 Task: Research Airbnb properties in La Laja  , Cameroon from 4nd December, 2023 to 8th December, 2023 for 1  adults. Place can be shared room with 1 bedroom having 1 bed and 1 bathroom. Amenities needed are: wifi, Look for 5 properties as per requirement.
Action: Mouse moved to (532, 114)
Screenshot: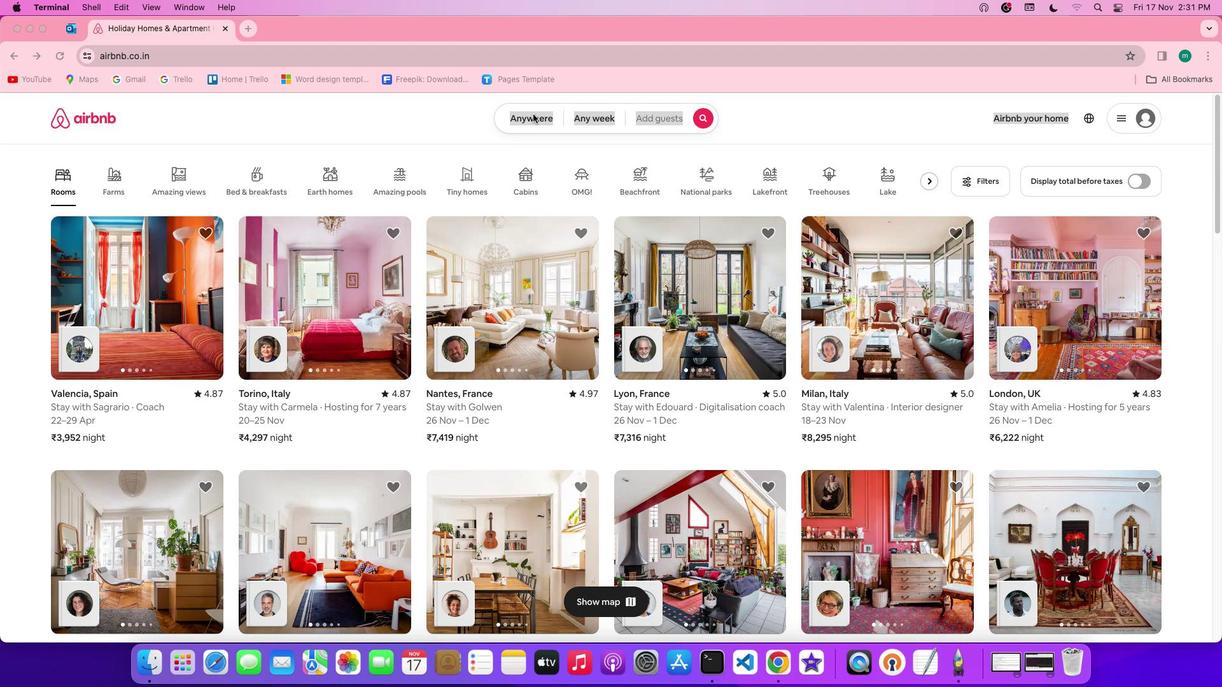 
Action: Mouse pressed left at (532, 114)
Screenshot: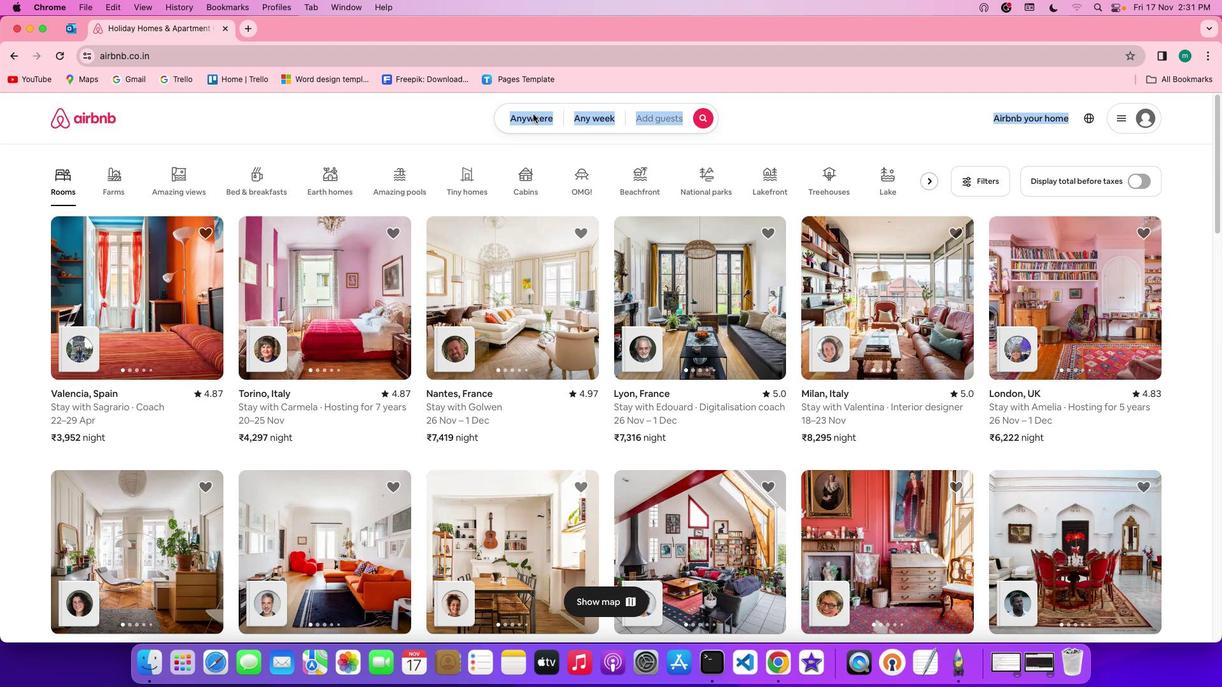 
Action: Mouse pressed left at (532, 114)
Screenshot: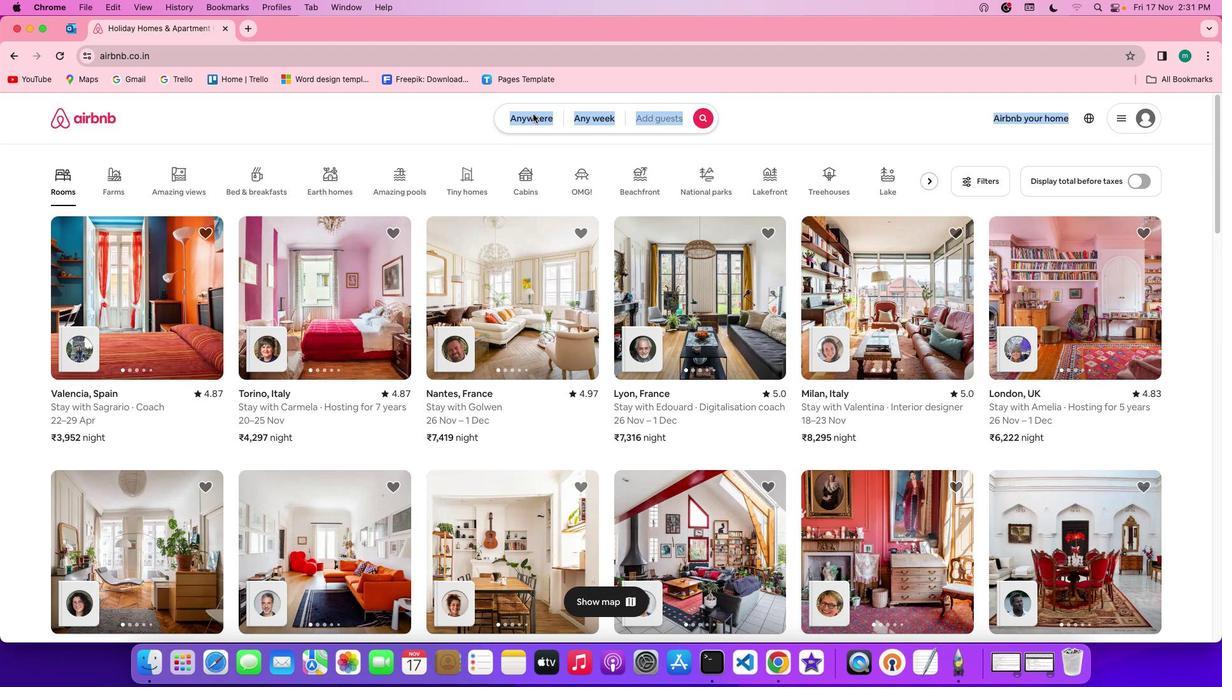 
Action: Mouse moved to (465, 171)
Screenshot: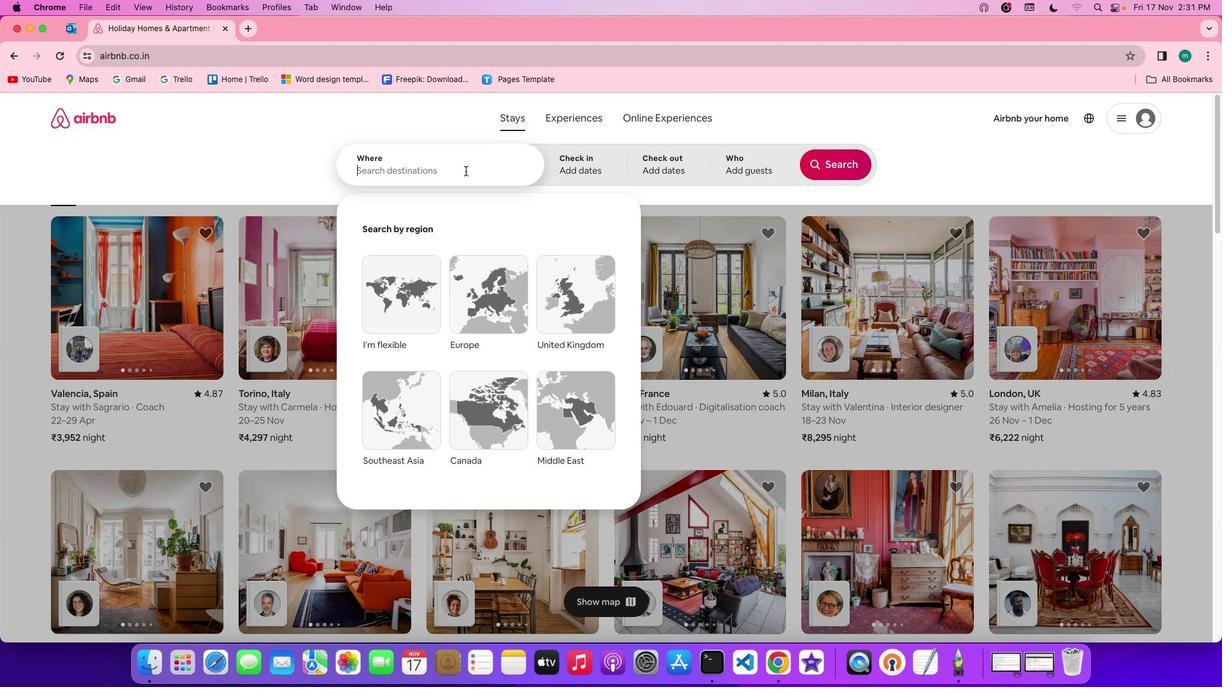 
Action: Mouse pressed left at (465, 171)
Screenshot: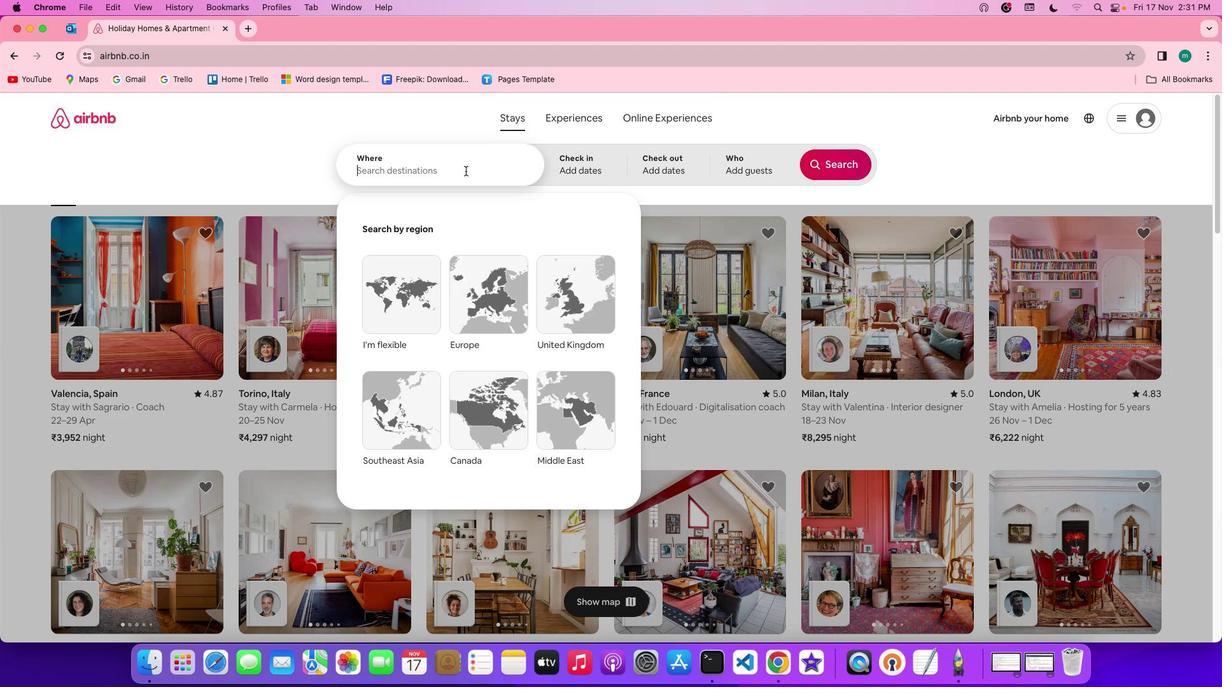 
Action: Key pressed Key.shift'L''A'Key.spaceKey.shift'L''A''J''A'','Key.spaceKey.shift'C''H''I''L''E'
Screenshot: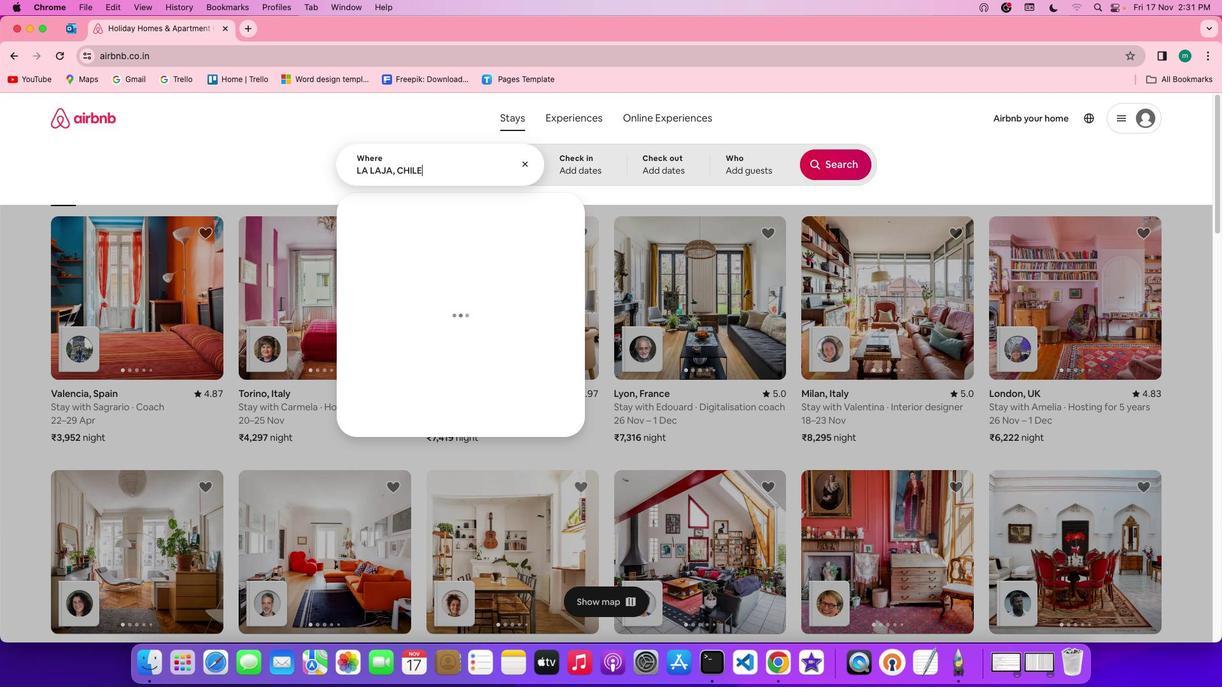 
Action: Mouse moved to (556, 169)
Screenshot: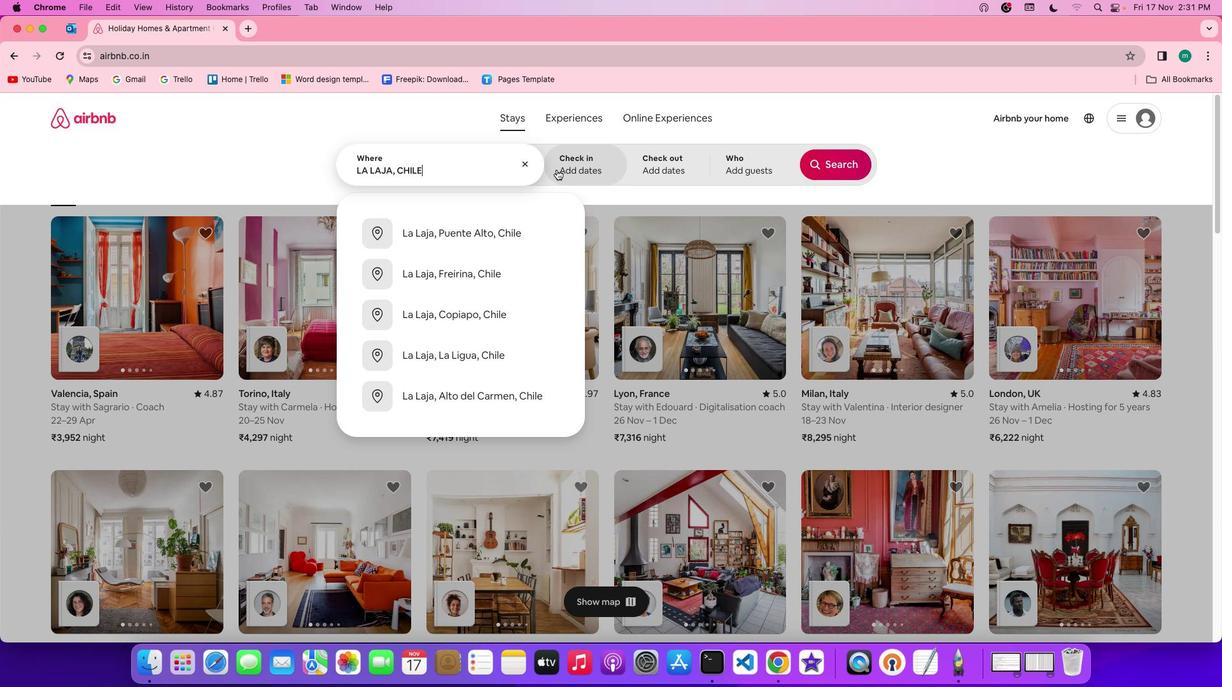 
Action: Mouse pressed left at (556, 169)
Screenshot: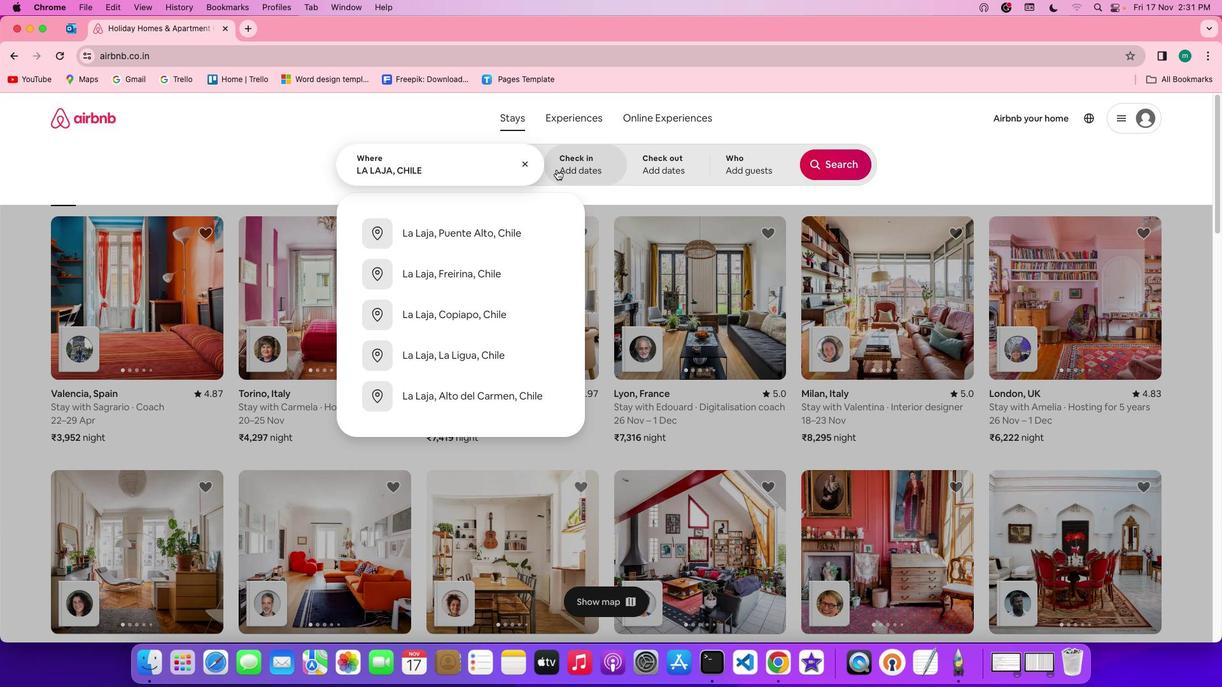 
Action: Mouse moved to (677, 352)
Screenshot: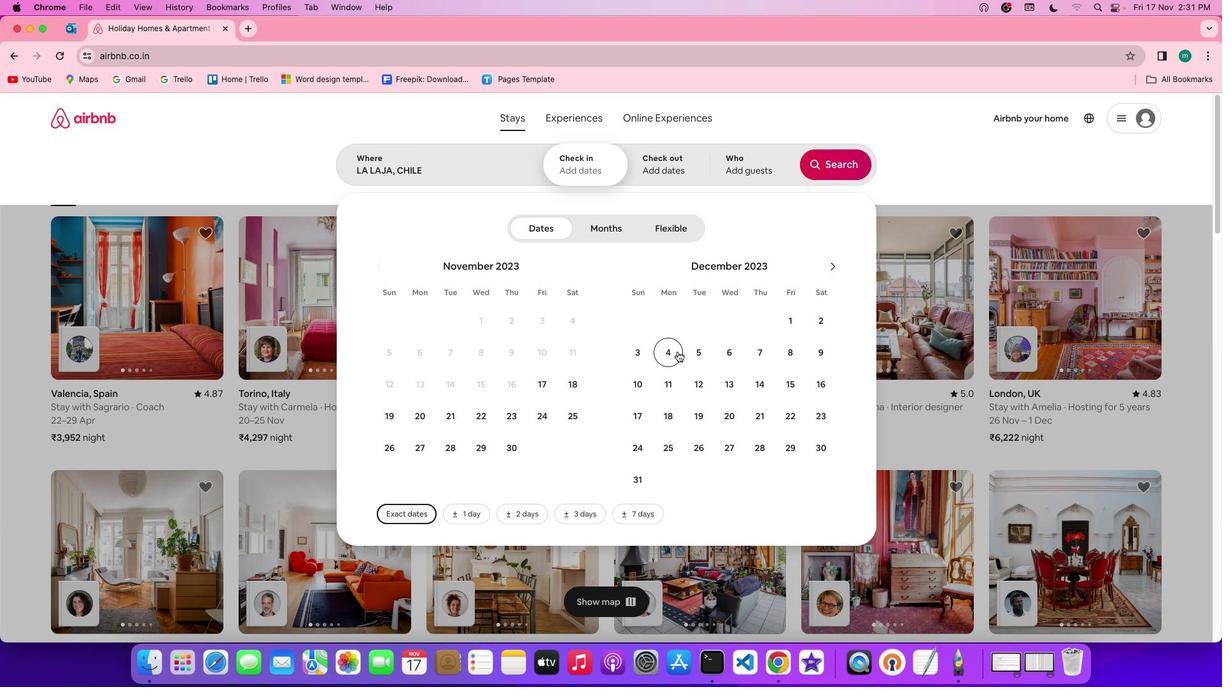 
Action: Mouse pressed left at (677, 352)
Screenshot: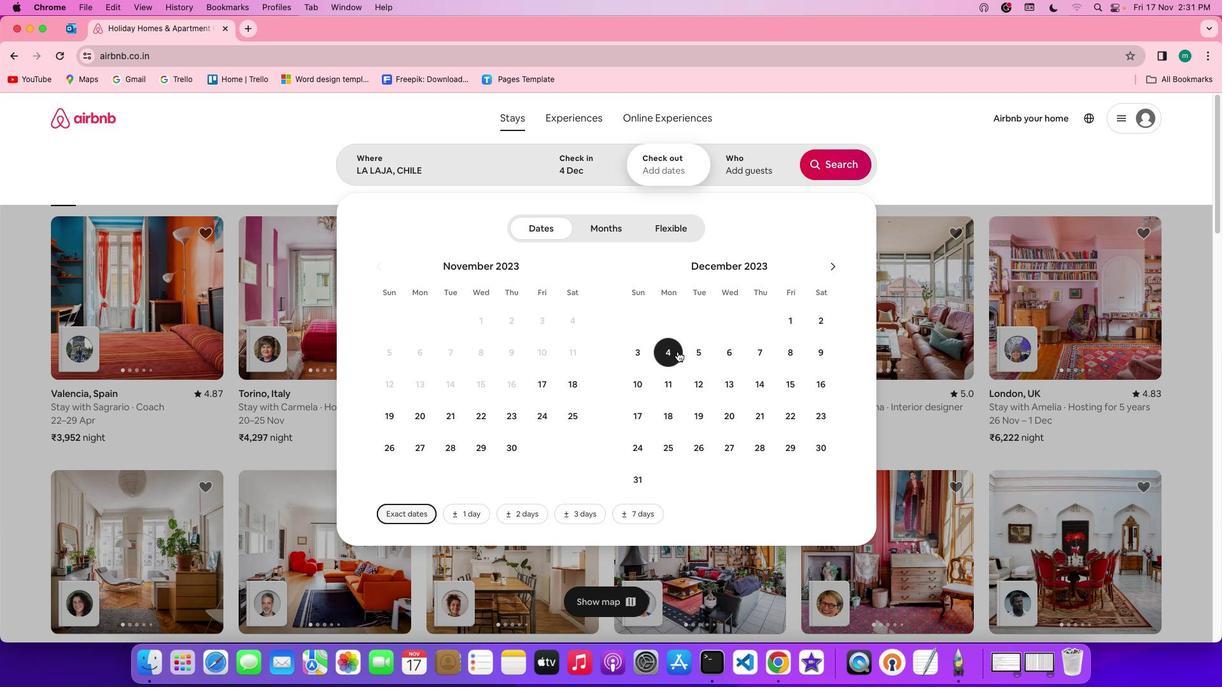 
Action: Mouse moved to (789, 347)
Screenshot: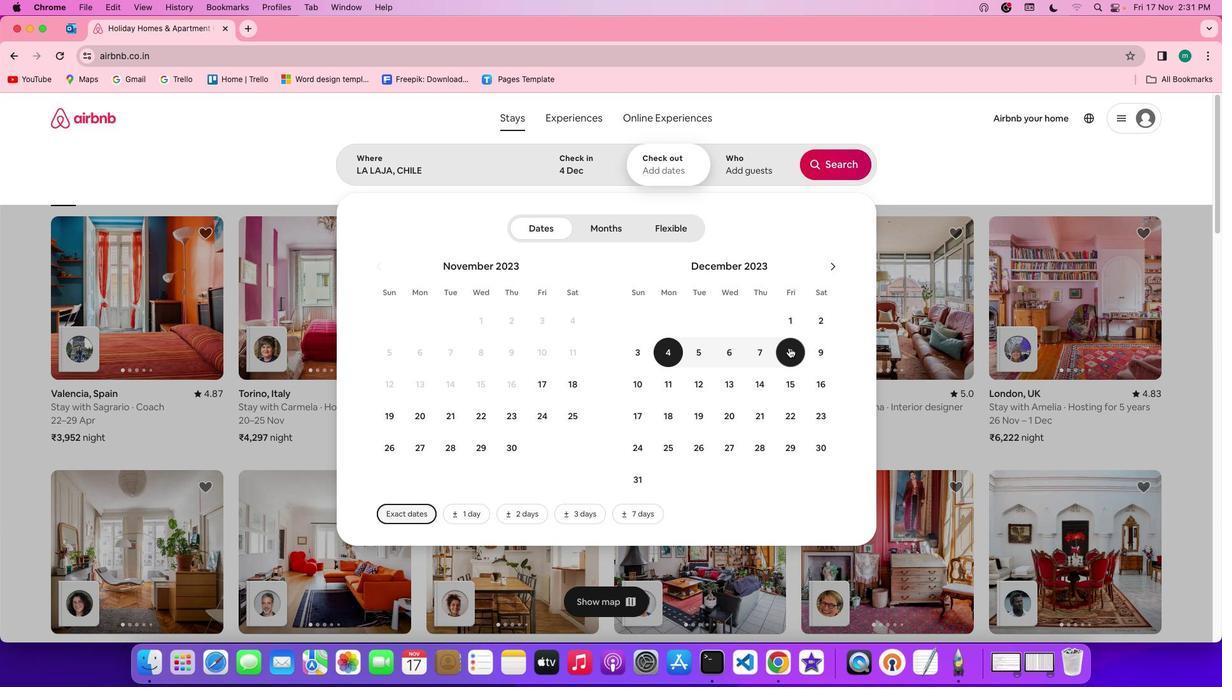 
Action: Mouse pressed left at (789, 347)
Screenshot: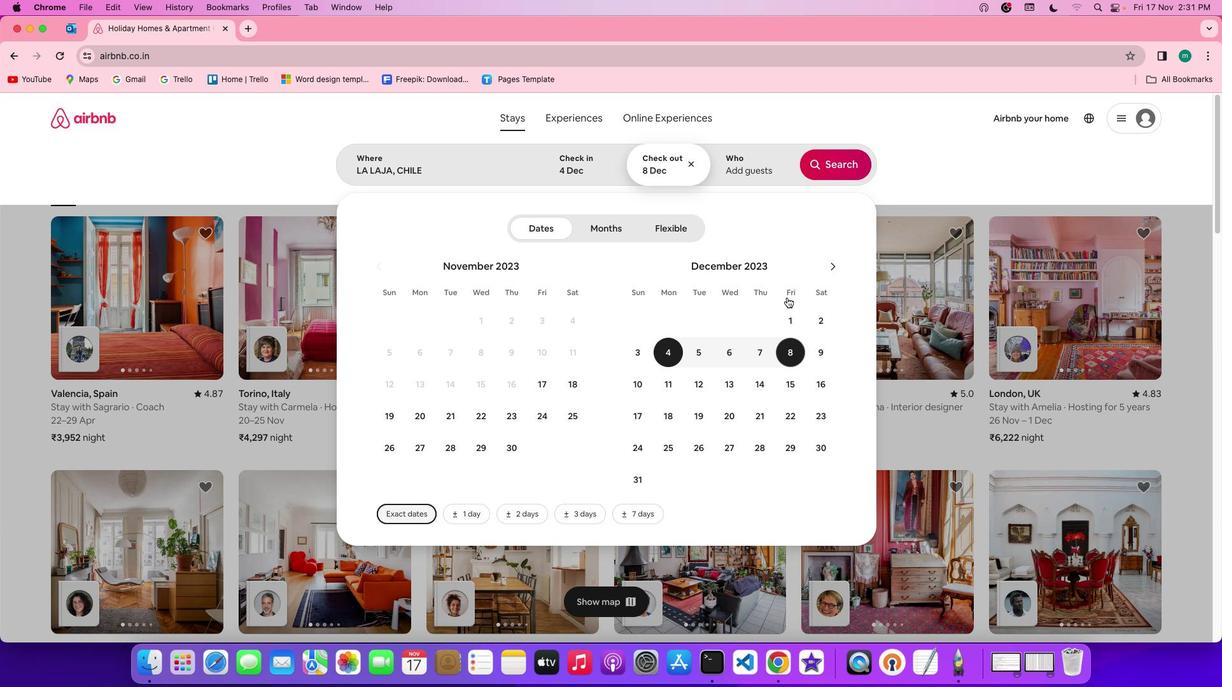 
Action: Mouse moved to (746, 155)
Screenshot: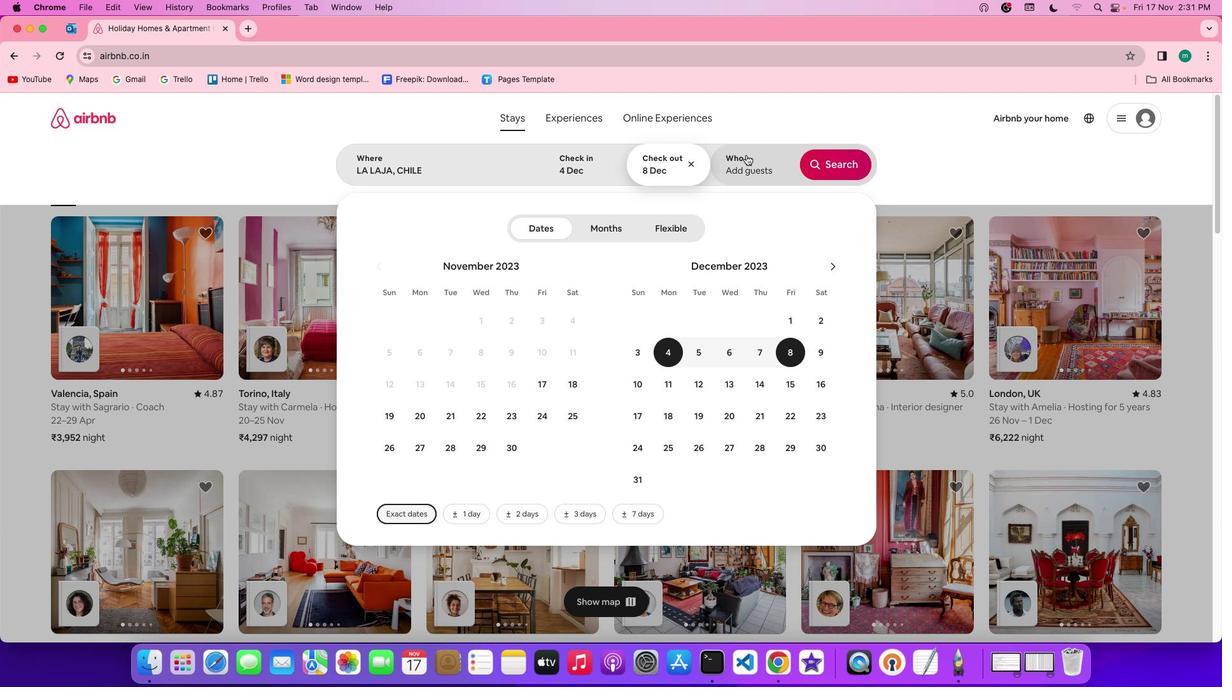 
Action: Mouse pressed left at (746, 155)
Screenshot: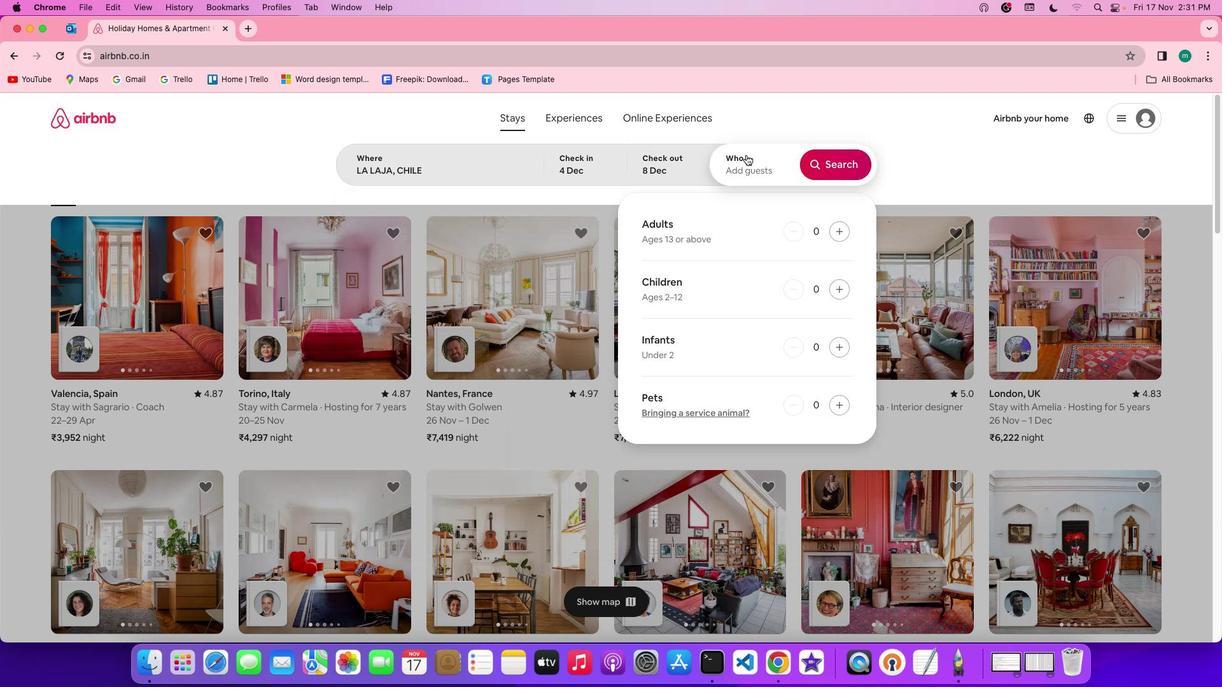 
Action: Mouse moved to (835, 227)
Screenshot: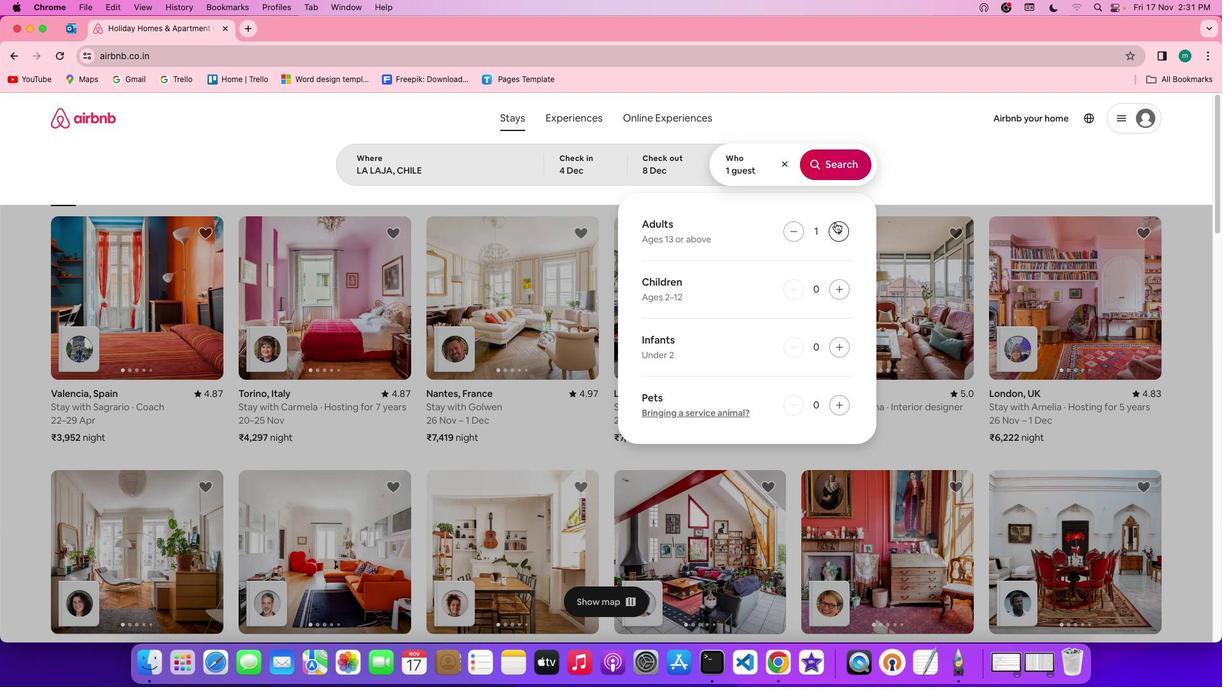 
Action: Mouse pressed left at (835, 227)
Screenshot: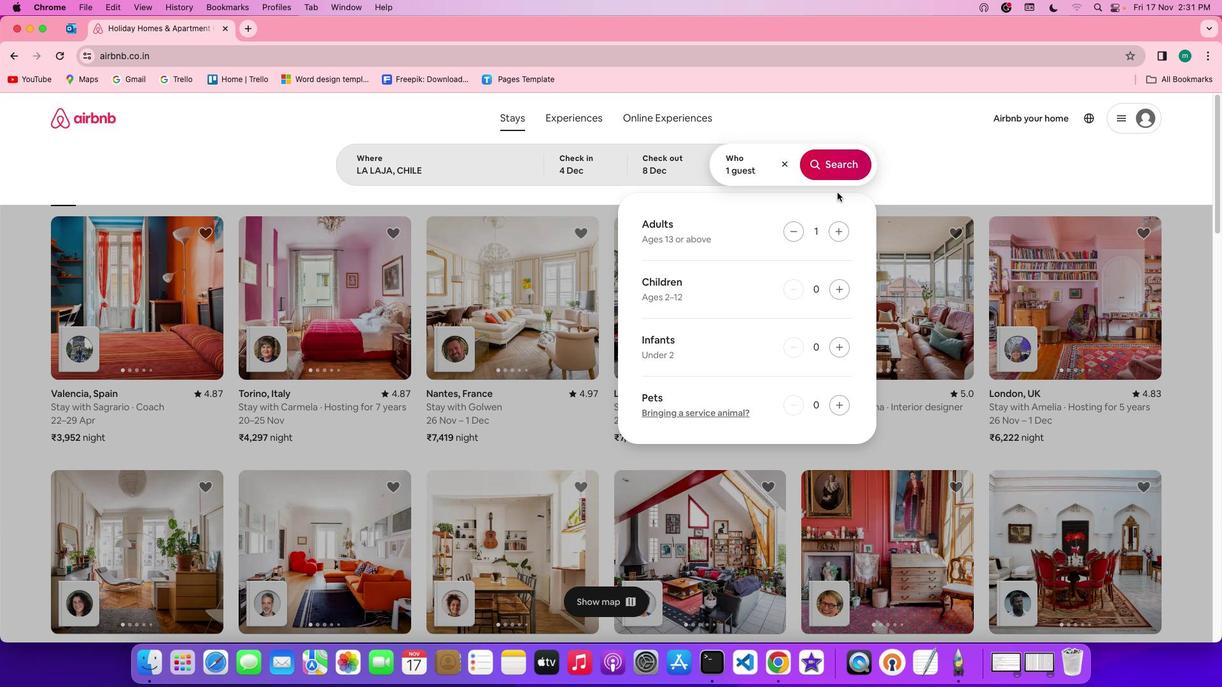 
Action: Mouse moved to (840, 160)
Screenshot: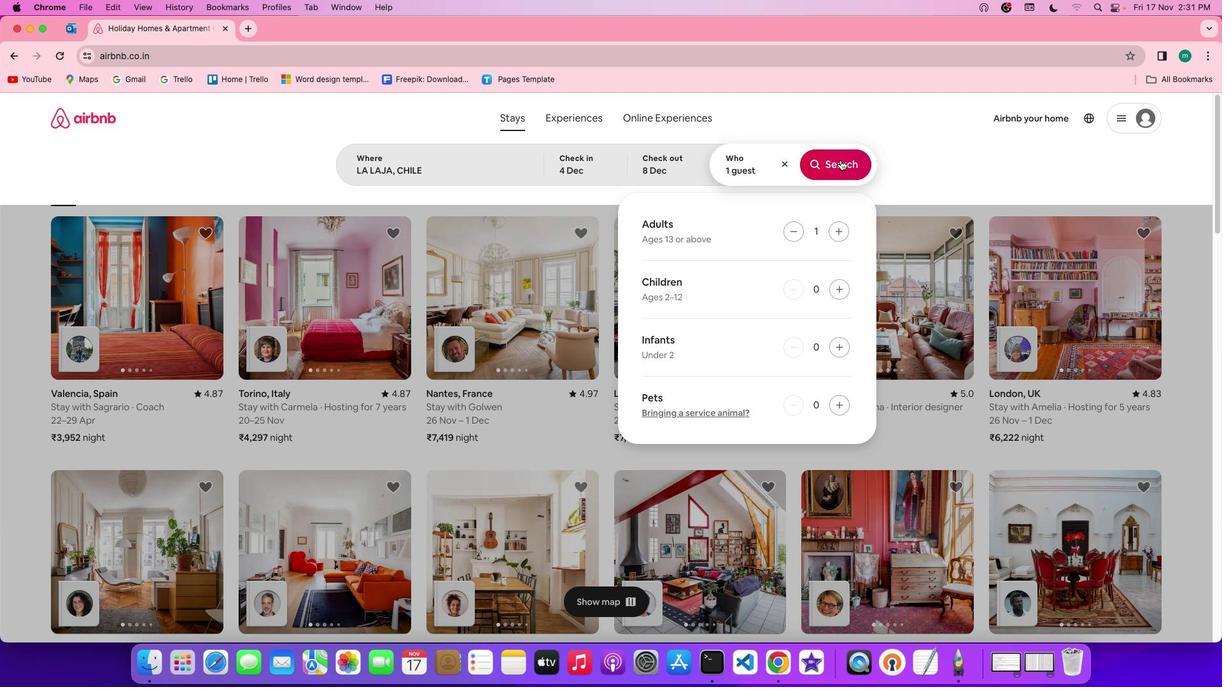 
Action: Mouse pressed left at (840, 160)
Screenshot: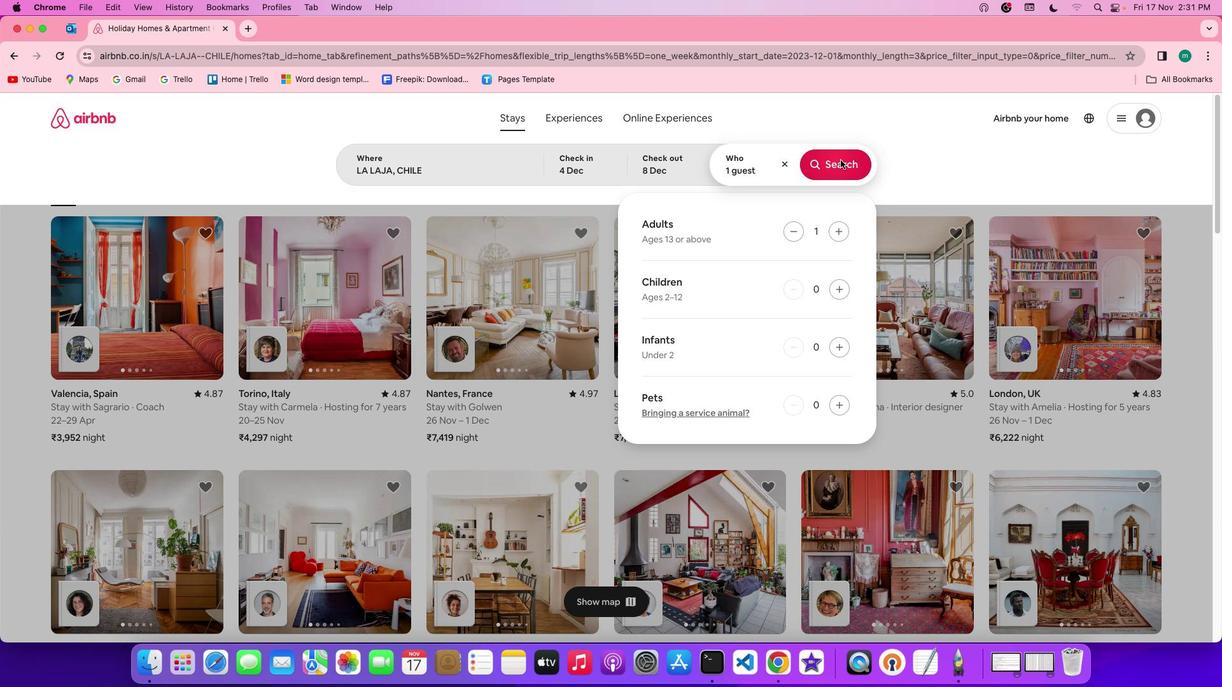 
Action: Mouse moved to (1030, 169)
Screenshot: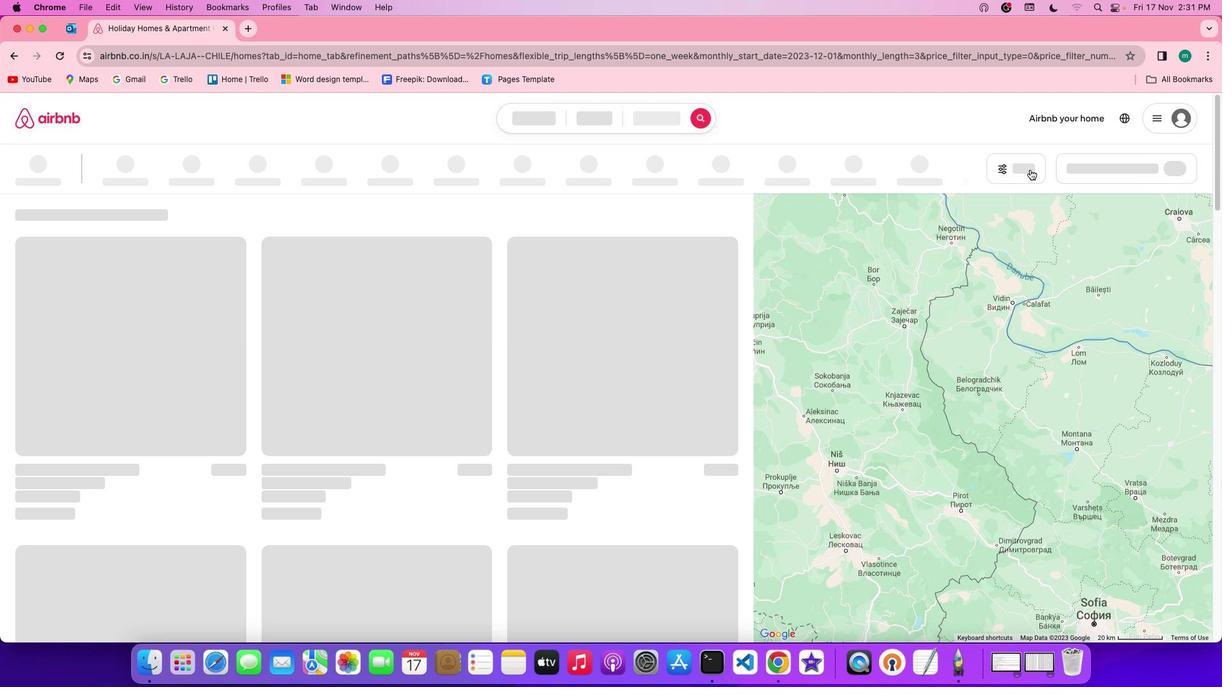 
Action: Mouse pressed left at (1030, 169)
Screenshot: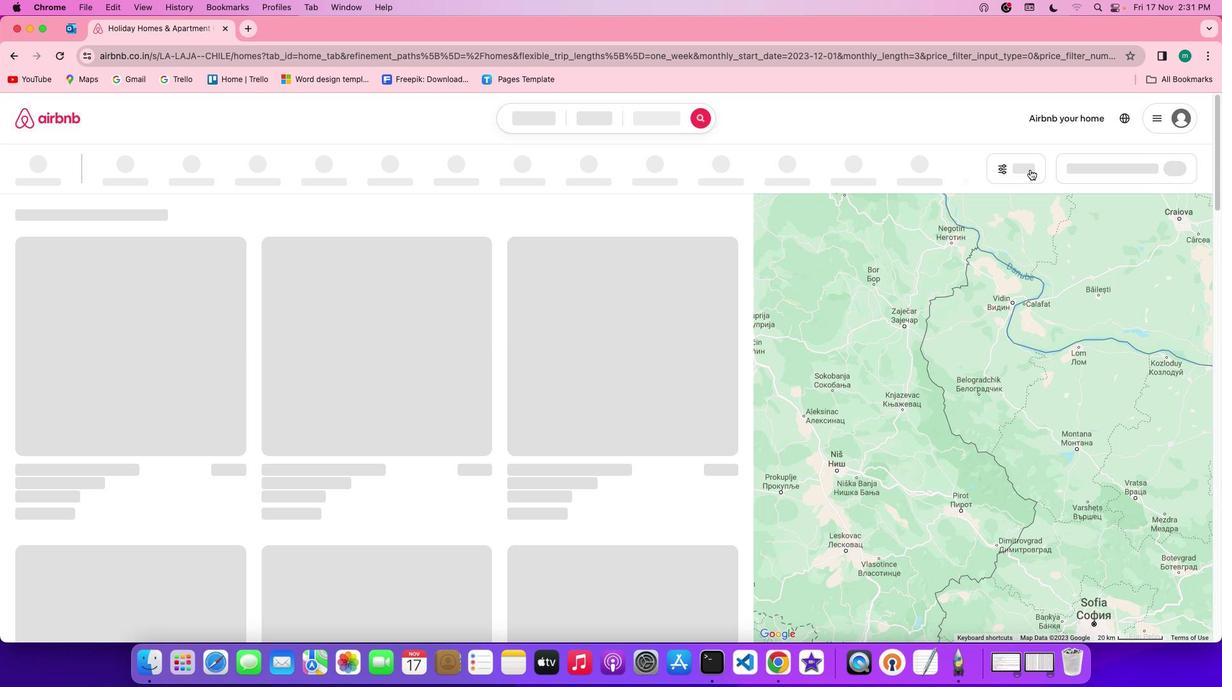 
Action: Mouse moved to (703, 378)
Screenshot: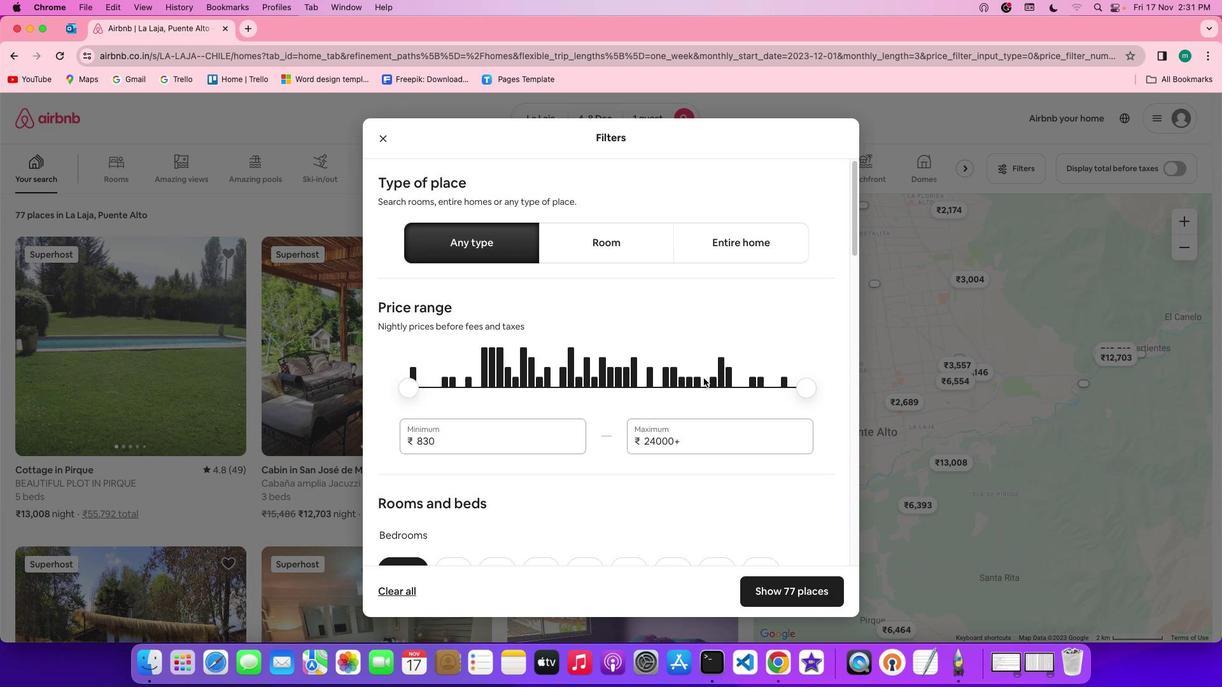 
Action: Mouse scrolled (703, 378) with delta (0, 0)
Screenshot: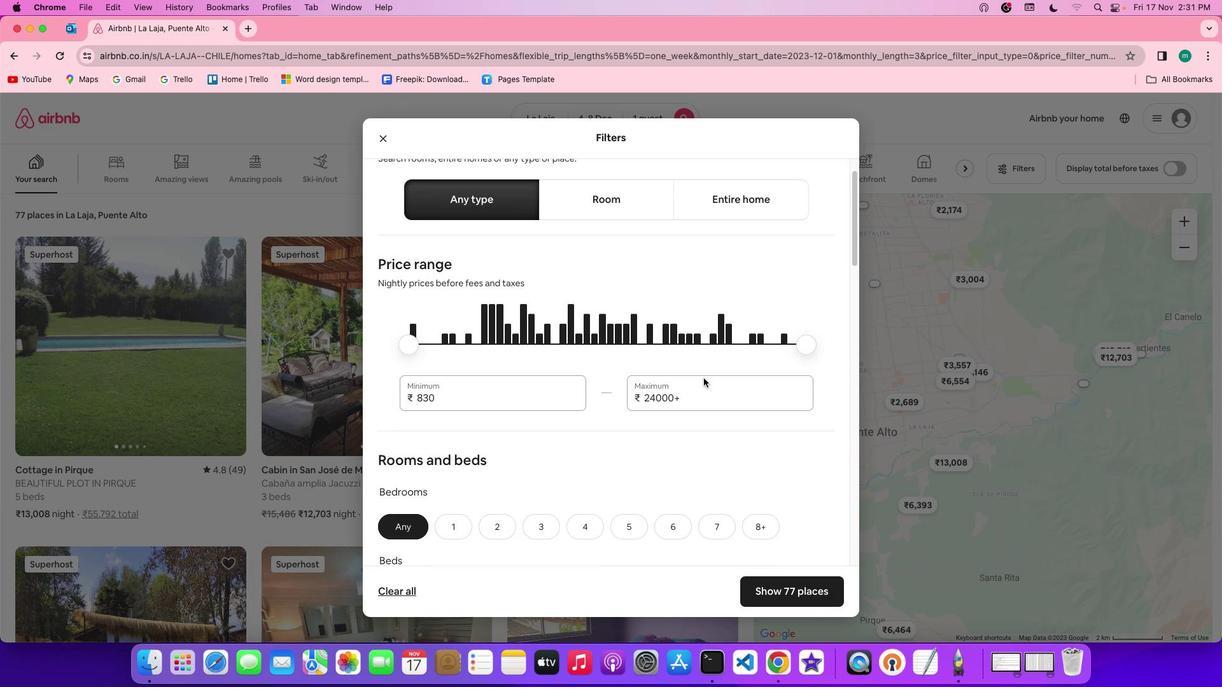 
Action: Mouse scrolled (703, 378) with delta (0, 0)
Screenshot: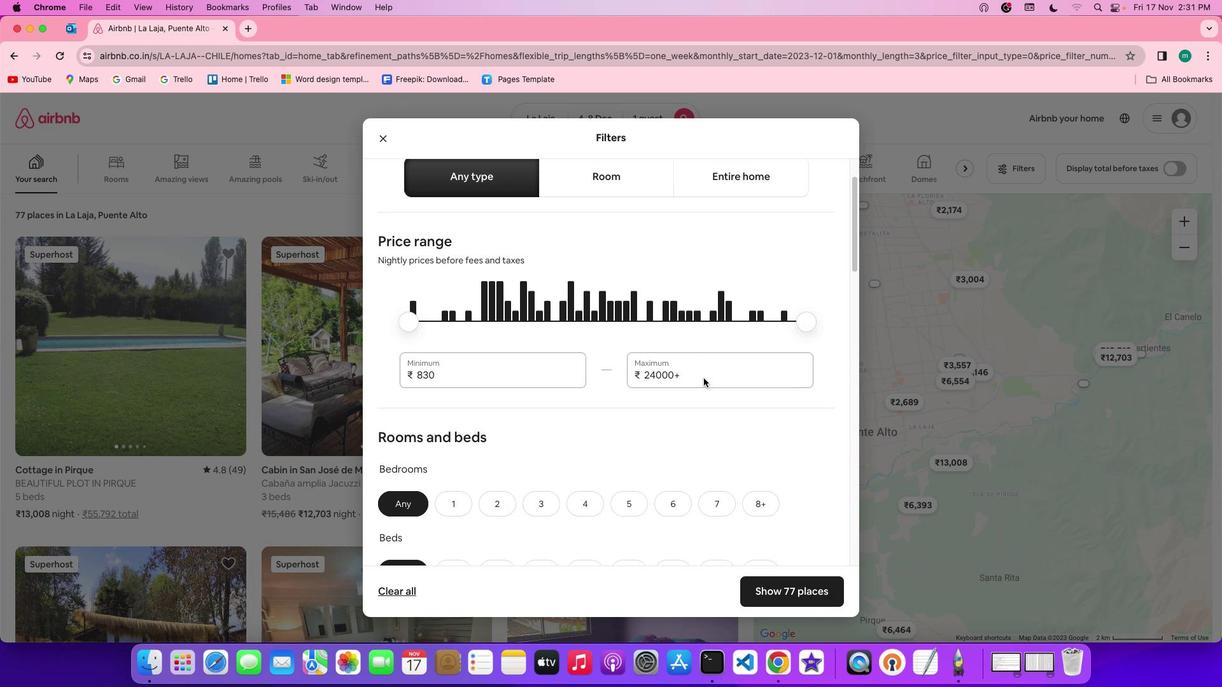 
Action: Mouse scrolled (703, 378) with delta (0, -1)
Screenshot: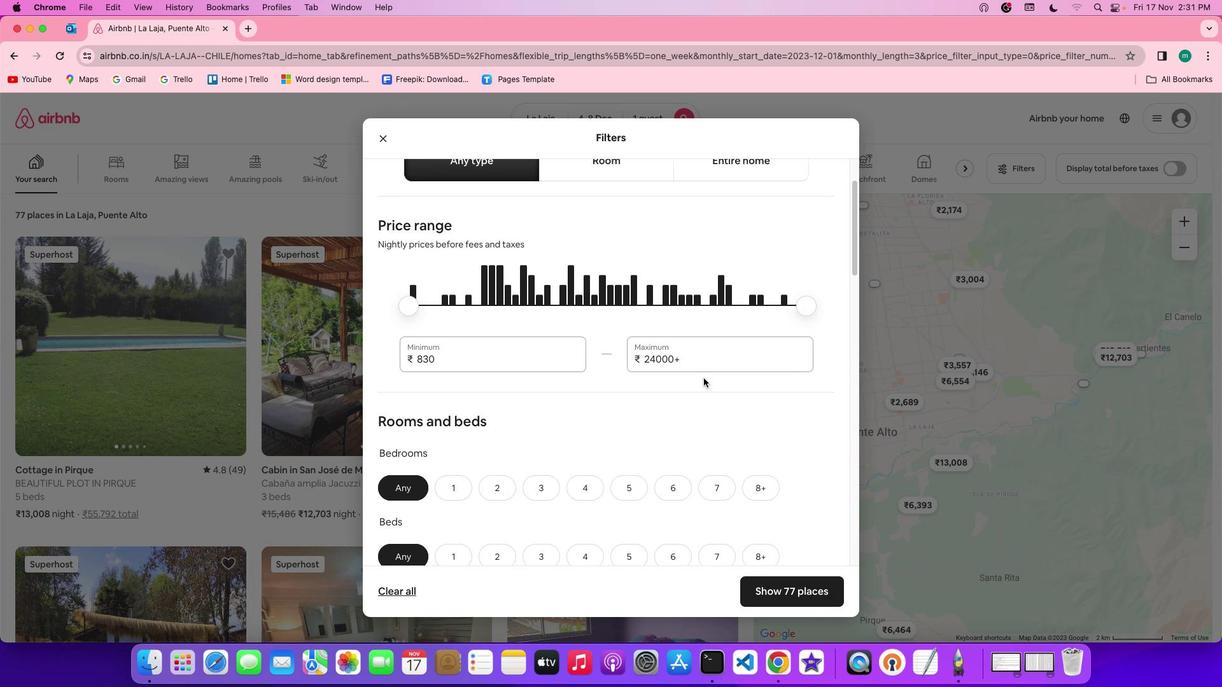 
Action: Mouse scrolled (703, 378) with delta (0, 0)
Screenshot: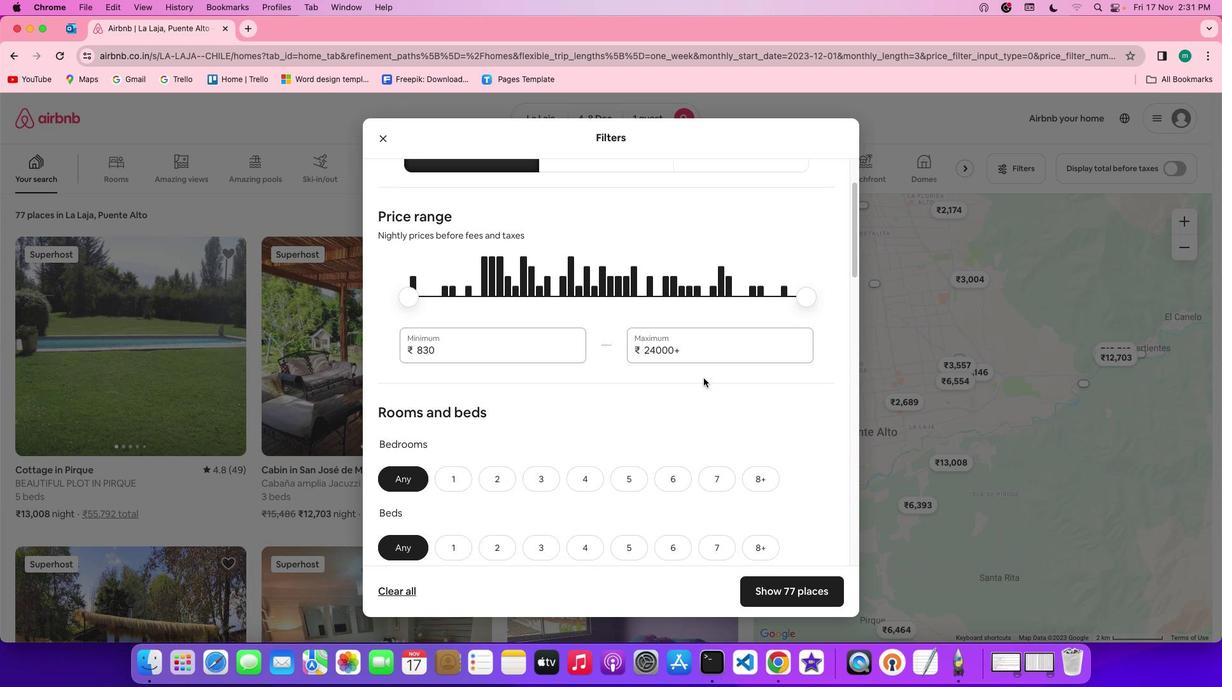 
Action: Mouse scrolled (703, 378) with delta (0, 0)
Screenshot: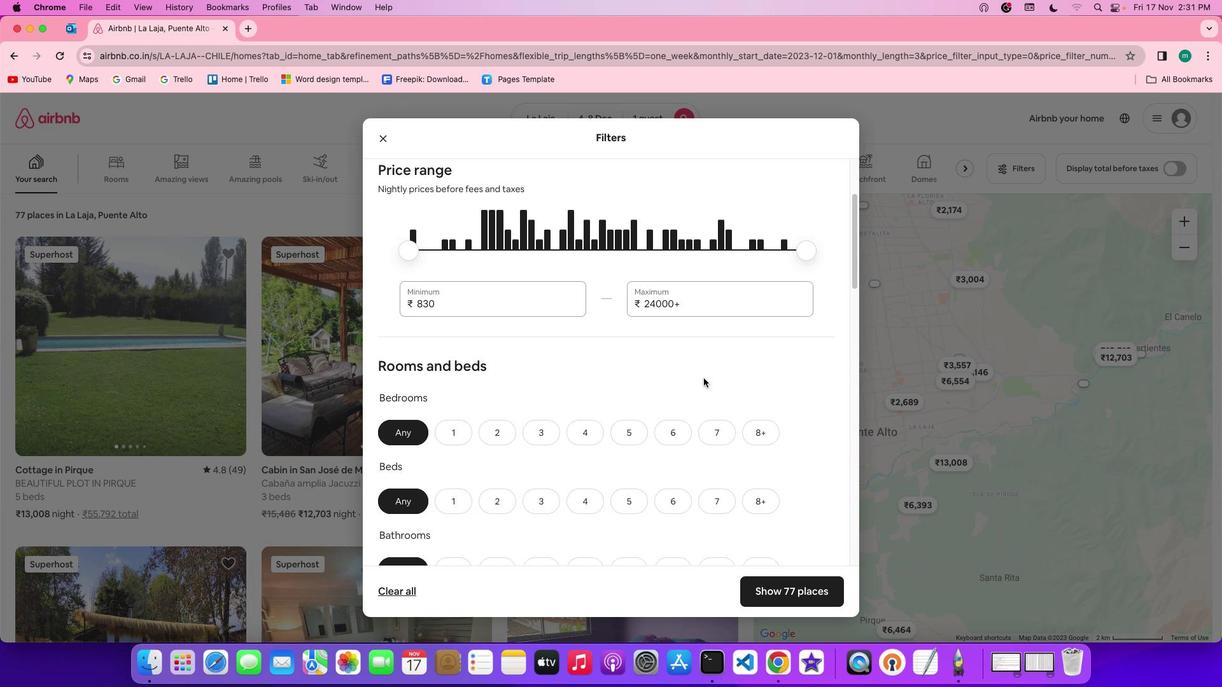 
Action: Mouse scrolled (703, 378) with delta (0, 0)
Screenshot: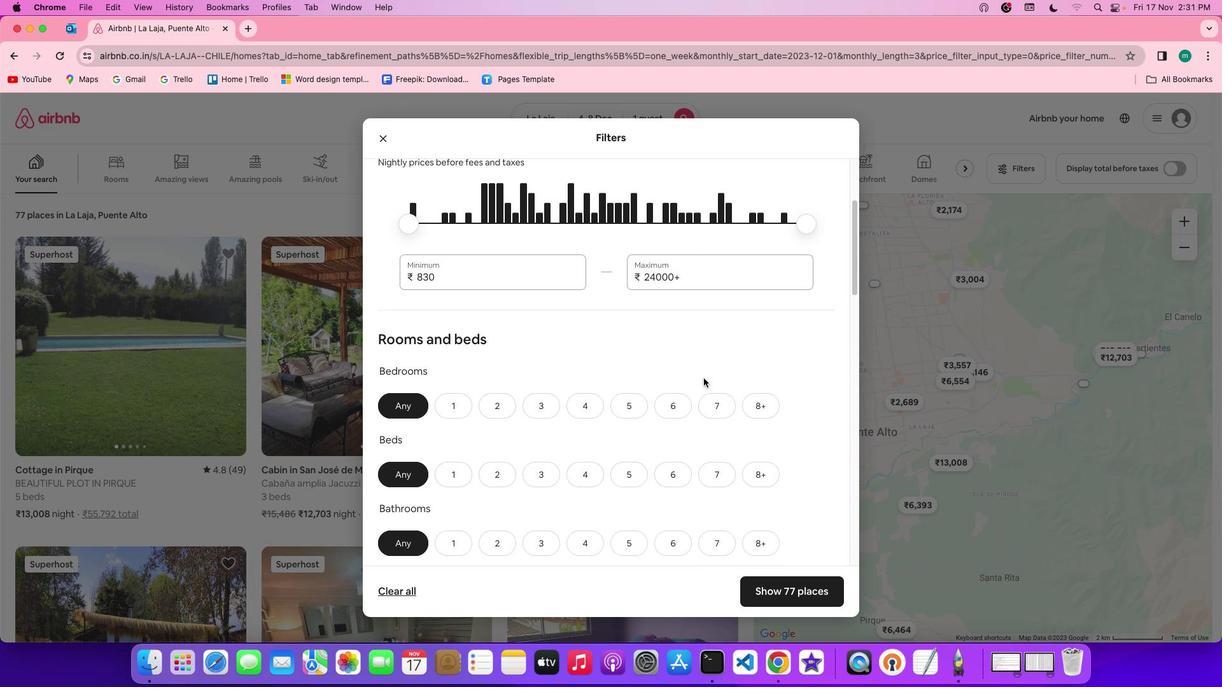 
Action: Mouse scrolled (703, 378) with delta (0, -1)
Screenshot: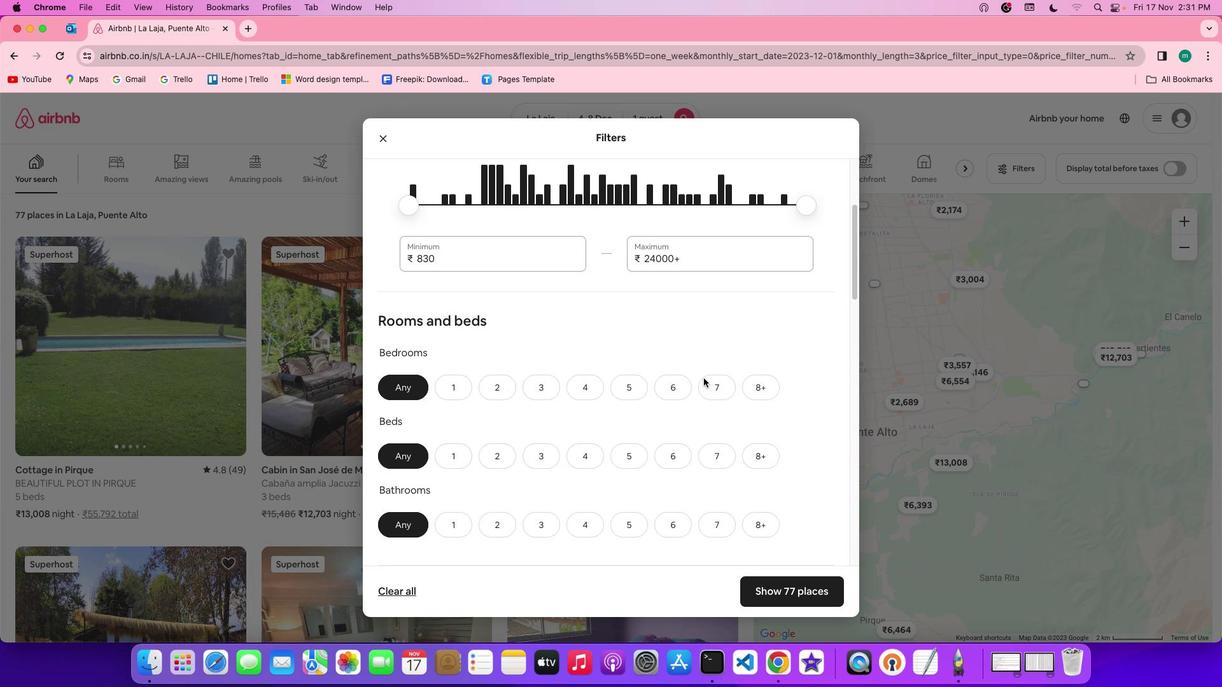 
Action: Mouse scrolled (703, 378) with delta (0, 0)
Screenshot: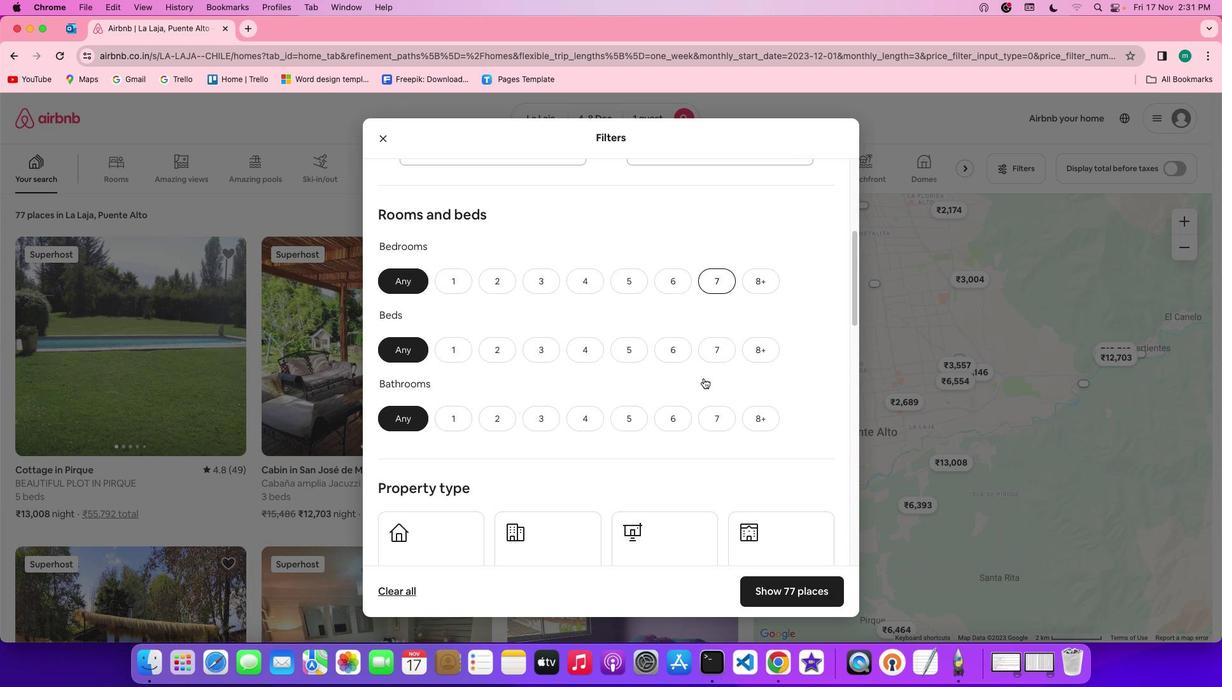 
Action: Mouse scrolled (703, 378) with delta (0, 0)
Screenshot: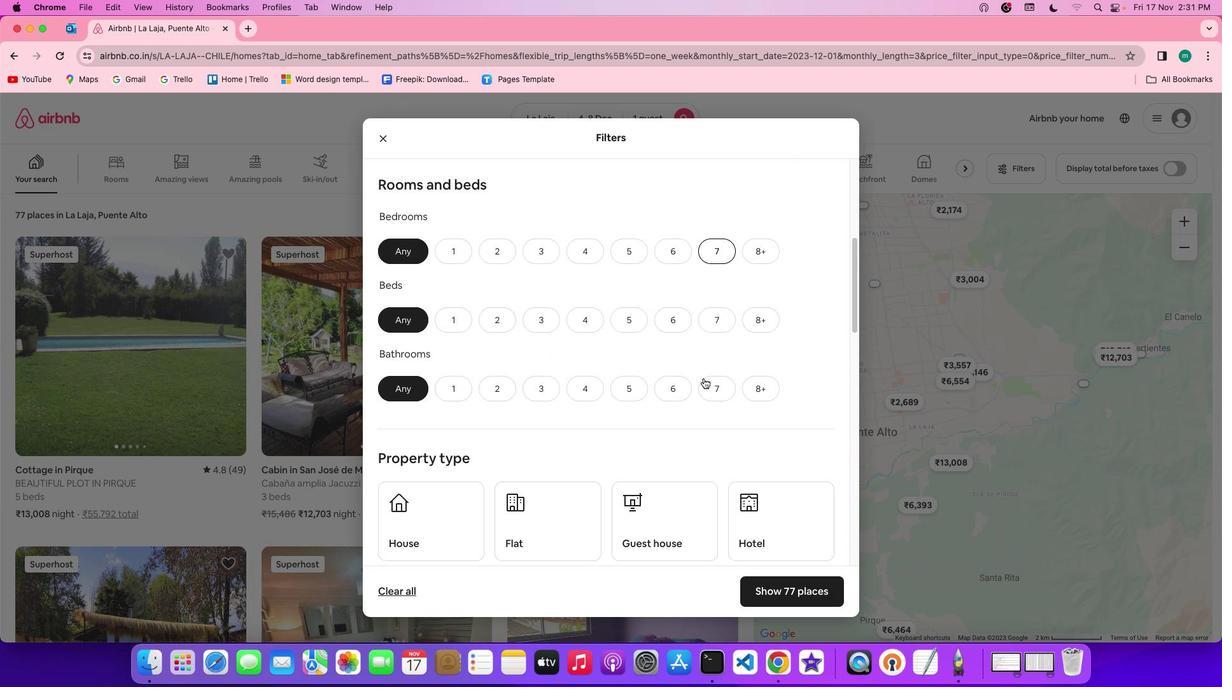 
Action: Mouse scrolled (703, 378) with delta (0, -1)
Screenshot: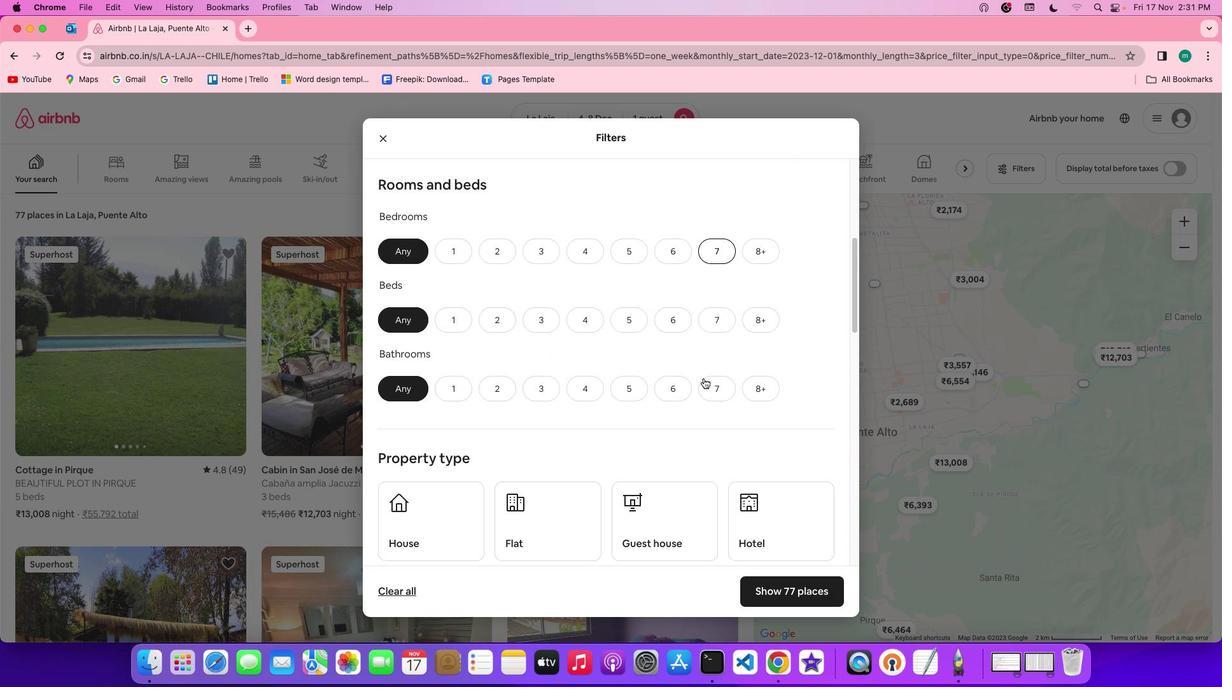 
Action: Mouse scrolled (703, 378) with delta (0, -2)
Screenshot: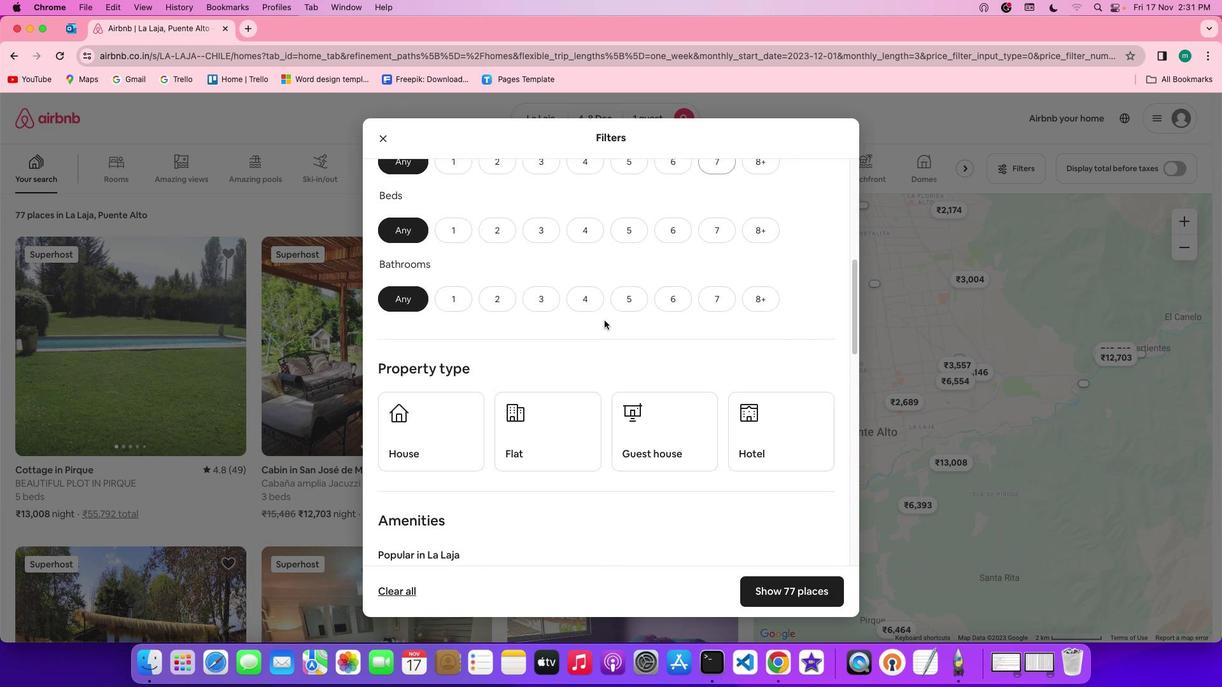 
Action: Mouse moved to (451, 161)
Screenshot: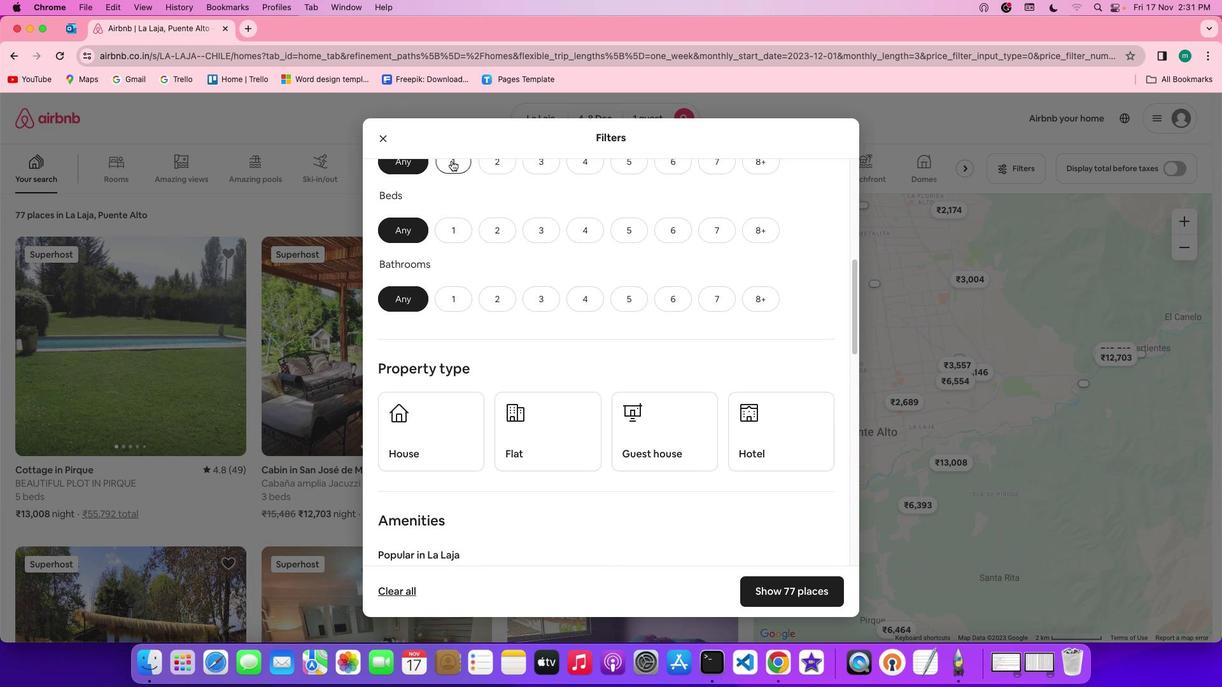 
Action: Mouse pressed left at (451, 161)
Screenshot: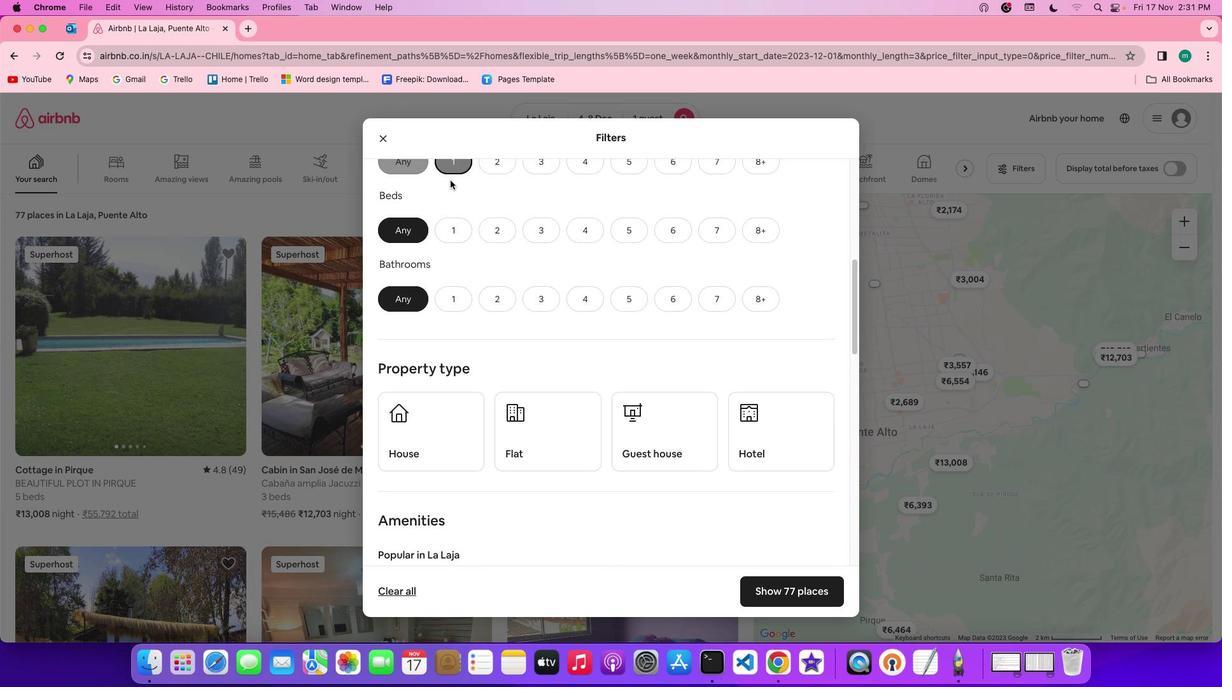 
Action: Mouse moved to (441, 224)
Screenshot: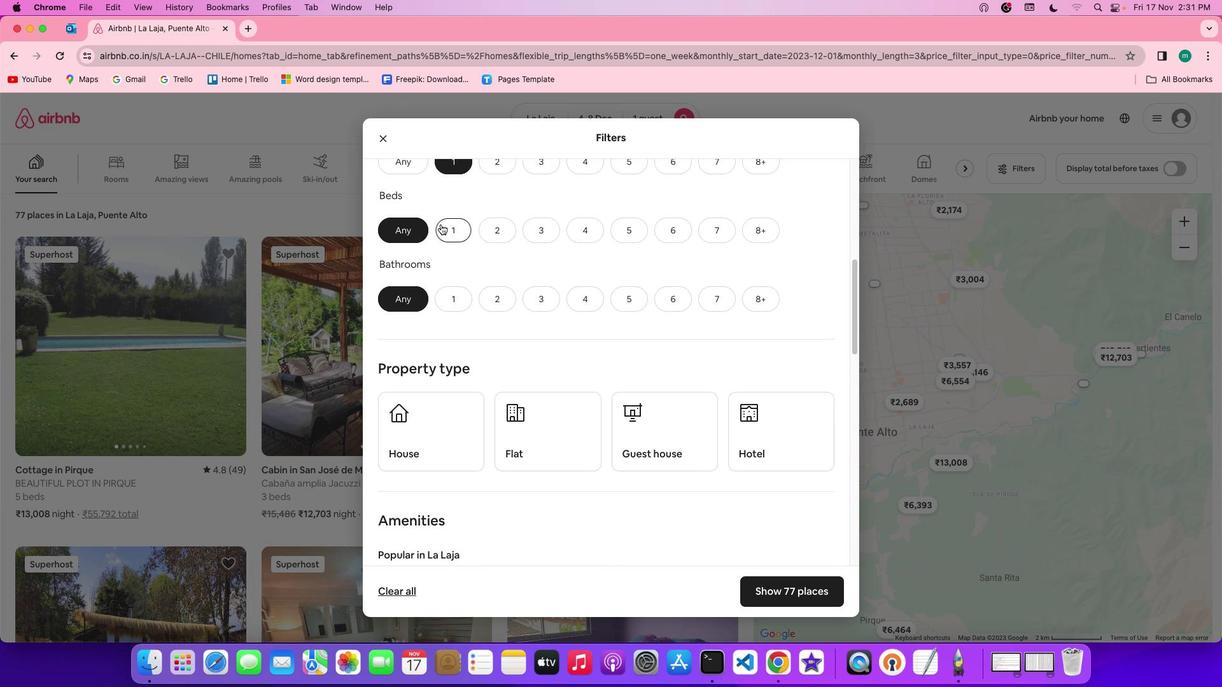 
Action: Mouse pressed left at (441, 224)
Screenshot: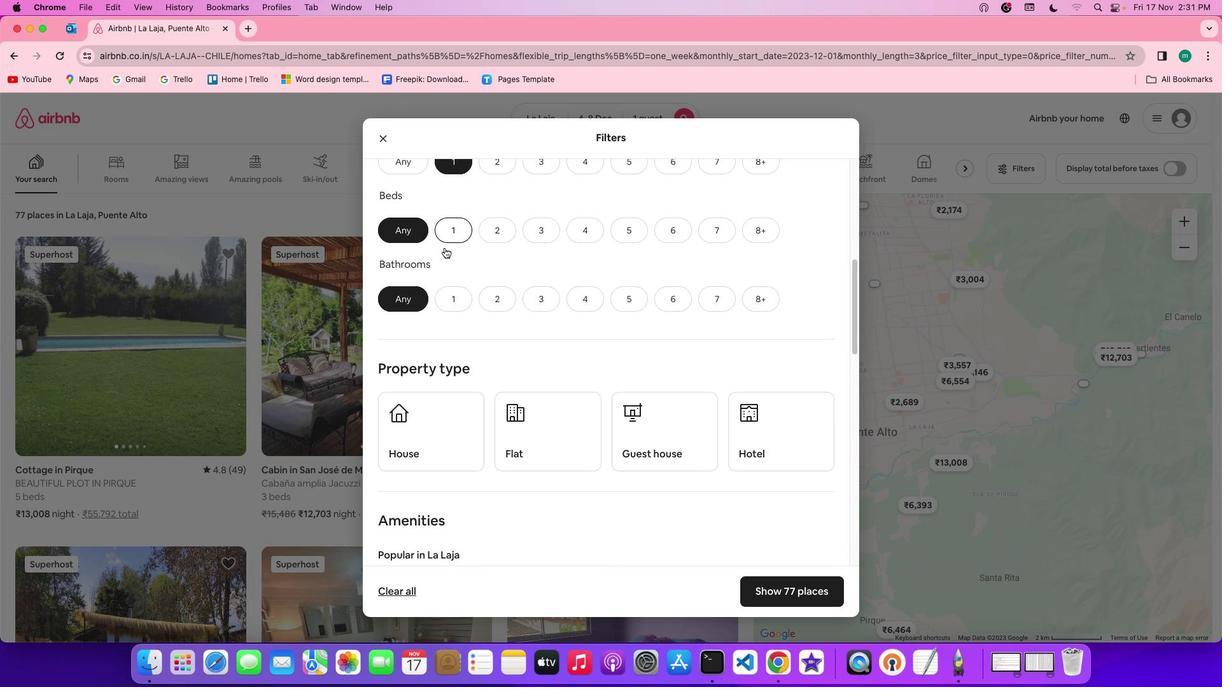 
Action: Mouse moved to (461, 293)
Screenshot: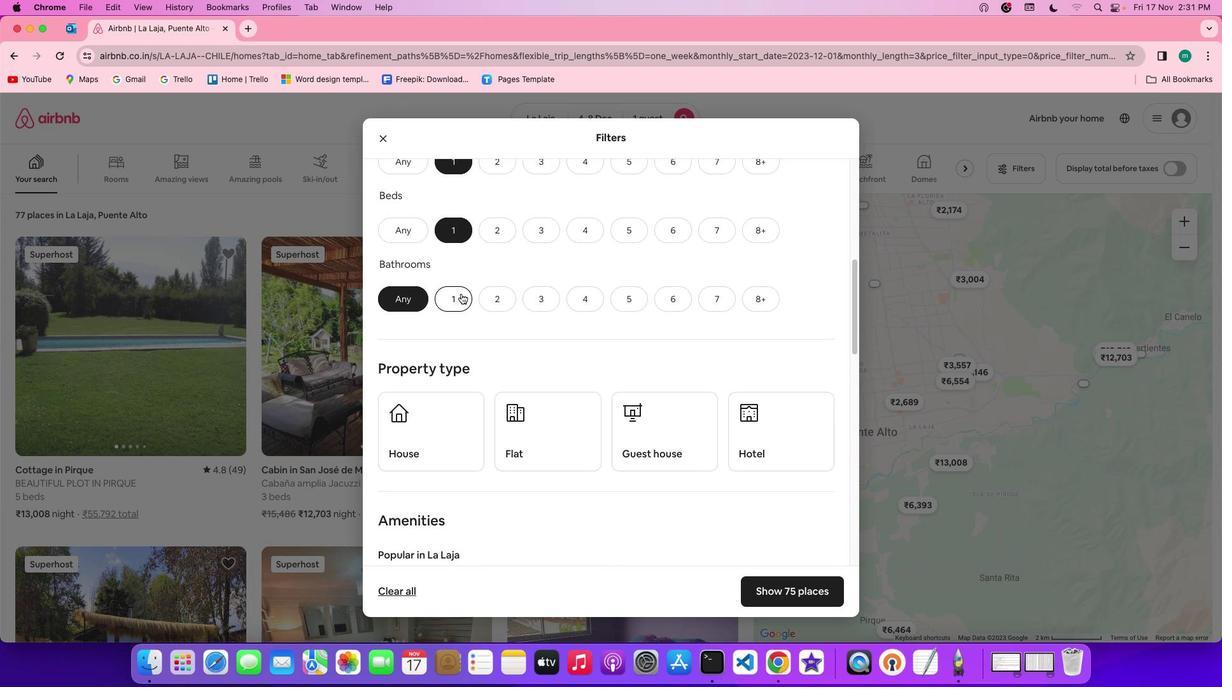 
Action: Mouse pressed left at (461, 293)
Screenshot: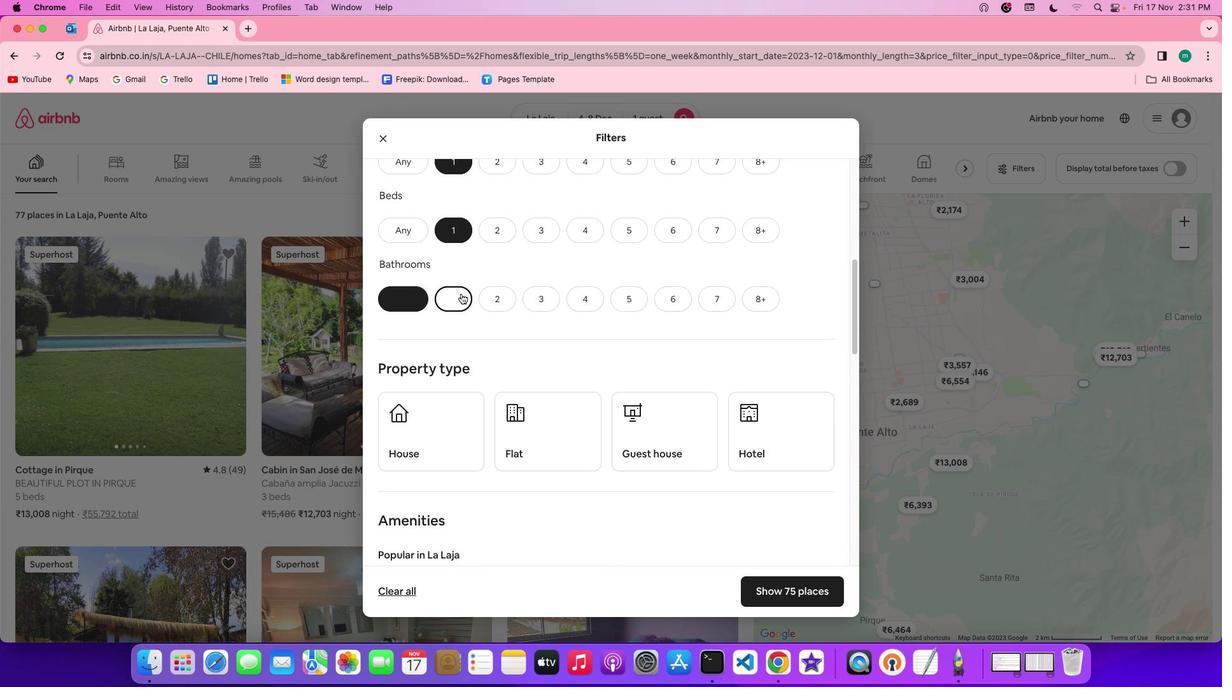 
Action: Mouse moved to (695, 322)
Screenshot: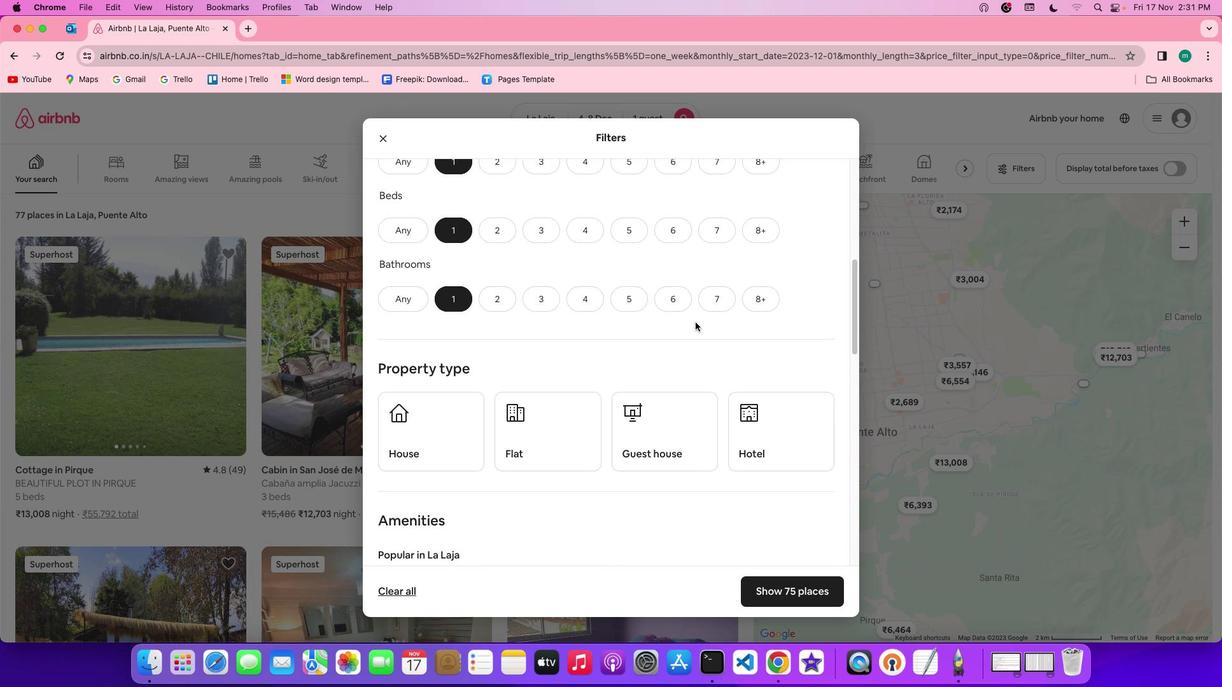 
Action: Mouse scrolled (695, 322) with delta (0, 0)
Screenshot: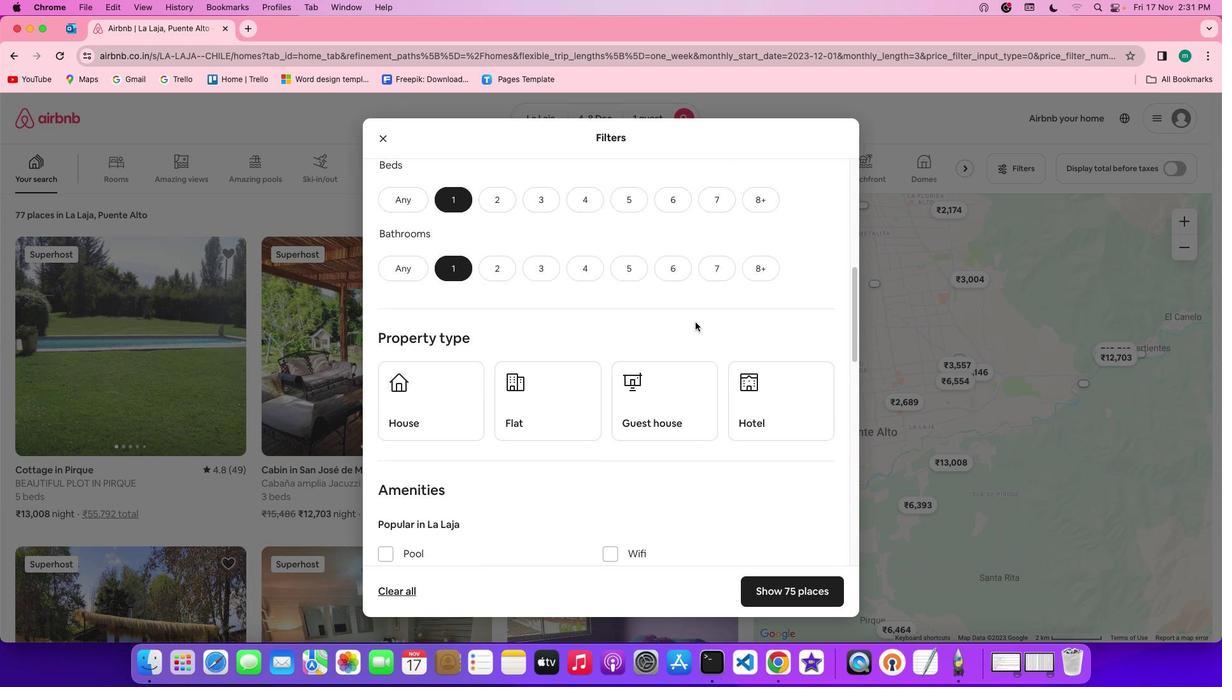 
Action: Mouse scrolled (695, 322) with delta (0, 0)
Screenshot: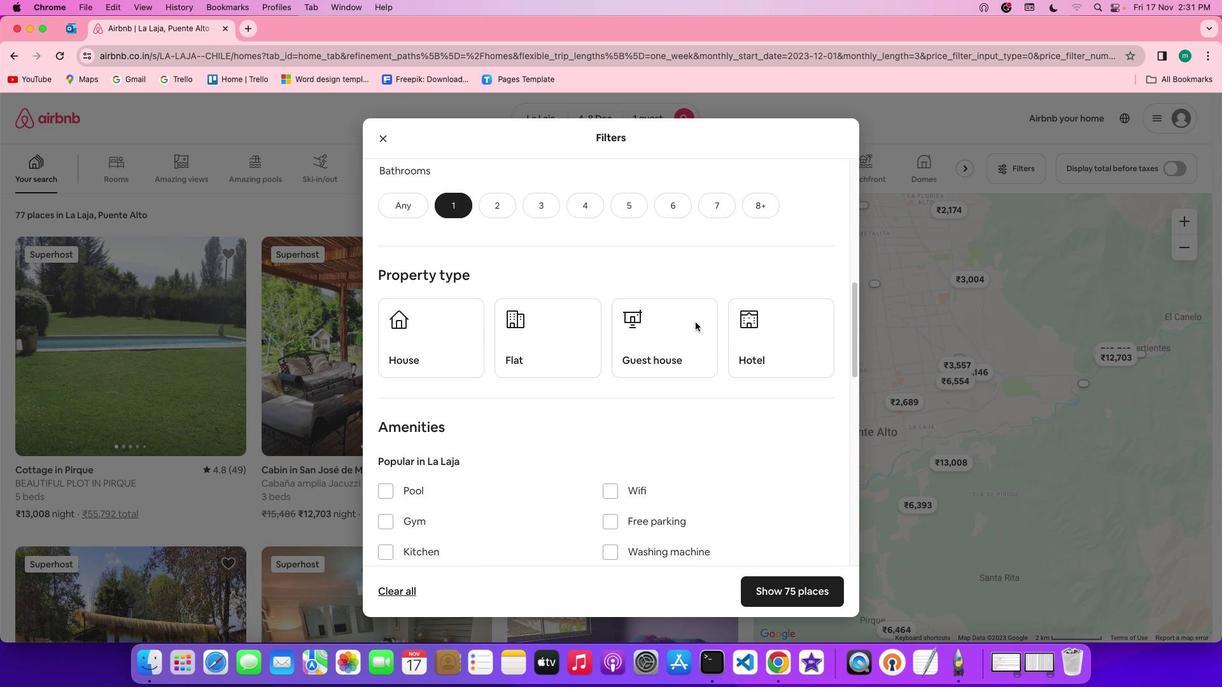 
Action: Mouse scrolled (695, 322) with delta (0, -1)
Screenshot: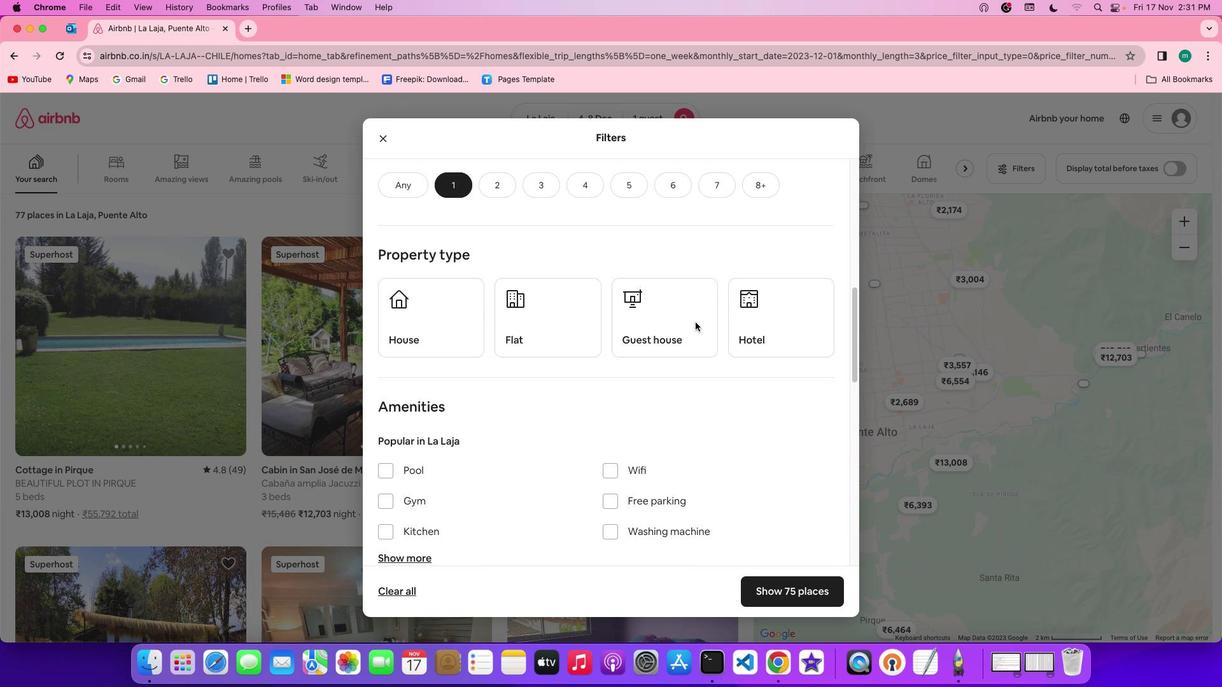 
Action: Mouse scrolled (695, 322) with delta (0, -1)
Screenshot: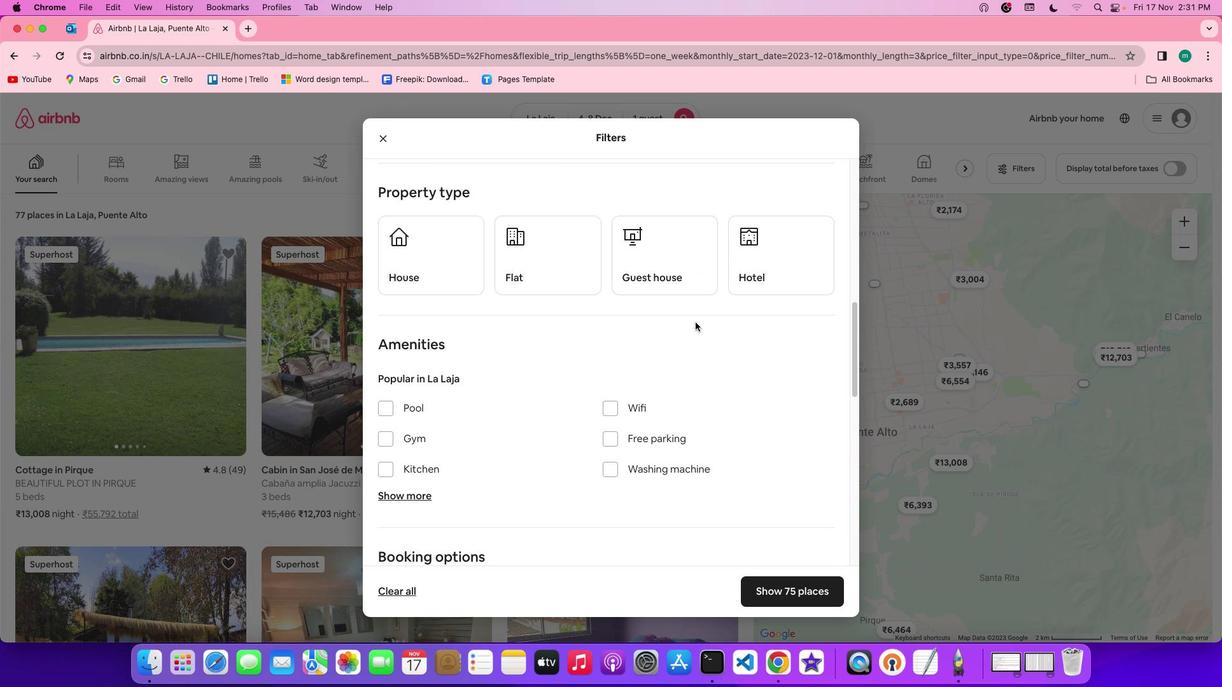
Action: Mouse moved to (696, 322)
Screenshot: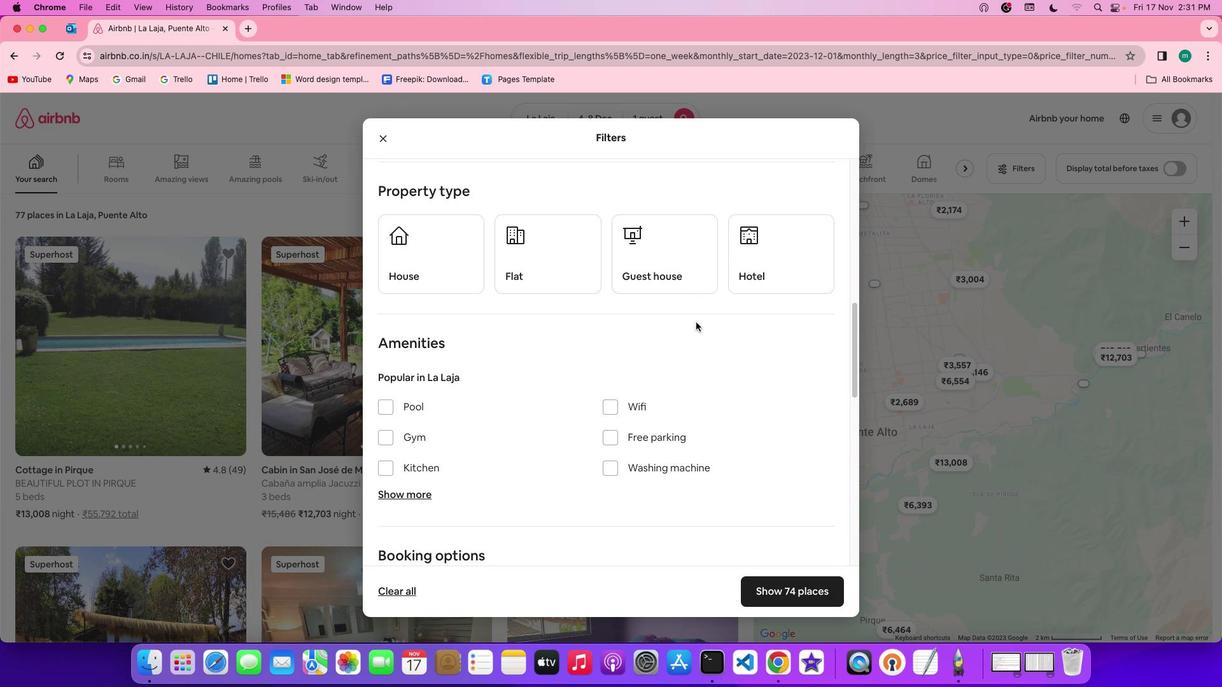 
Action: Mouse scrolled (696, 322) with delta (0, 0)
Screenshot: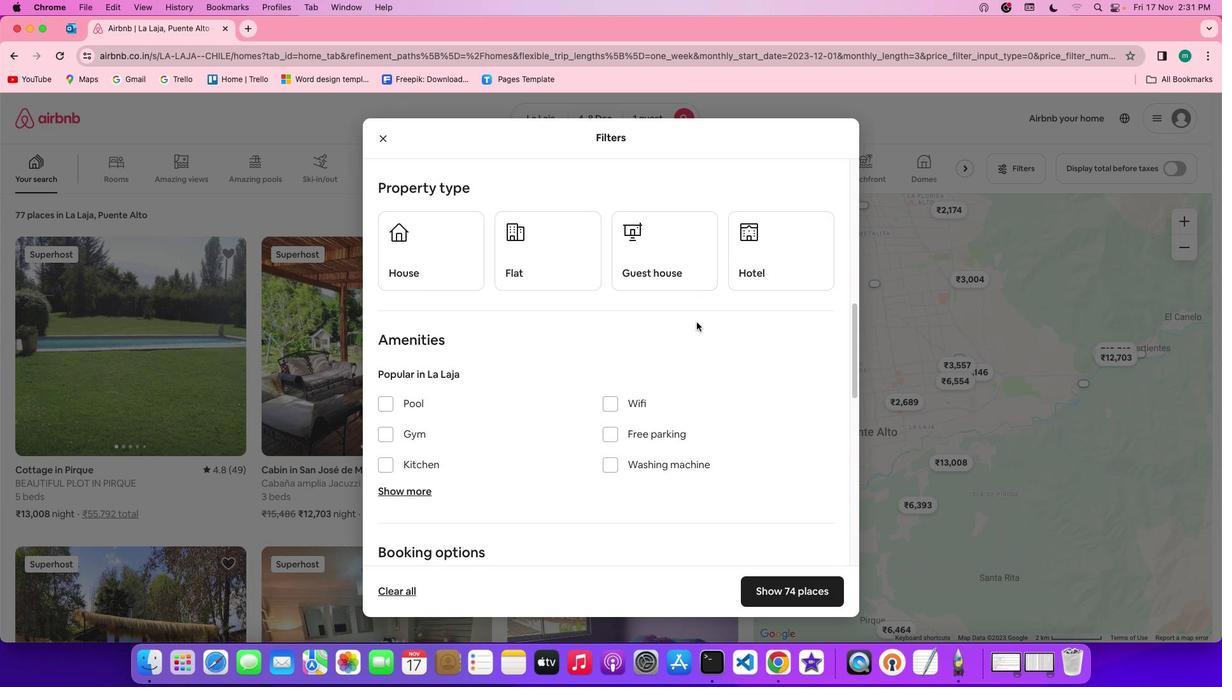 
Action: Mouse scrolled (696, 322) with delta (0, 0)
Screenshot: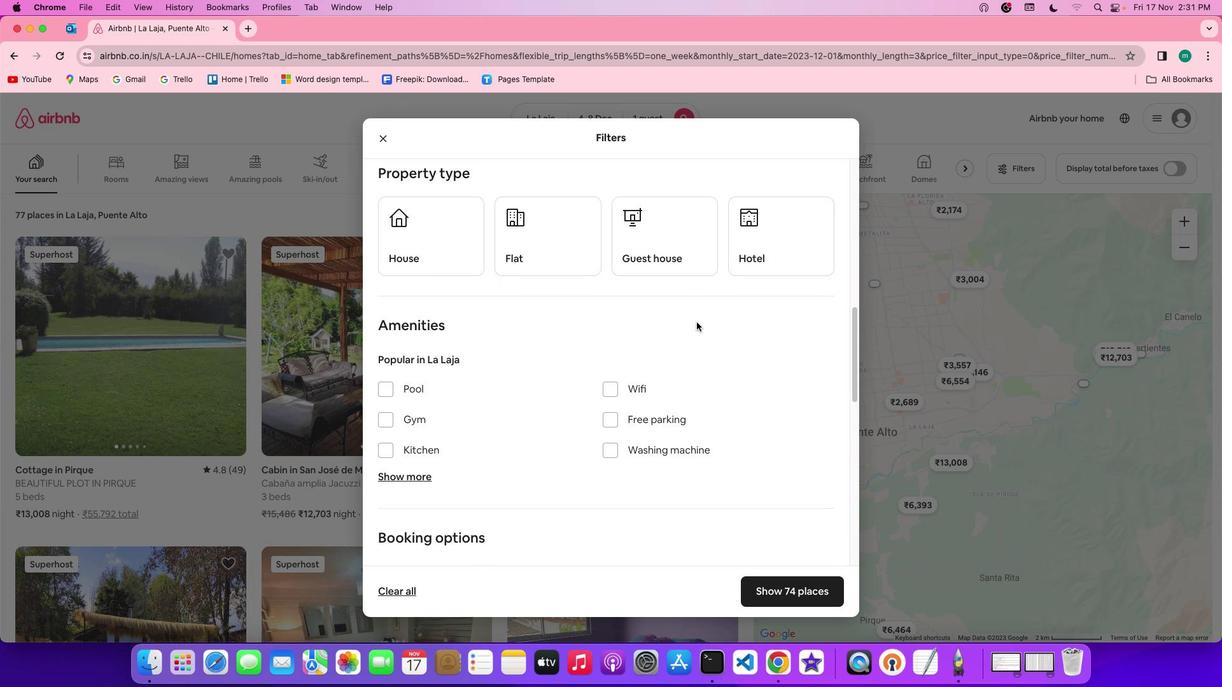 
Action: Mouse moved to (696, 322)
Screenshot: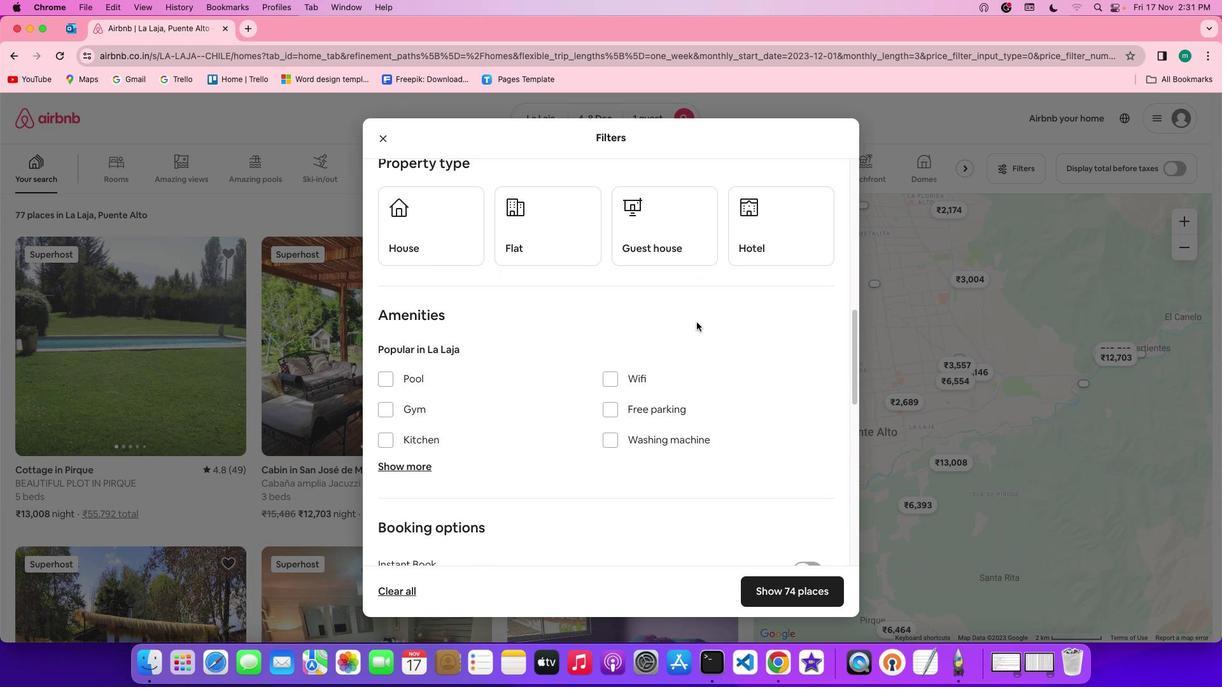 
Action: Mouse scrolled (696, 322) with delta (0, 0)
Screenshot: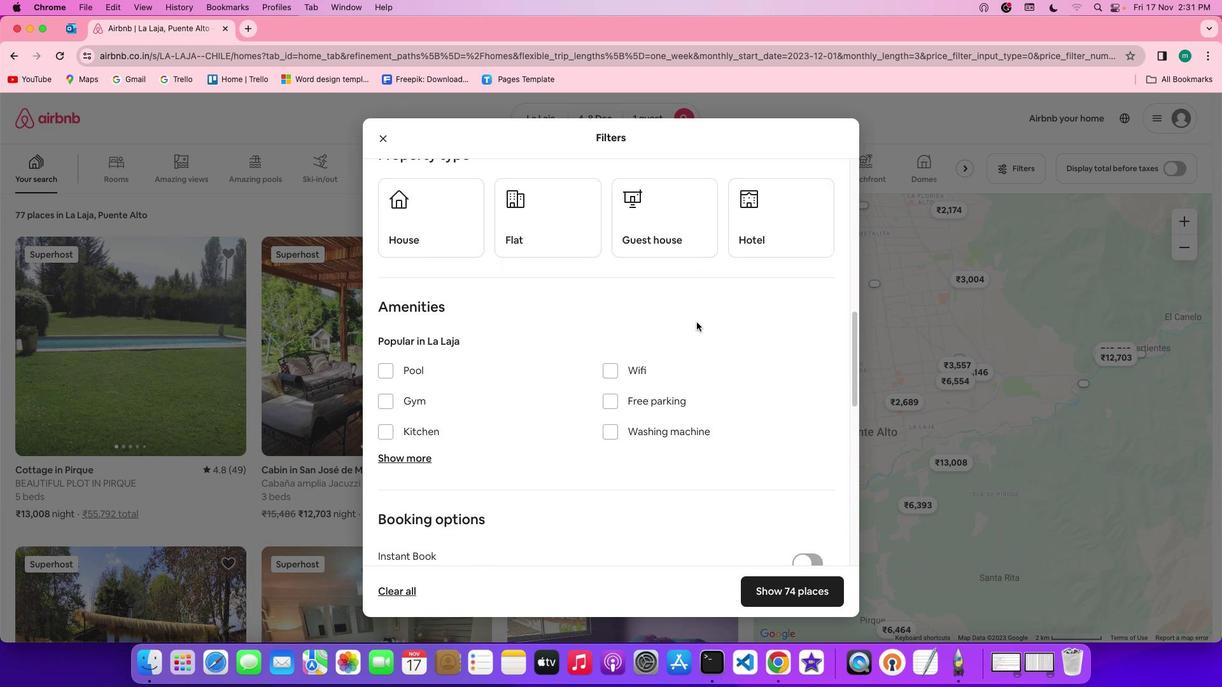 
Action: Mouse moved to (696, 322)
Screenshot: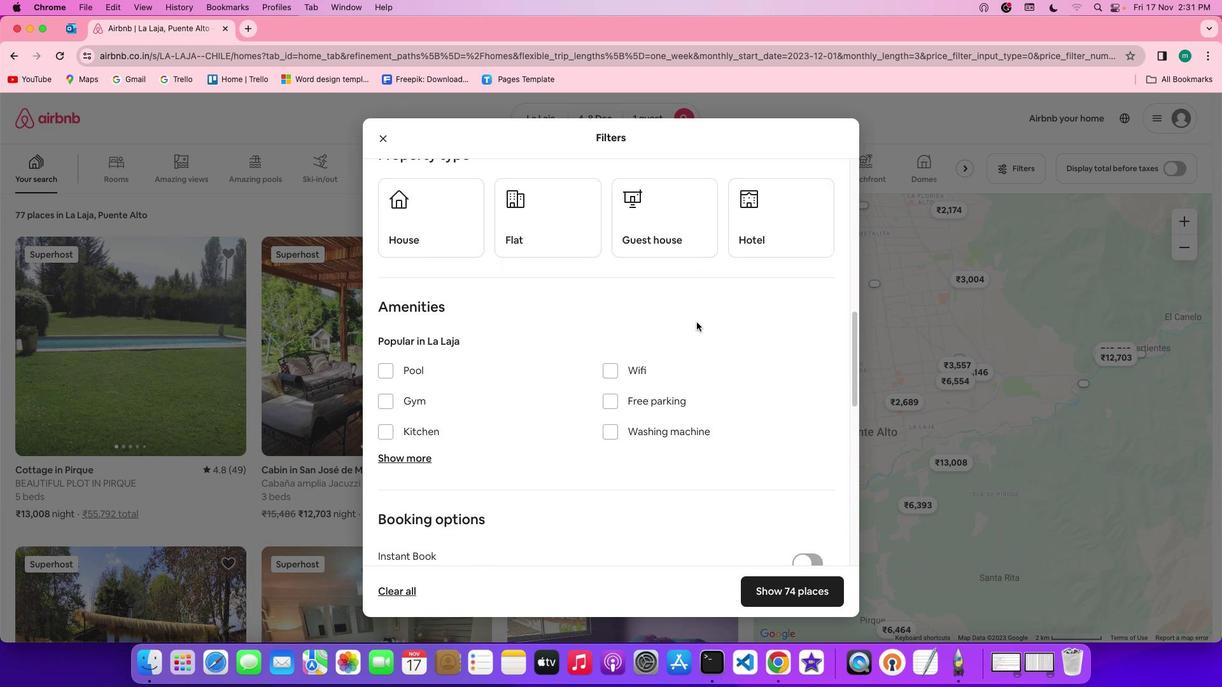 
Action: Mouse scrolled (696, 322) with delta (0, 0)
Screenshot: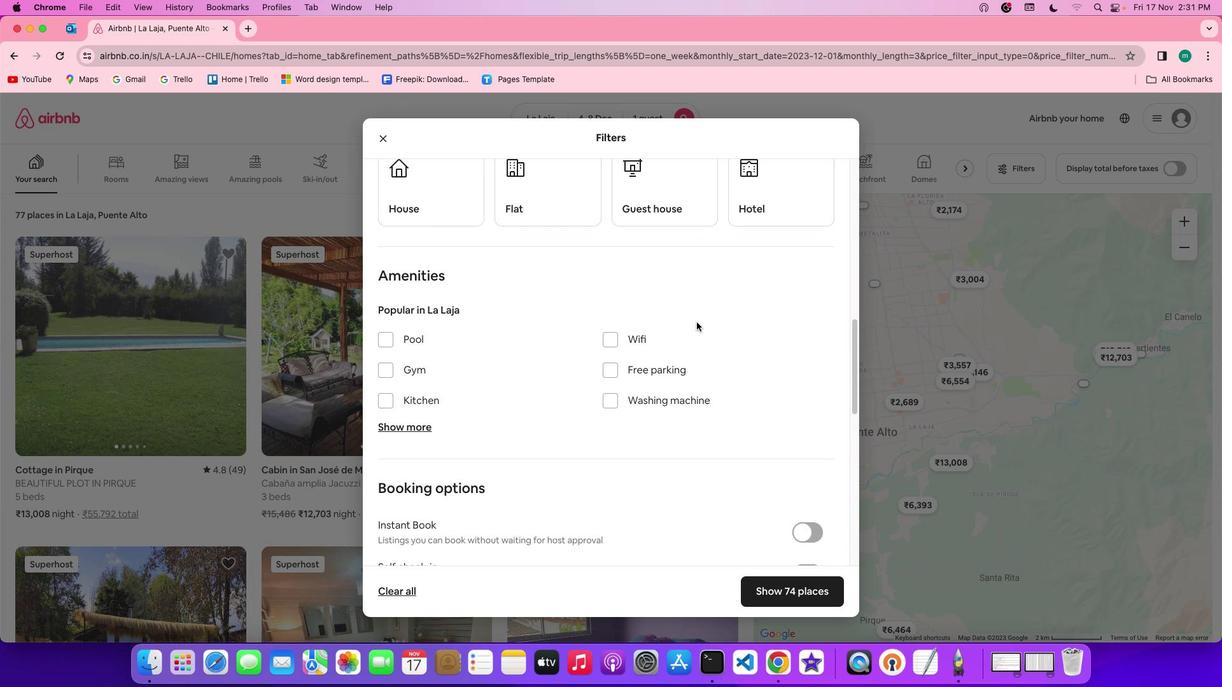 
Action: Mouse scrolled (696, 322) with delta (0, 0)
Screenshot: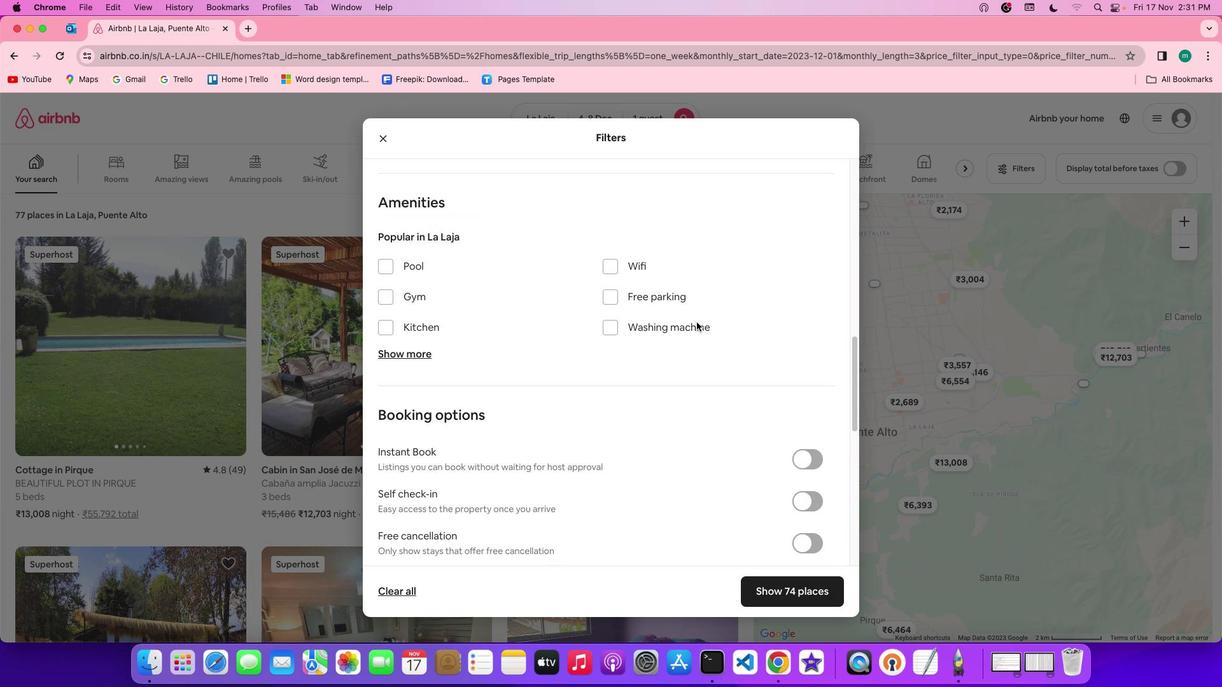 
Action: Mouse scrolled (696, 322) with delta (0, 0)
Screenshot: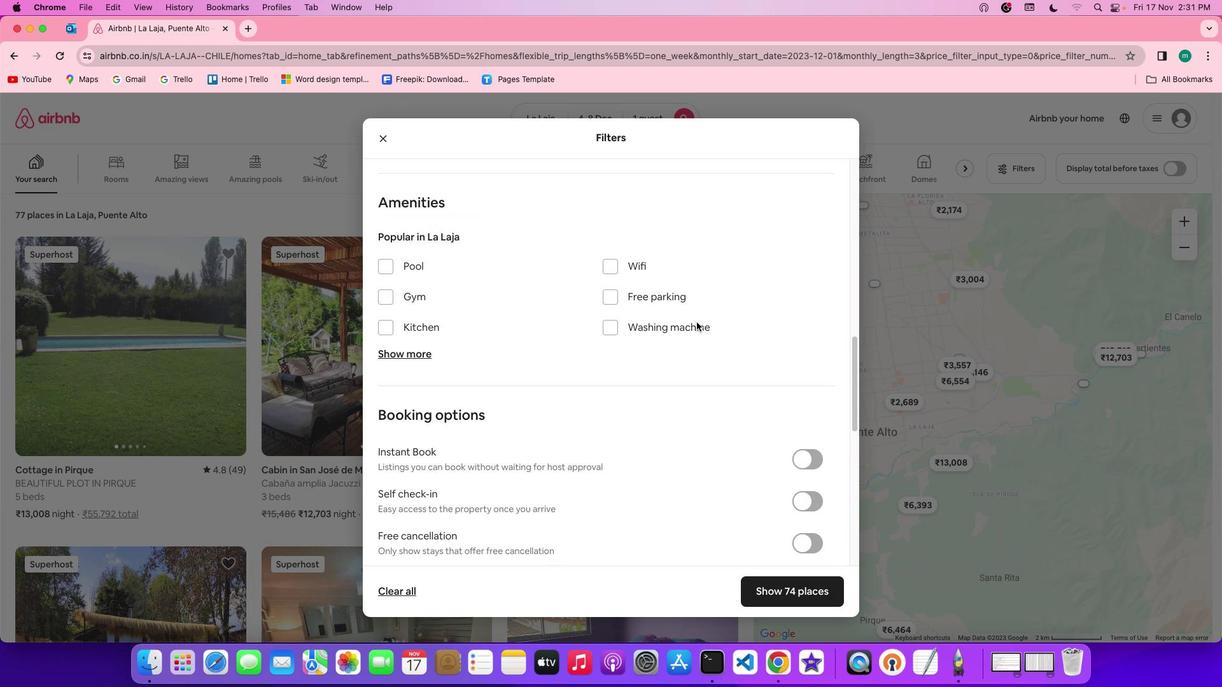 
Action: Mouse scrolled (696, 322) with delta (0, -1)
Screenshot: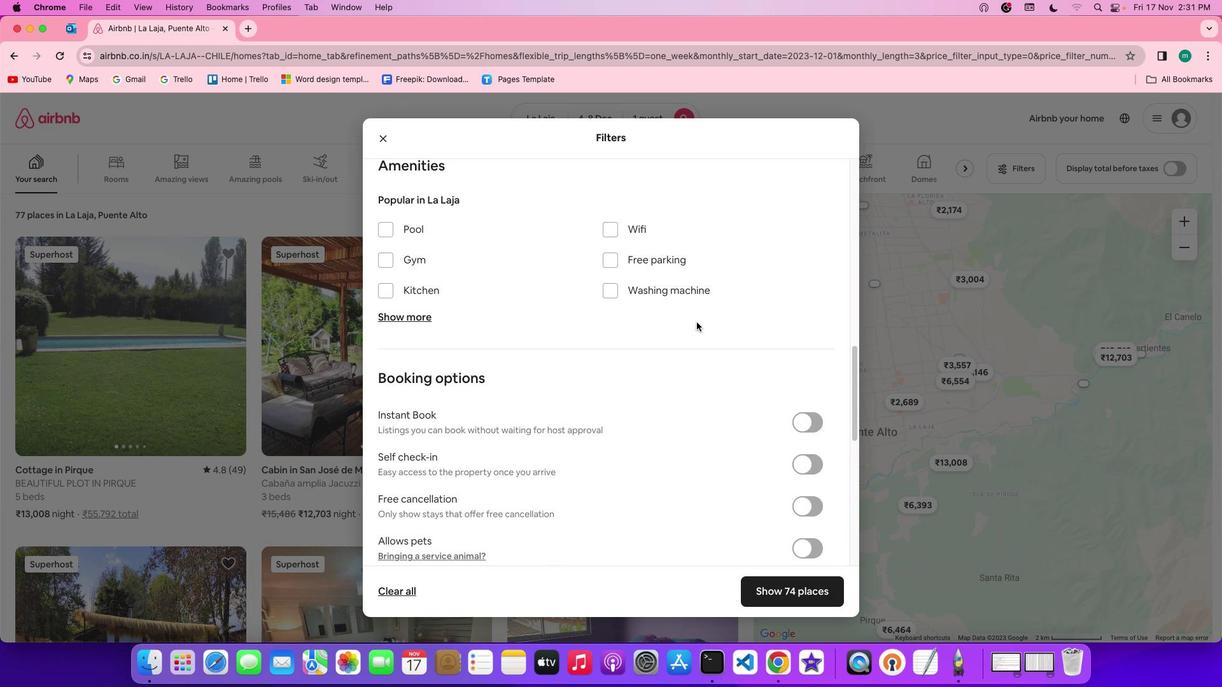 
Action: Mouse scrolled (696, 322) with delta (0, -1)
Screenshot: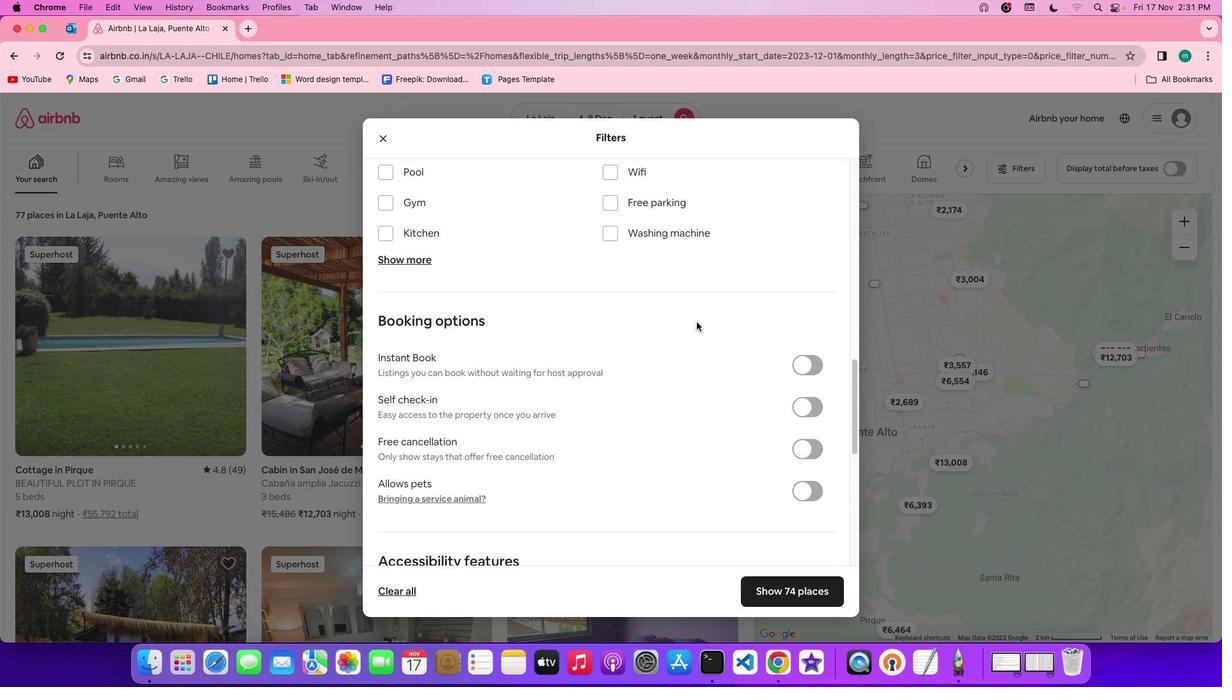 
Action: Mouse moved to (573, 278)
Screenshot: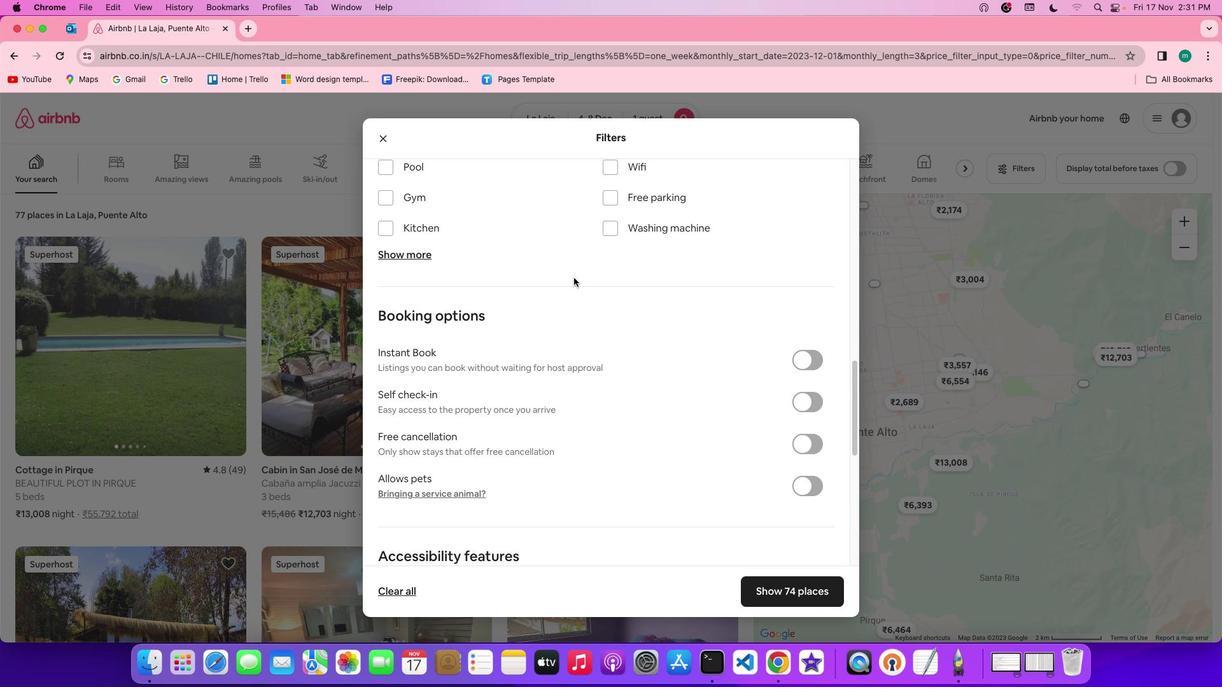 
Action: Mouse scrolled (573, 278) with delta (0, 0)
Screenshot: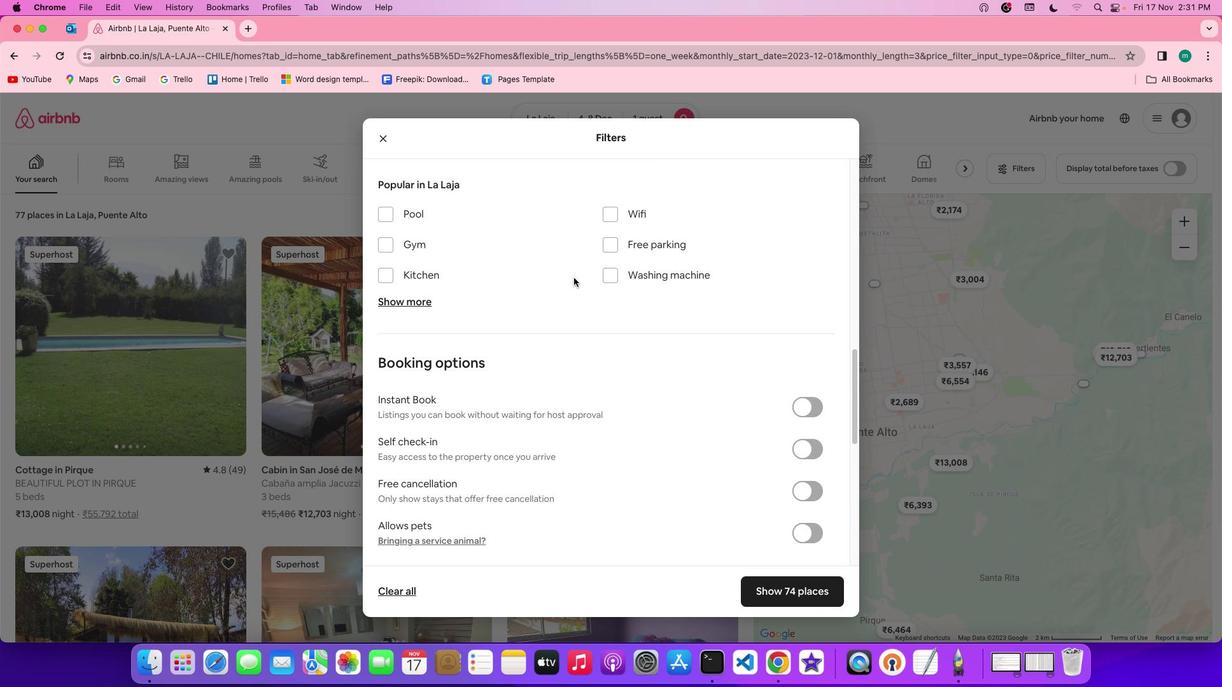 
Action: Mouse scrolled (573, 278) with delta (0, 0)
Screenshot: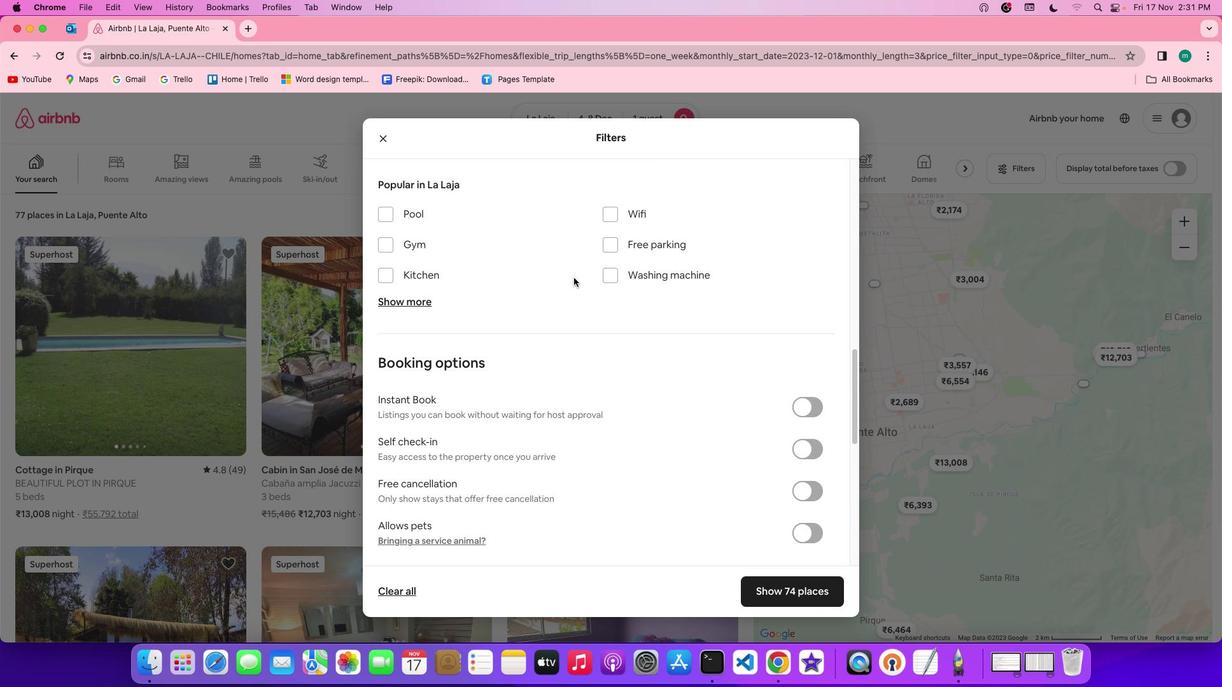 
Action: Mouse scrolled (573, 278) with delta (0, 1)
Screenshot: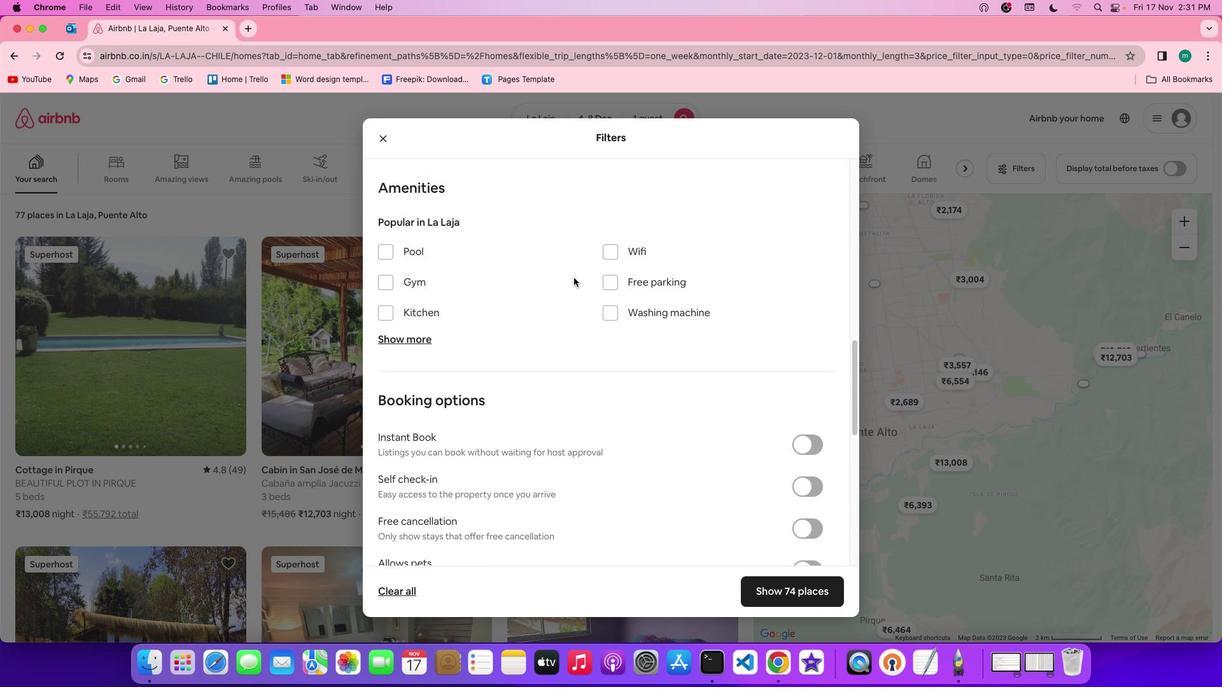 
Action: Mouse moved to (610, 259)
Screenshot: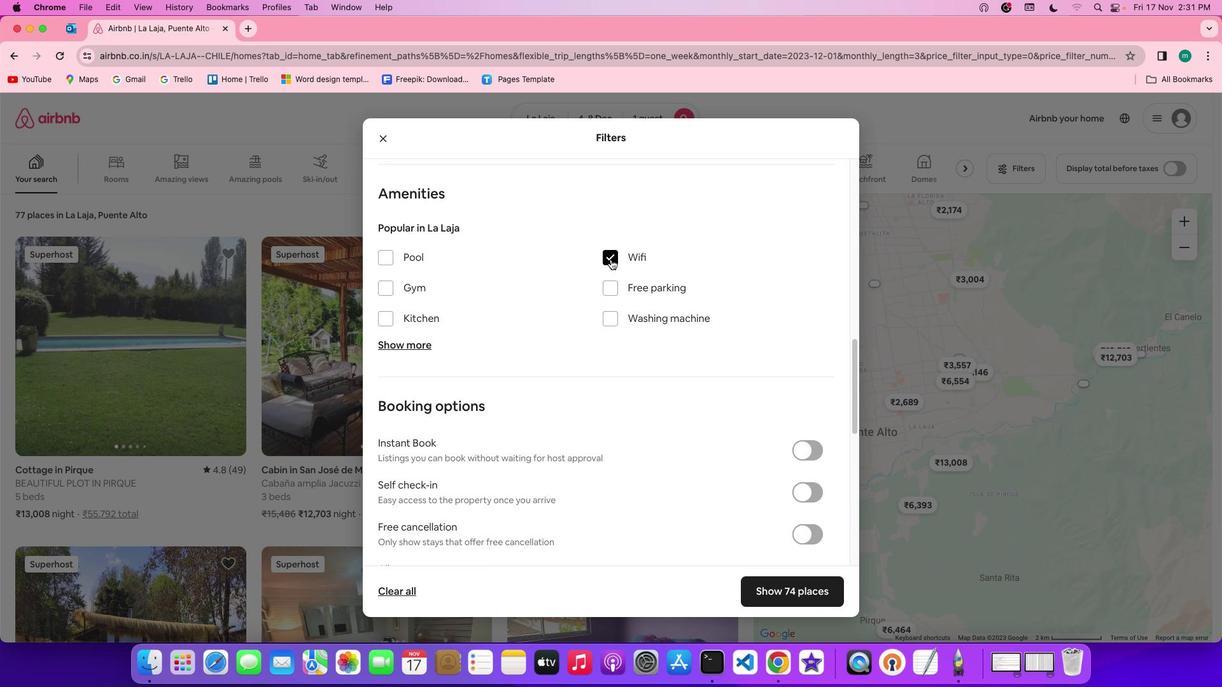 
Action: Mouse pressed left at (610, 259)
Screenshot: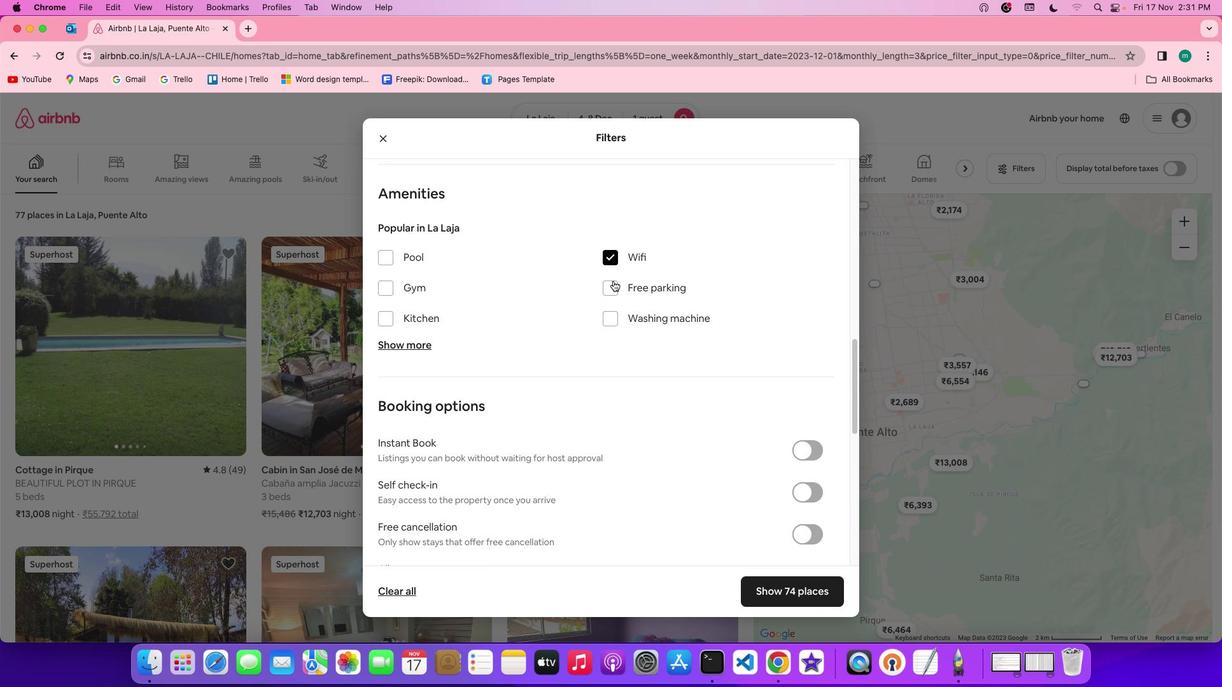 
Action: Mouse moved to (660, 348)
Screenshot: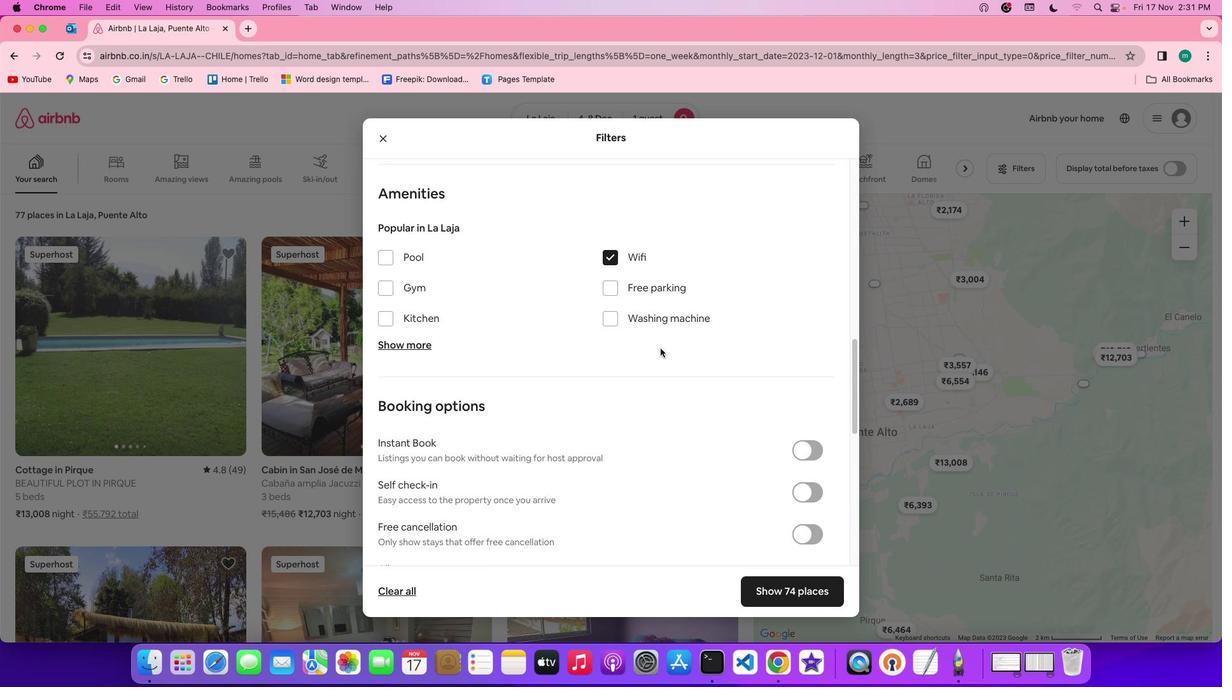 
Action: Mouse scrolled (660, 348) with delta (0, 0)
Screenshot: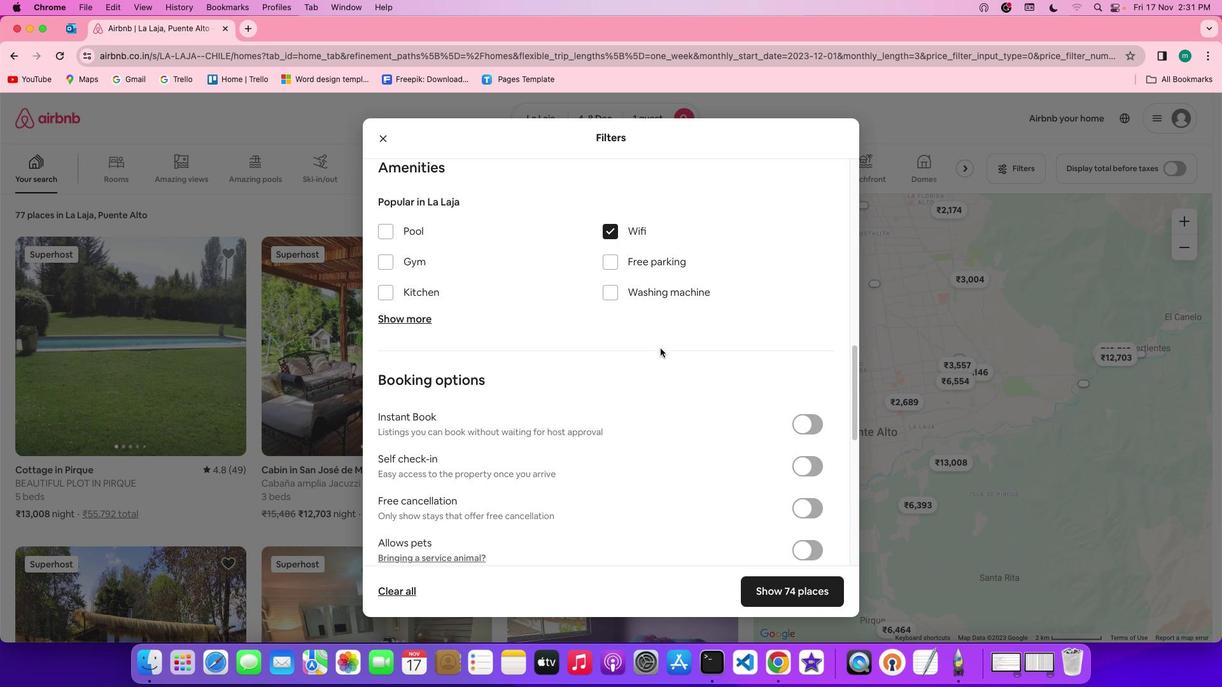 
Action: Mouse scrolled (660, 348) with delta (0, 0)
Screenshot: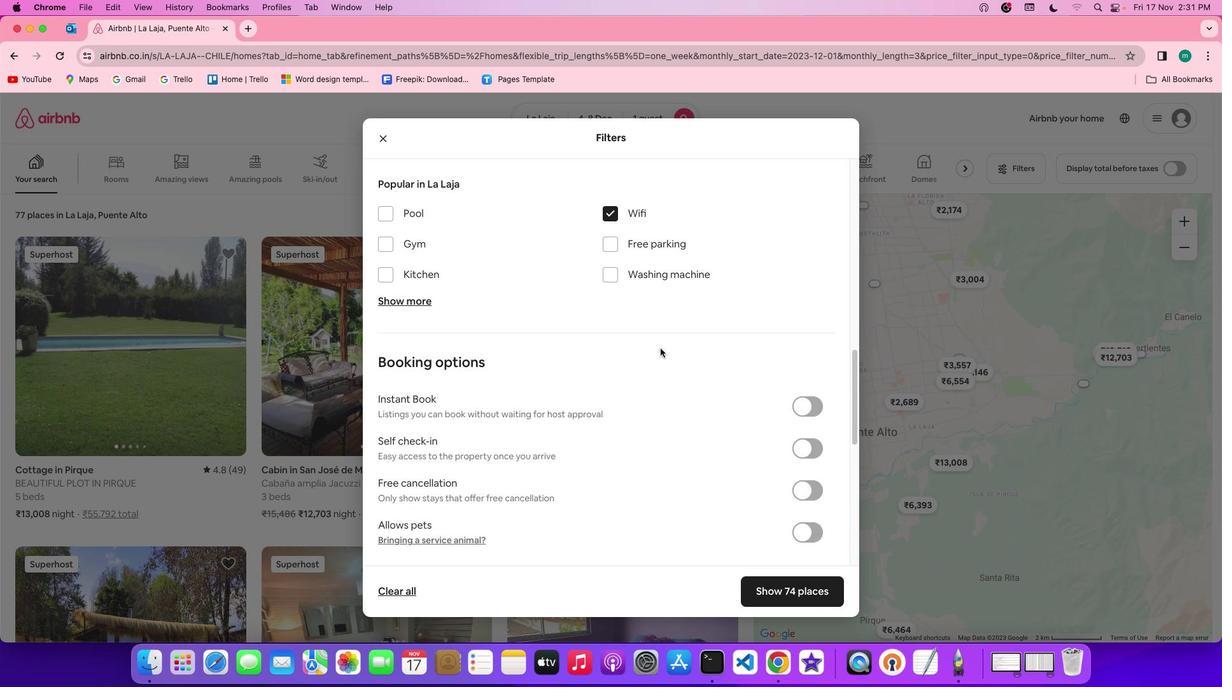 
Action: Mouse scrolled (660, 348) with delta (0, -1)
Screenshot: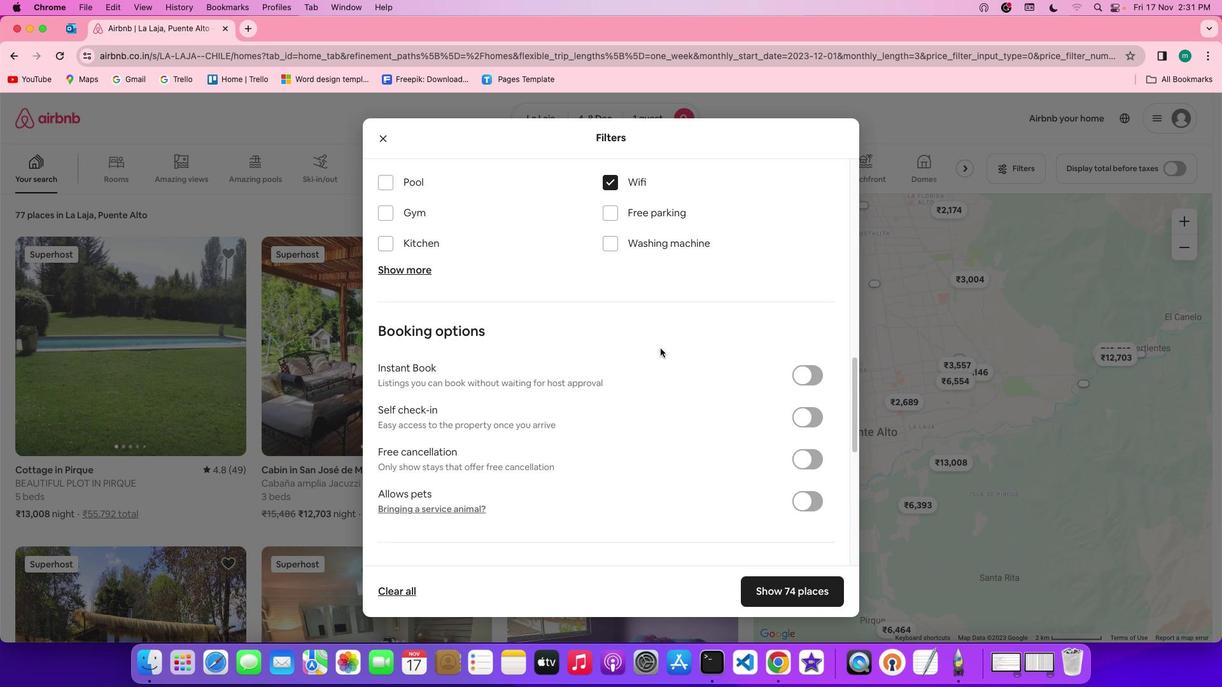 
Action: Mouse scrolled (660, 348) with delta (0, 0)
Screenshot: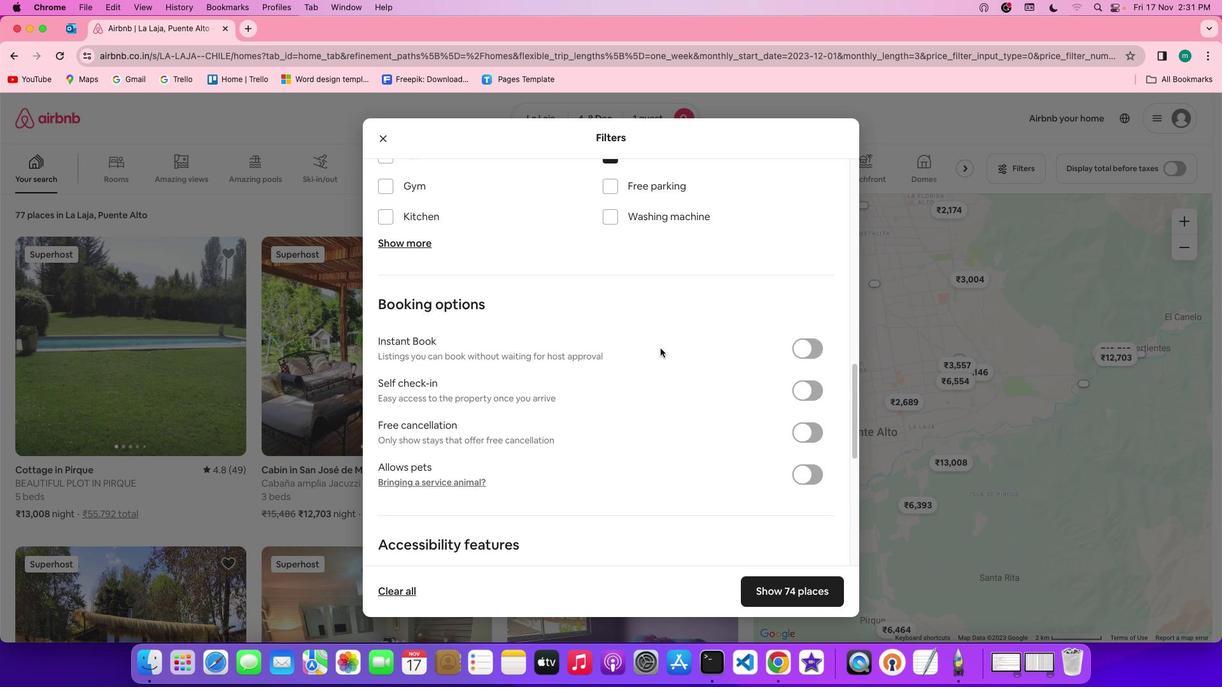 
Action: Mouse scrolled (660, 348) with delta (0, 0)
Screenshot: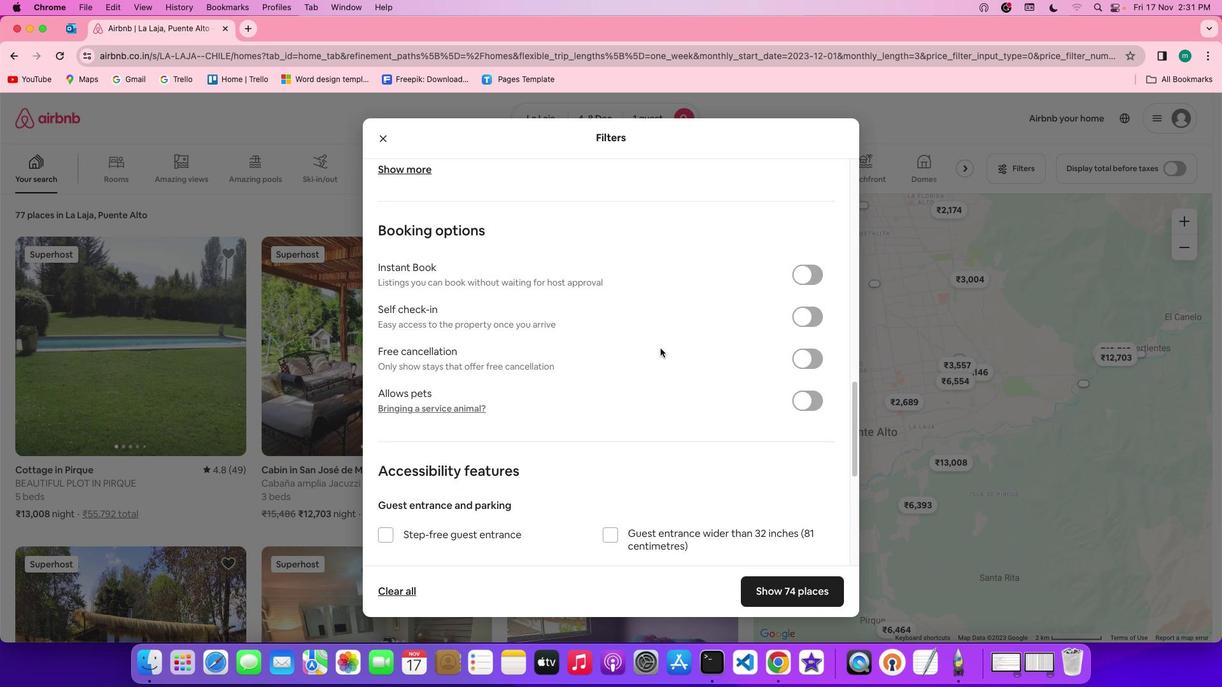 
Action: Mouse scrolled (660, 348) with delta (0, -1)
Screenshot: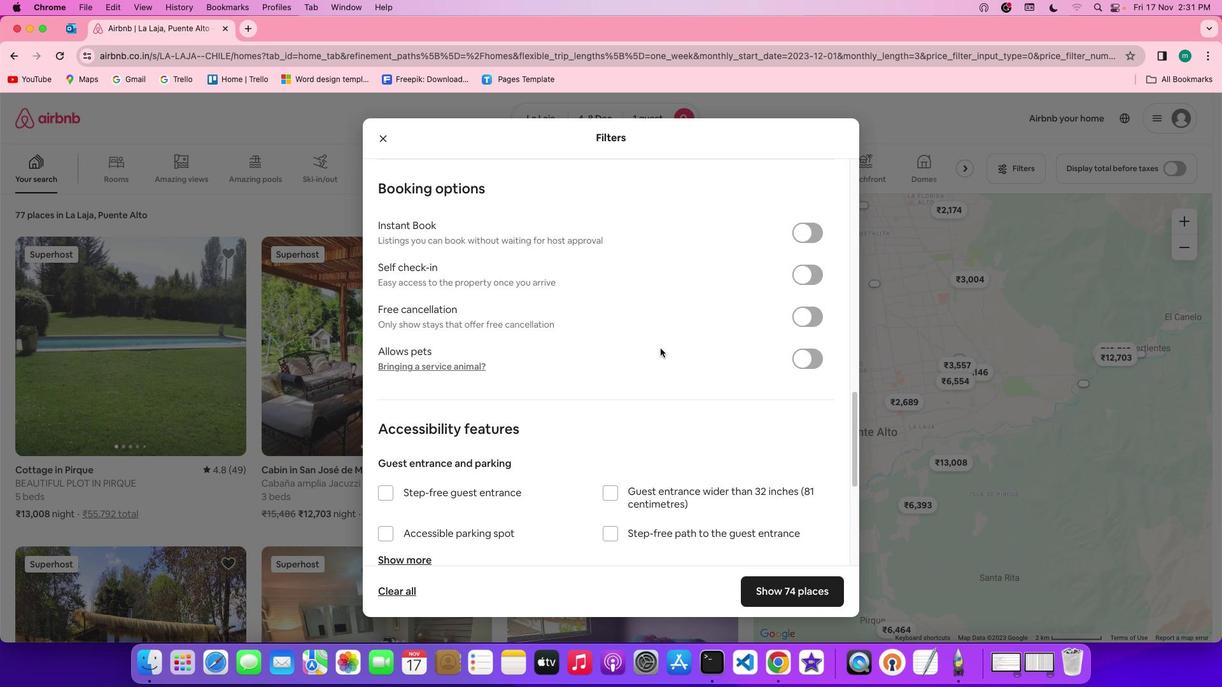 
Action: Mouse scrolled (660, 348) with delta (0, -1)
Screenshot: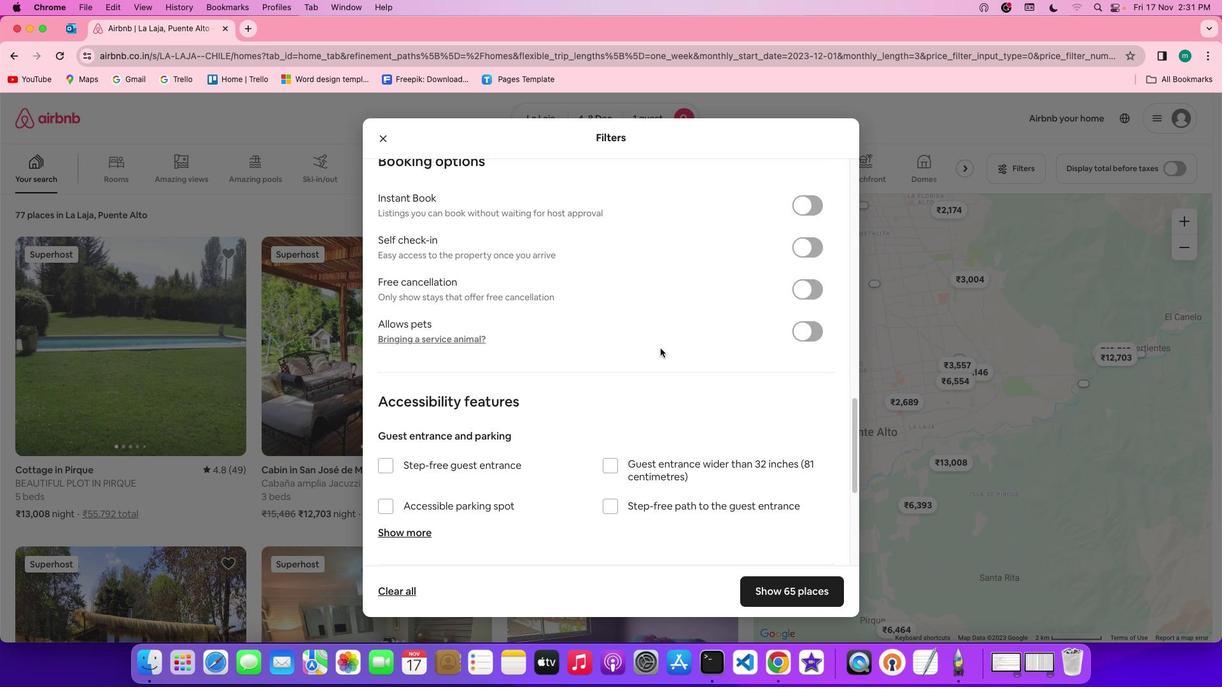 
Action: Mouse scrolled (660, 348) with delta (0, 0)
Screenshot: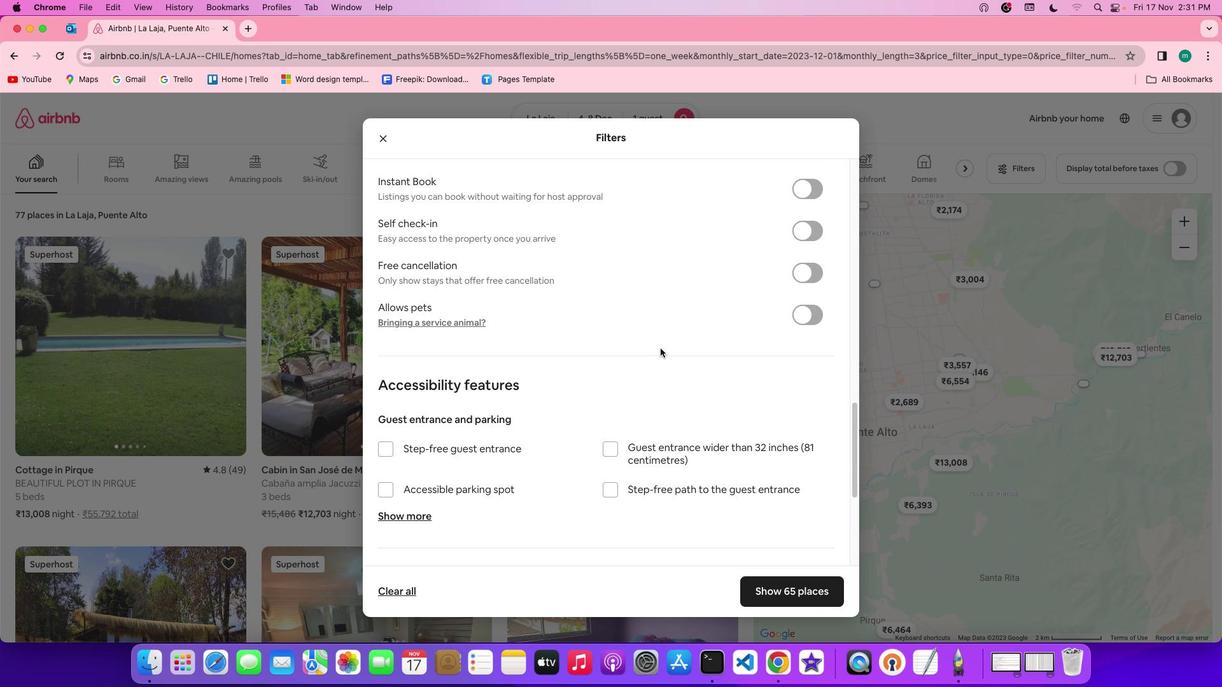 
Action: Mouse scrolled (660, 348) with delta (0, 0)
Screenshot: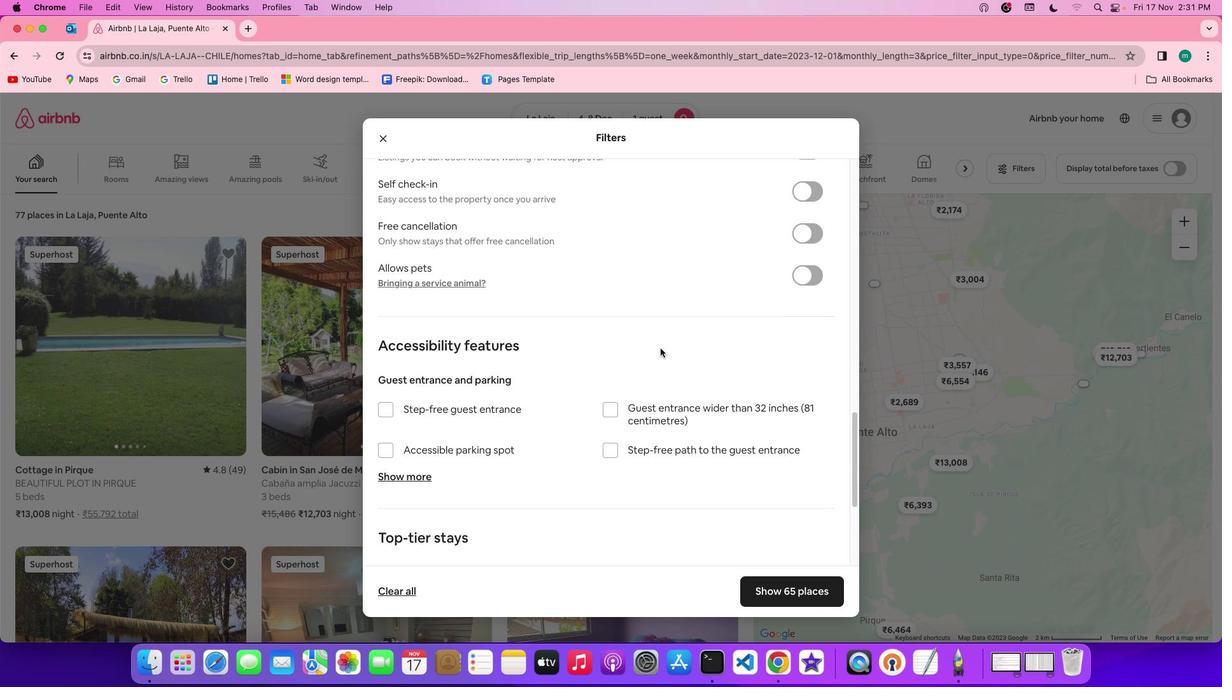 
Action: Mouse scrolled (660, 348) with delta (0, -1)
Screenshot: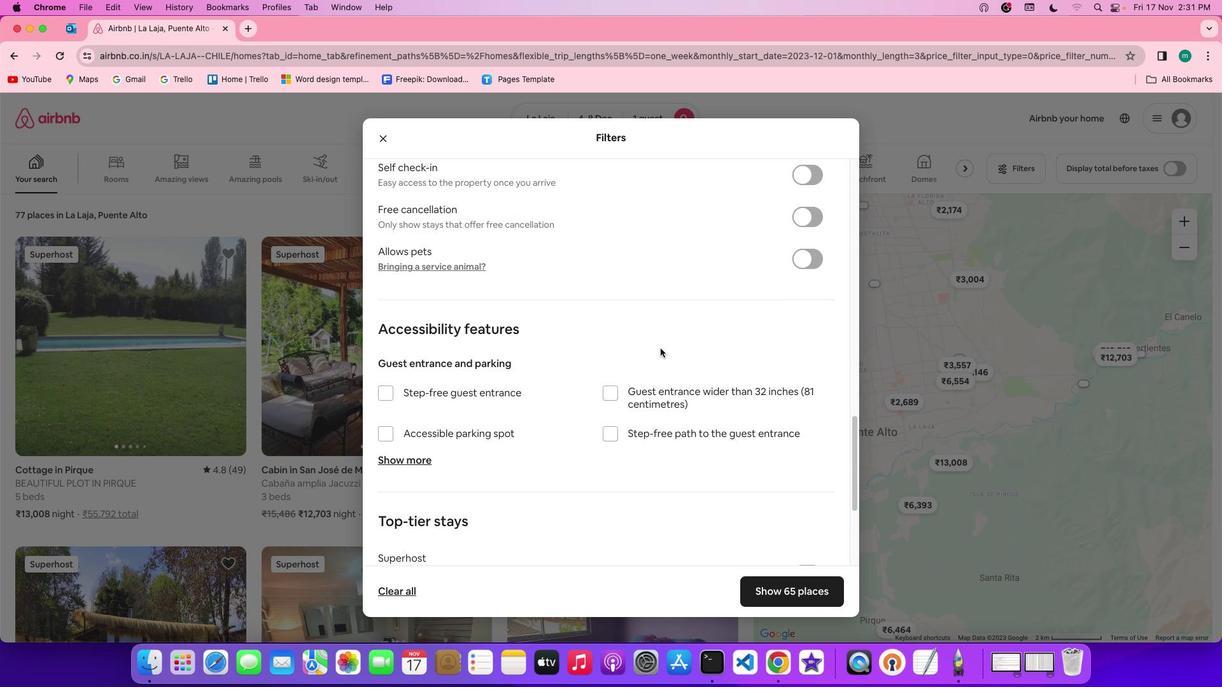 
Action: Mouse scrolled (660, 348) with delta (0, 0)
Screenshot: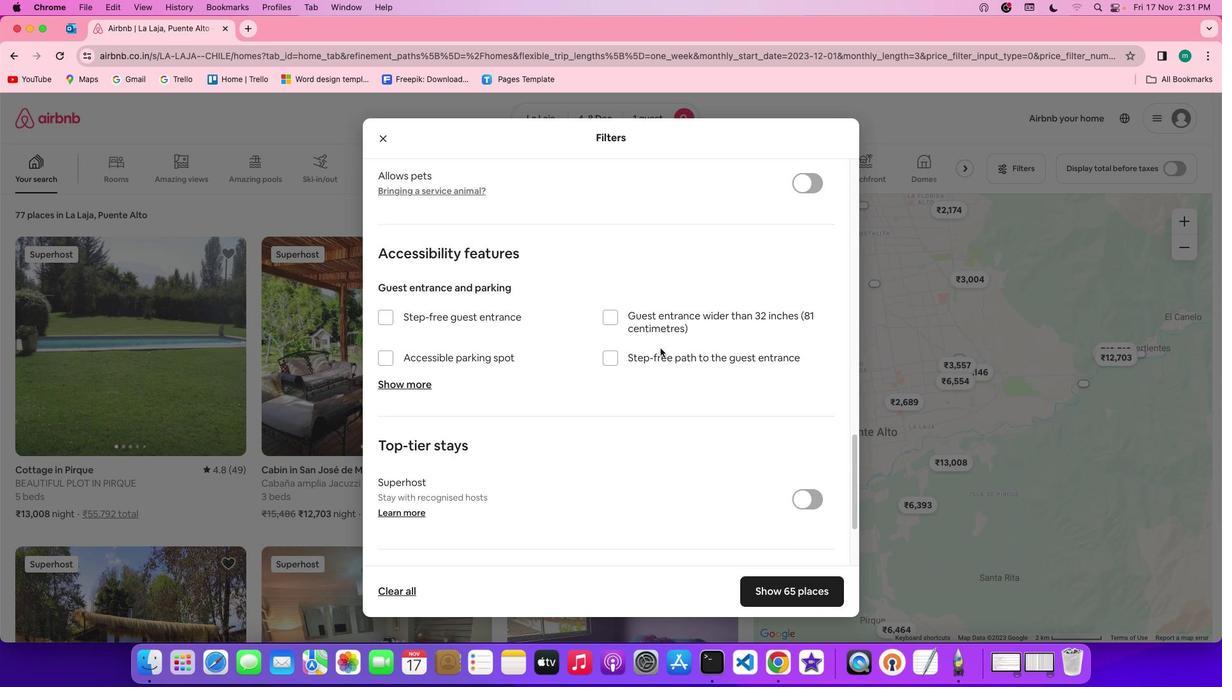 
Action: Mouse scrolled (660, 348) with delta (0, 0)
Screenshot: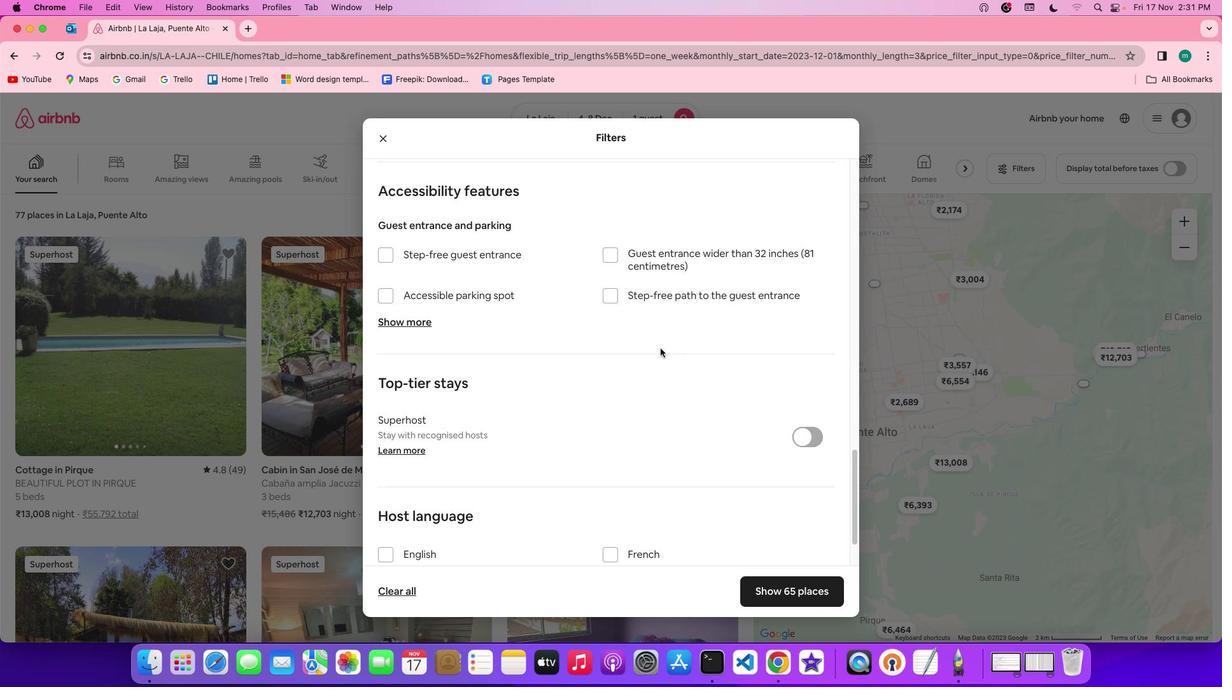 
Action: Mouse scrolled (660, 348) with delta (0, -1)
Screenshot: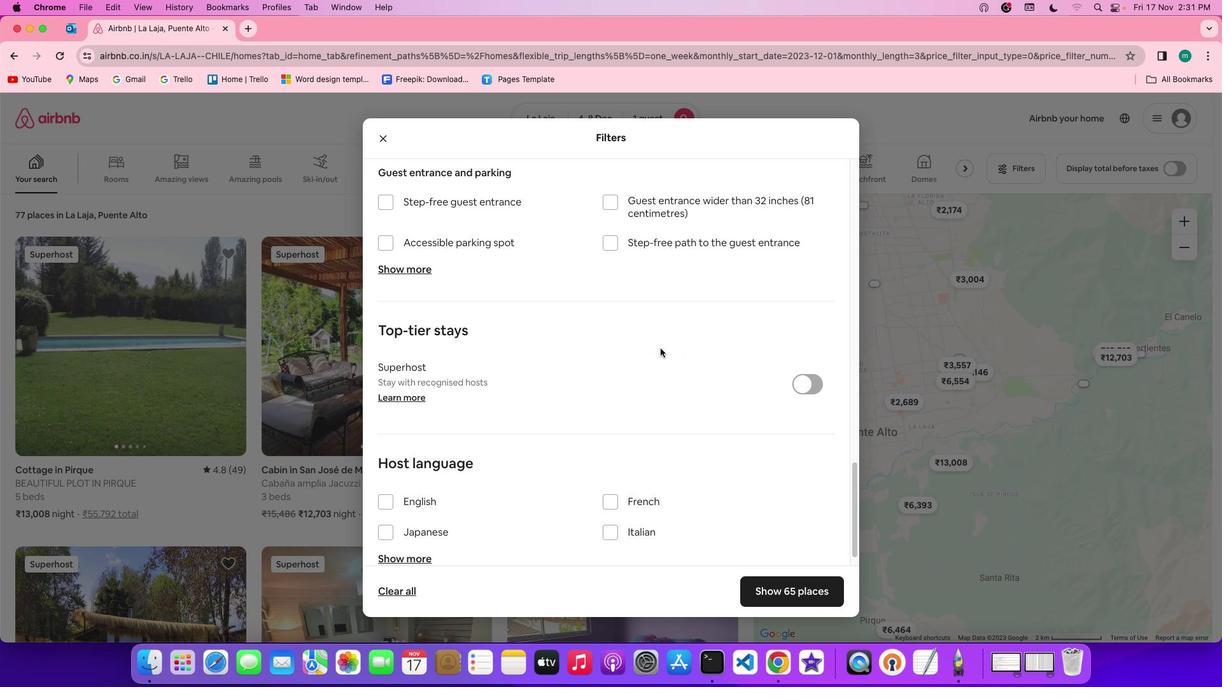 
Action: Mouse scrolled (660, 348) with delta (0, -2)
Screenshot: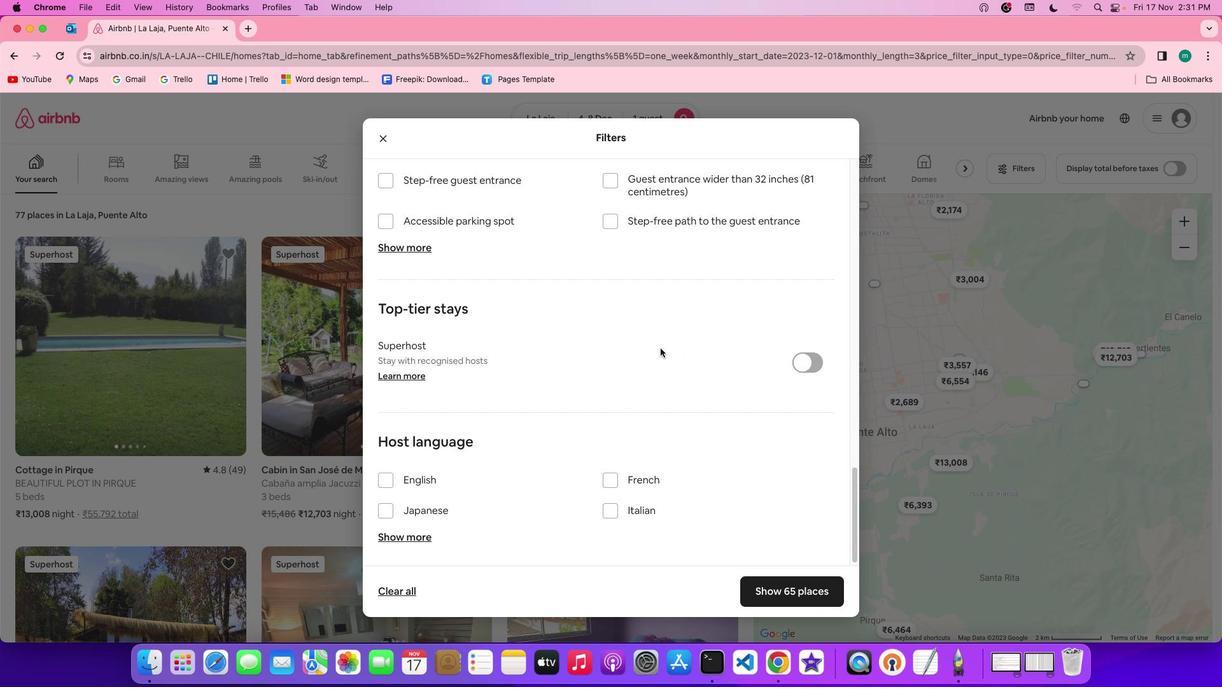
Action: Mouse scrolled (660, 348) with delta (0, 0)
Screenshot: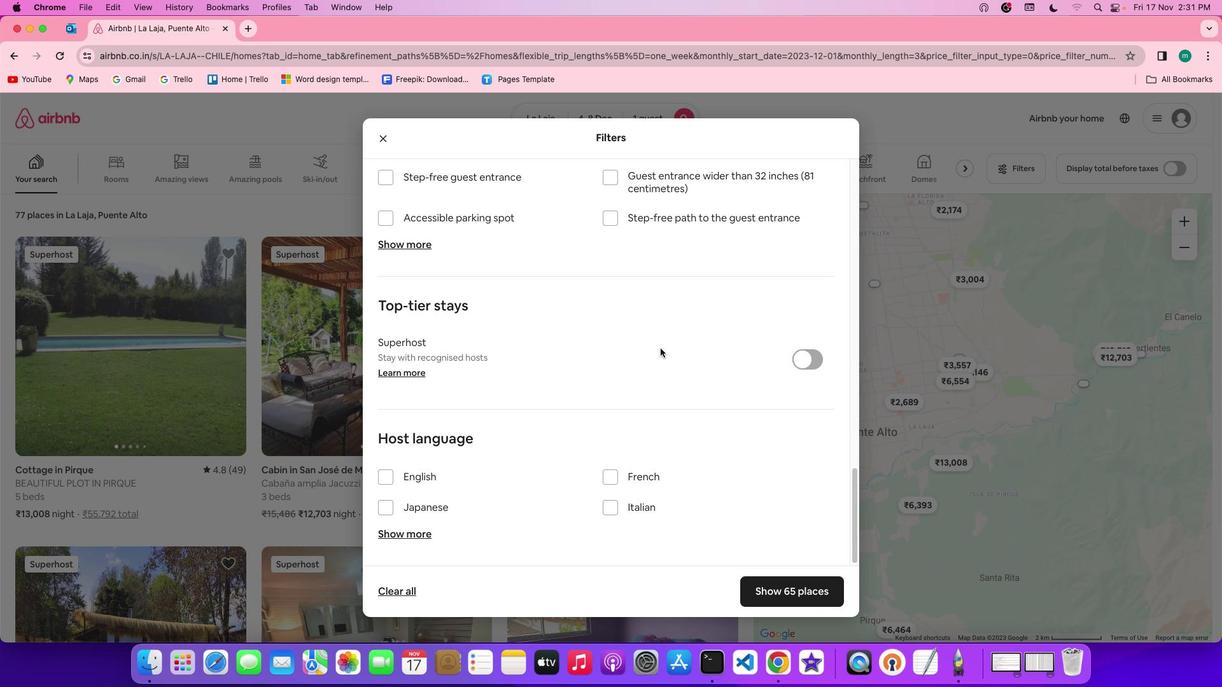 
Action: Mouse scrolled (660, 348) with delta (0, 0)
Screenshot: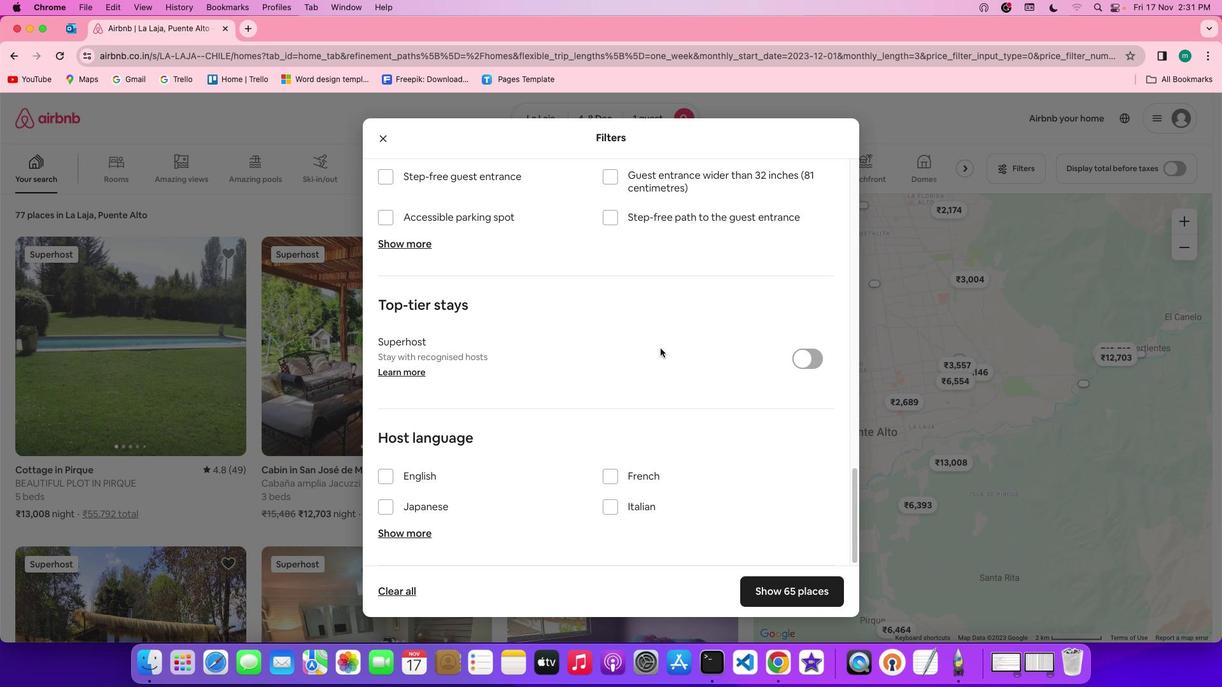 
Action: Mouse scrolled (660, 348) with delta (0, -1)
Screenshot: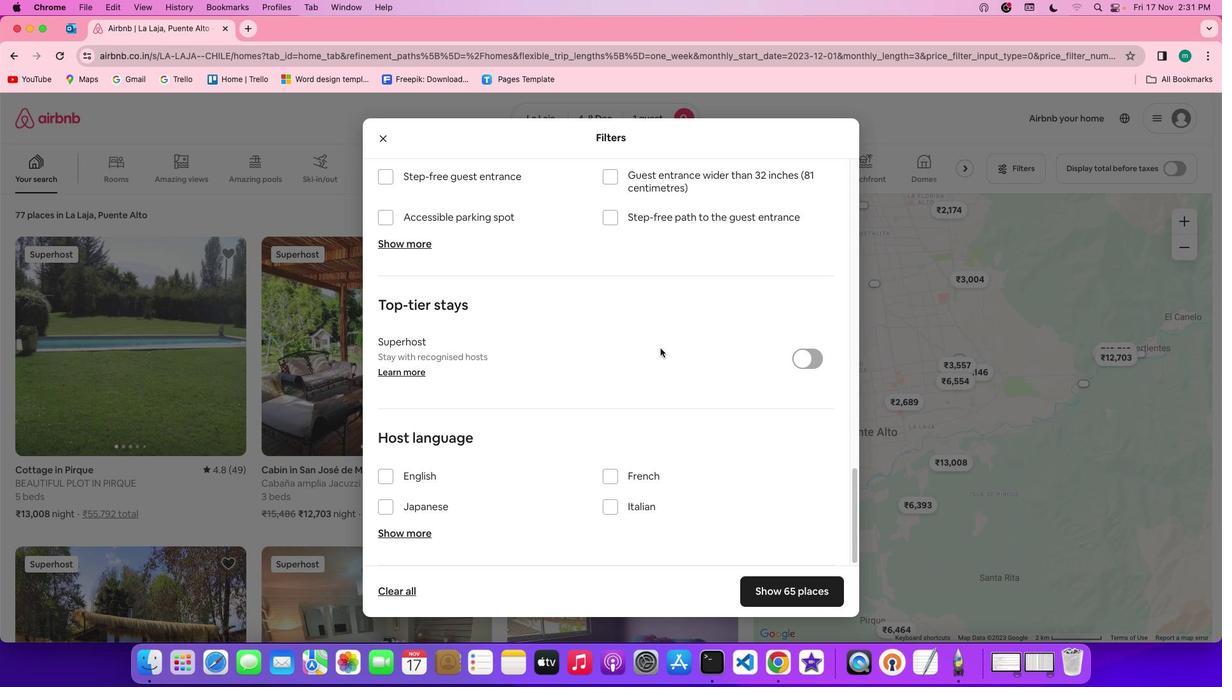 
Action: Mouse scrolled (660, 348) with delta (0, -2)
Screenshot: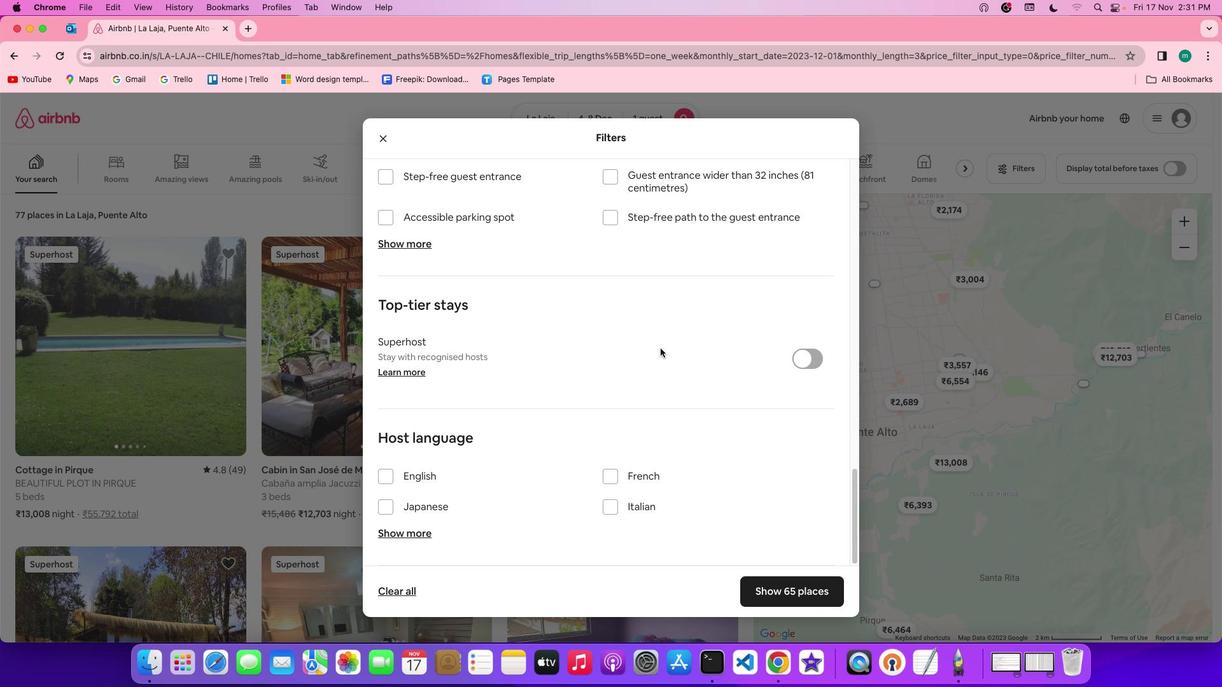 
Action: Mouse scrolled (660, 348) with delta (0, -3)
Screenshot: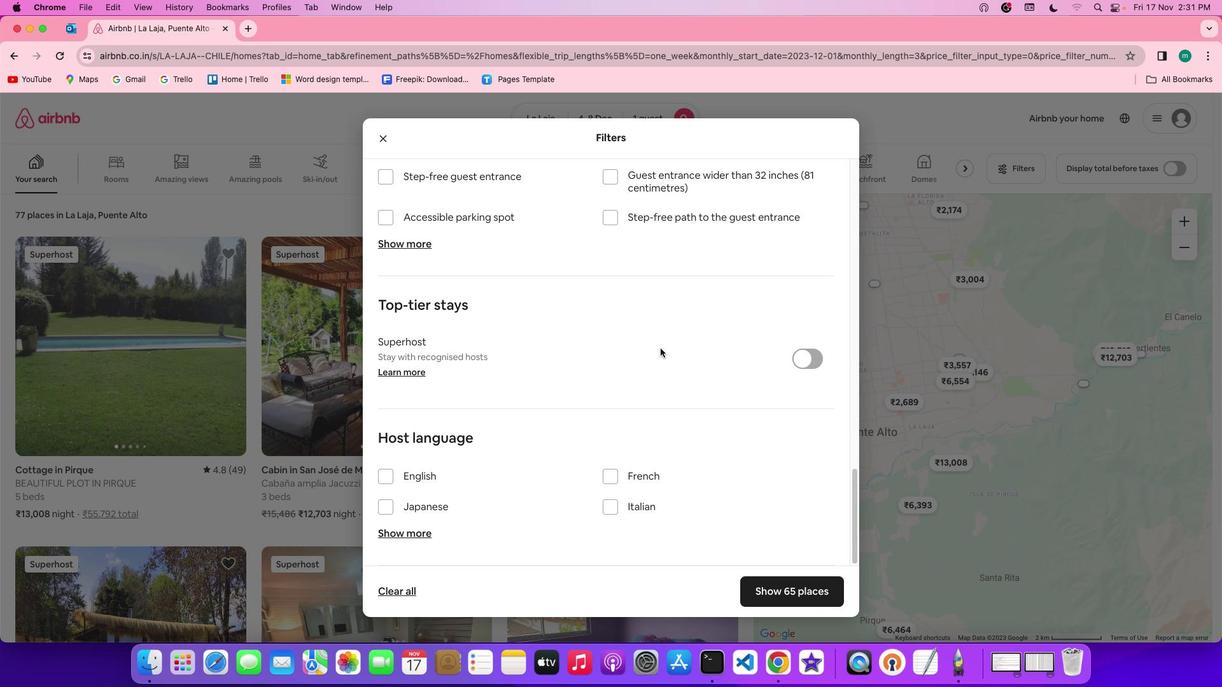 
Action: Mouse scrolled (660, 348) with delta (0, 0)
Screenshot: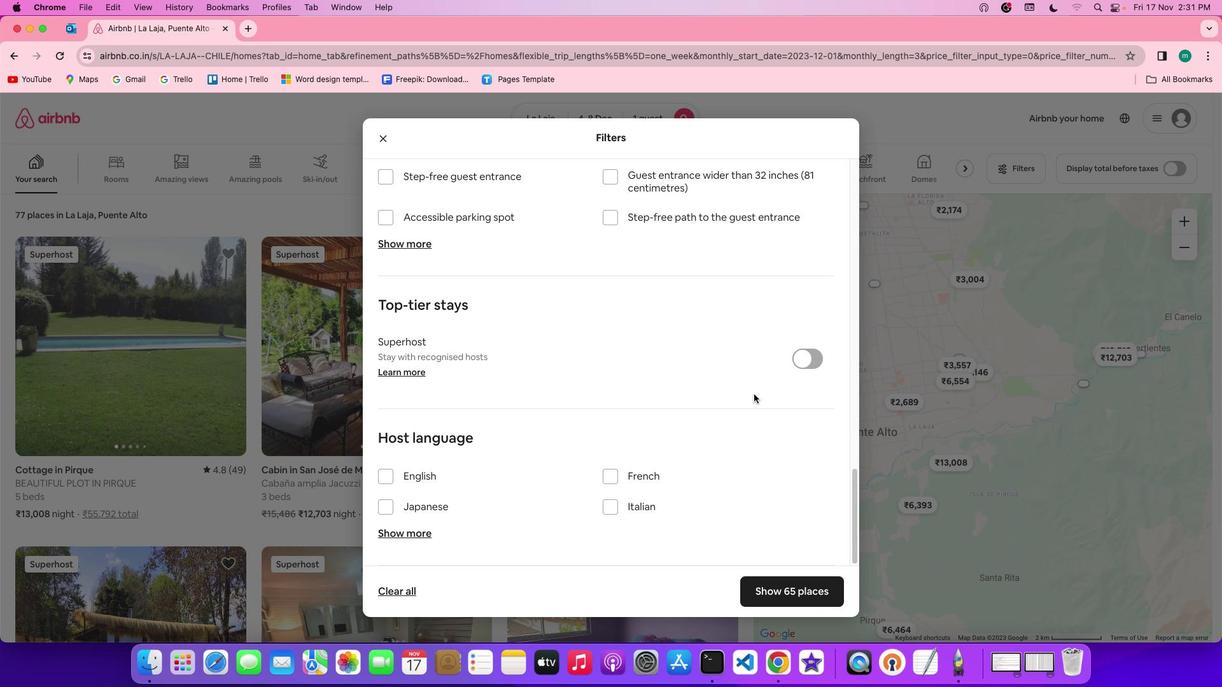 
Action: Mouse scrolled (660, 348) with delta (0, 0)
Screenshot: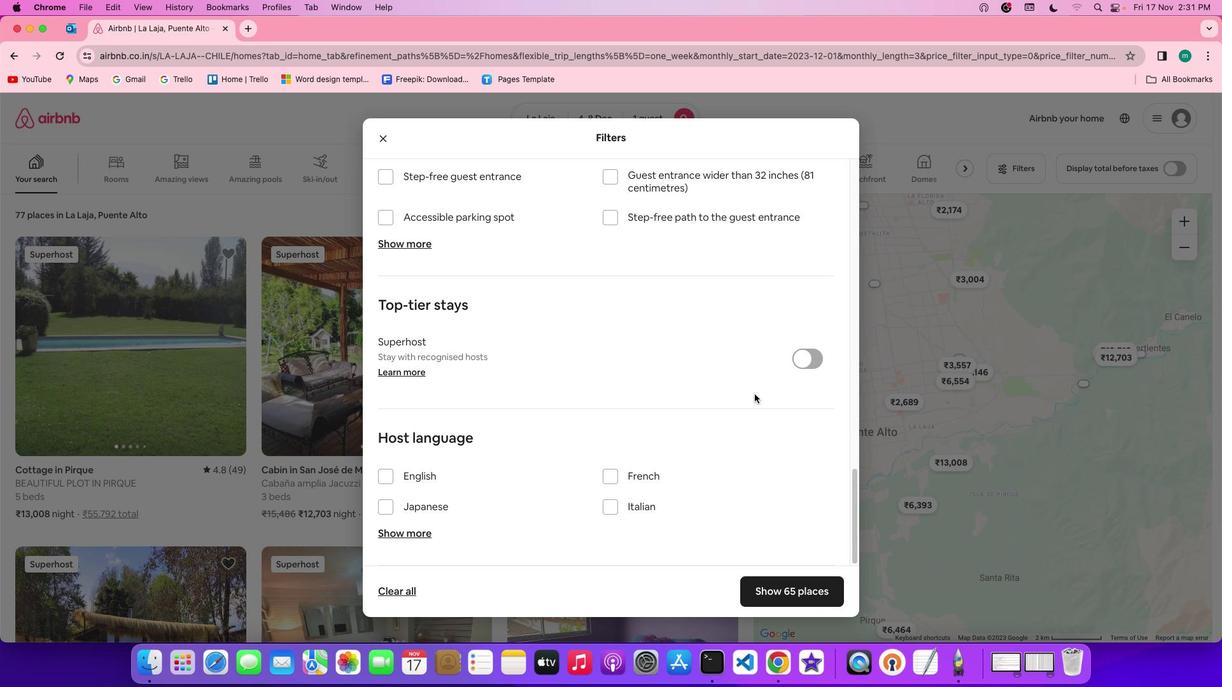 
Action: Mouse moved to (773, 582)
Screenshot: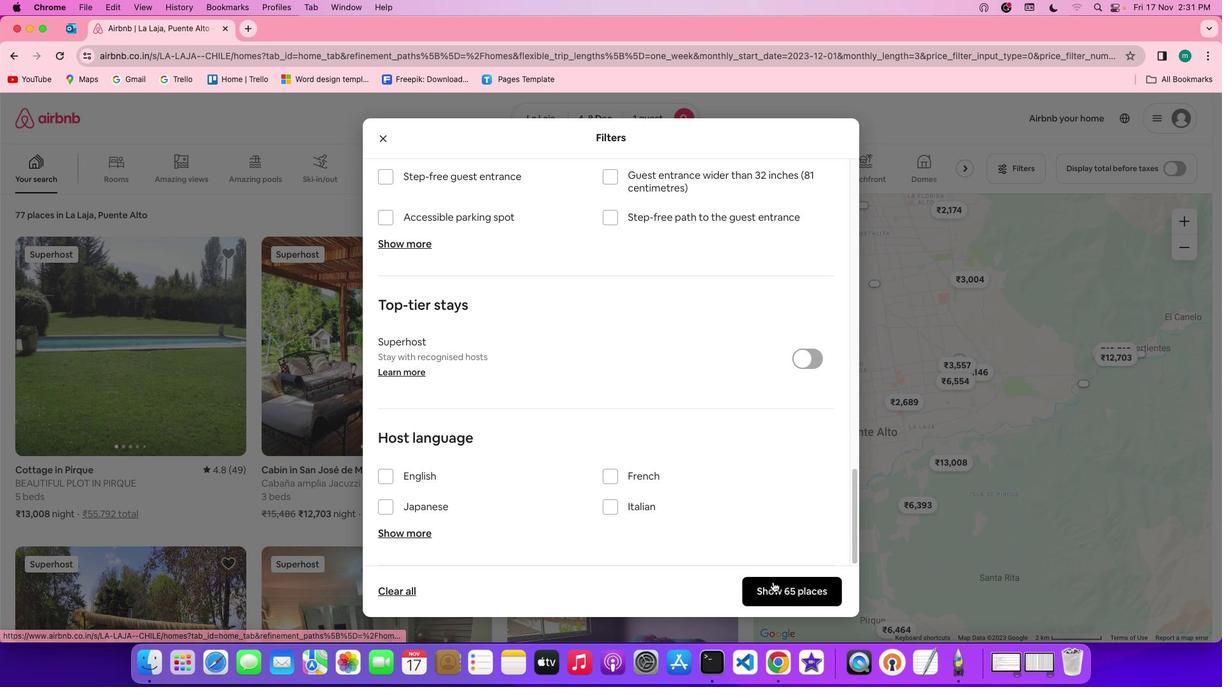 
Action: Mouse pressed left at (773, 582)
Screenshot: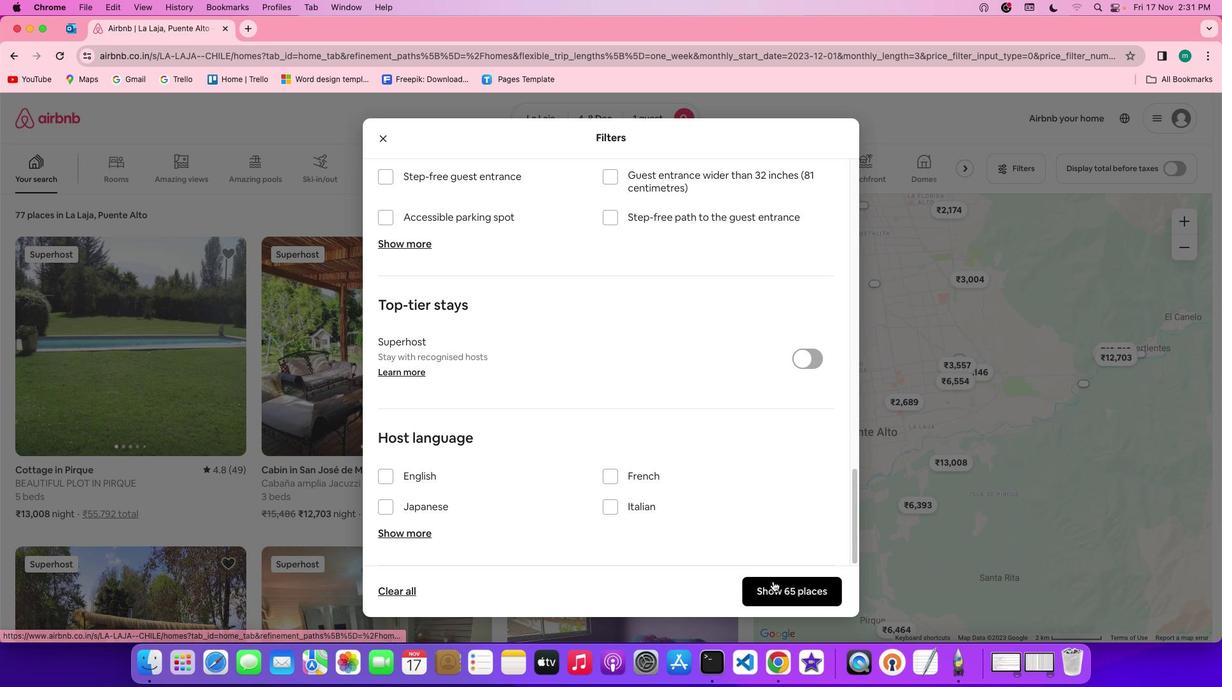 
Action: Mouse moved to (772, 581)
Screenshot: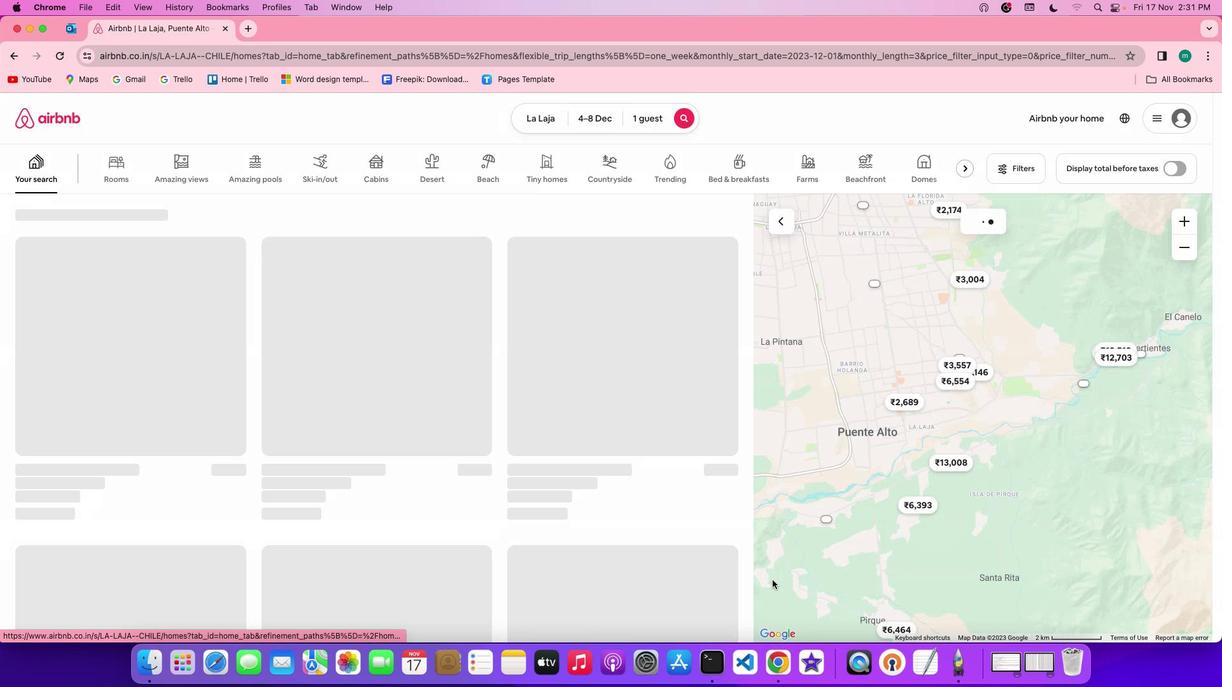 
Action: Mouse pressed left at (772, 581)
Screenshot: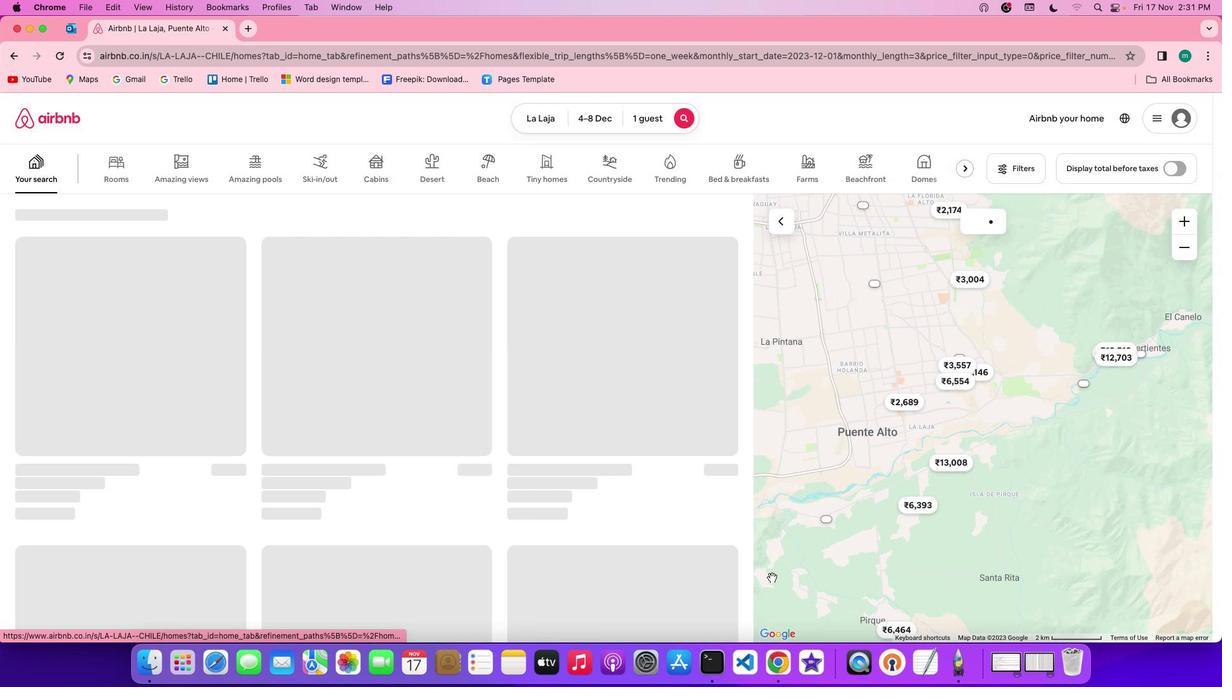 
Action: Mouse moved to (338, 358)
Screenshot: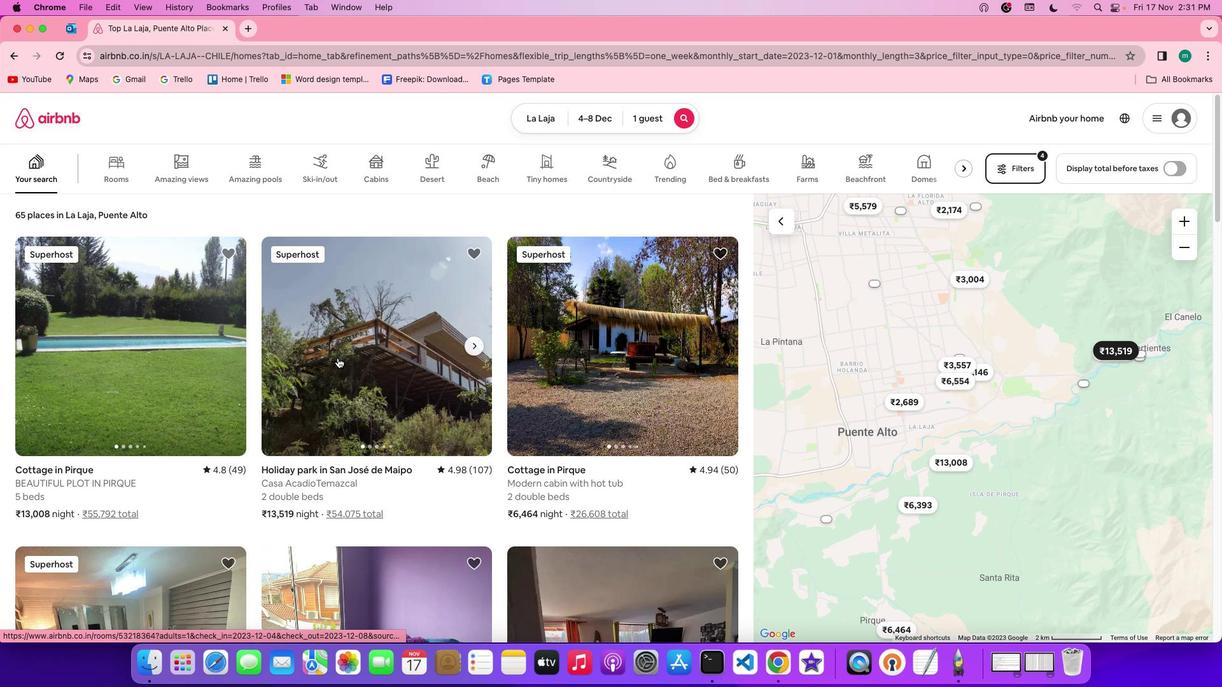
Action: Mouse scrolled (338, 358) with delta (0, 0)
Screenshot: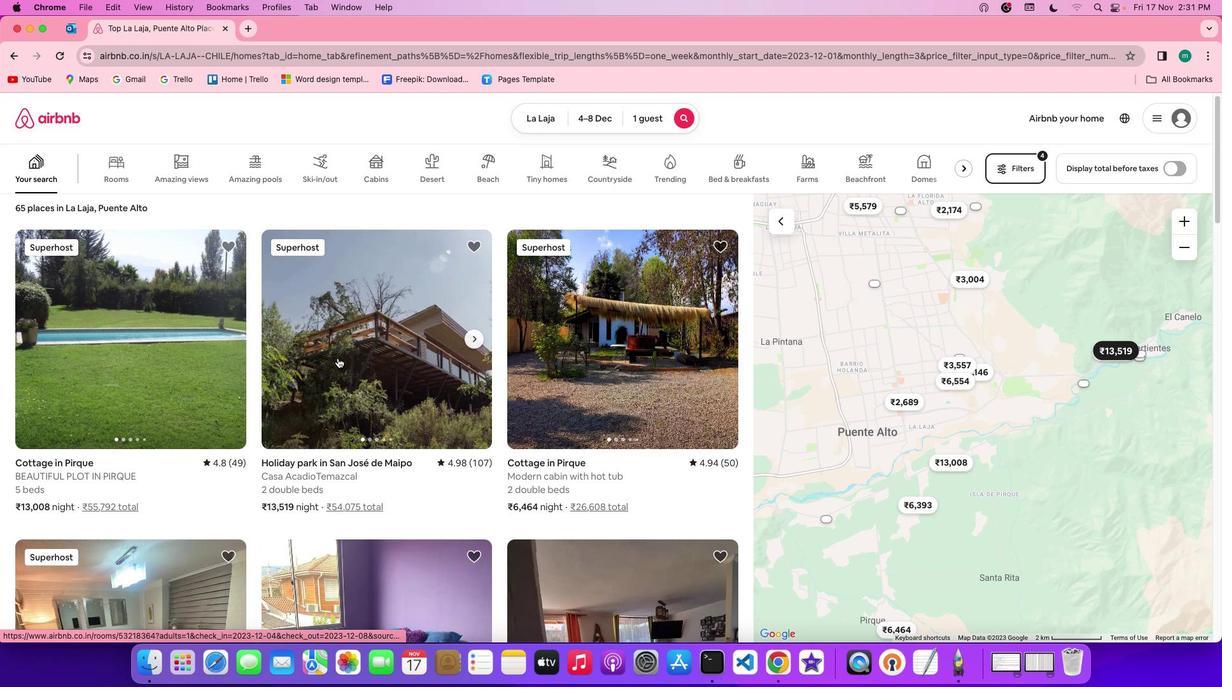 
Action: Mouse scrolled (338, 358) with delta (0, 0)
Screenshot: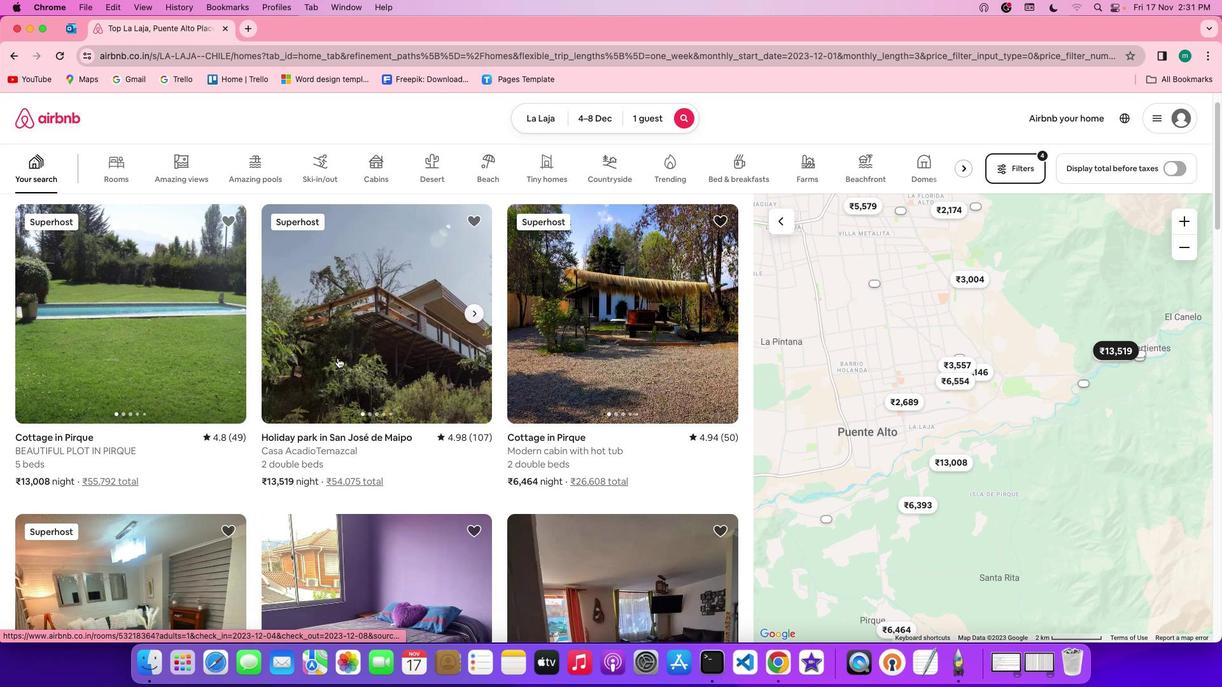 
Action: Mouse scrolled (338, 358) with delta (0, 0)
Screenshot: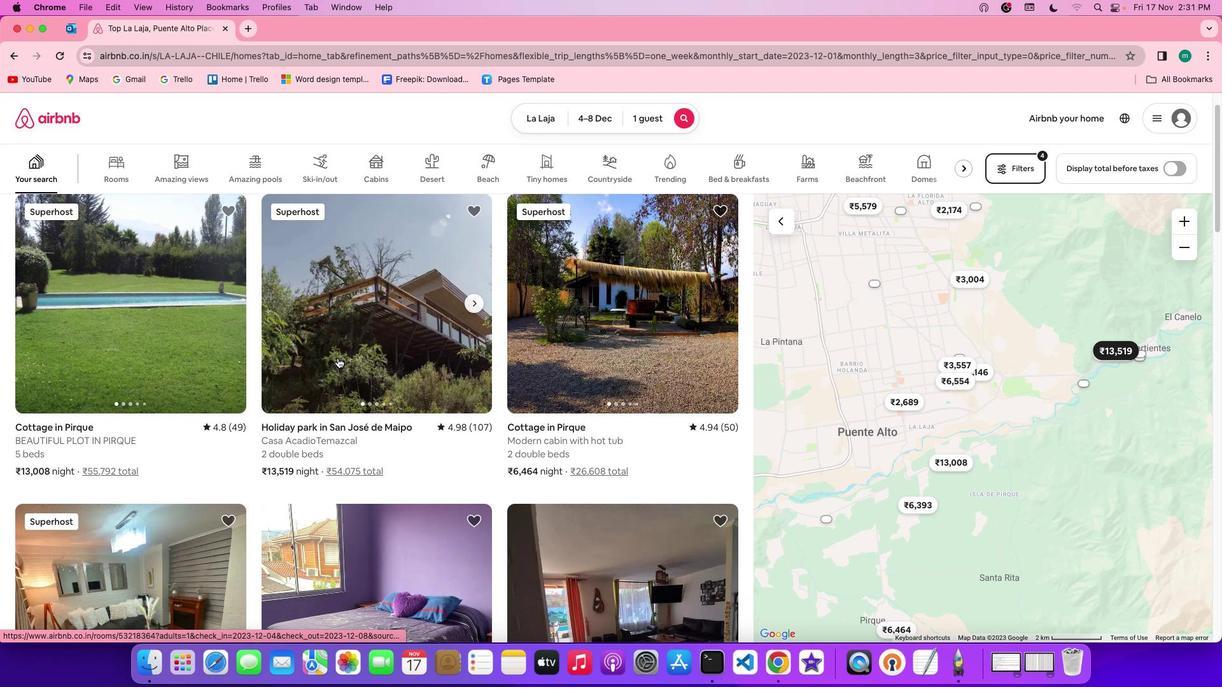 
Action: Mouse moved to (371, 362)
Screenshot: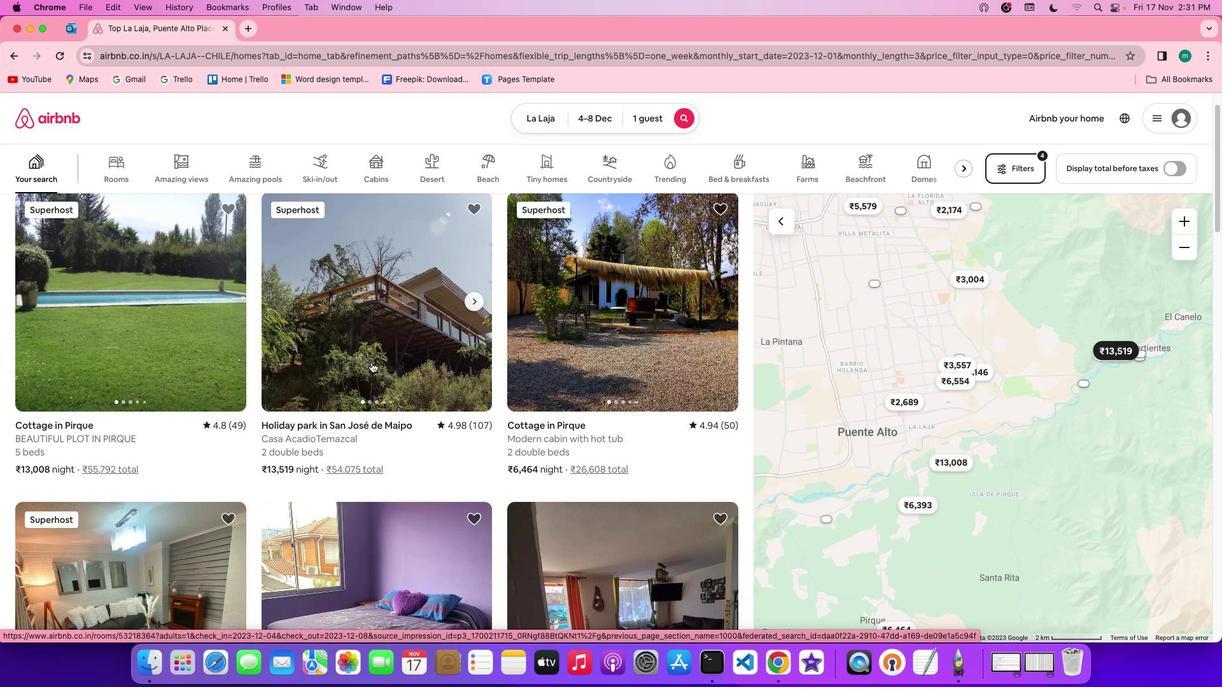 
Action: Mouse scrolled (371, 362) with delta (0, 0)
Screenshot: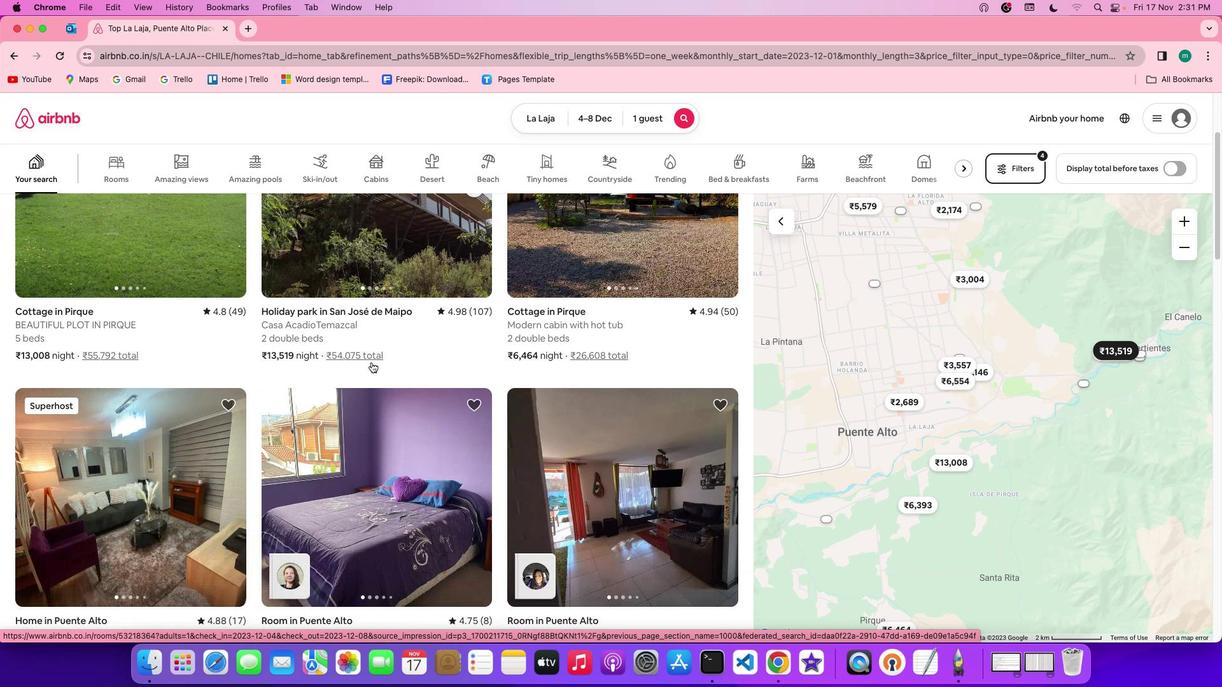 
Action: Mouse scrolled (371, 362) with delta (0, 0)
Screenshot: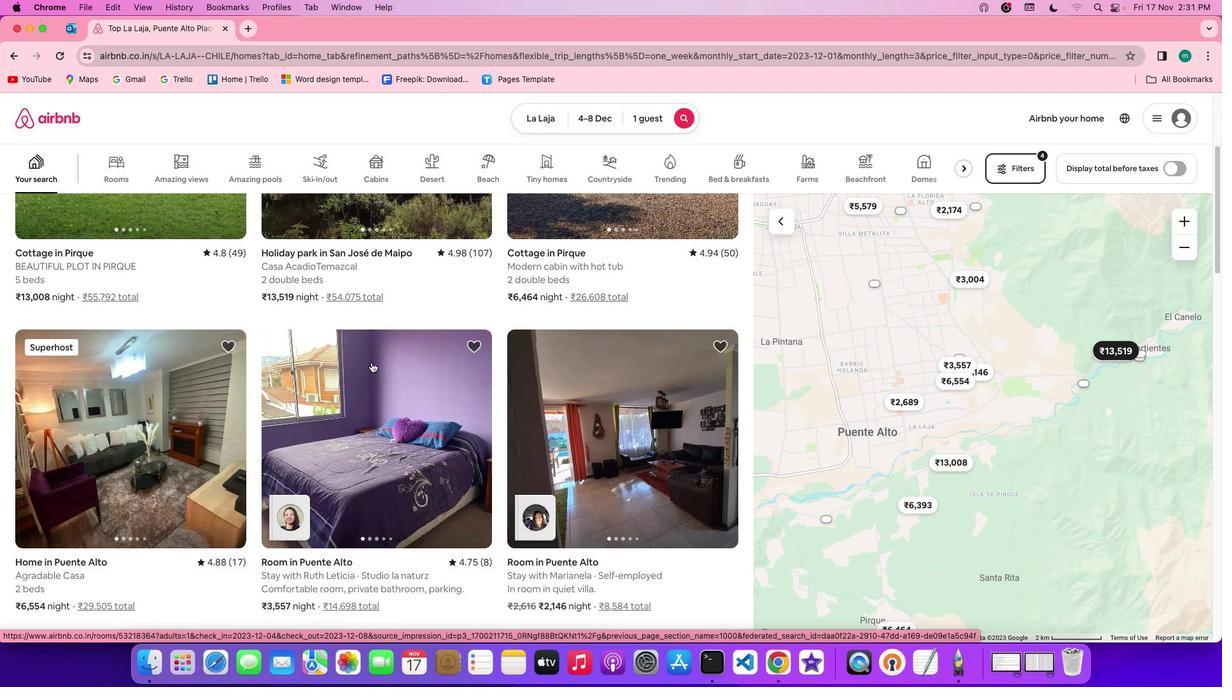
Action: Mouse scrolled (371, 362) with delta (0, -1)
Screenshot: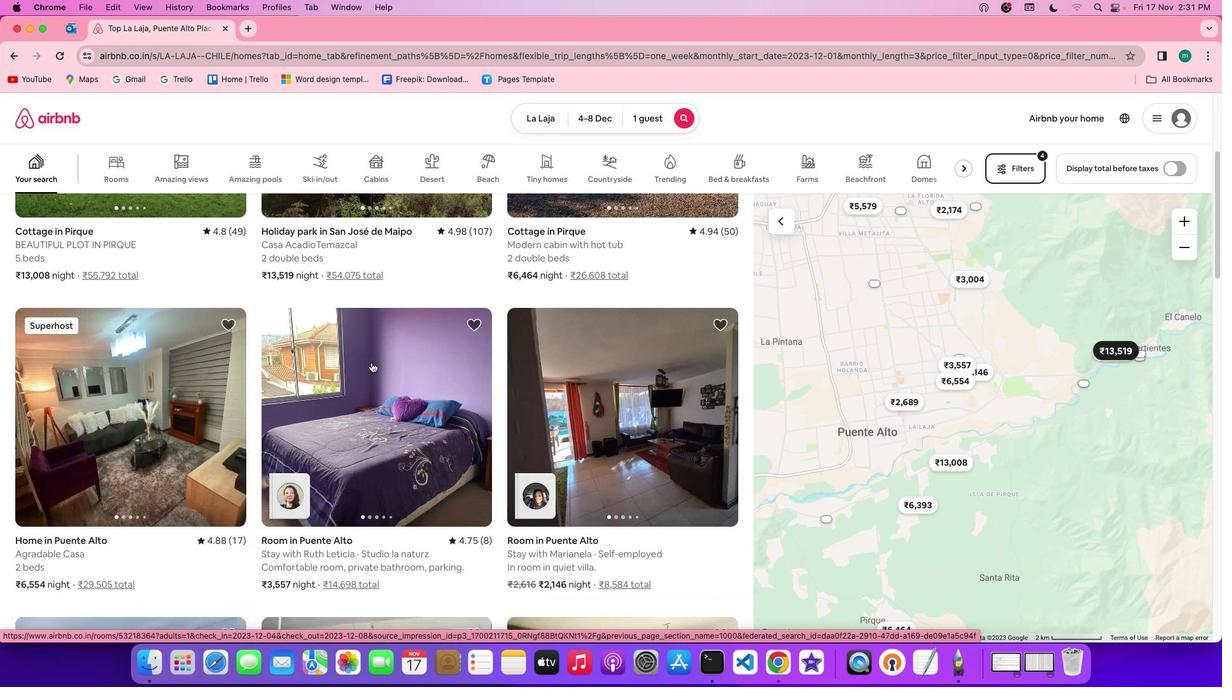 
Action: Mouse scrolled (371, 362) with delta (0, -2)
Screenshot: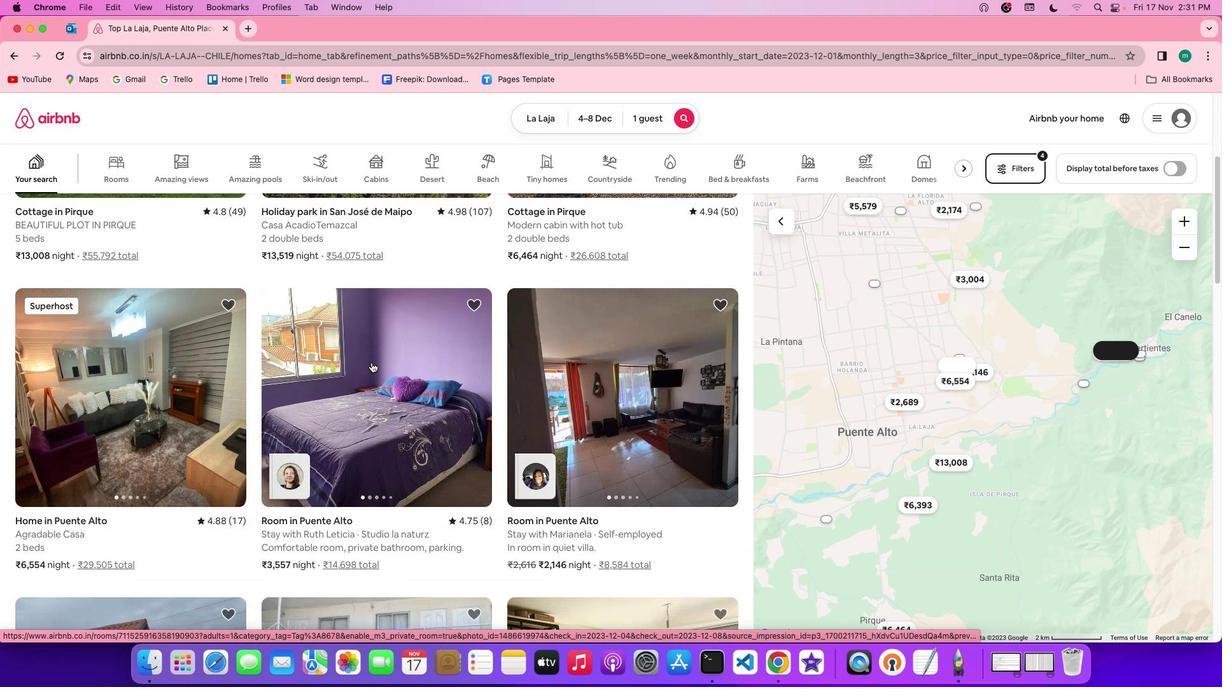 
Action: Mouse scrolled (371, 362) with delta (0, 0)
Screenshot: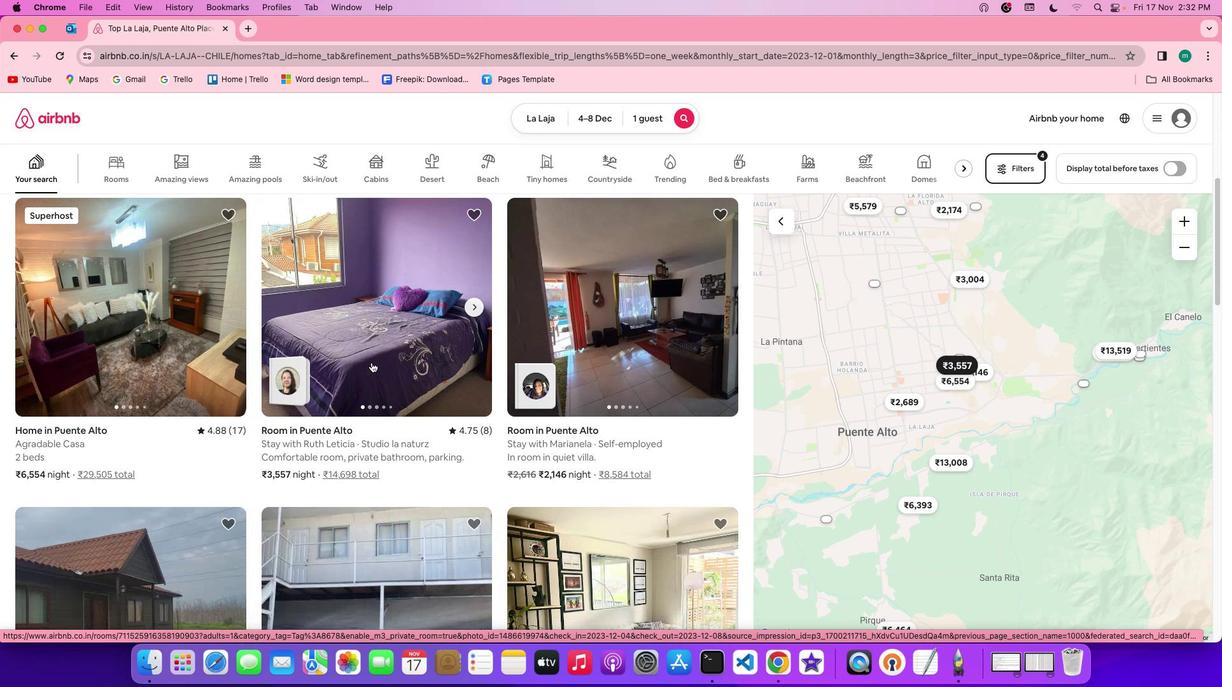 
Action: Mouse scrolled (371, 362) with delta (0, 0)
Screenshot: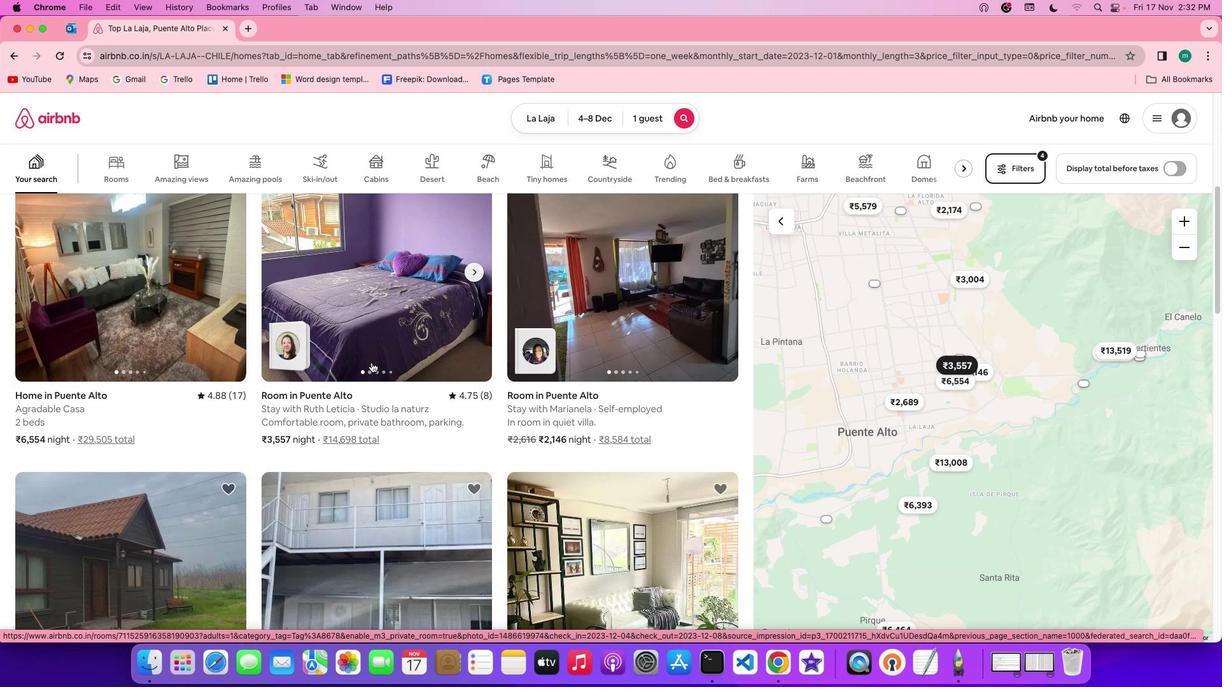 
Action: Mouse scrolled (371, 362) with delta (0, -1)
Screenshot: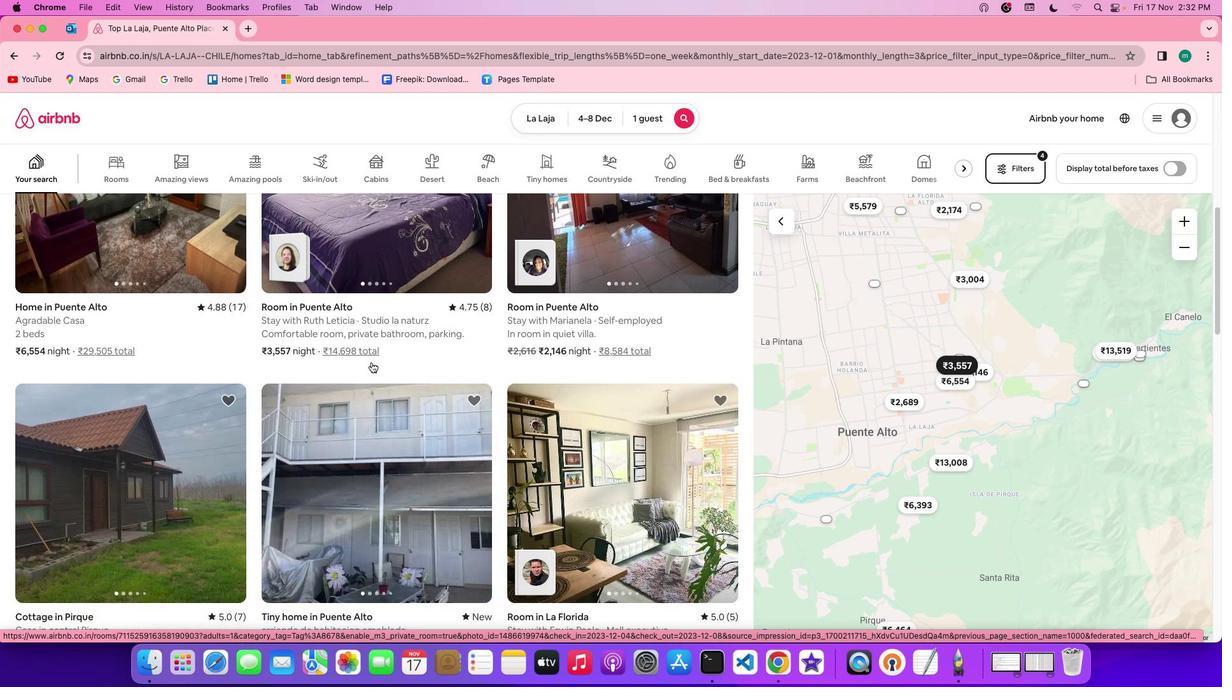 
Action: Mouse scrolled (371, 362) with delta (0, -2)
Screenshot: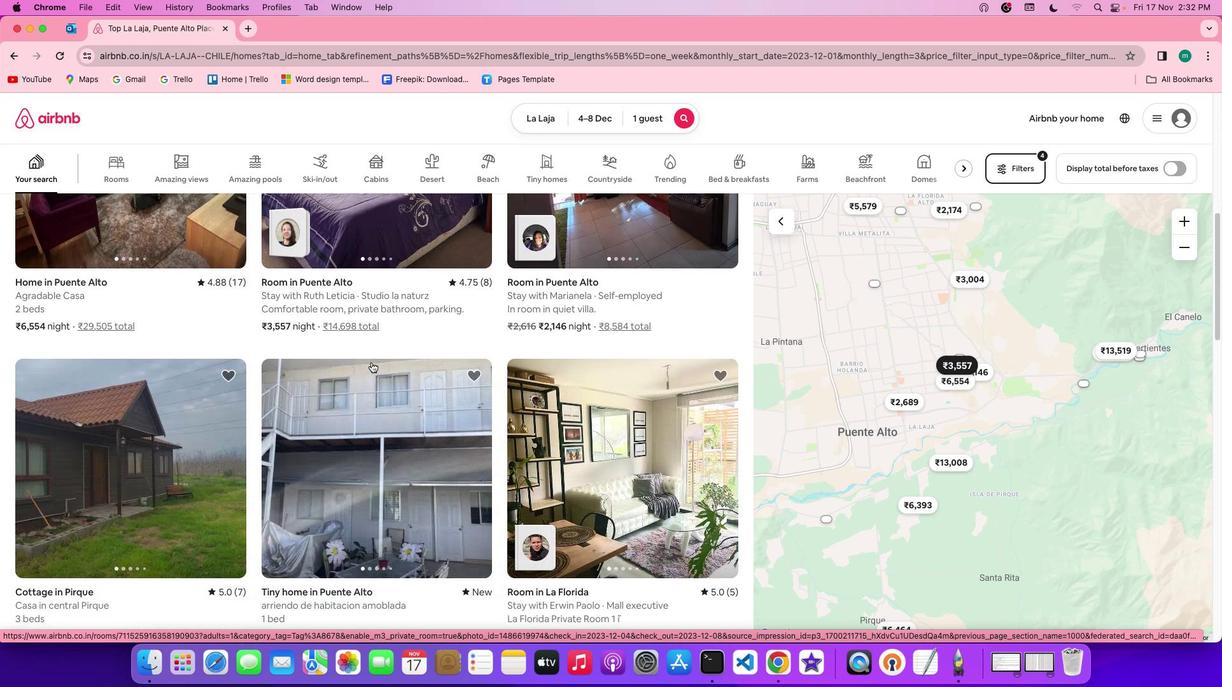 
Action: Mouse scrolled (371, 362) with delta (0, -1)
Screenshot: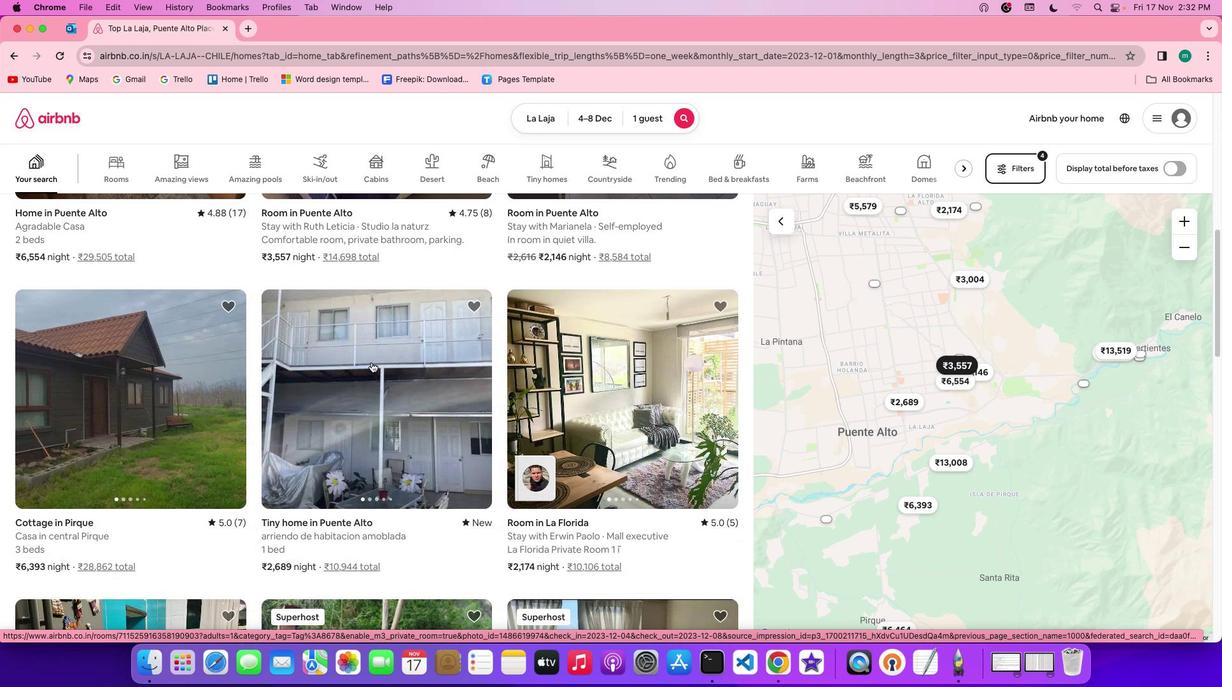 
Action: Mouse scrolled (371, 362) with delta (0, 0)
Screenshot: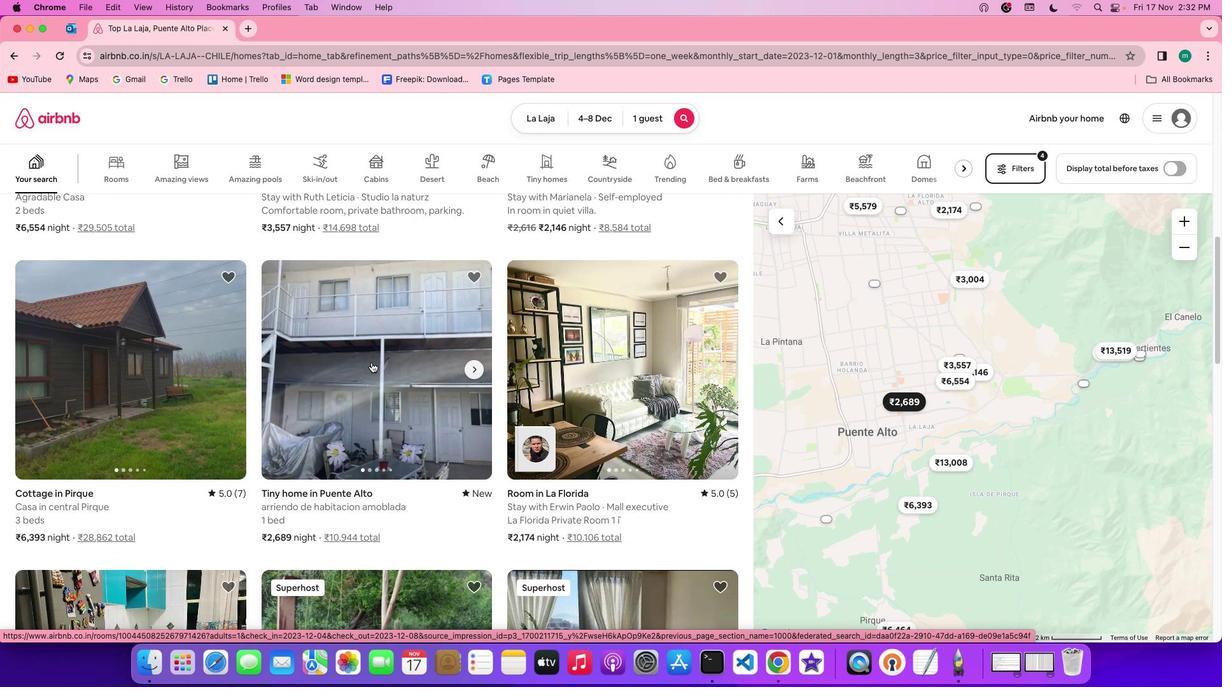 
Action: Mouse scrolled (371, 362) with delta (0, 0)
Screenshot: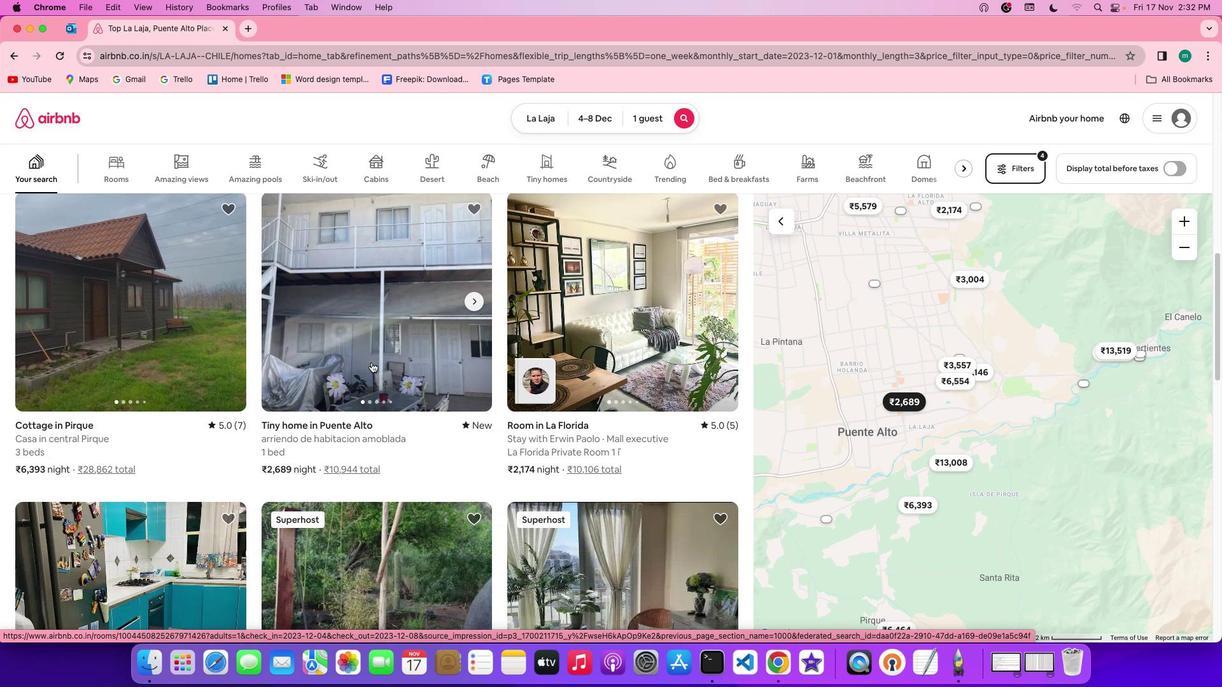 
Action: Mouse scrolled (371, 362) with delta (0, -1)
Screenshot: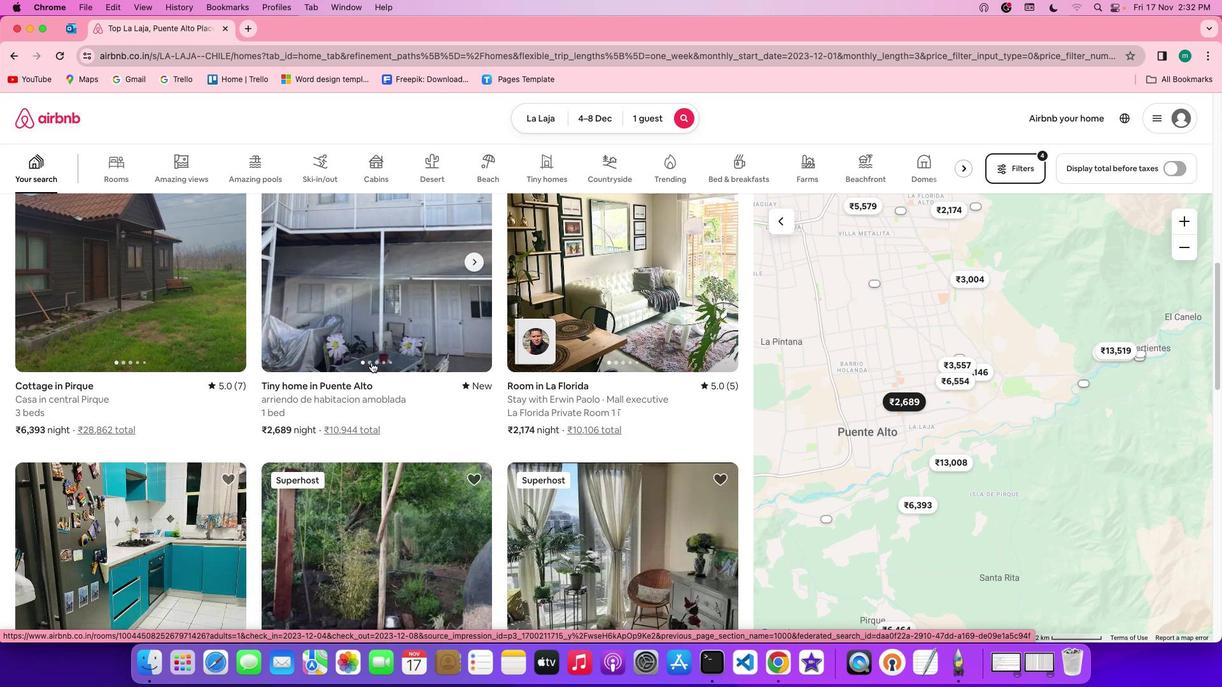 
Action: Mouse scrolled (371, 362) with delta (0, -1)
Screenshot: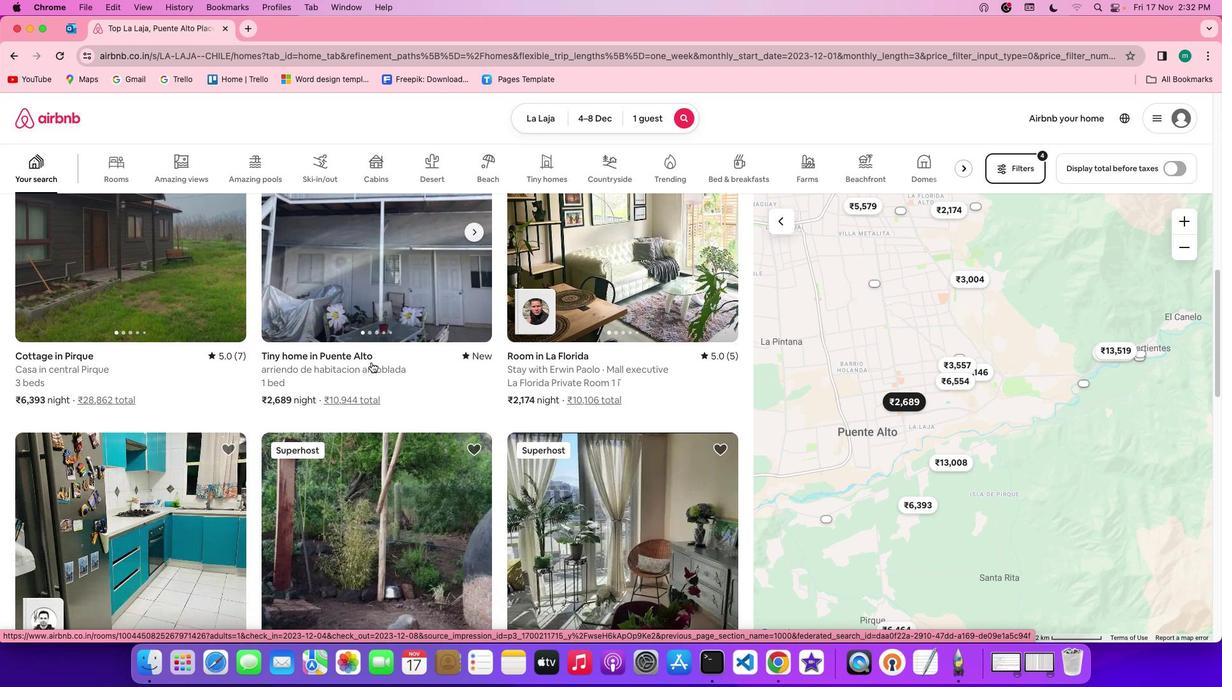 
Action: Mouse scrolled (371, 362) with delta (0, 0)
Screenshot: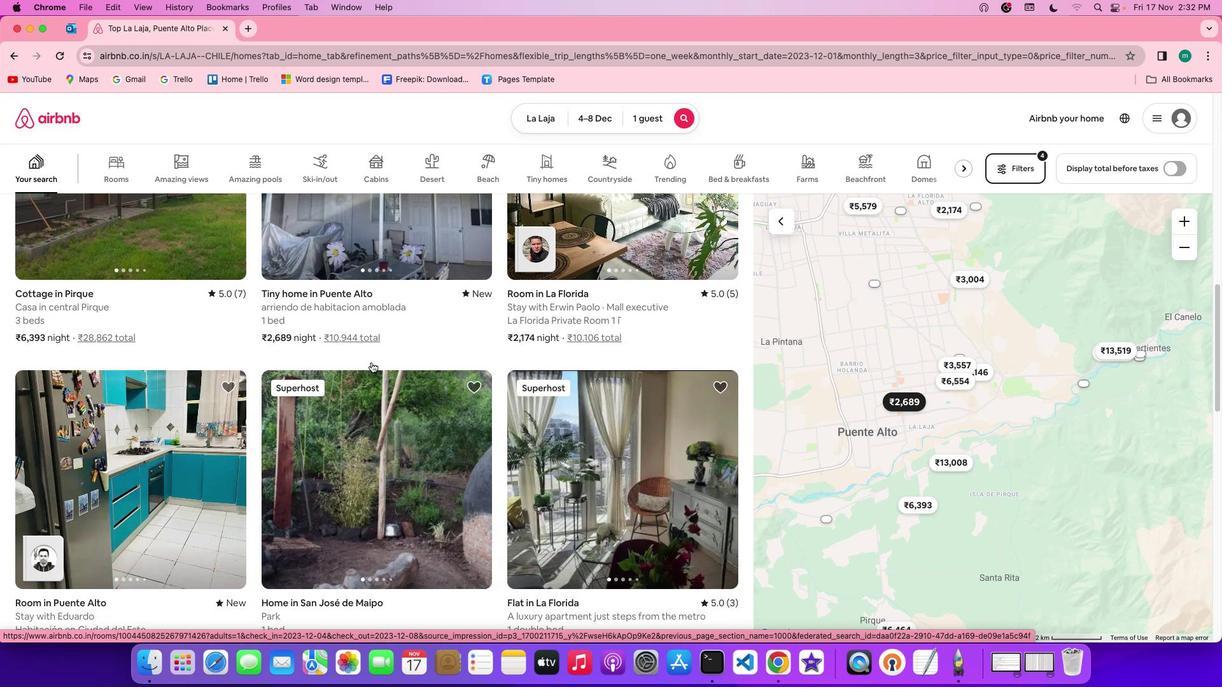 
Action: Mouse scrolled (371, 362) with delta (0, 0)
Screenshot: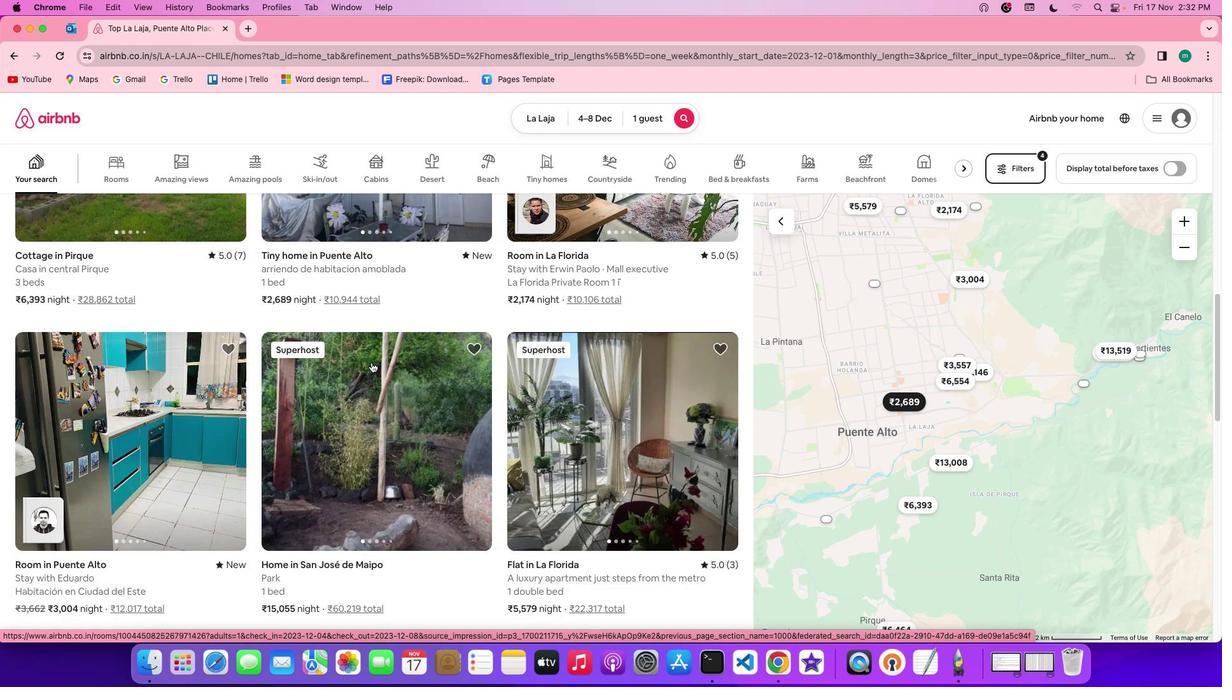
Action: Mouse scrolled (371, 362) with delta (0, -1)
Screenshot: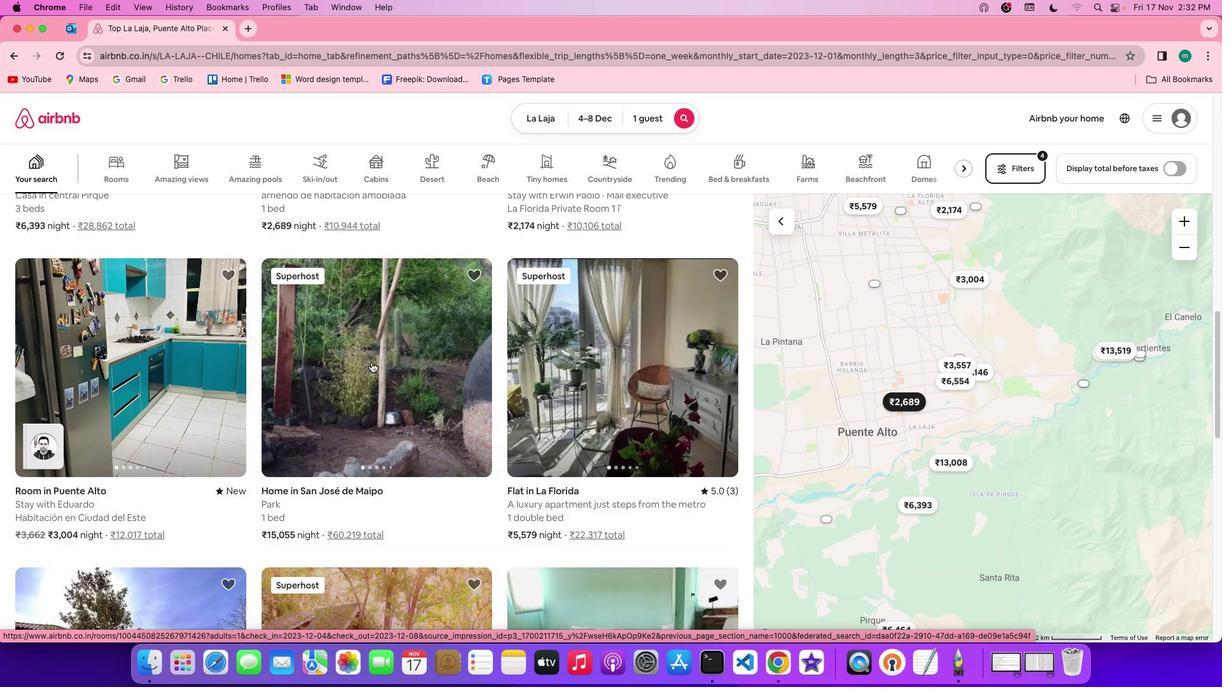 
Action: Mouse scrolled (371, 362) with delta (0, -1)
Screenshot: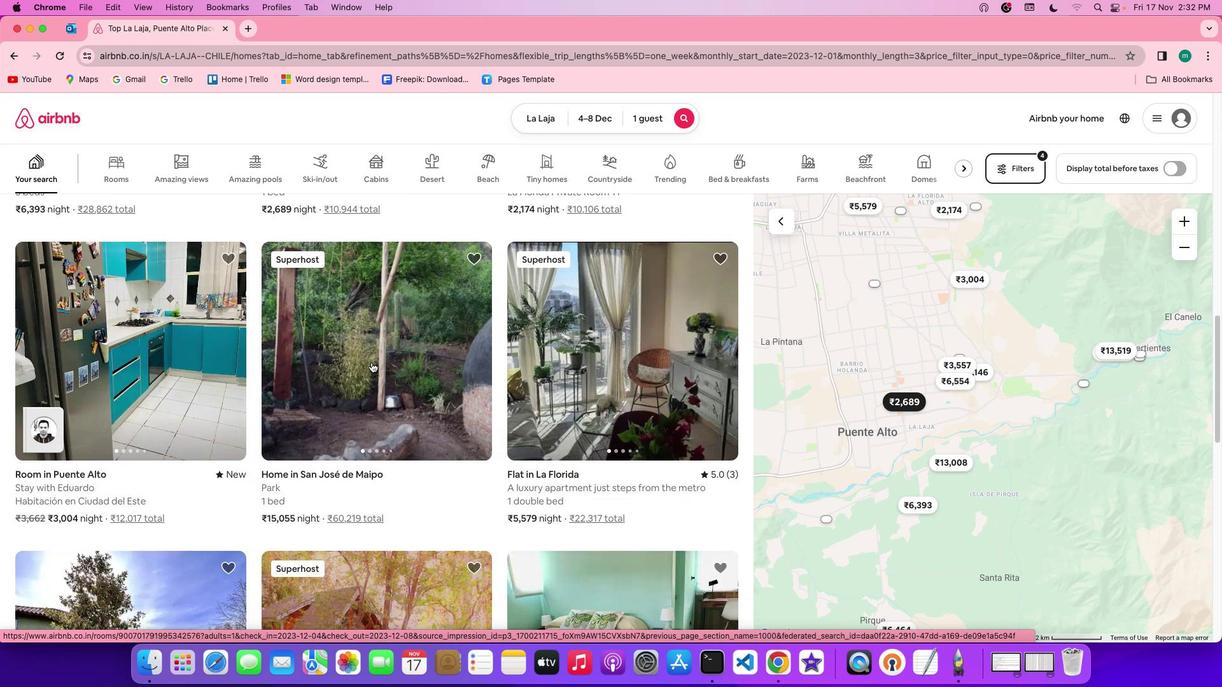 
Action: Mouse scrolled (371, 362) with delta (0, 0)
Screenshot: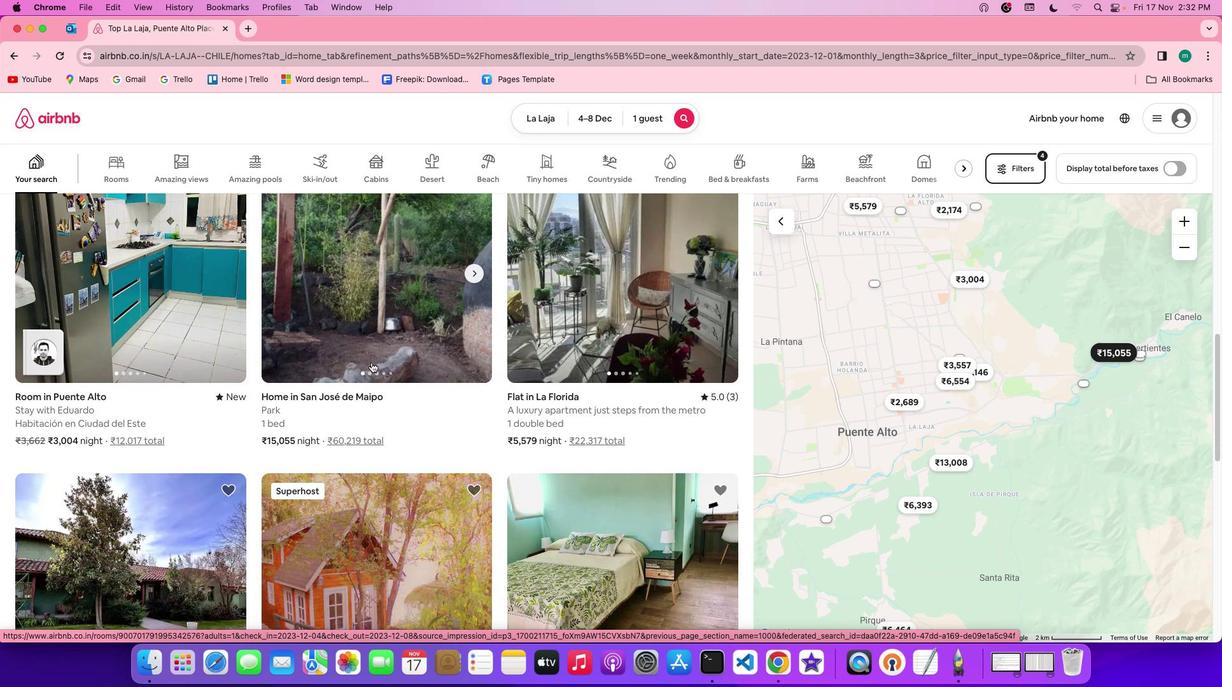 
Action: Mouse scrolled (371, 362) with delta (0, 0)
Screenshot: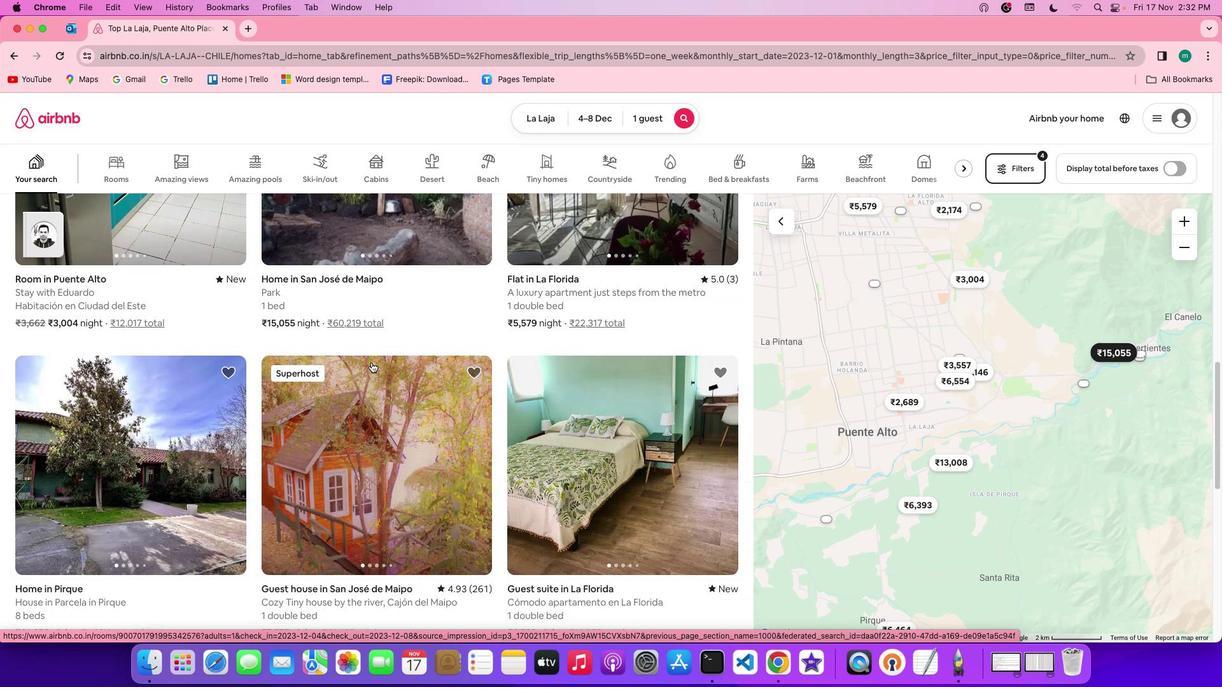 
Action: Mouse scrolled (371, 362) with delta (0, -1)
Screenshot: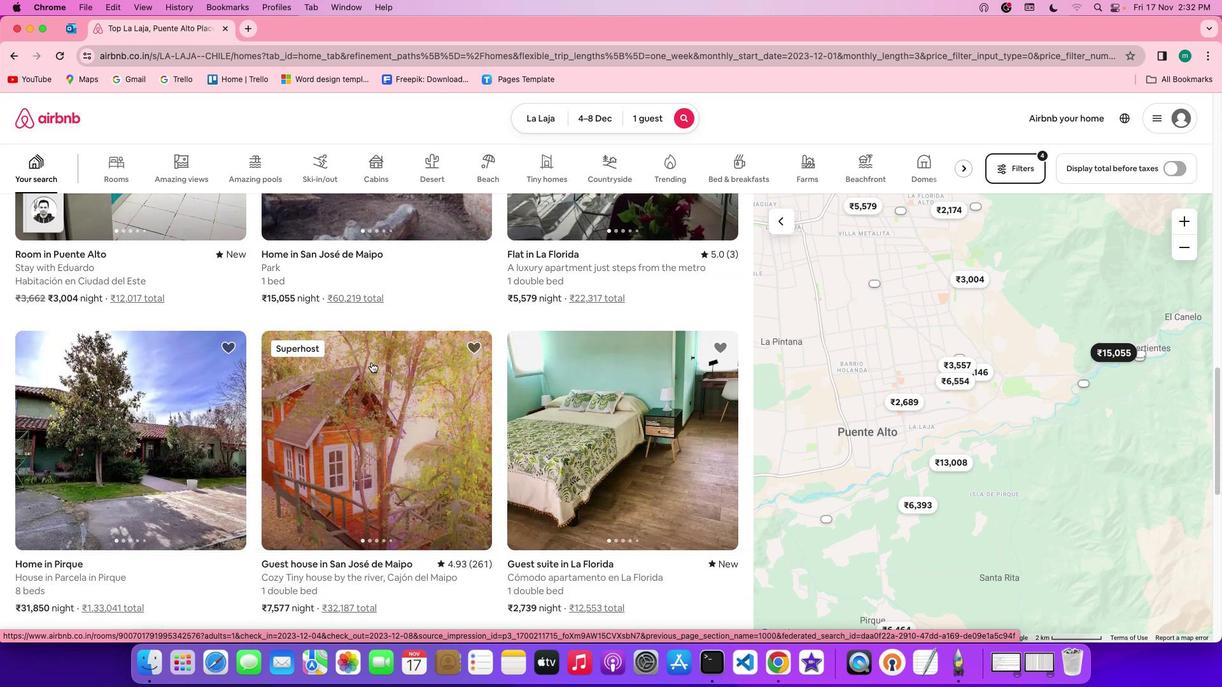 
Action: Mouse scrolled (371, 362) with delta (0, -2)
Screenshot: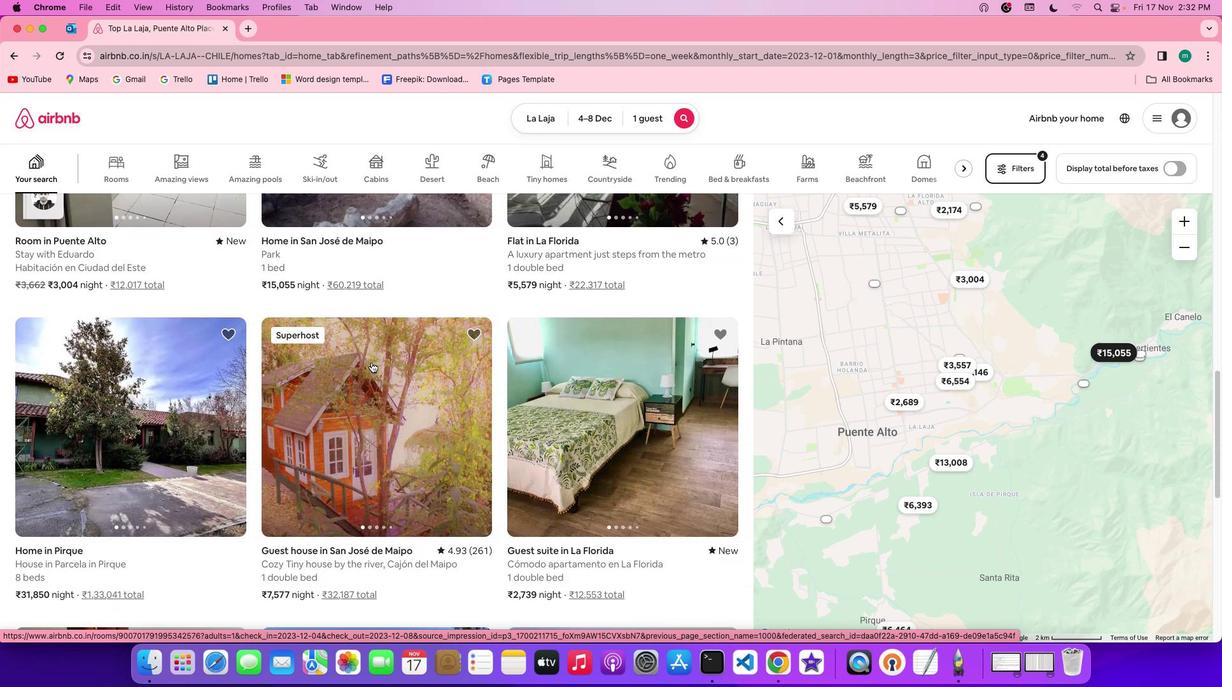 
Action: Mouse scrolled (371, 362) with delta (0, -1)
Screenshot: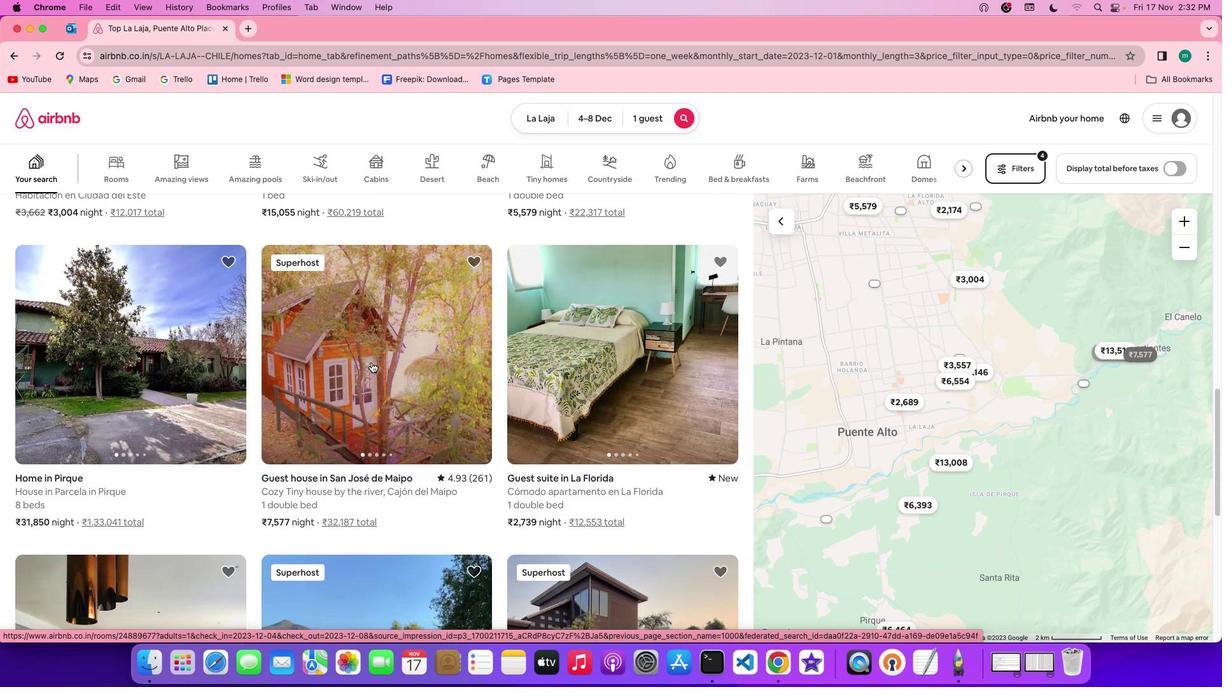 
Action: Mouse scrolled (371, 362) with delta (0, 0)
Screenshot: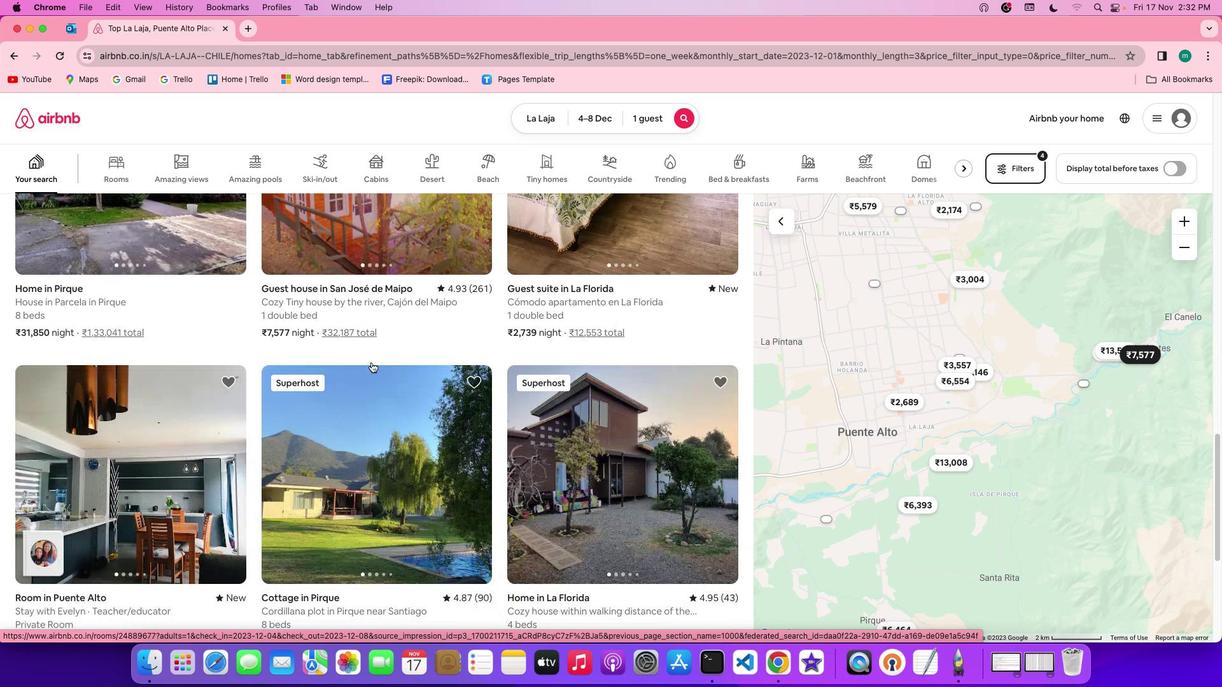 
Action: Mouse scrolled (371, 362) with delta (0, 0)
Screenshot: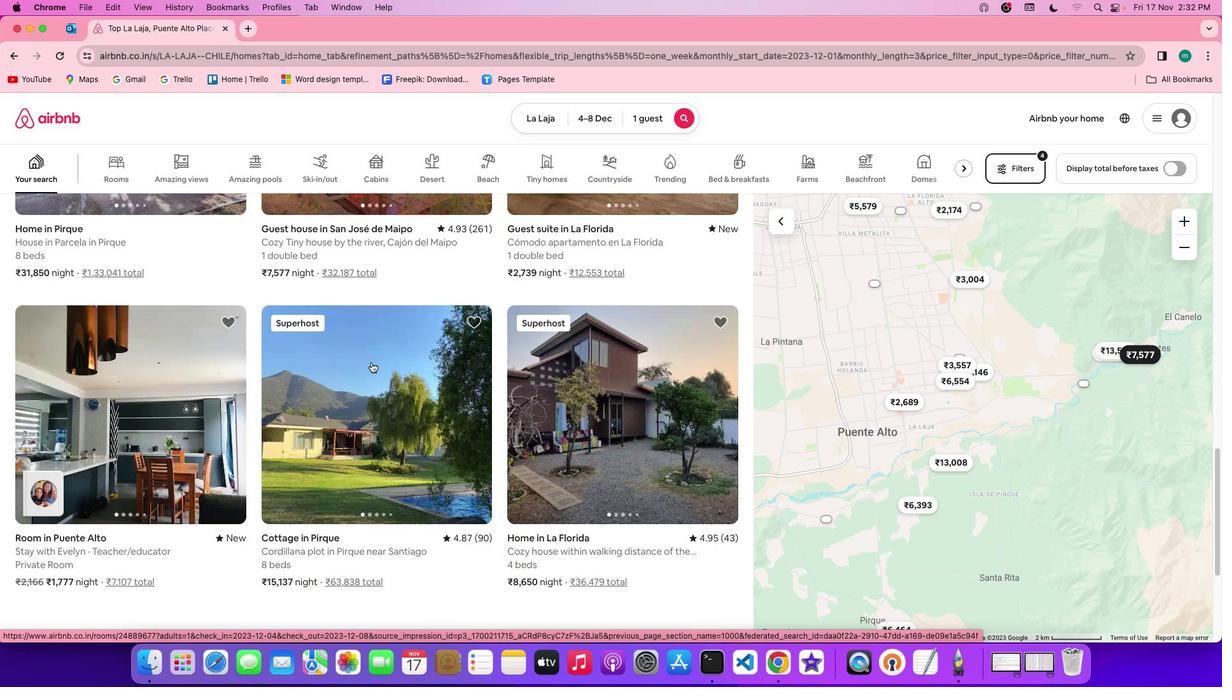 
Action: Mouse scrolled (371, 362) with delta (0, -1)
Screenshot: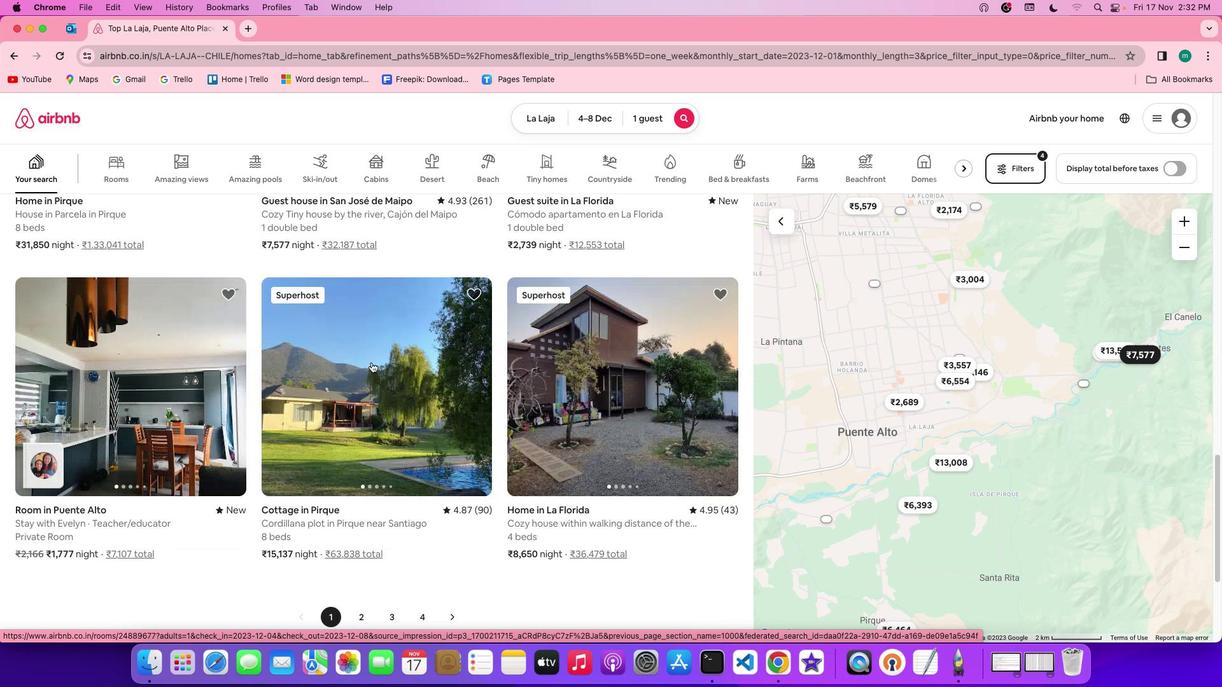 
Action: Mouse scrolled (371, 362) with delta (0, -2)
Screenshot: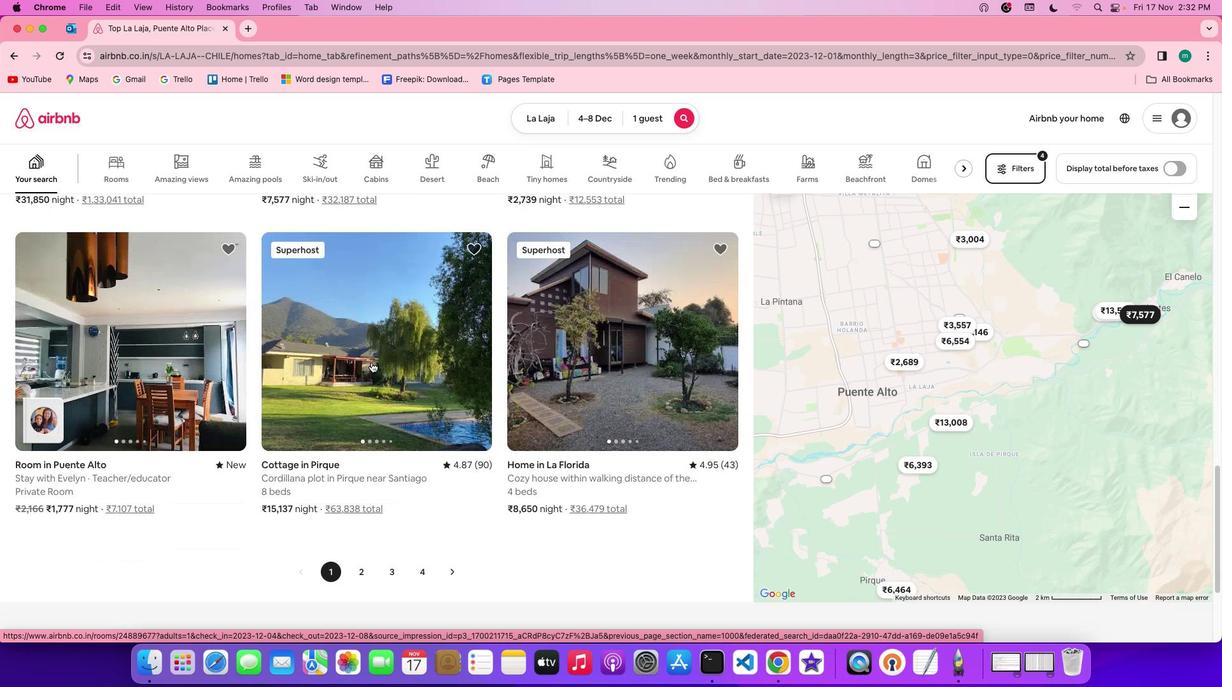 
Action: Mouse scrolled (371, 362) with delta (0, -2)
Screenshot: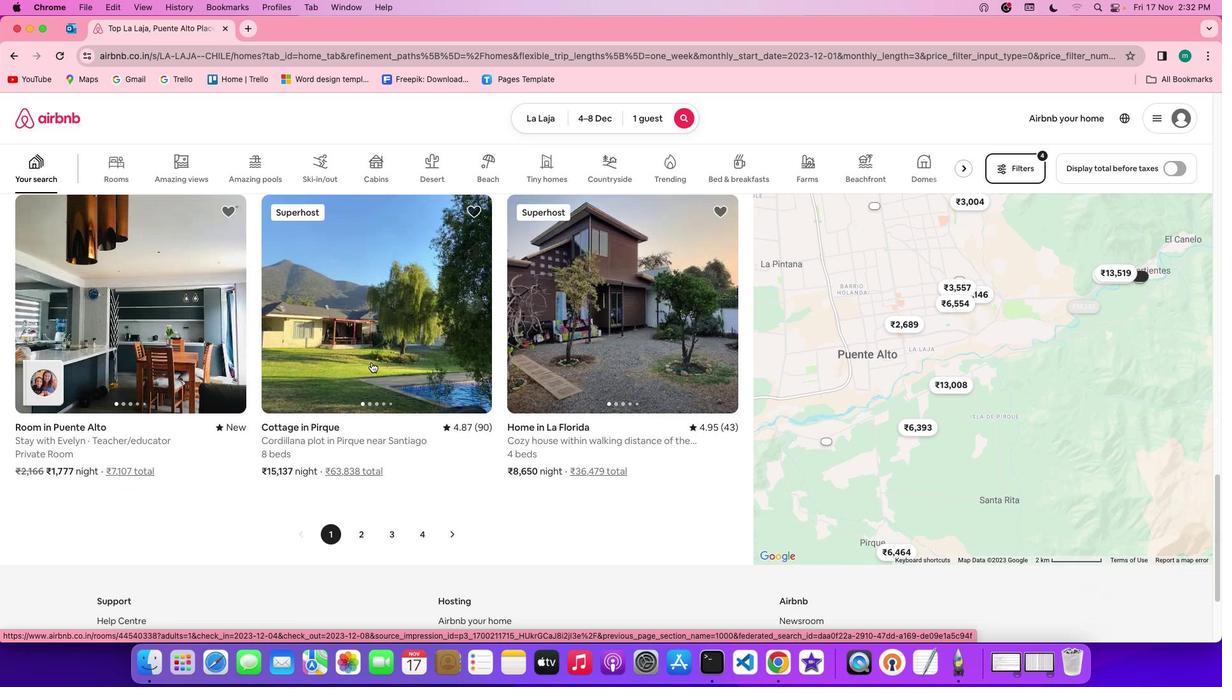 
Action: Mouse moved to (364, 390)
Screenshot: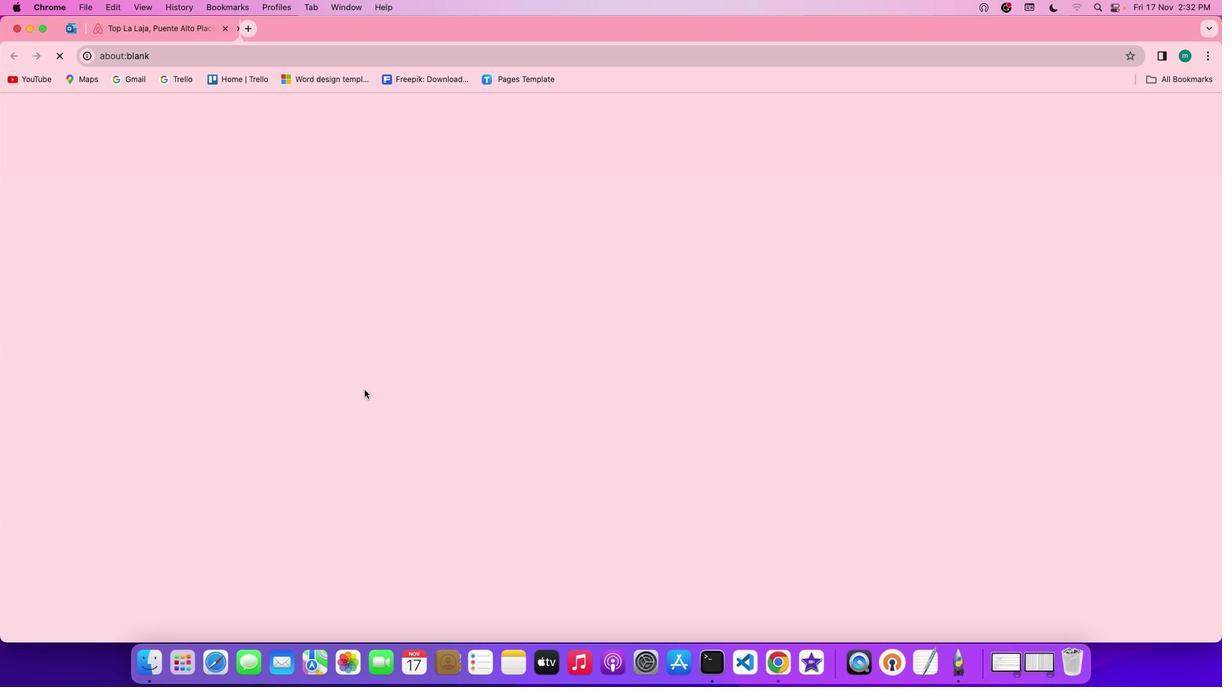 
Action: Mouse pressed left at (364, 390)
Screenshot: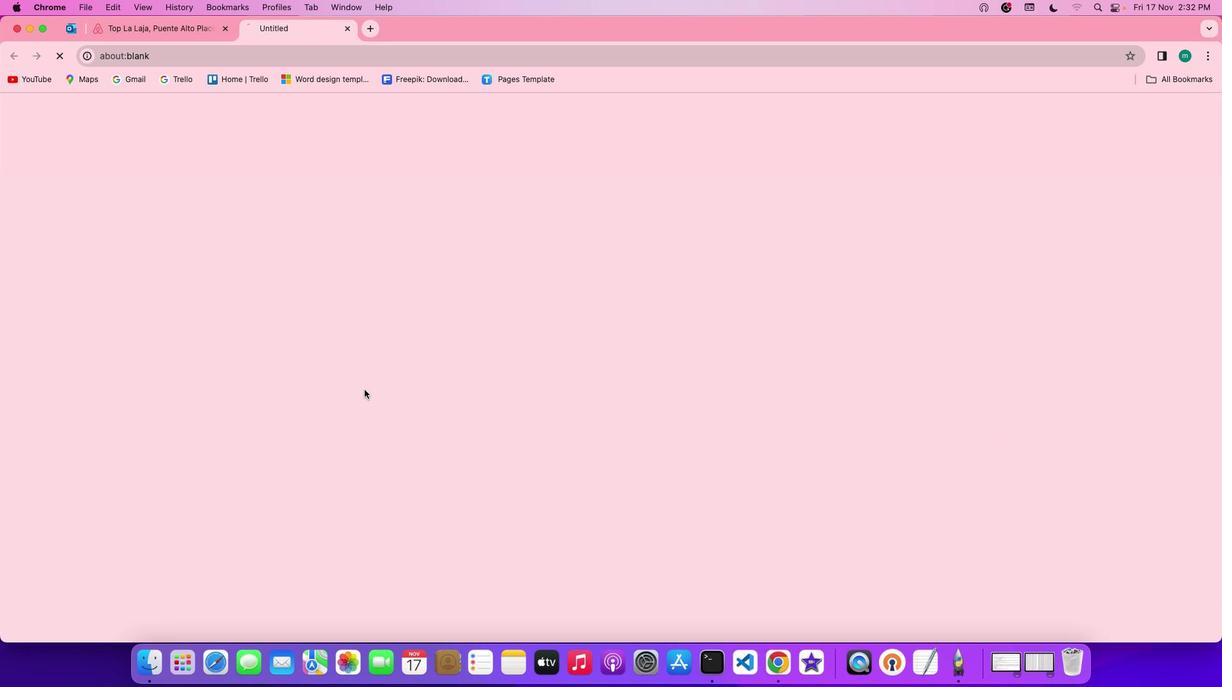 
Action: Mouse moved to (861, 473)
Screenshot: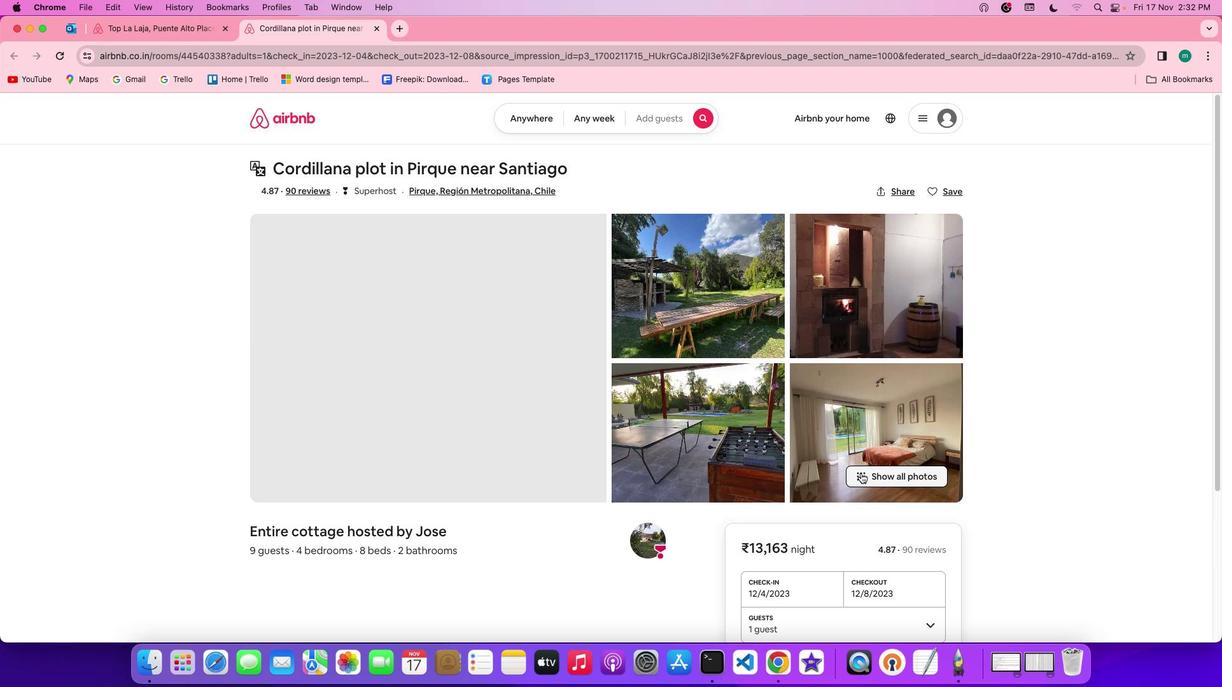 
Action: Mouse pressed left at (861, 473)
Screenshot: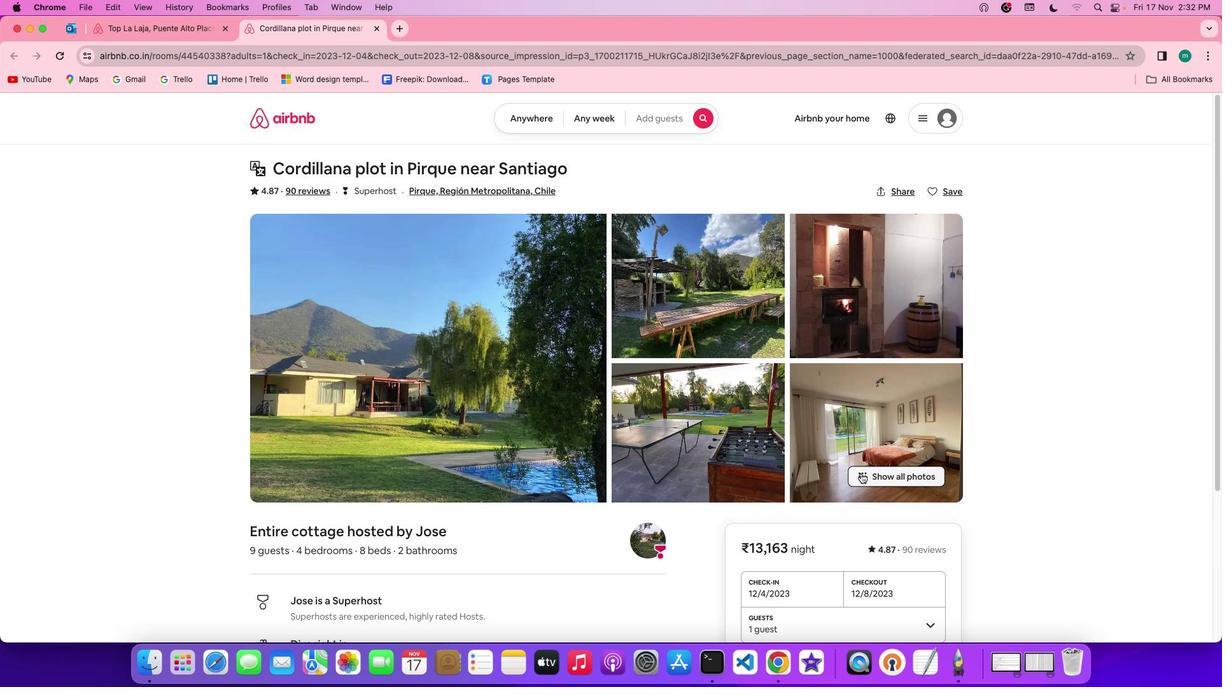 
Action: Mouse moved to (556, 488)
Screenshot: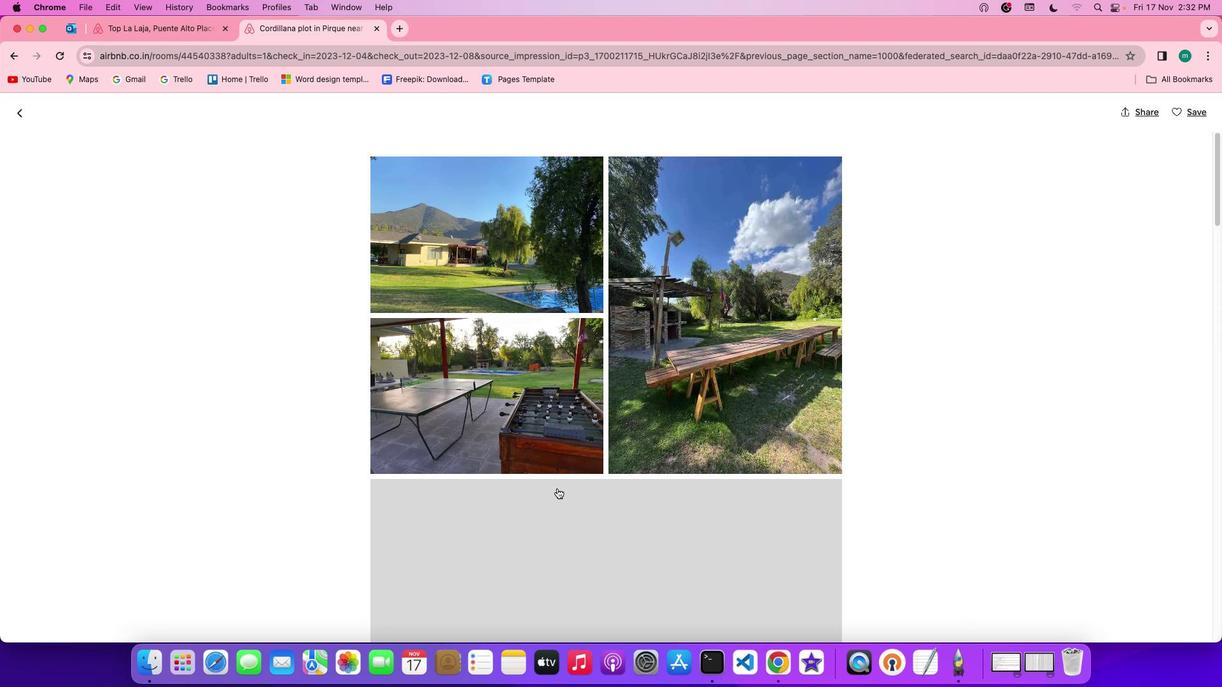 
Action: Mouse scrolled (556, 488) with delta (0, 0)
Screenshot: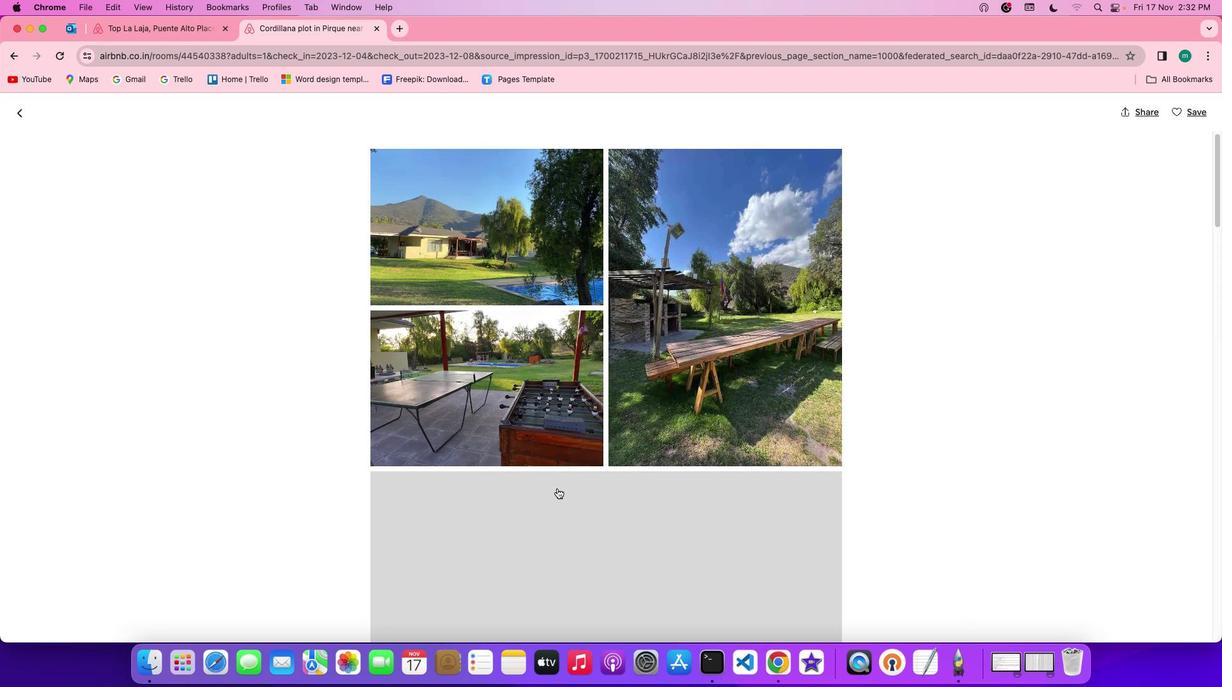 
Action: Mouse scrolled (556, 488) with delta (0, 0)
Screenshot: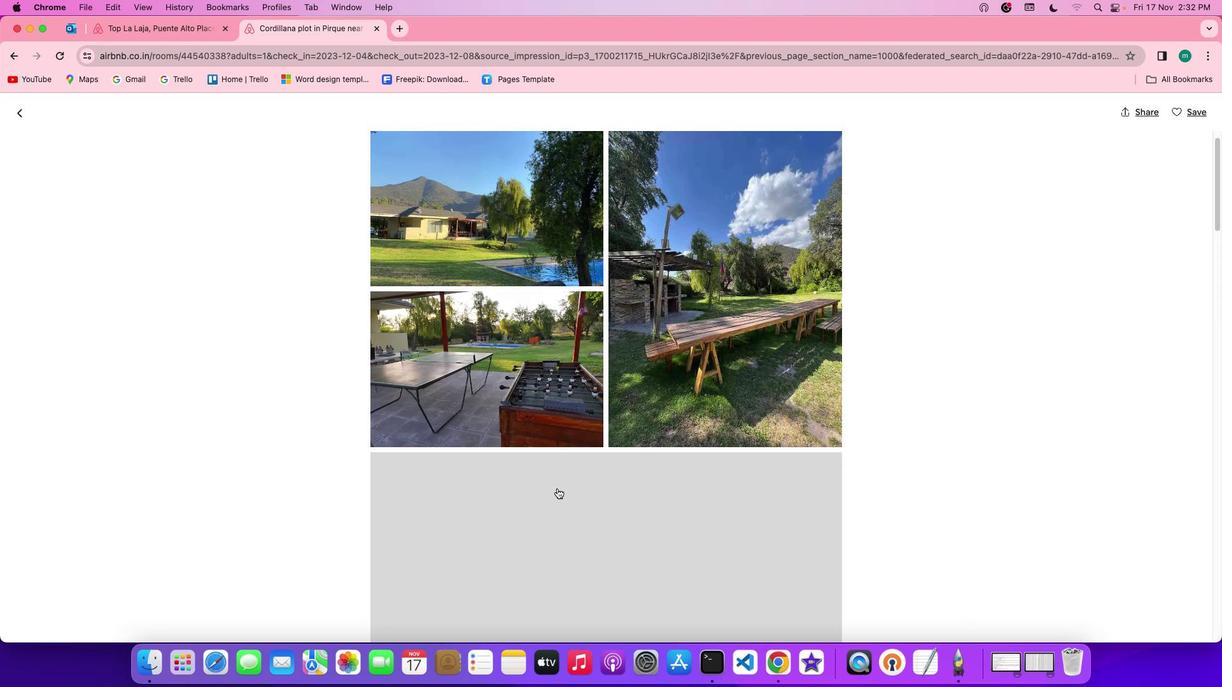 
Action: Mouse scrolled (556, 488) with delta (0, 0)
Screenshot: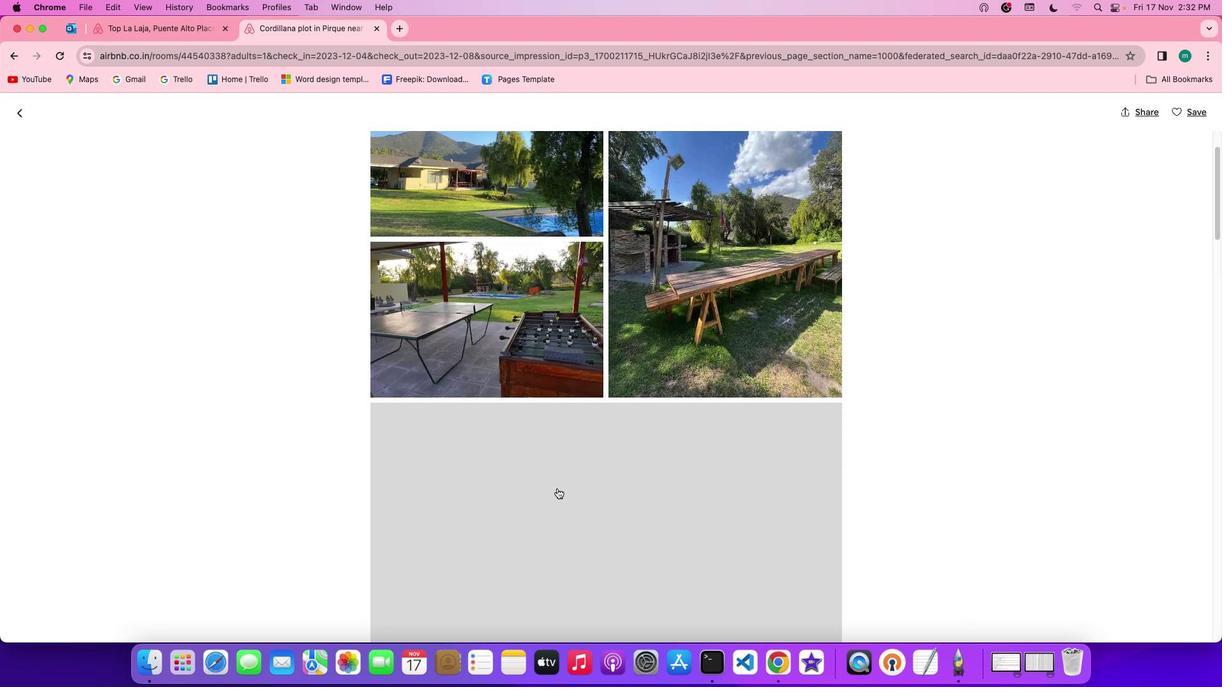
Action: Mouse scrolled (556, 488) with delta (0, -1)
Screenshot: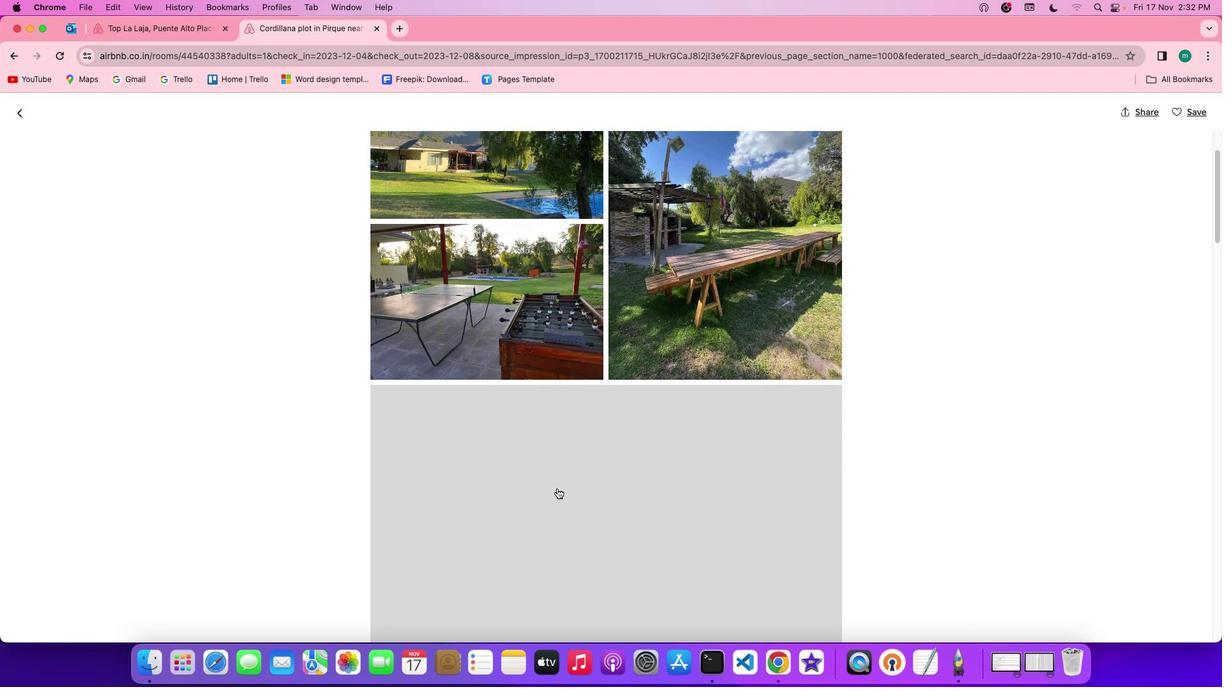 
Action: Mouse scrolled (556, 488) with delta (0, 0)
Screenshot: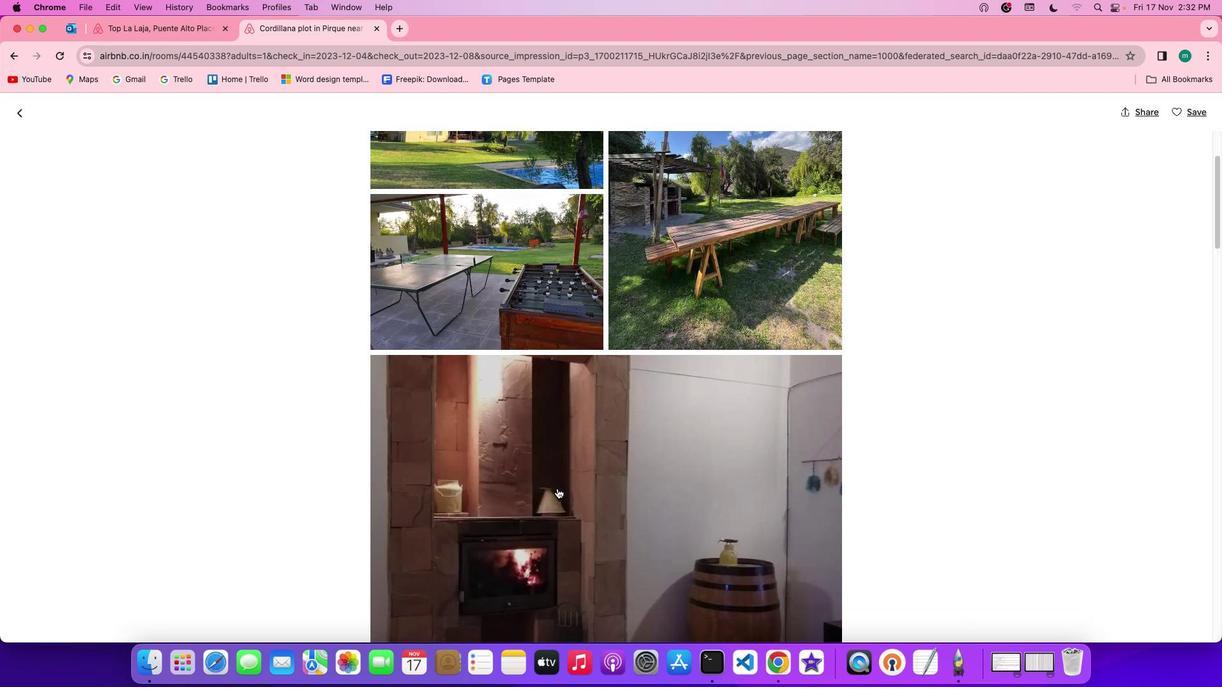 
Action: Mouse scrolled (556, 488) with delta (0, 0)
Screenshot: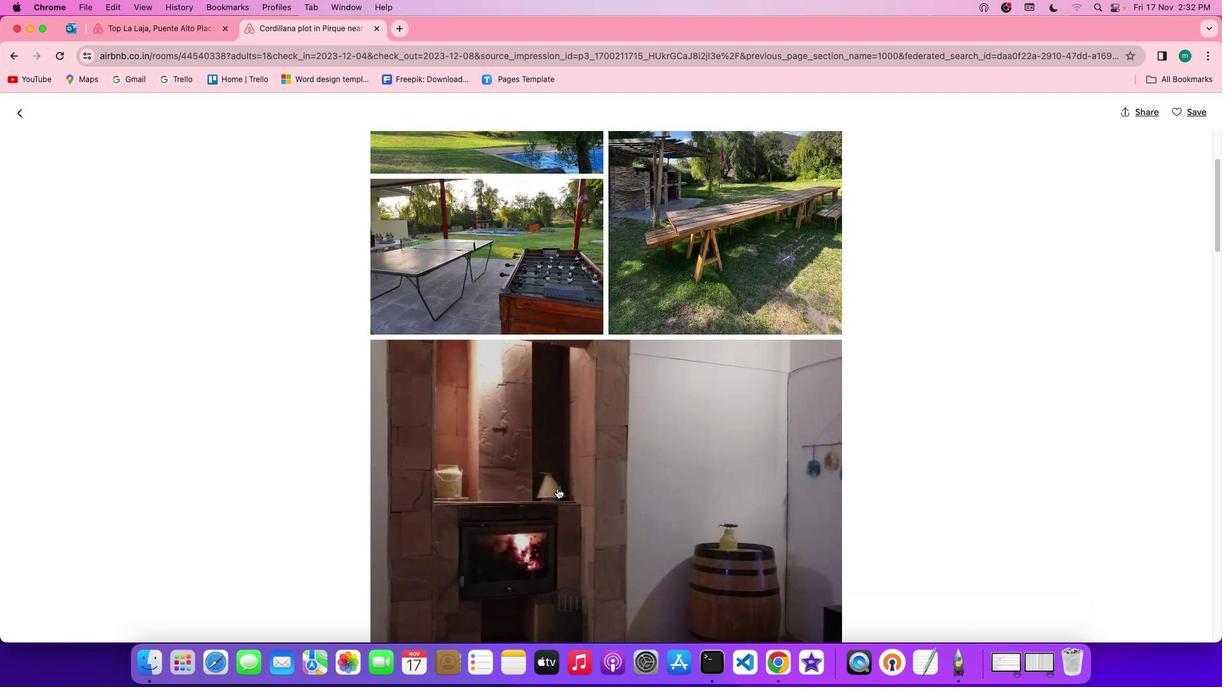 
Action: Mouse scrolled (556, 488) with delta (0, 0)
Screenshot: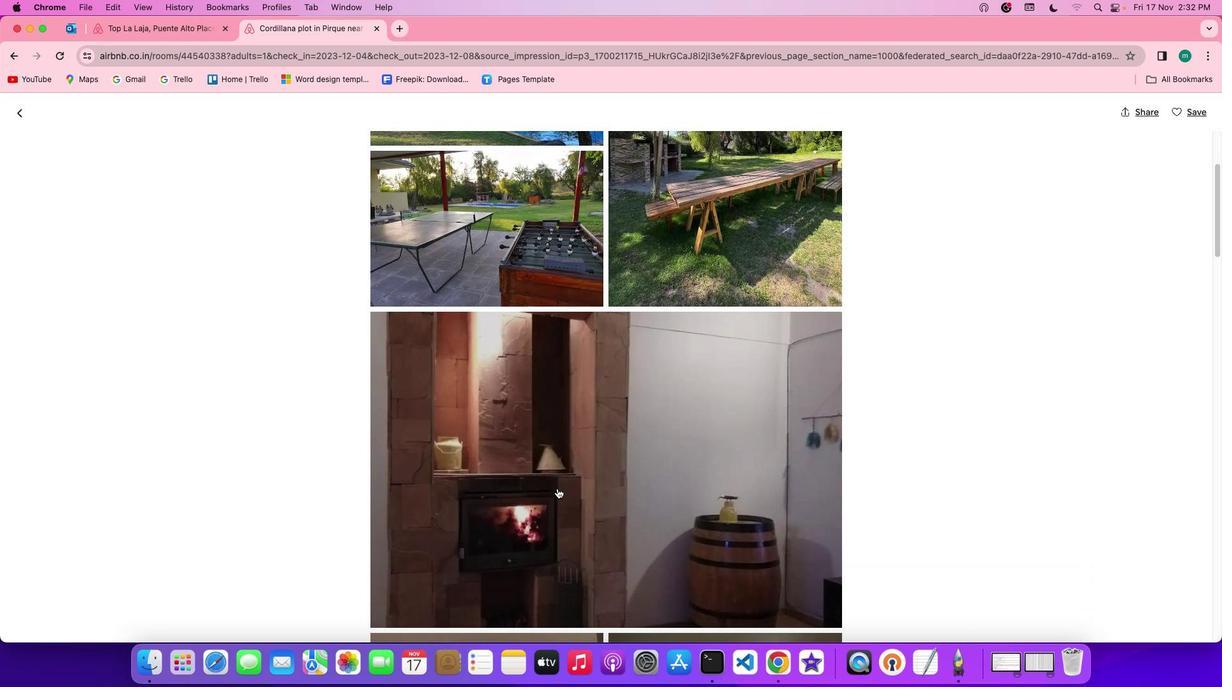
Action: Mouse scrolled (556, 488) with delta (0, 0)
Screenshot: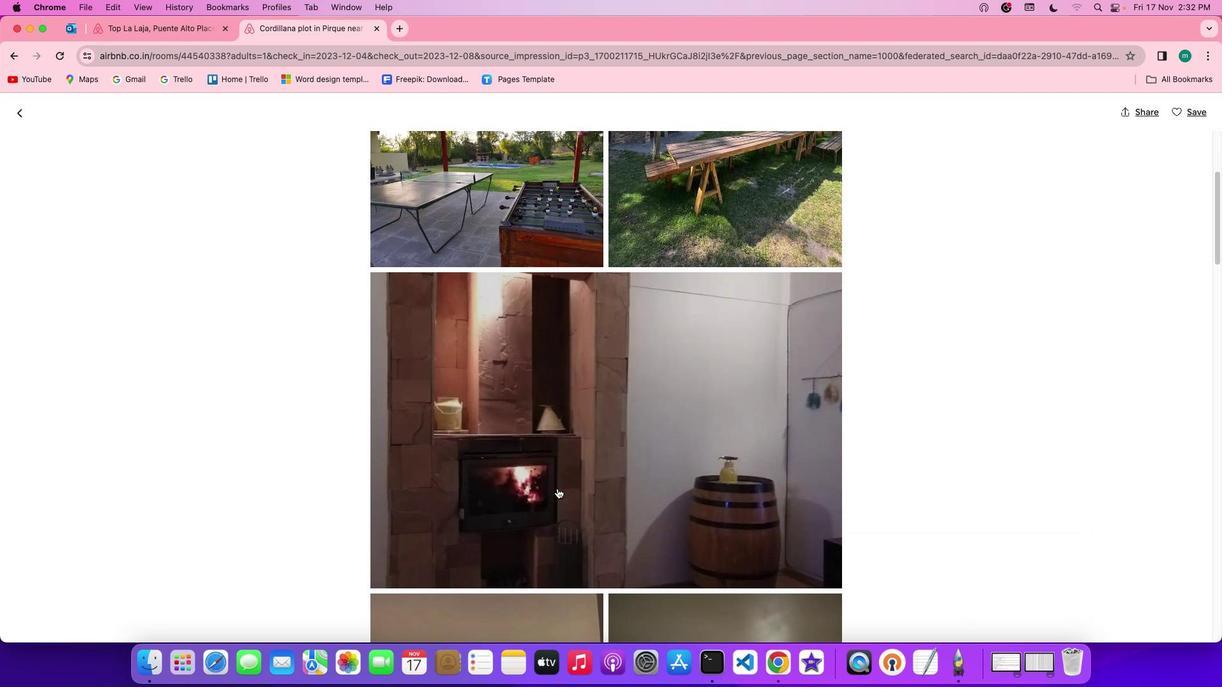 
Action: Mouse scrolled (556, 488) with delta (0, 0)
Screenshot: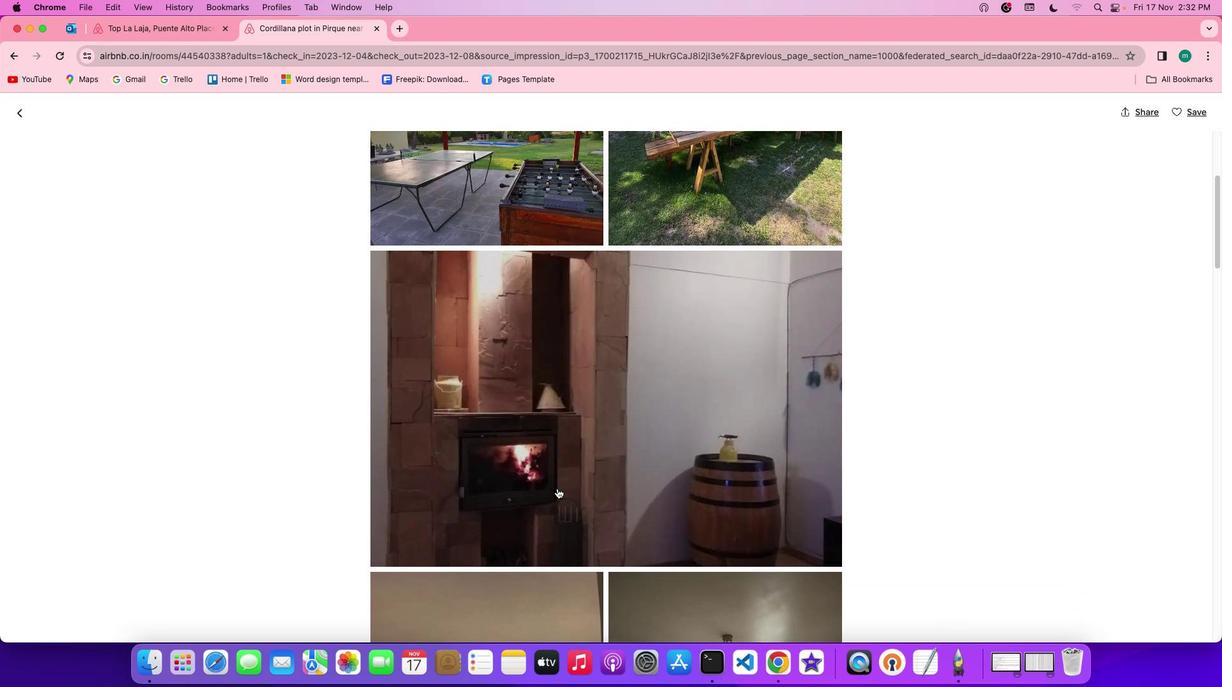 
Action: Mouse scrolled (556, 488) with delta (0, 0)
Screenshot: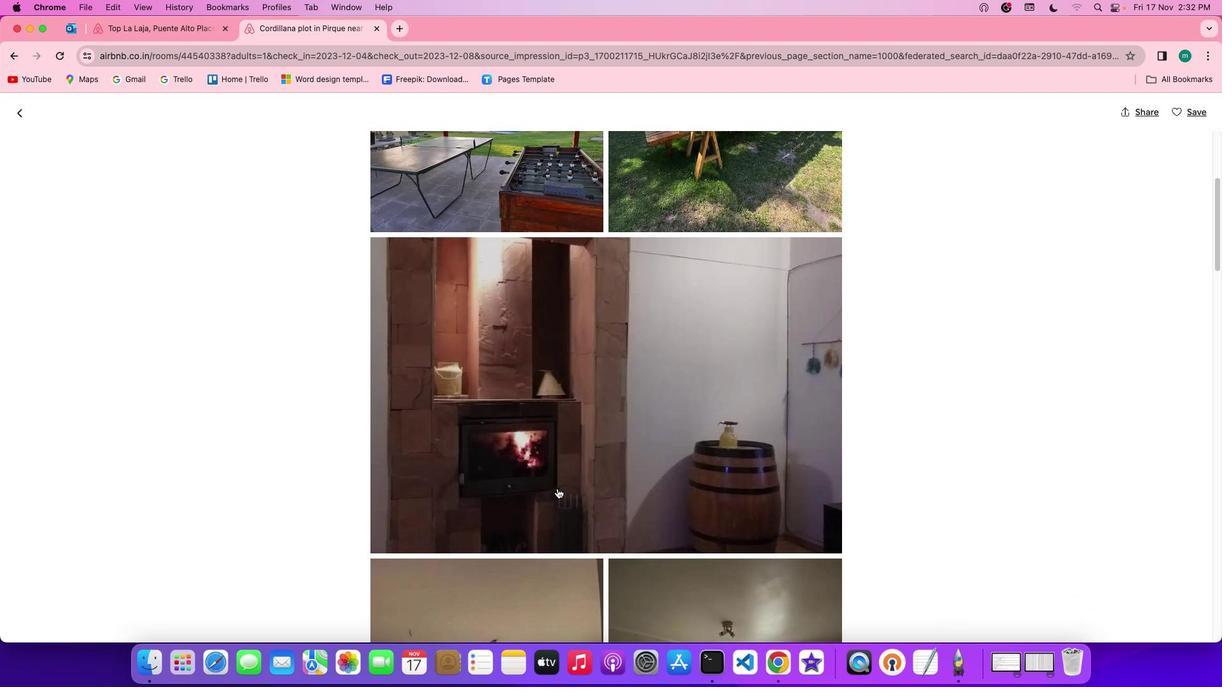 
Action: Mouse scrolled (556, 488) with delta (0, 0)
Screenshot: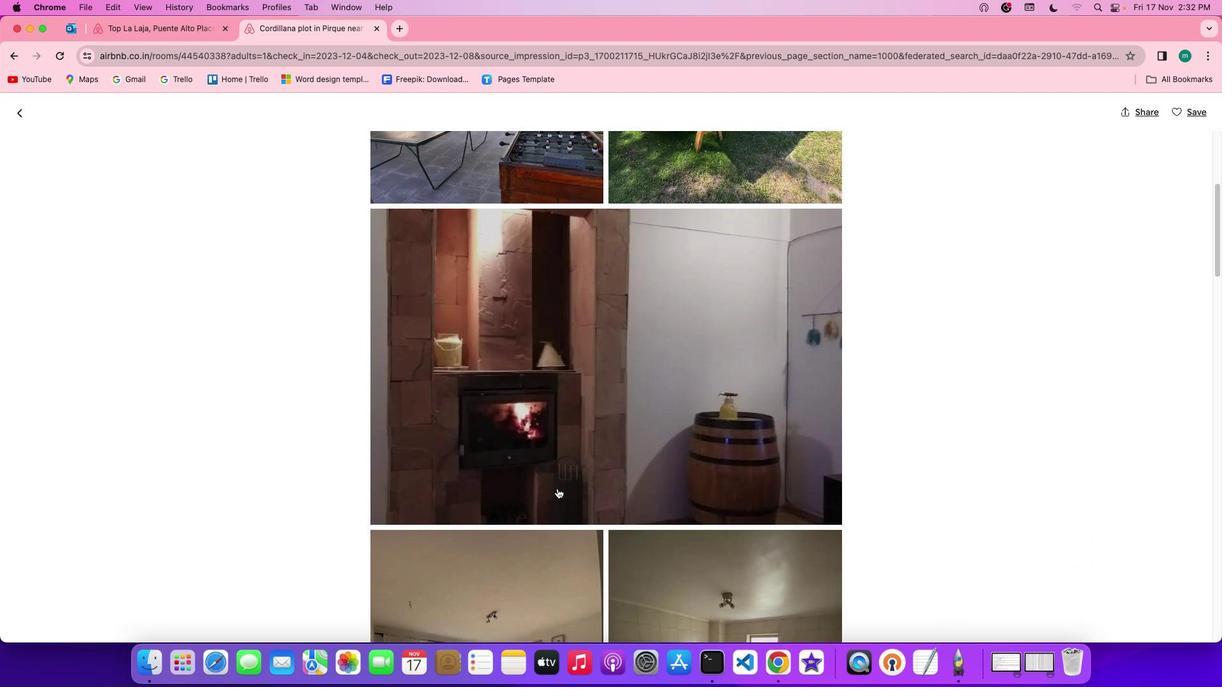 
Action: Mouse scrolled (556, 488) with delta (0, 0)
Screenshot: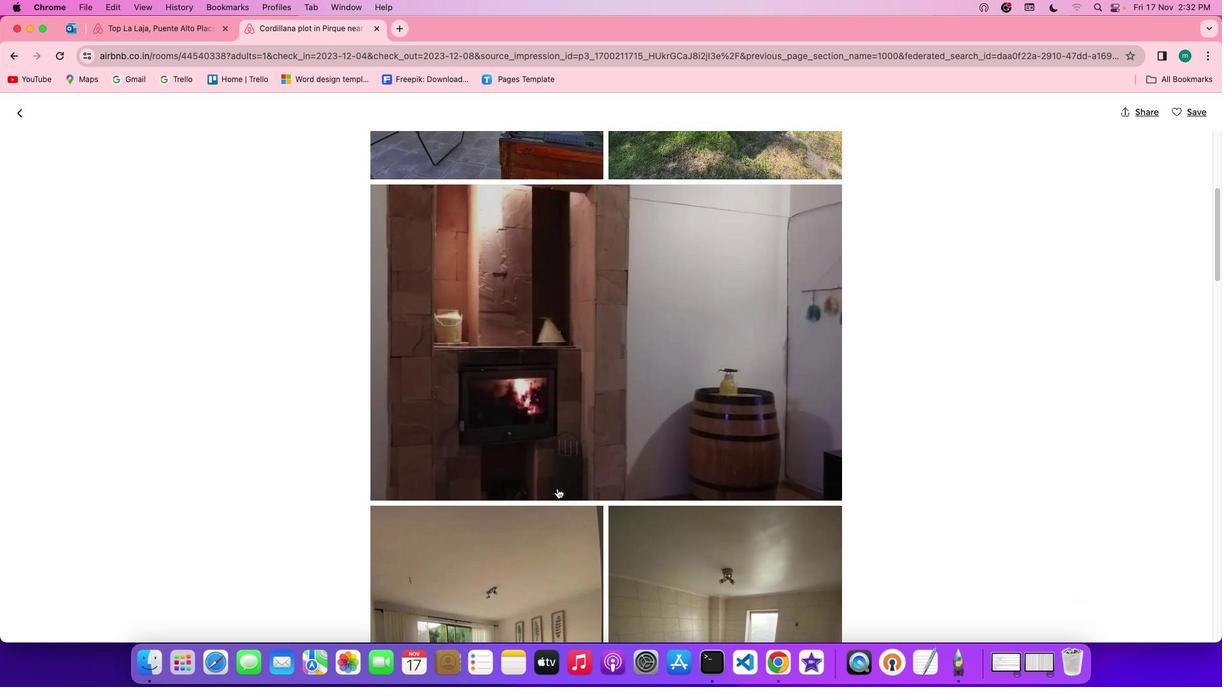 
Action: Mouse scrolled (556, 488) with delta (0, 0)
Screenshot: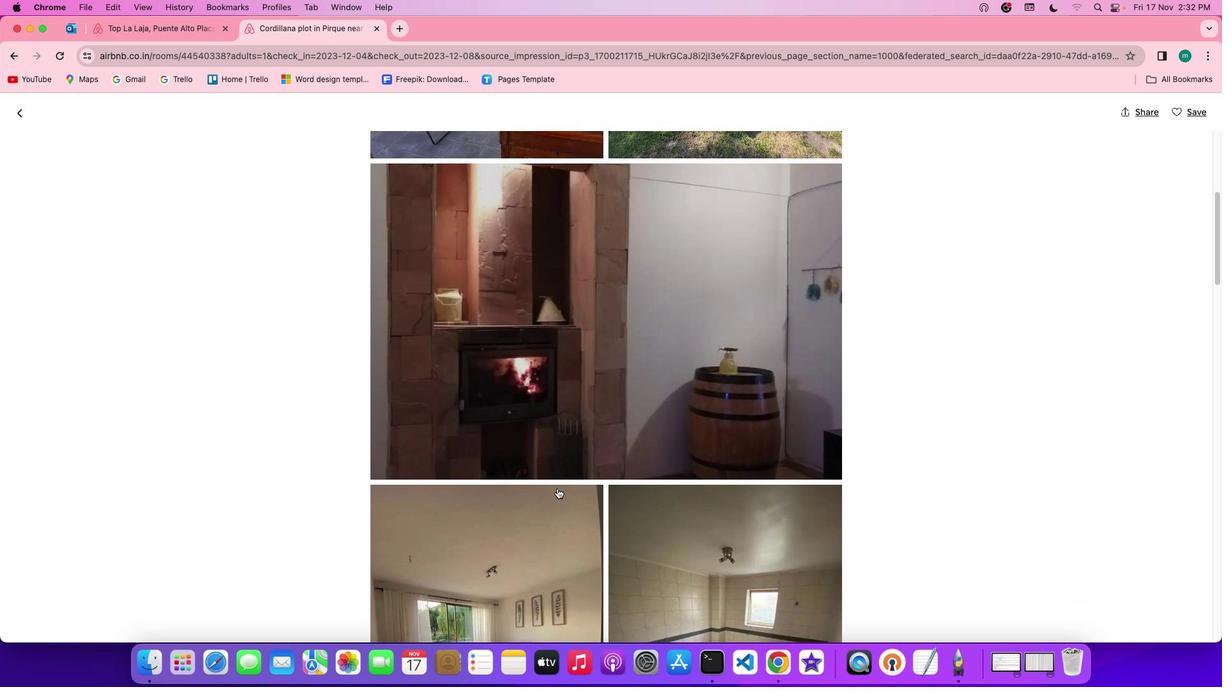 
Action: Mouse scrolled (556, 488) with delta (0, -1)
Screenshot: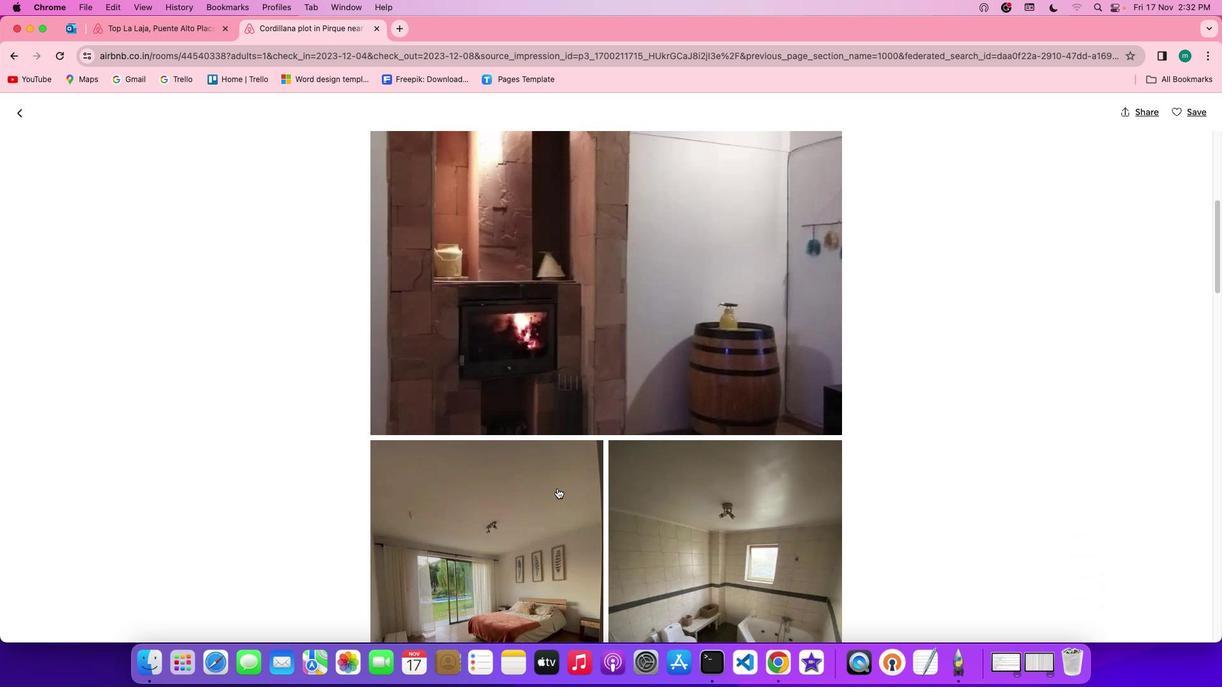 
Action: Mouse scrolled (556, 488) with delta (0, 0)
Screenshot: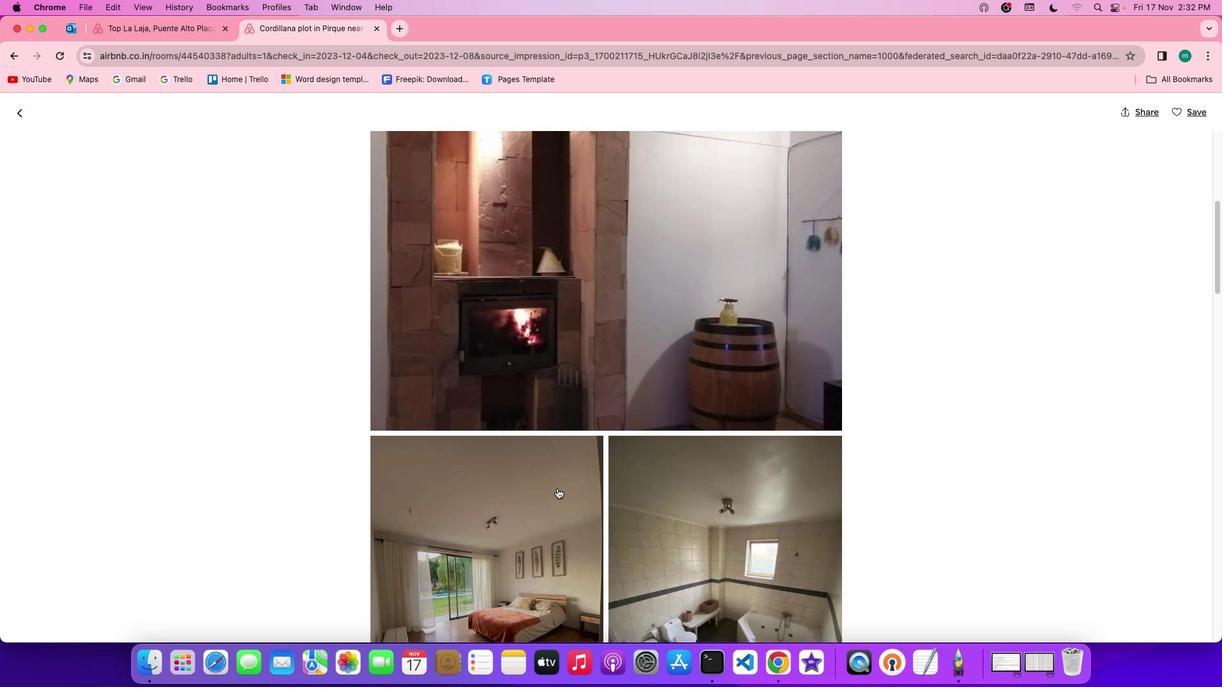 
Action: Mouse scrolled (556, 488) with delta (0, 0)
Screenshot: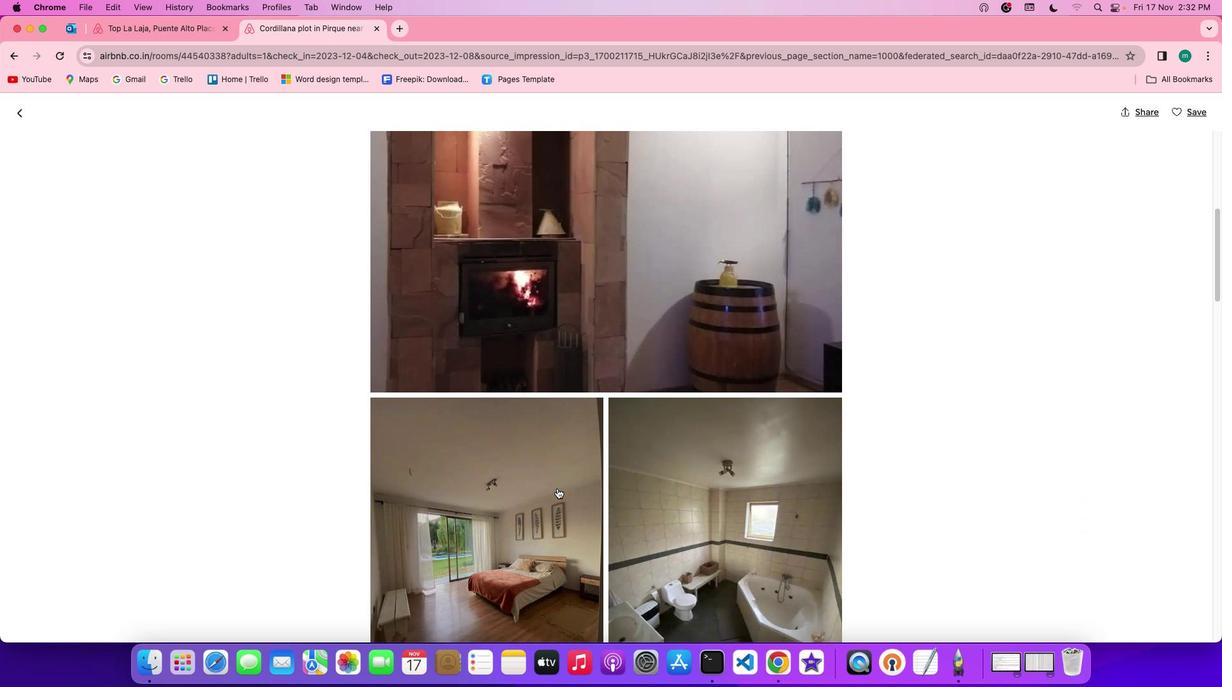 
Action: Mouse scrolled (556, 488) with delta (0, 0)
Screenshot: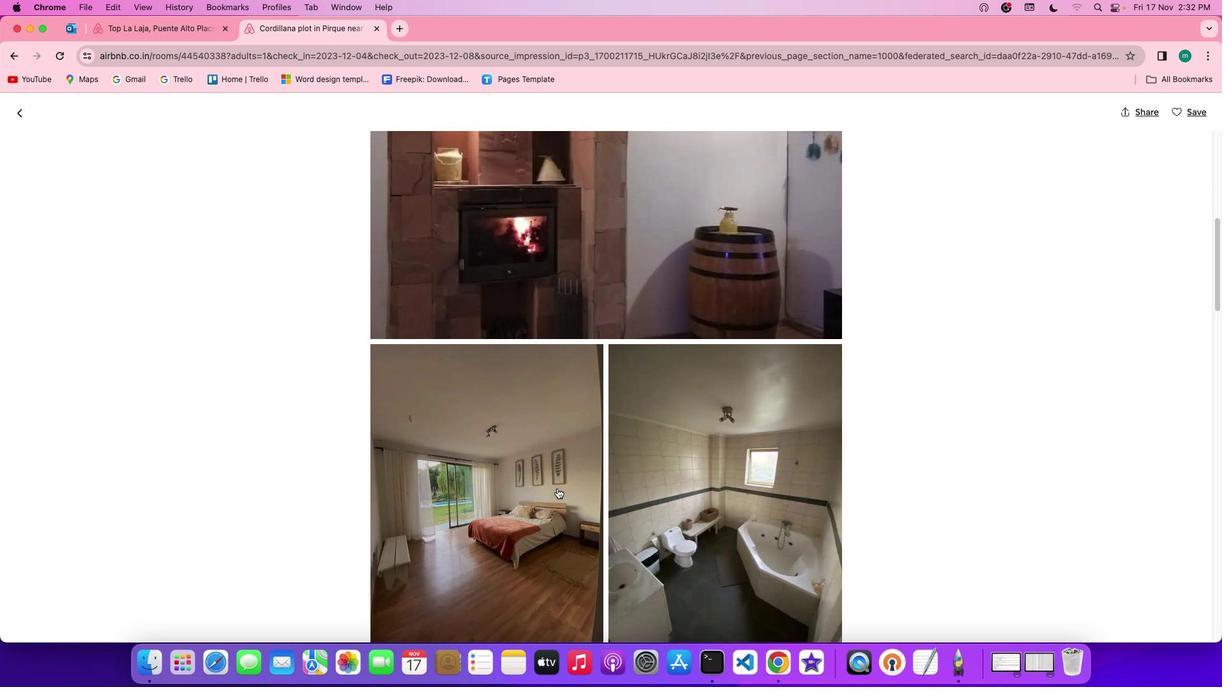 
Action: Mouse scrolled (556, 488) with delta (0, -1)
Screenshot: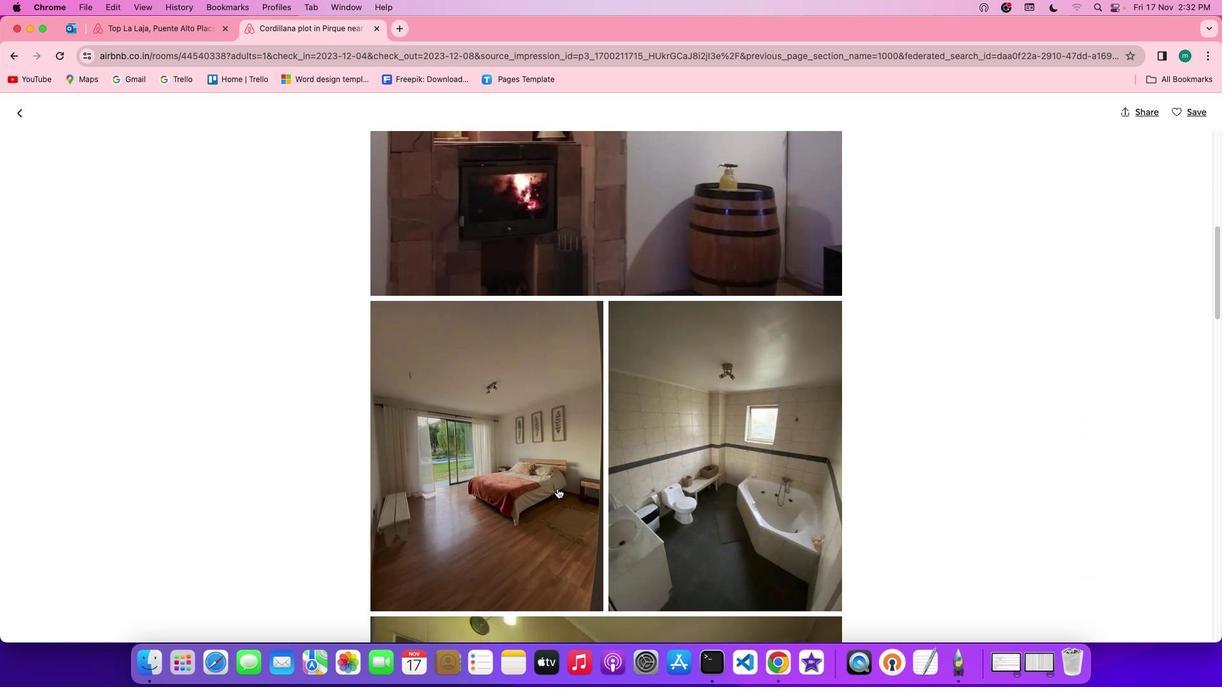 
Action: Mouse scrolled (556, 488) with delta (0, -1)
Screenshot: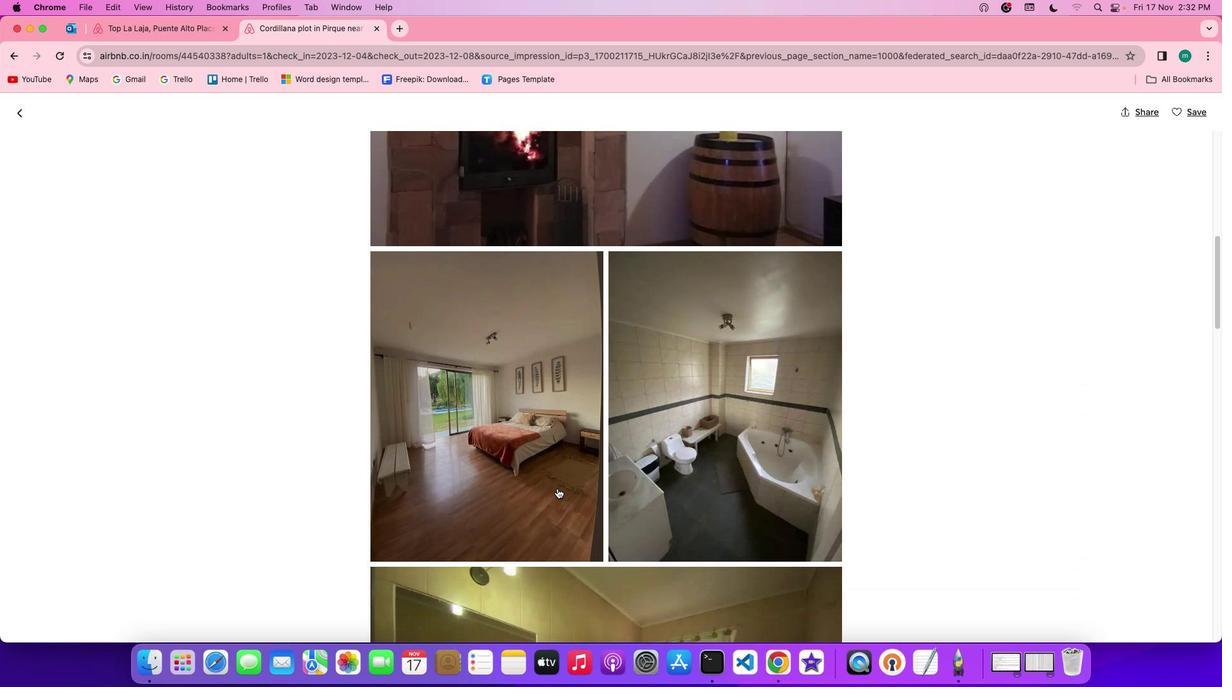 
Action: Mouse scrolled (556, 488) with delta (0, 0)
Screenshot: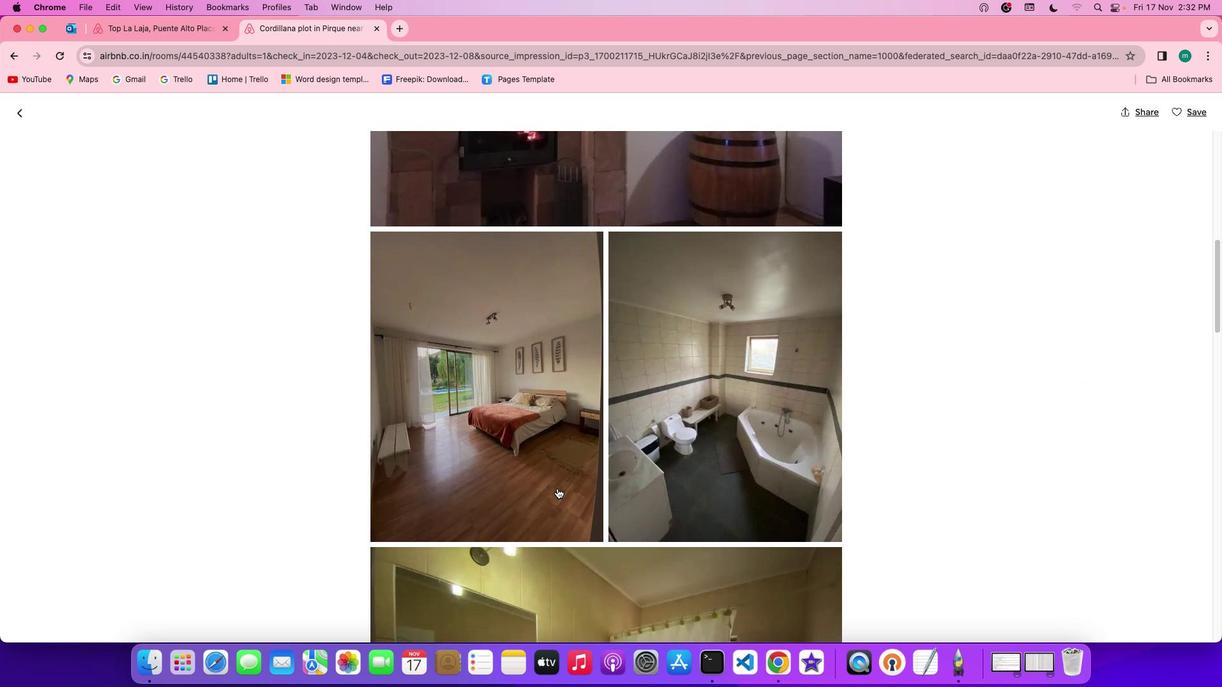 
Action: Mouse scrolled (556, 488) with delta (0, 0)
Screenshot: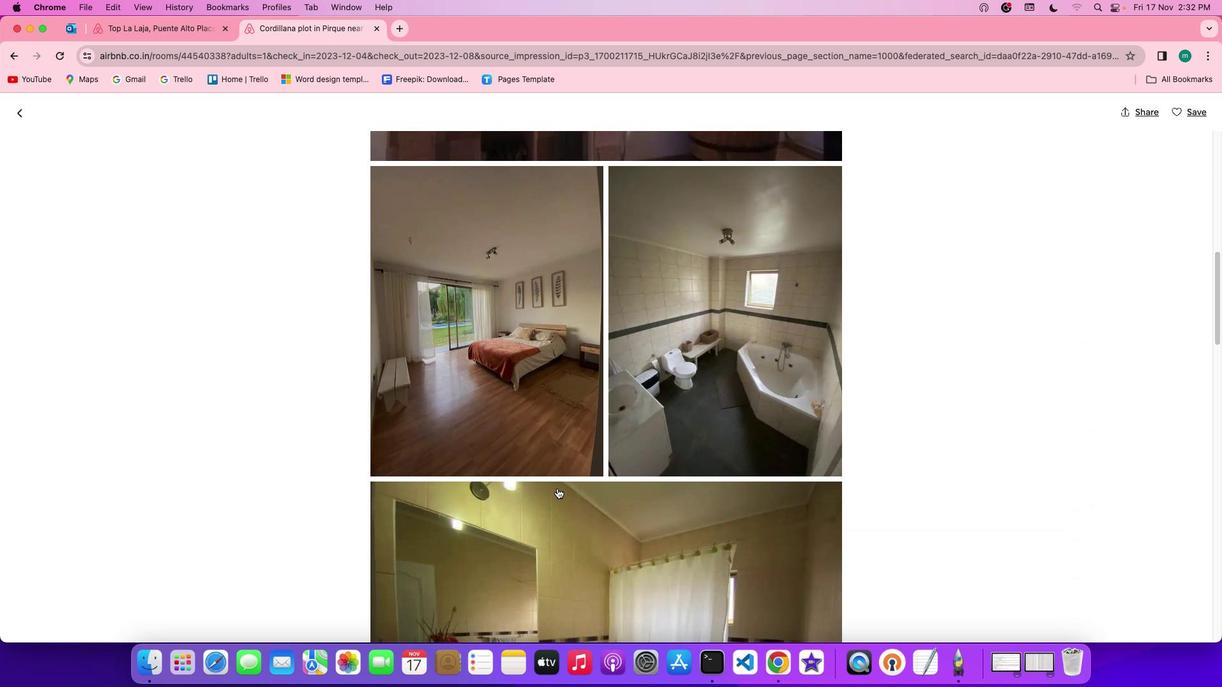 
Action: Mouse scrolled (556, 488) with delta (0, -1)
Screenshot: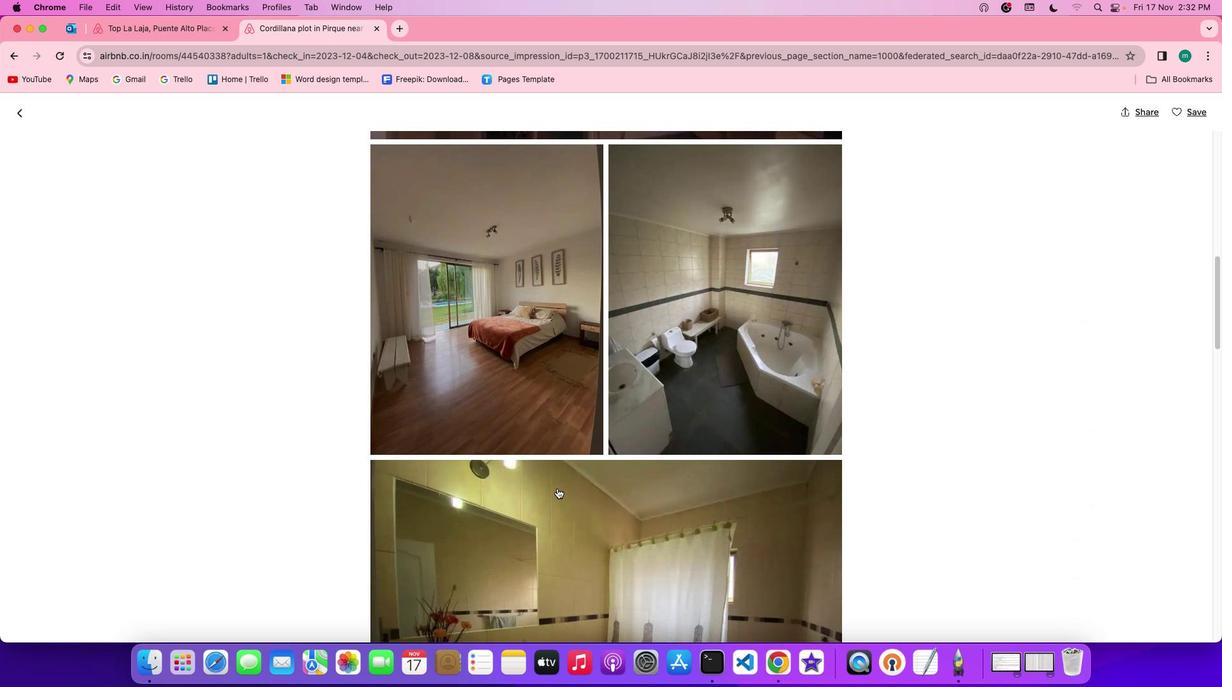 
Action: Mouse scrolled (556, 488) with delta (0, -1)
Screenshot: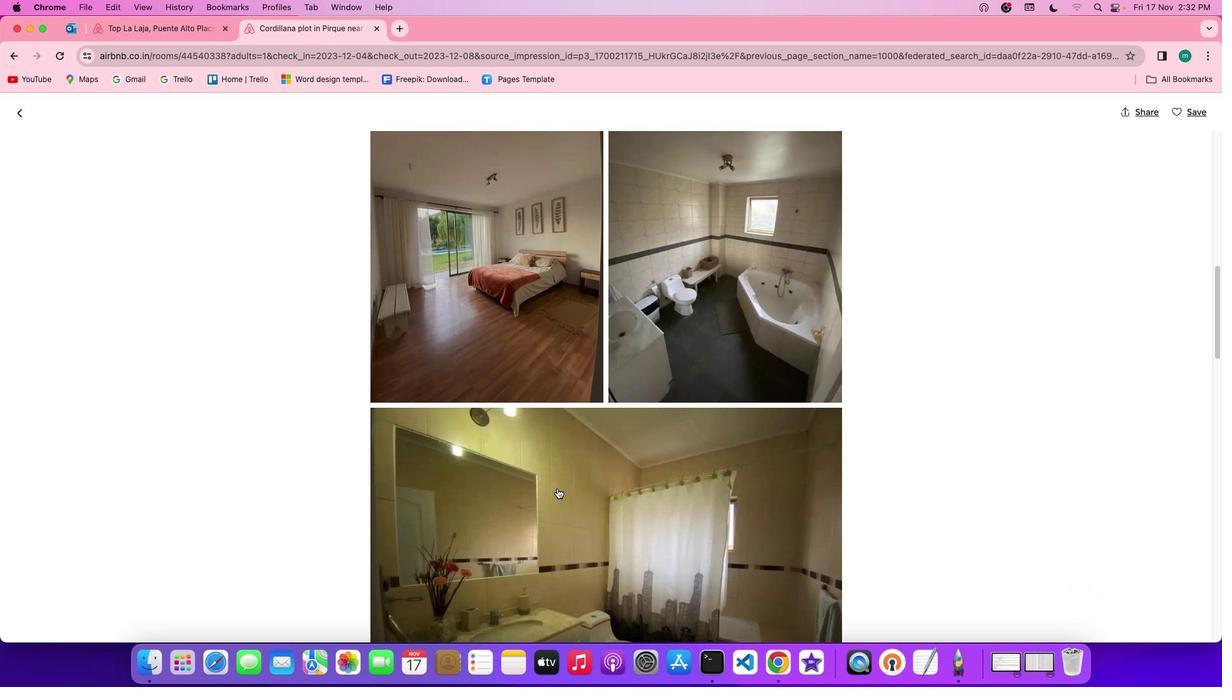 
Action: Mouse scrolled (556, 488) with delta (0, 0)
Screenshot: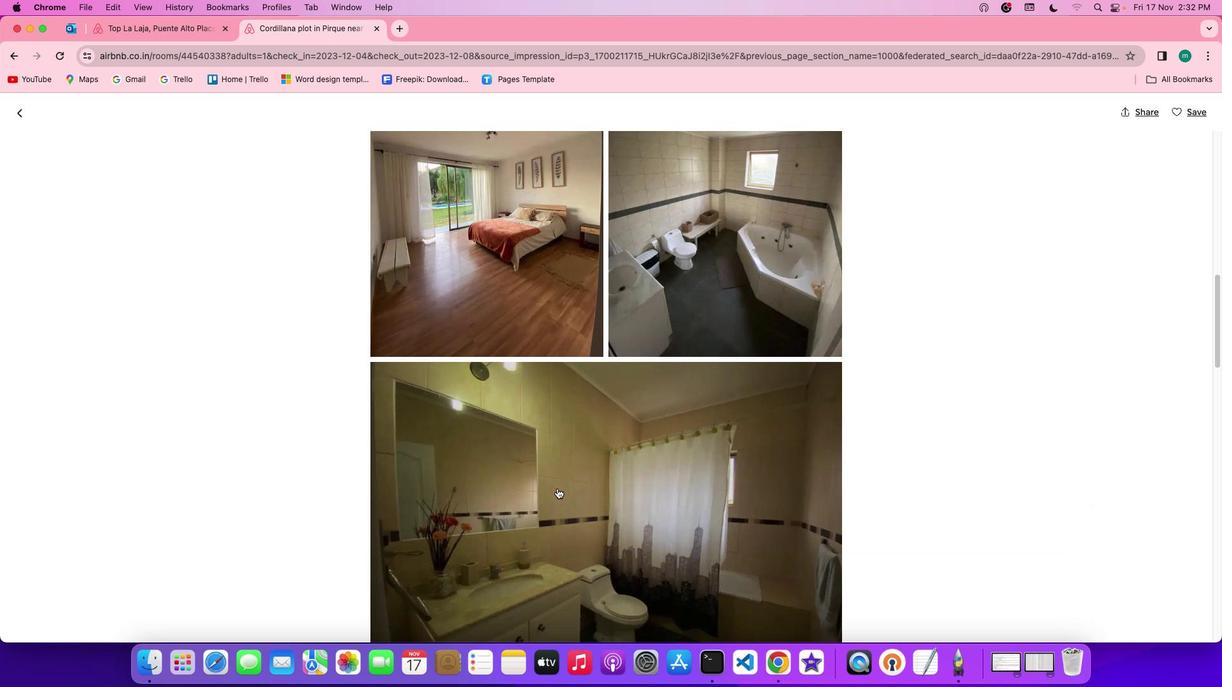 
Action: Mouse scrolled (556, 488) with delta (0, 0)
Screenshot: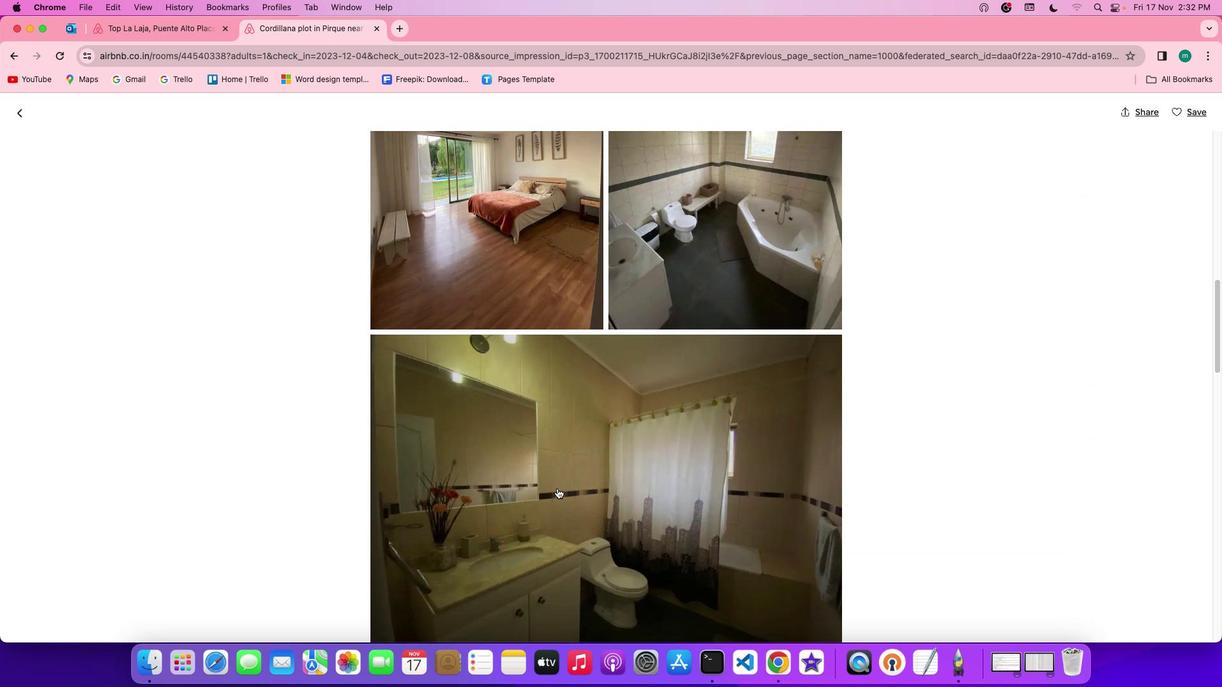 
Action: Mouse scrolled (556, 488) with delta (0, -1)
Screenshot: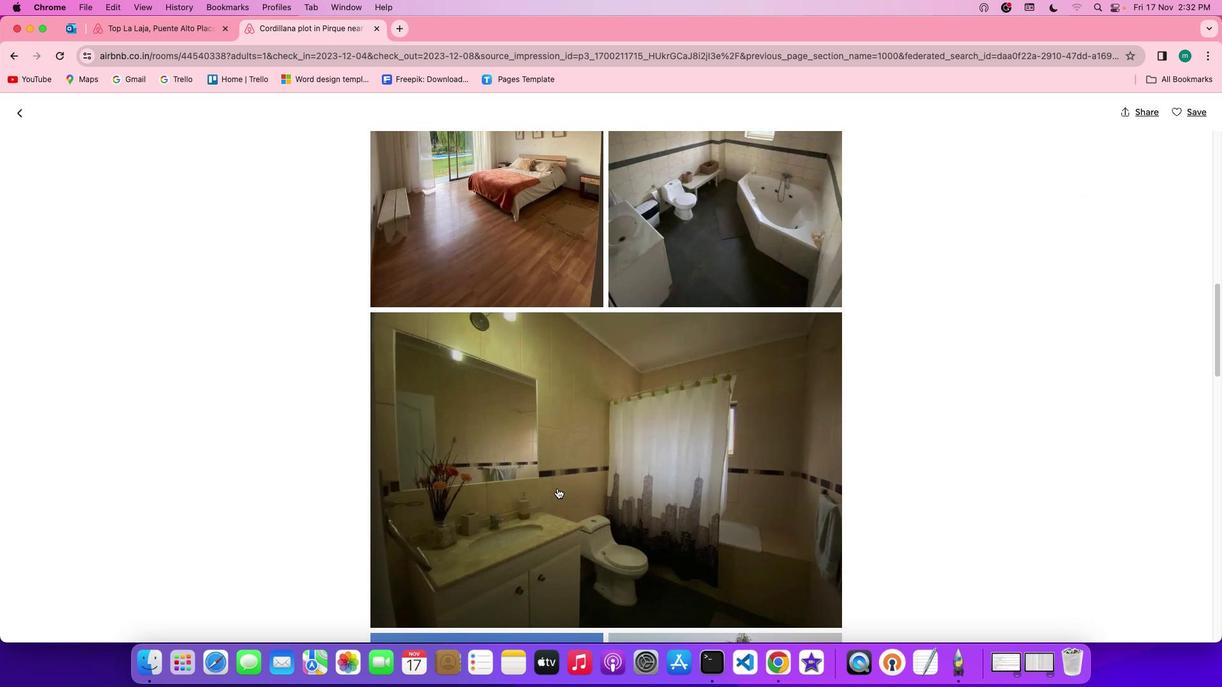 
Action: Mouse scrolled (556, 488) with delta (0, -1)
Screenshot: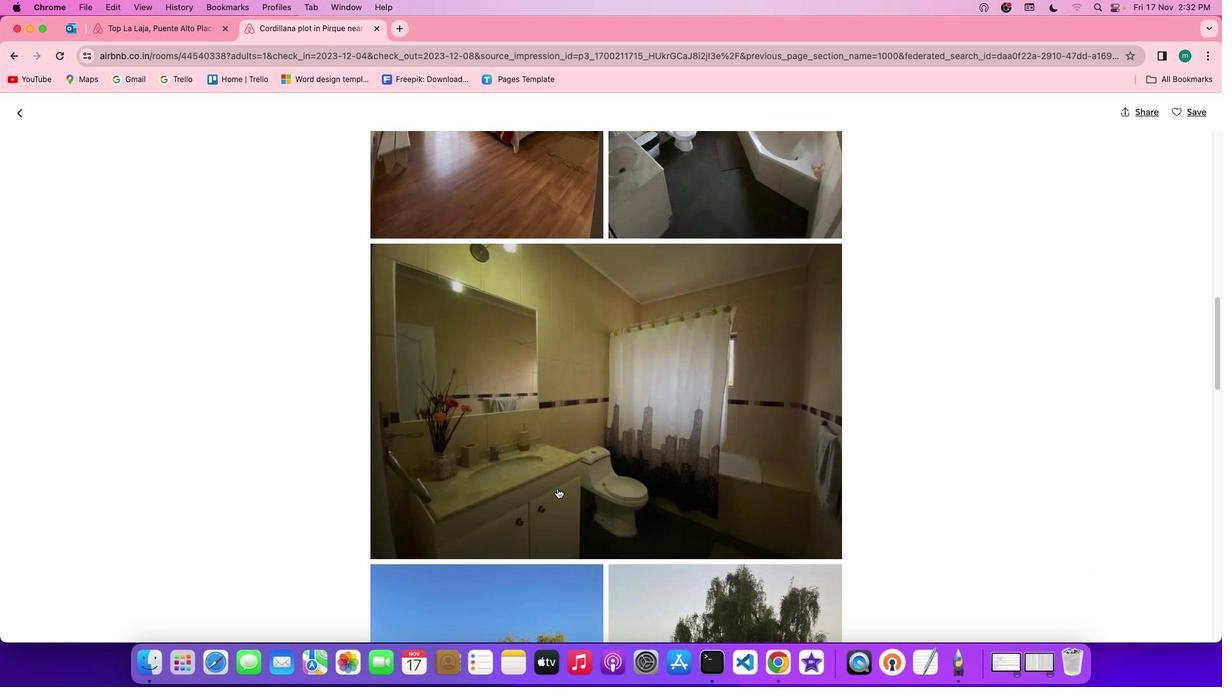 
Action: Mouse scrolled (556, 488) with delta (0, 0)
Screenshot: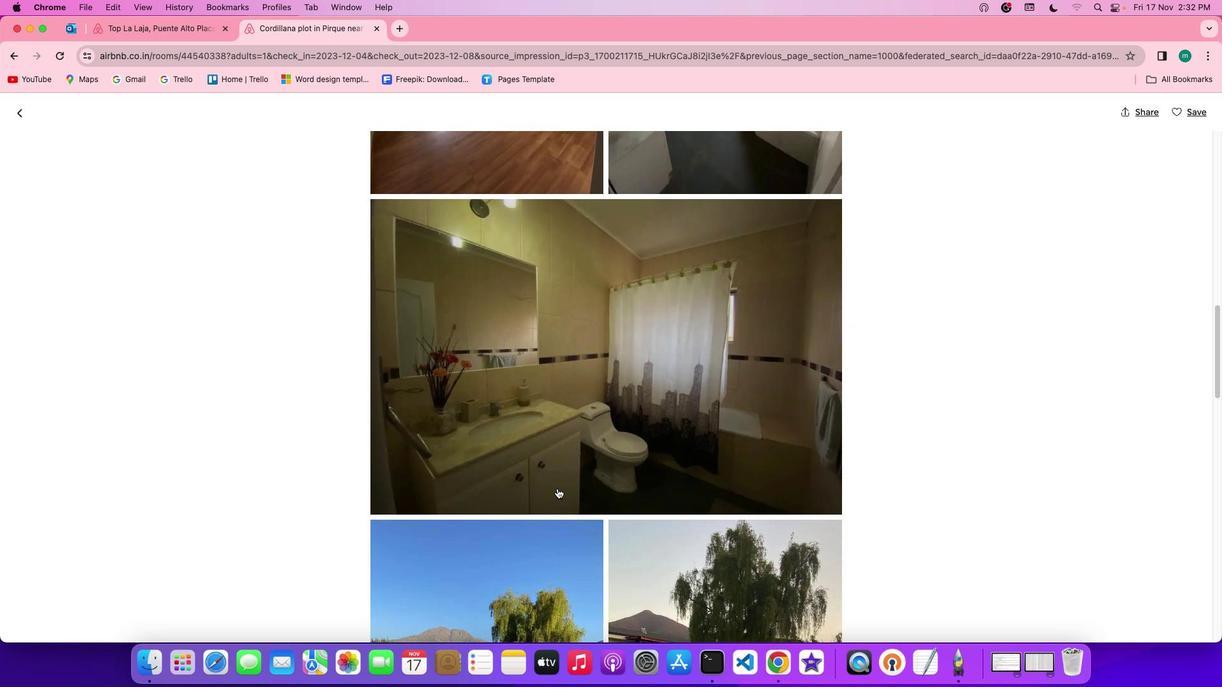 
Action: Mouse scrolled (556, 488) with delta (0, 0)
Screenshot: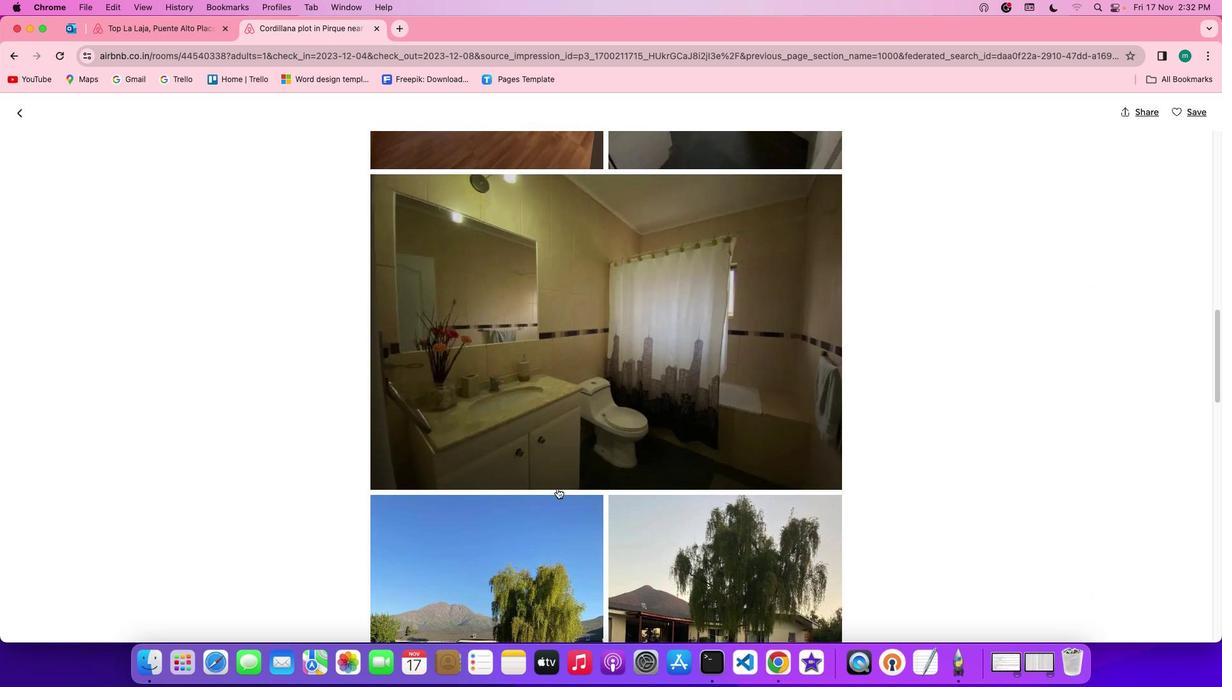 
Action: Mouse scrolled (556, 488) with delta (0, -1)
Screenshot: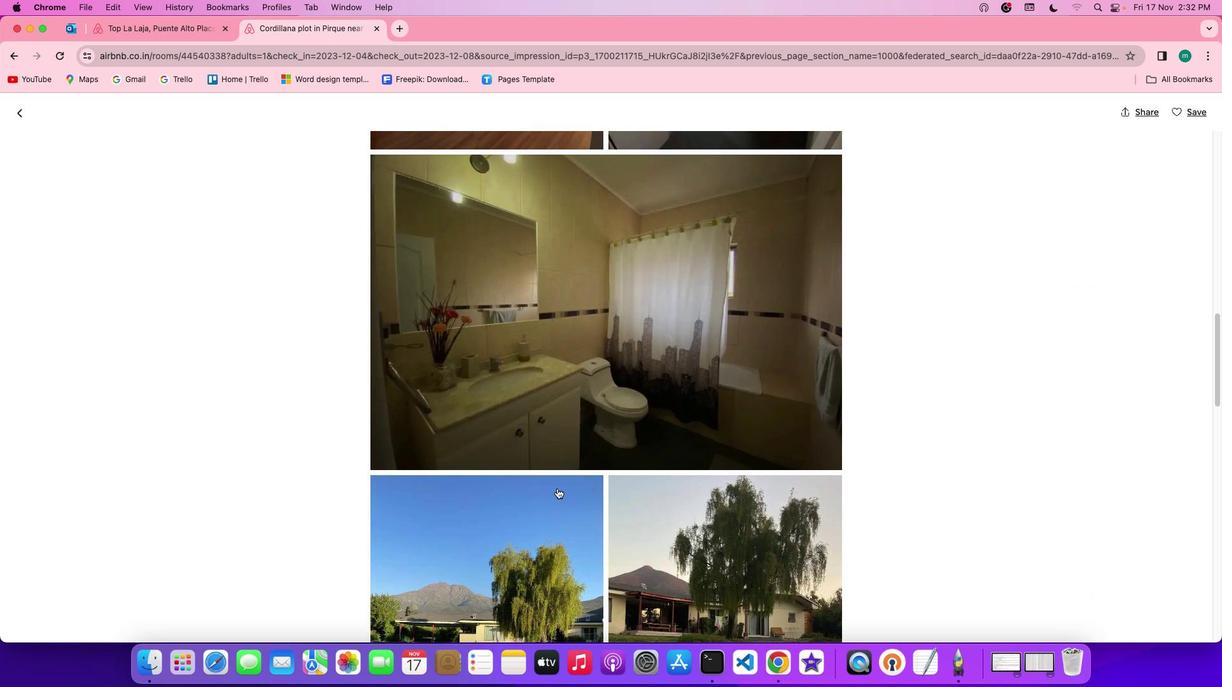
Action: Mouse scrolled (556, 488) with delta (0, 0)
Screenshot: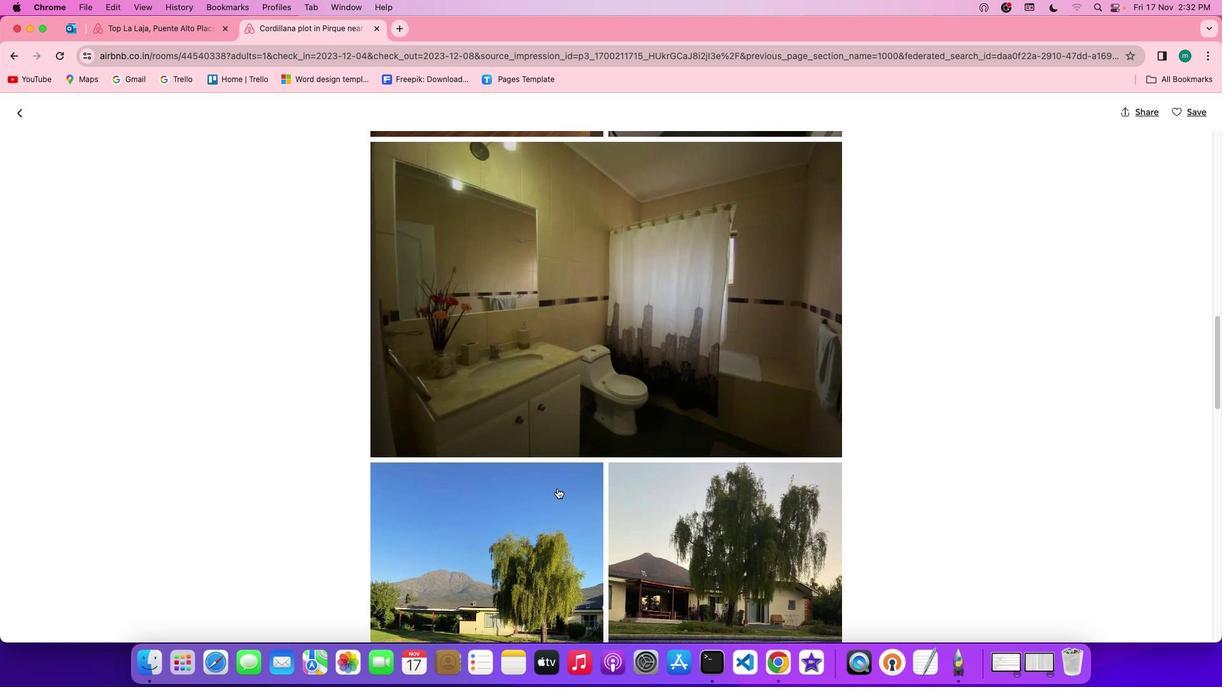 
Action: Mouse scrolled (556, 488) with delta (0, 0)
Screenshot: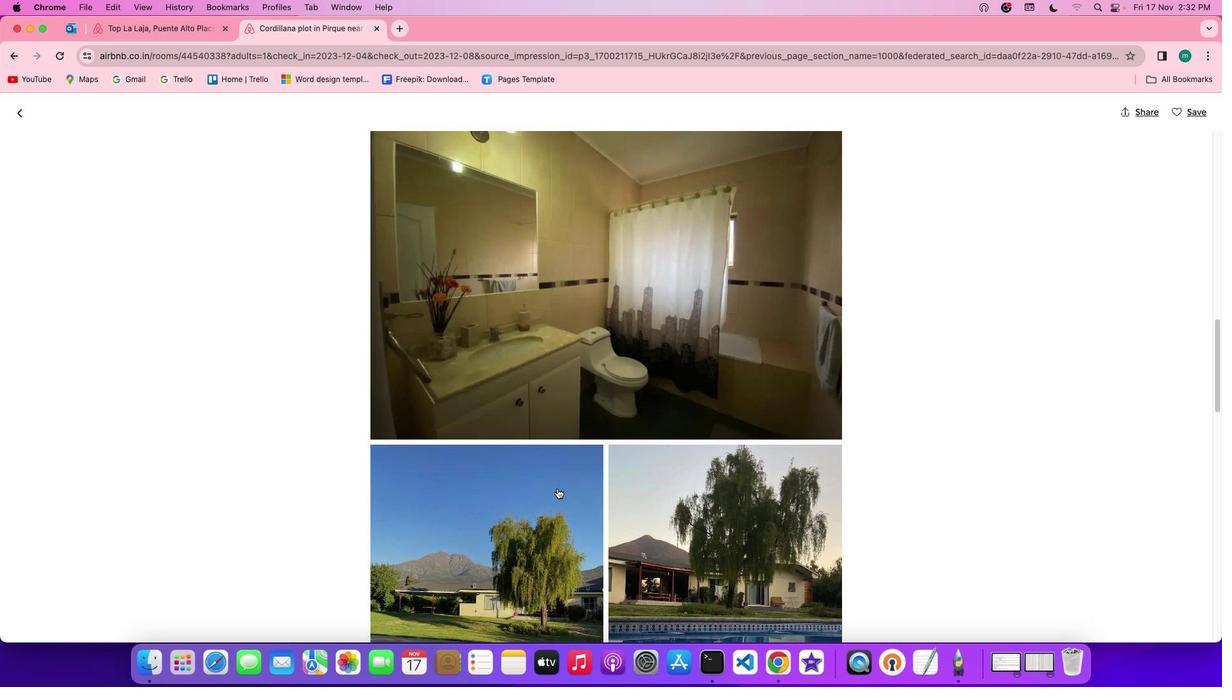 
Action: Mouse scrolled (556, 488) with delta (0, 0)
Screenshot: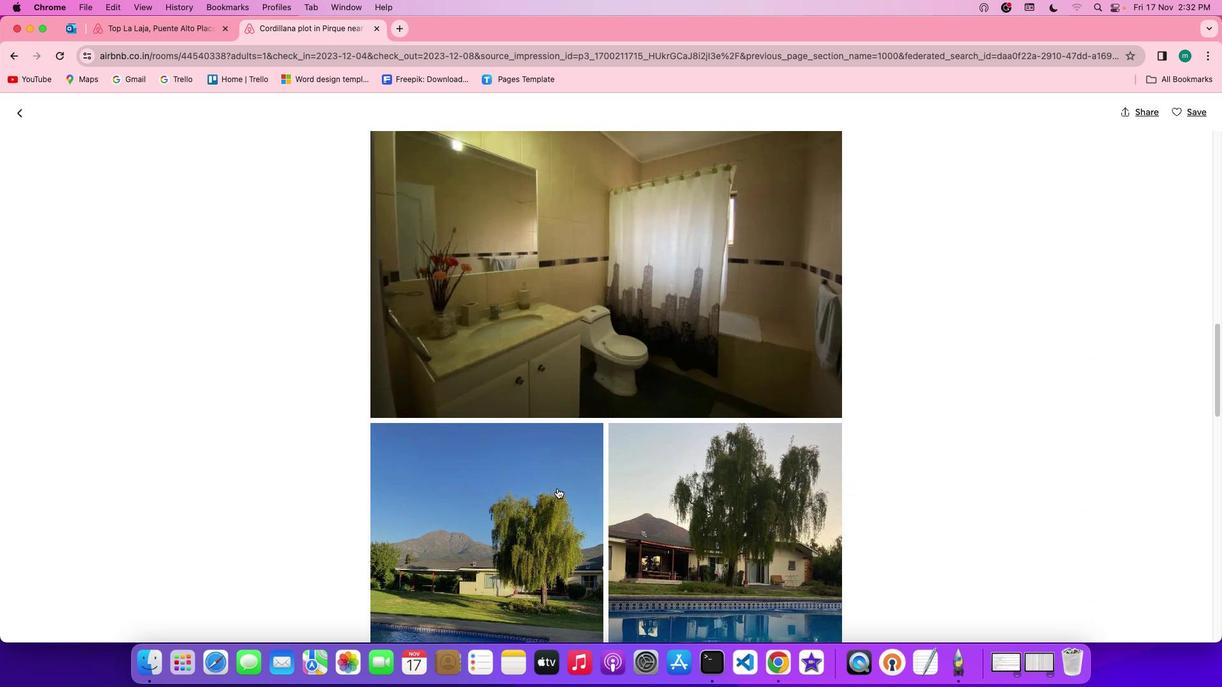 
Action: Mouse scrolled (556, 488) with delta (0, 0)
Screenshot: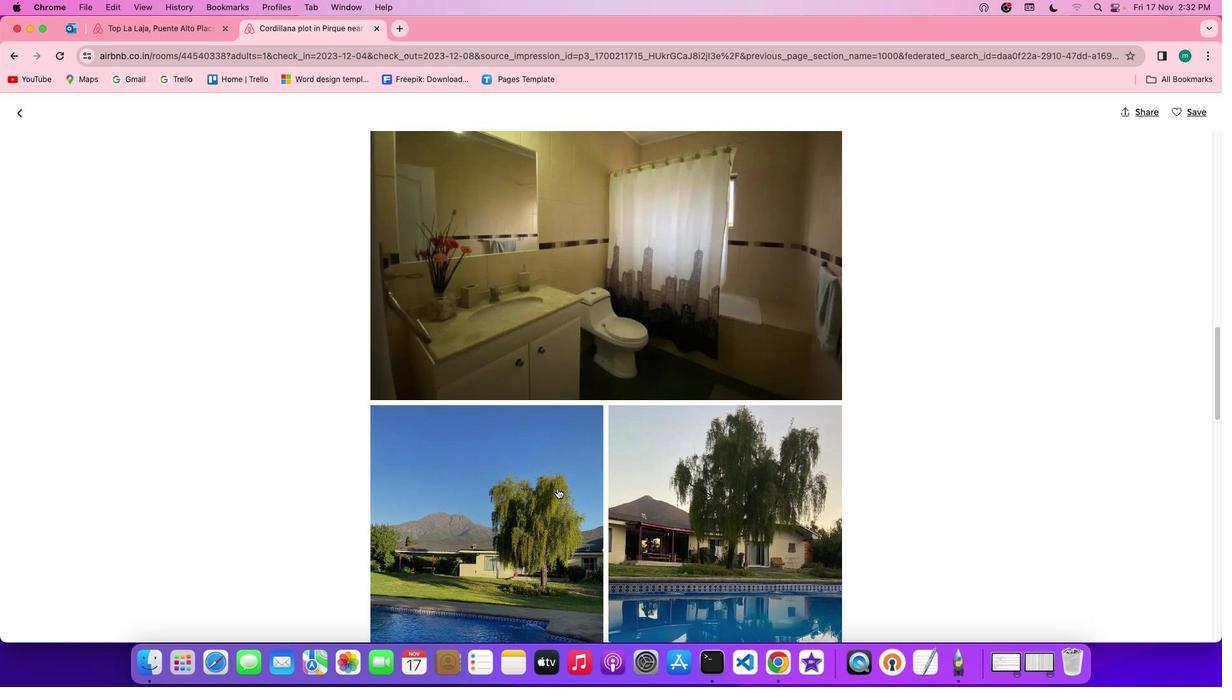 
Action: Mouse scrolled (556, 488) with delta (0, 0)
Screenshot: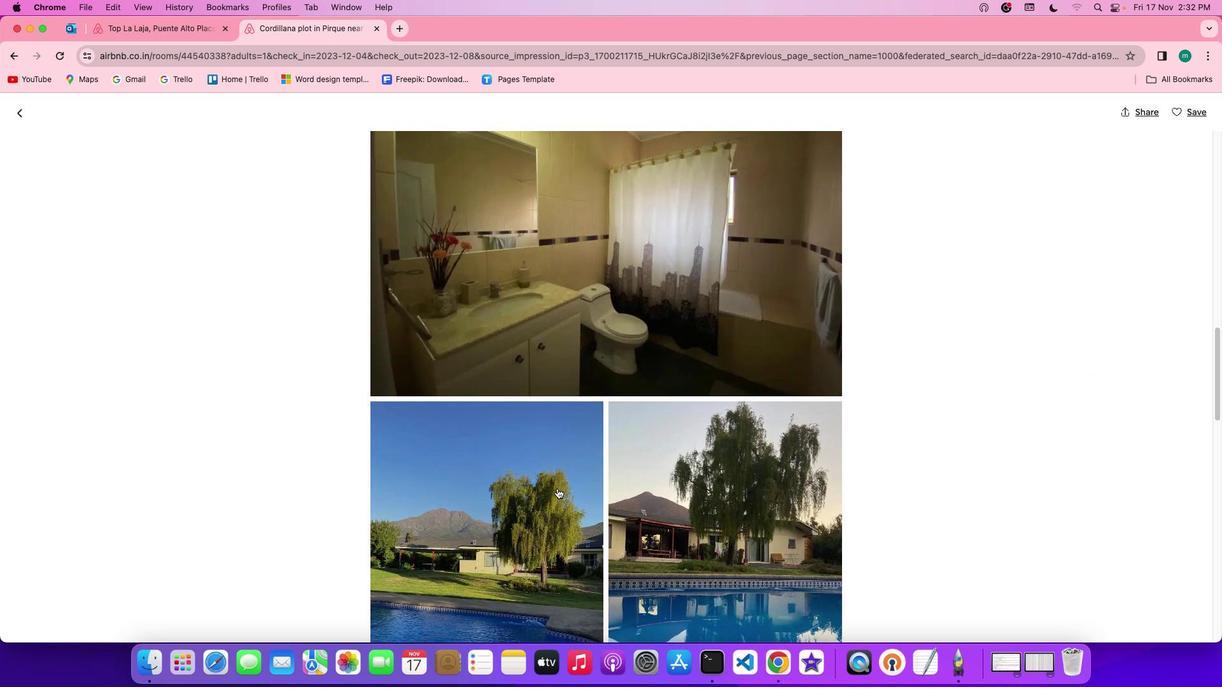 
Action: Mouse scrolled (556, 488) with delta (0, 0)
Screenshot: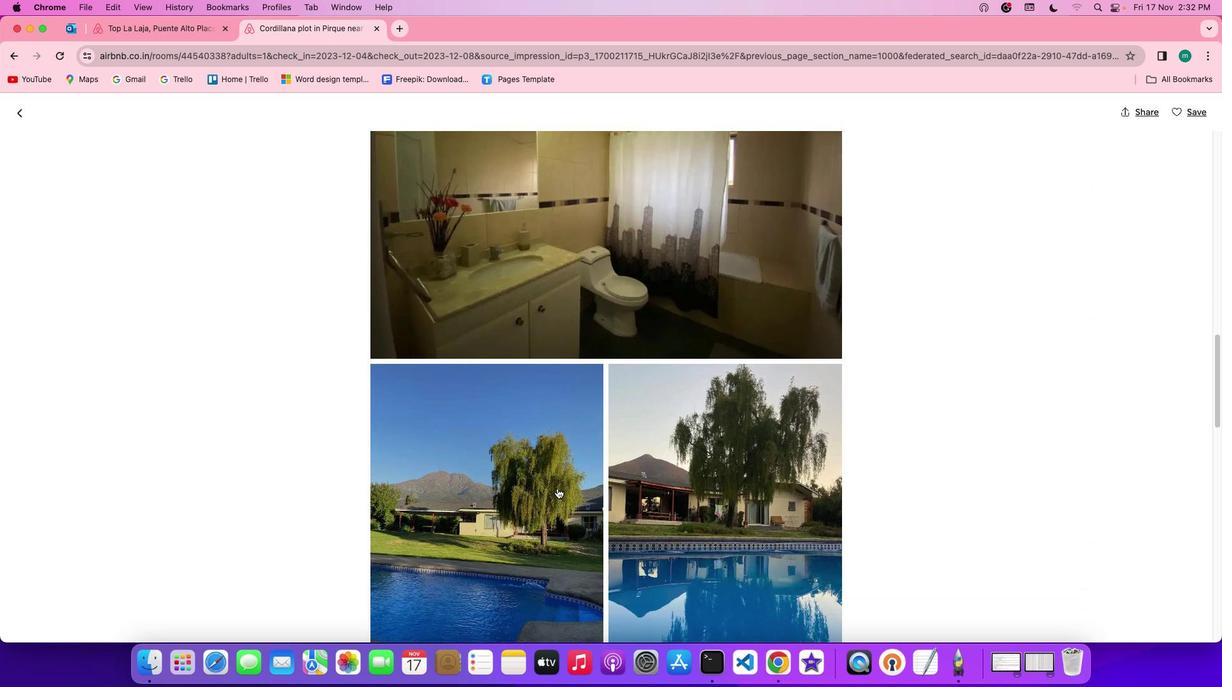 
Action: Mouse scrolled (556, 488) with delta (0, 0)
Screenshot: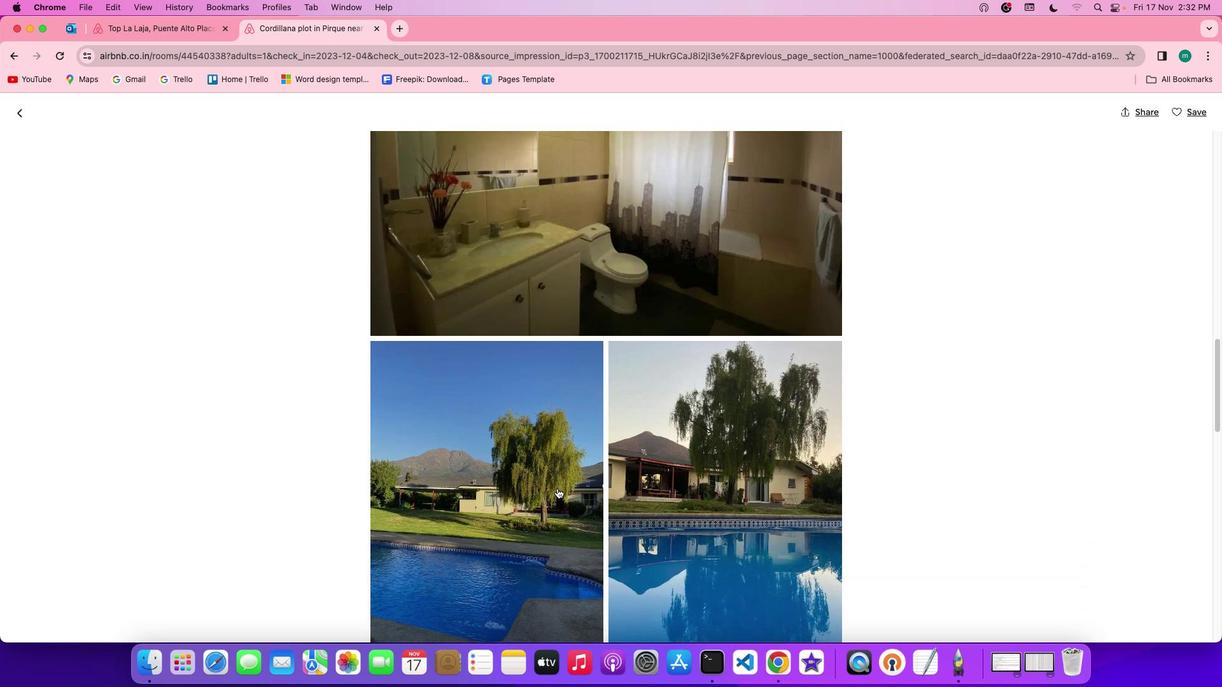 
Action: Mouse scrolled (556, 488) with delta (0, -1)
Screenshot: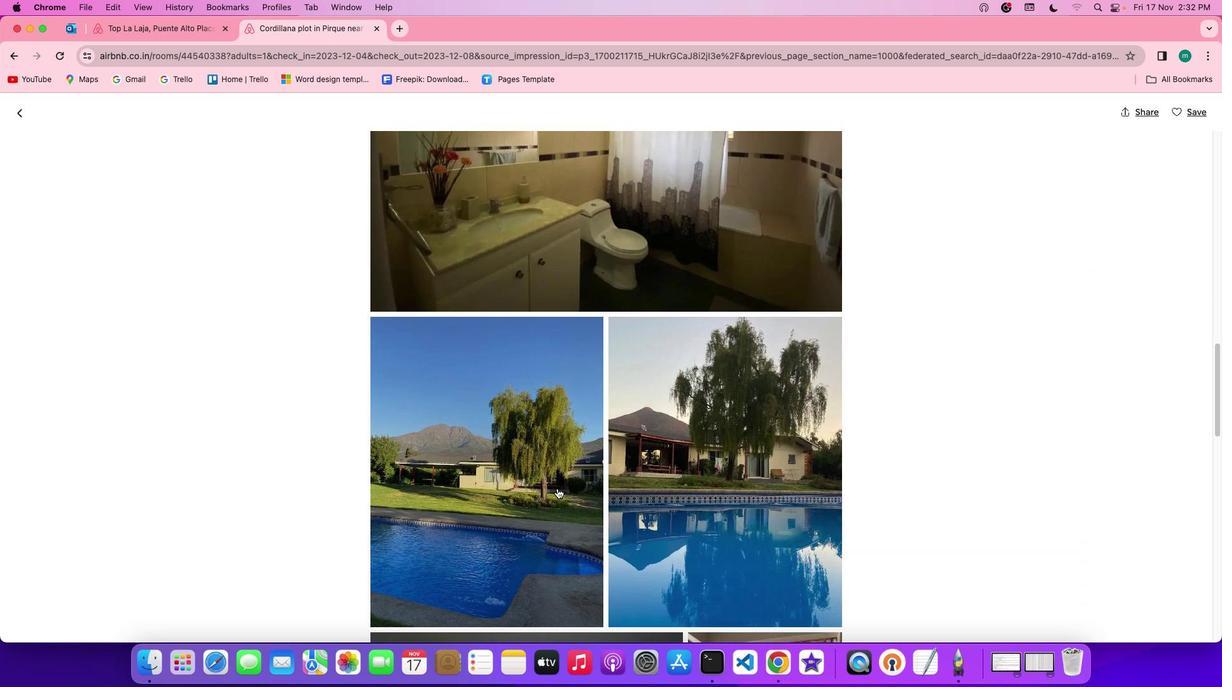 
Action: Mouse scrolled (556, 488) with delta (0, 0)
Screenshot: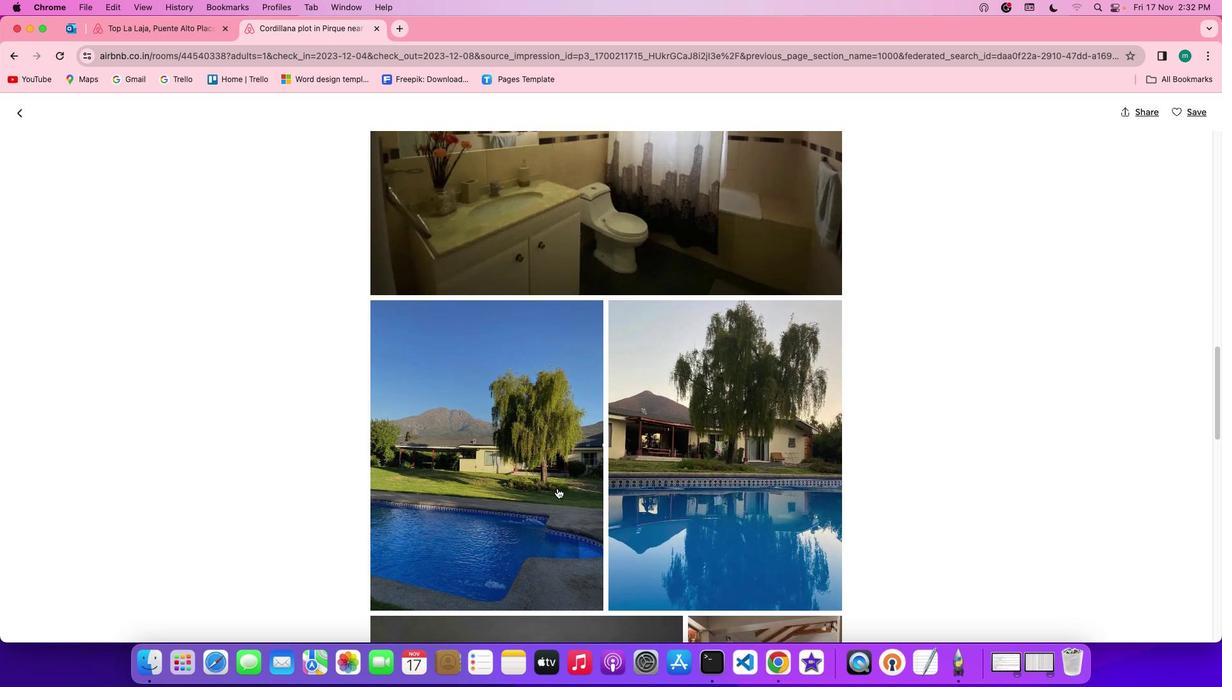 
Action: Mouse scrolled (556, 488) with delta (0, 0)
Screenshot: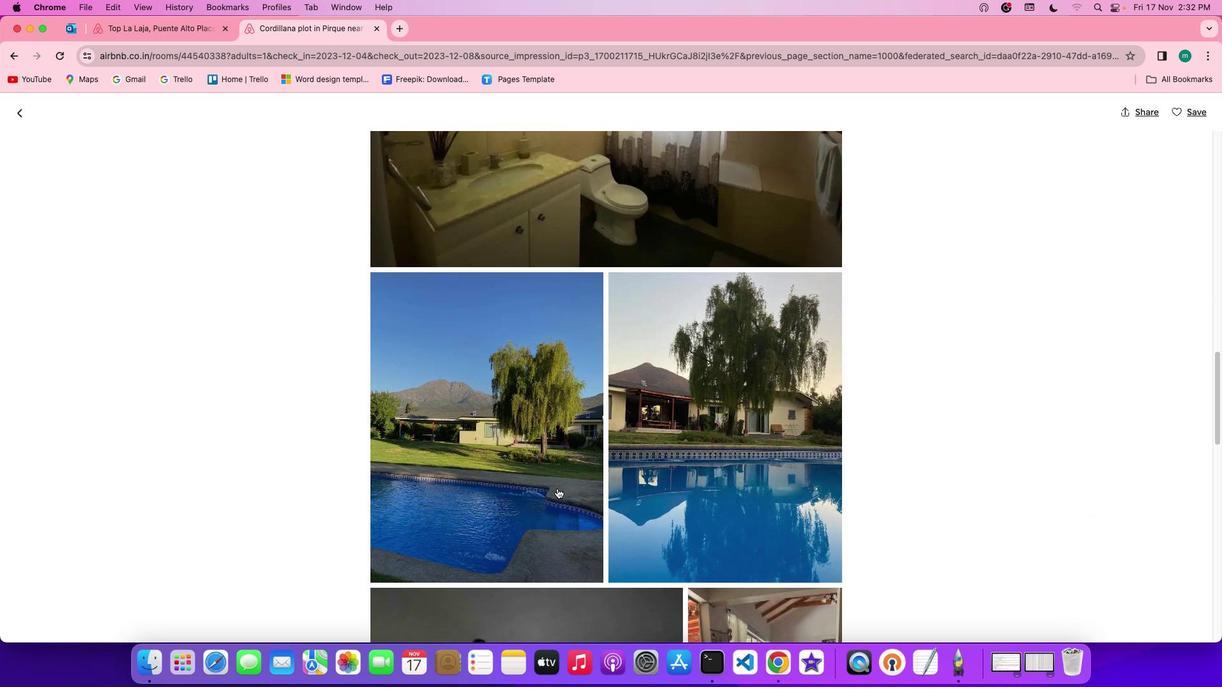 
Action: Mouse scrolled (556, 488) with delta (0, 0)
Screenshot: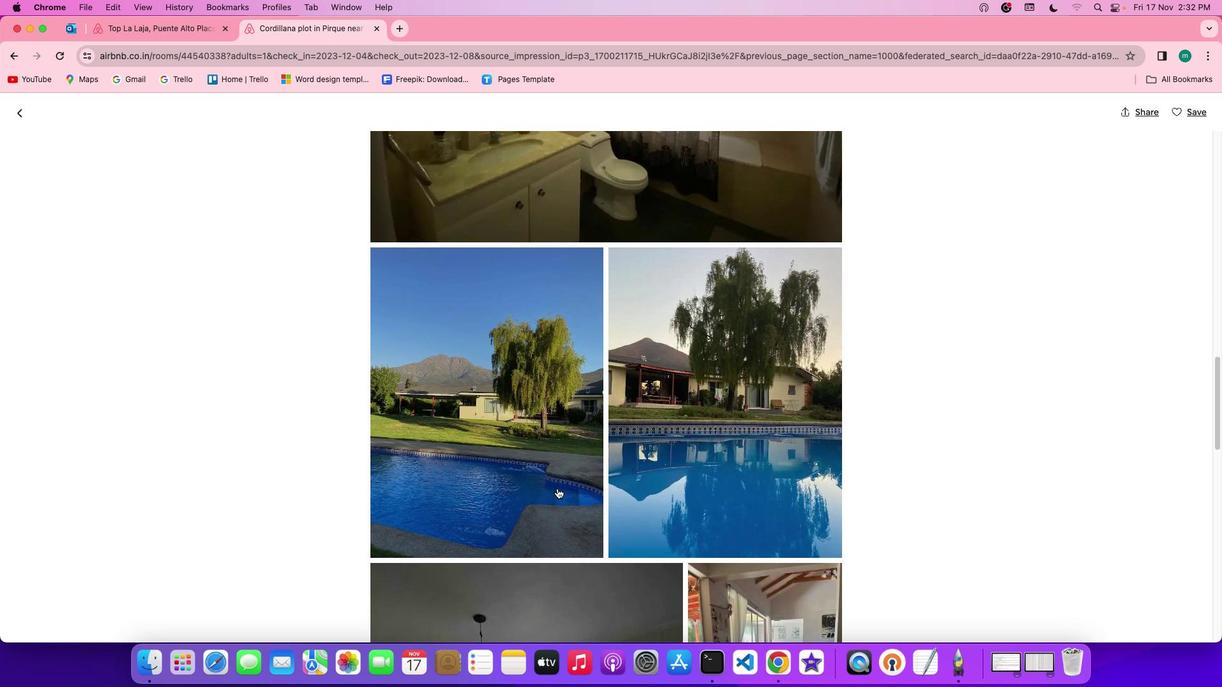 
Action: Mouse scrolled (556, 488) with delta (0, 0)
Screenshot: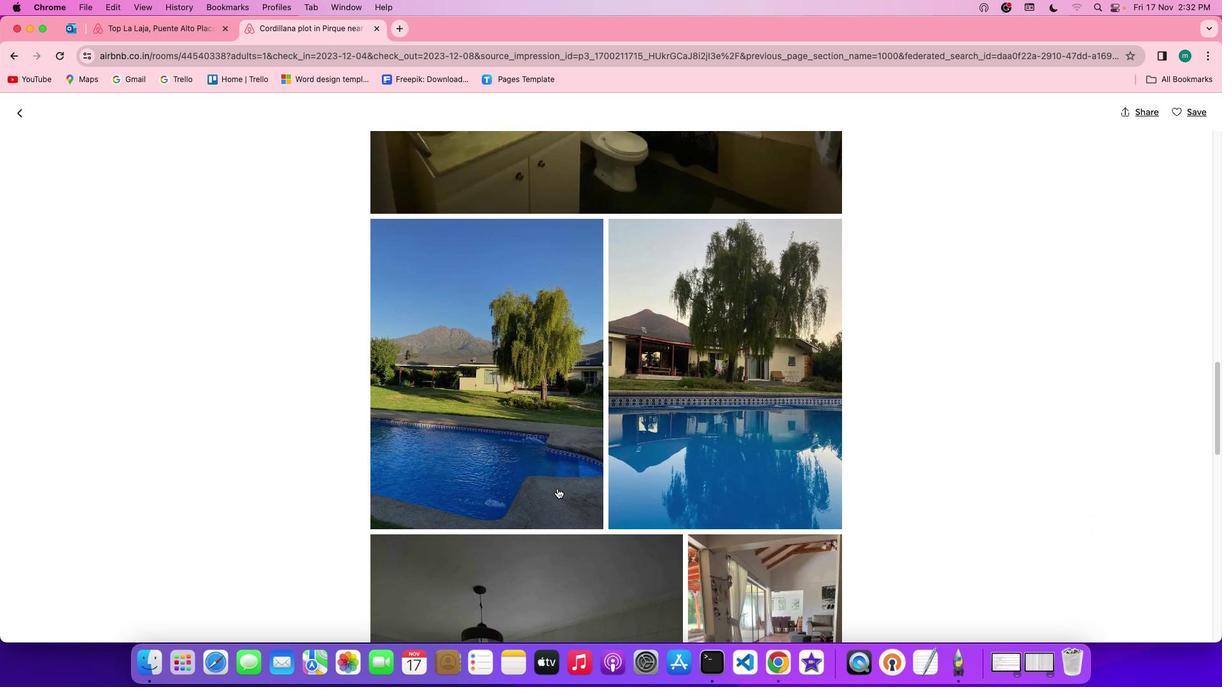 
Action: Mouse scrolled (556, 488) with delta (0, 0)
Screenshot: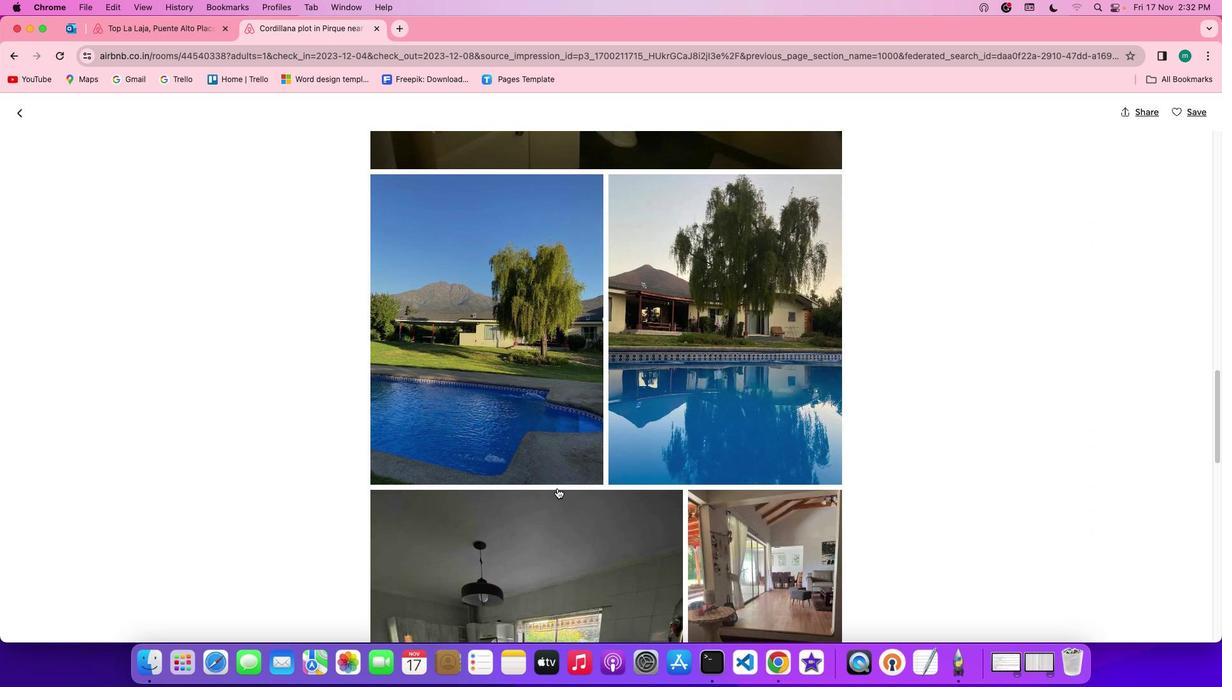 
Action: Mouse scrolled (556, 488) with delta (0, -1)
Screenshot: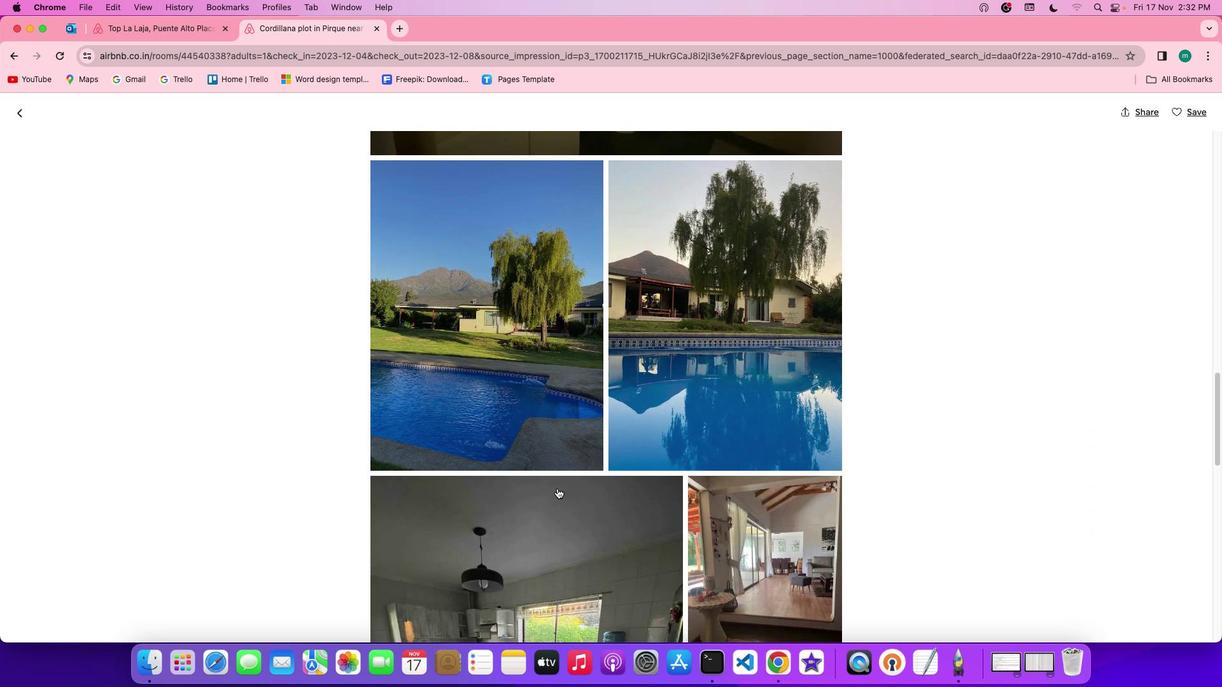 
Action: Mouse scrolled (556, 488) with delta (0, 0)
Screenshot: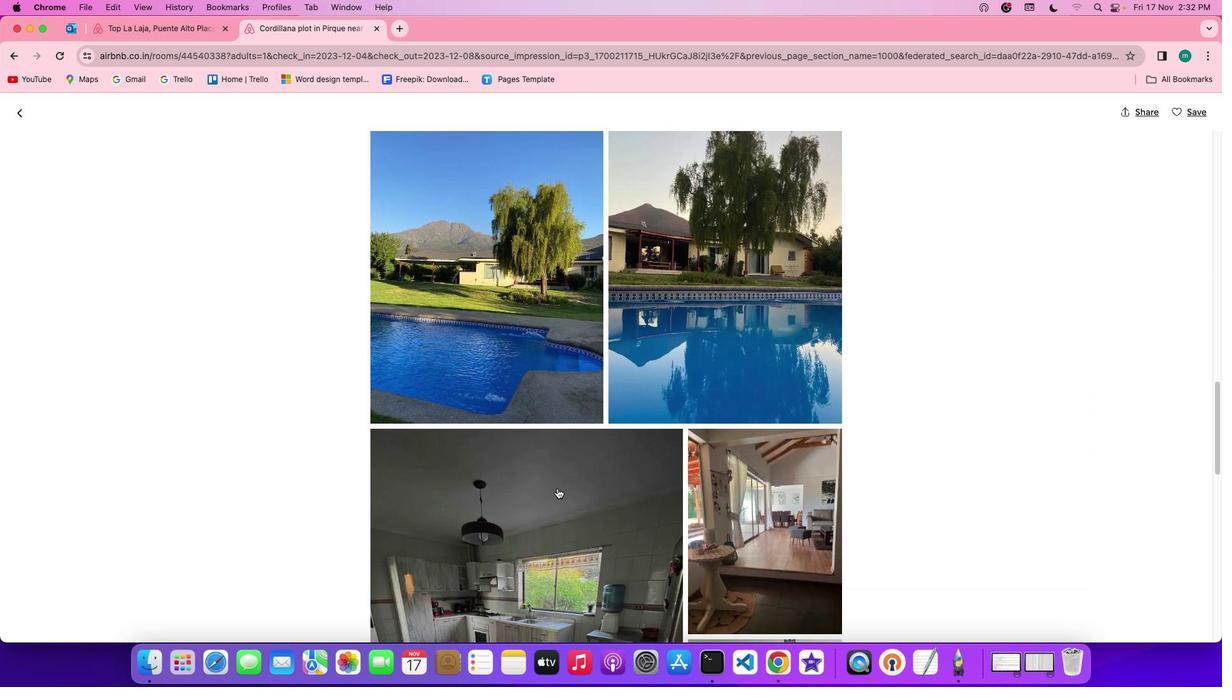 
Action: Mouse scrolled (556, 488) with delta (0, 0)
Screenshot: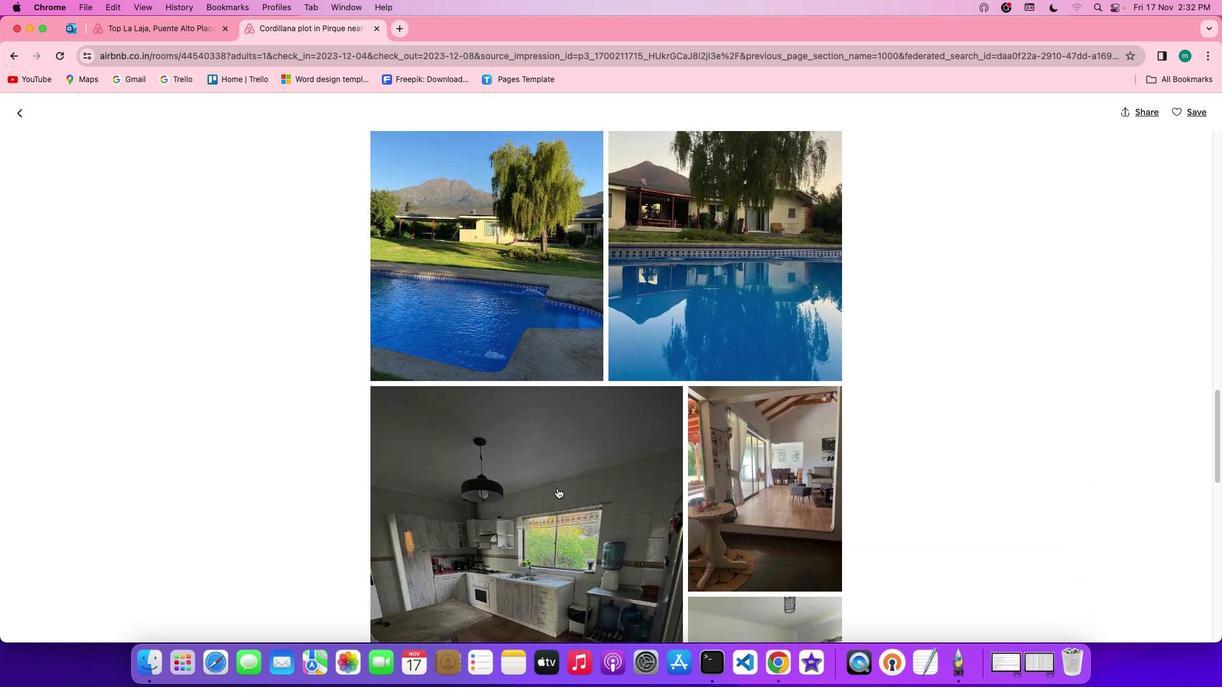 
Action: Mouse scrolled (556, 488) with delta (0, -1)
Screenshot: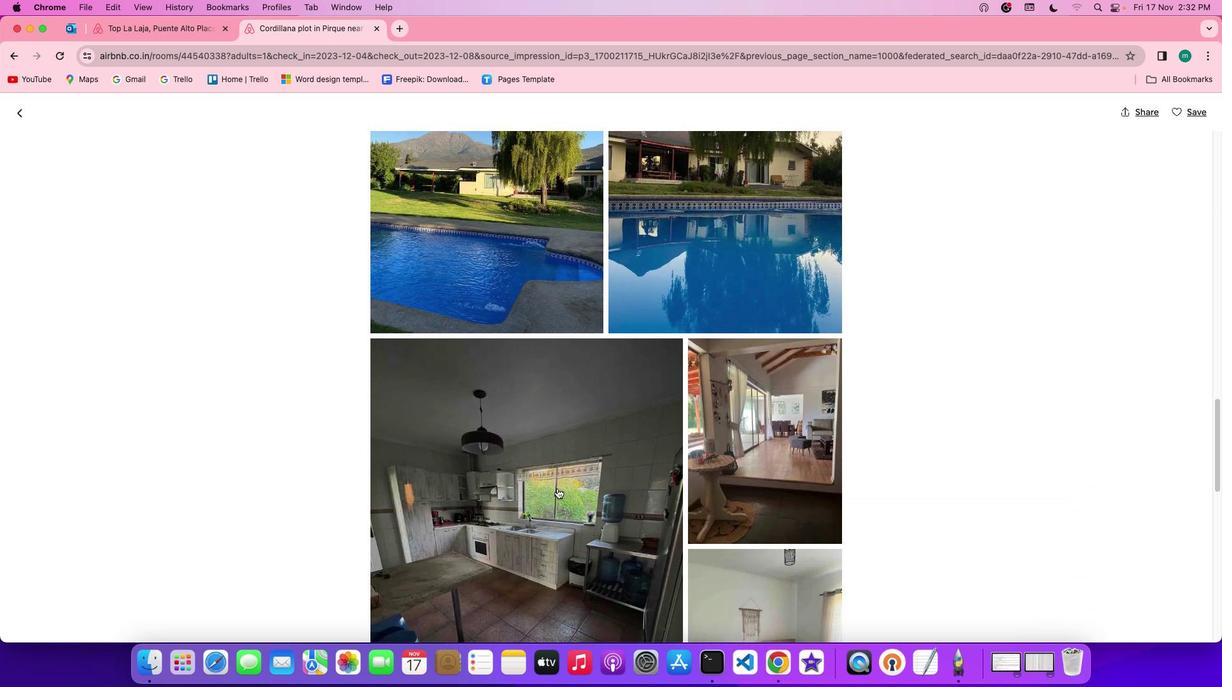 
Action: Mouse scrolled (556, 488) with delta (0, -1)
Screenshot: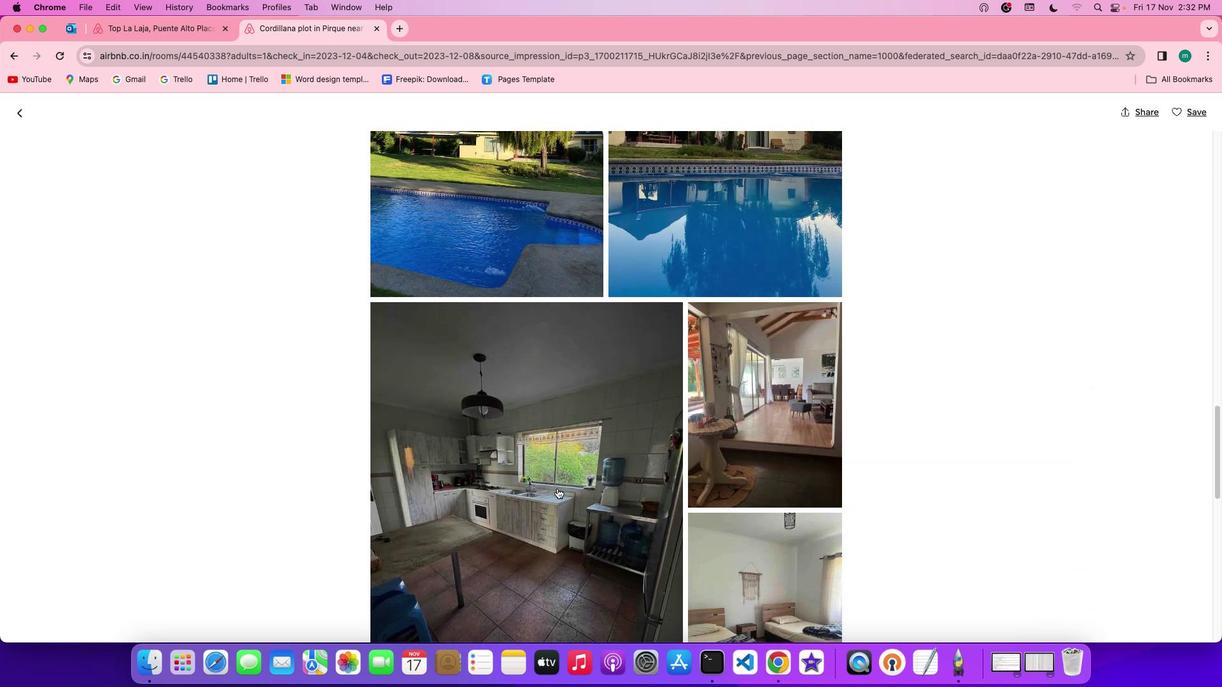 
Action: Mouse scrolled (556, 488) with delta (0, 0)
Screenshot: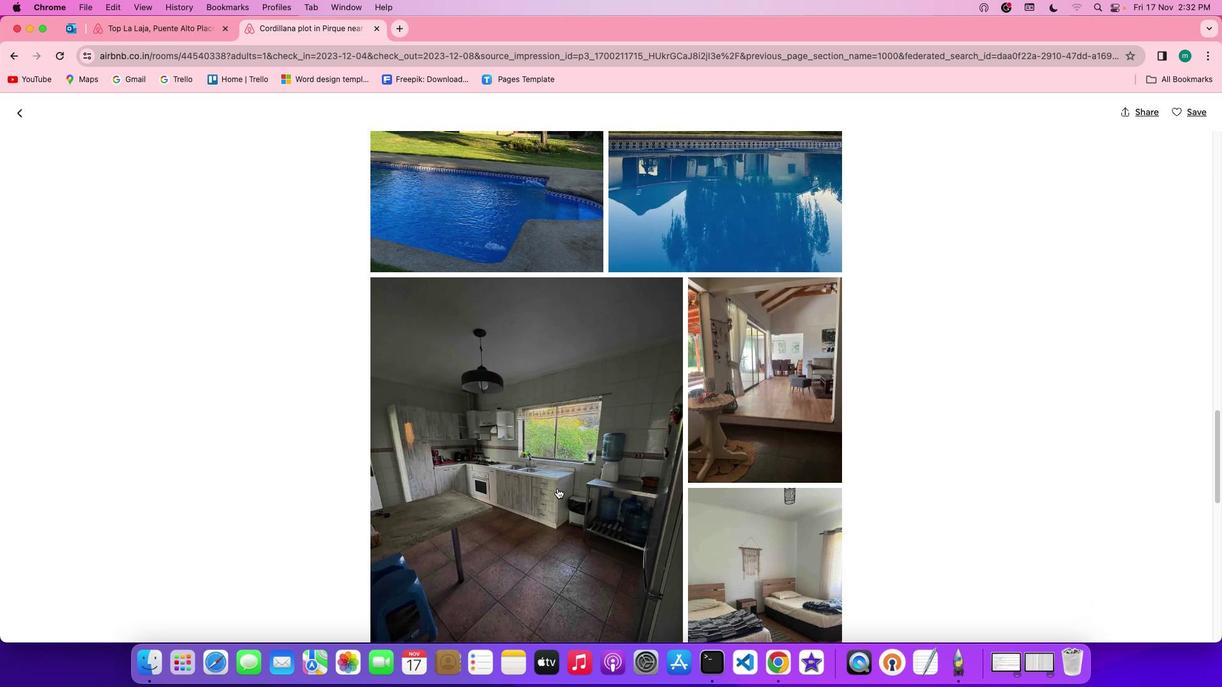 
Action: Mouse scrolled (556, 488) with delta (0, 0)
Screenshot: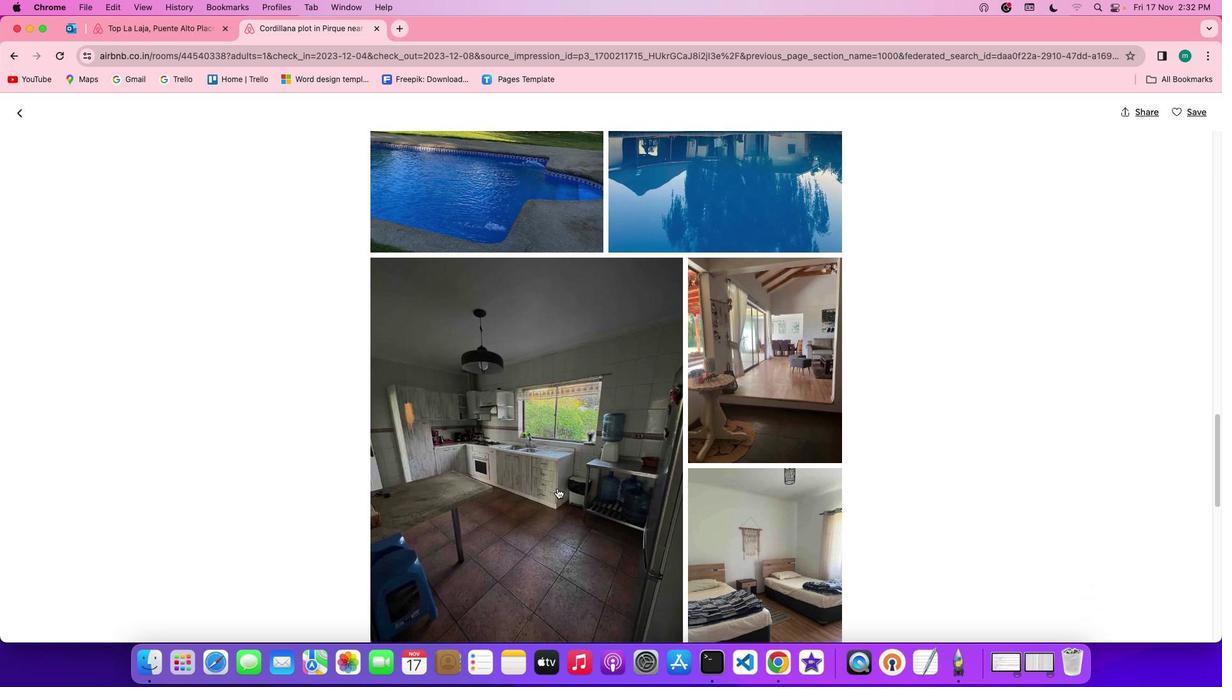 
Action: Mouse scrolled (556, 488) with delta (0, -1)
Screenshot: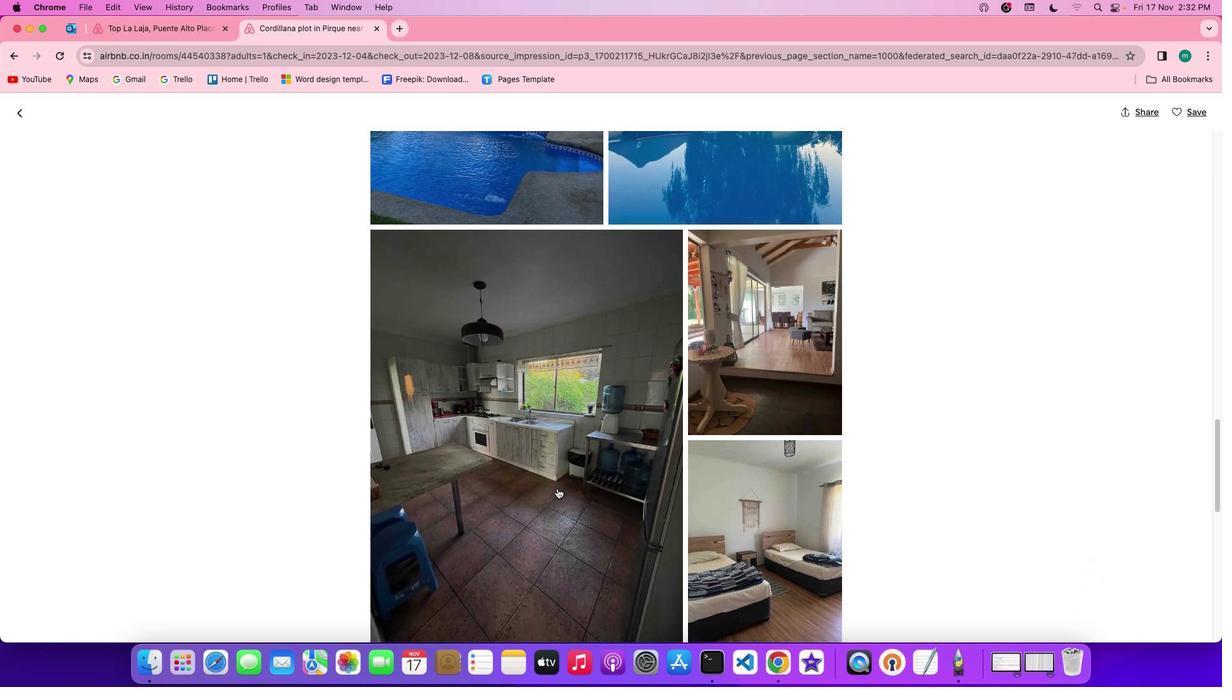 
Action: Mouse scrolled (556, 488) with delta (0, 0)
Screenshot: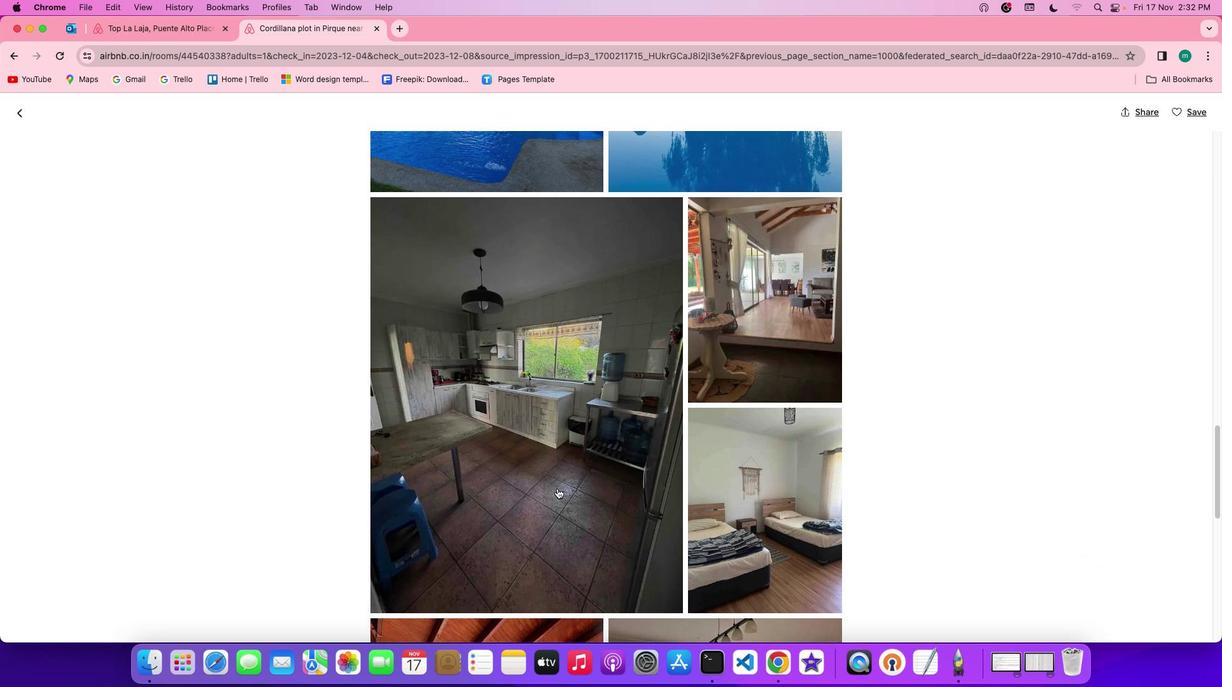 
Action: Mouse scrolled (556, 488) with delta (0, 0)
Screenshot: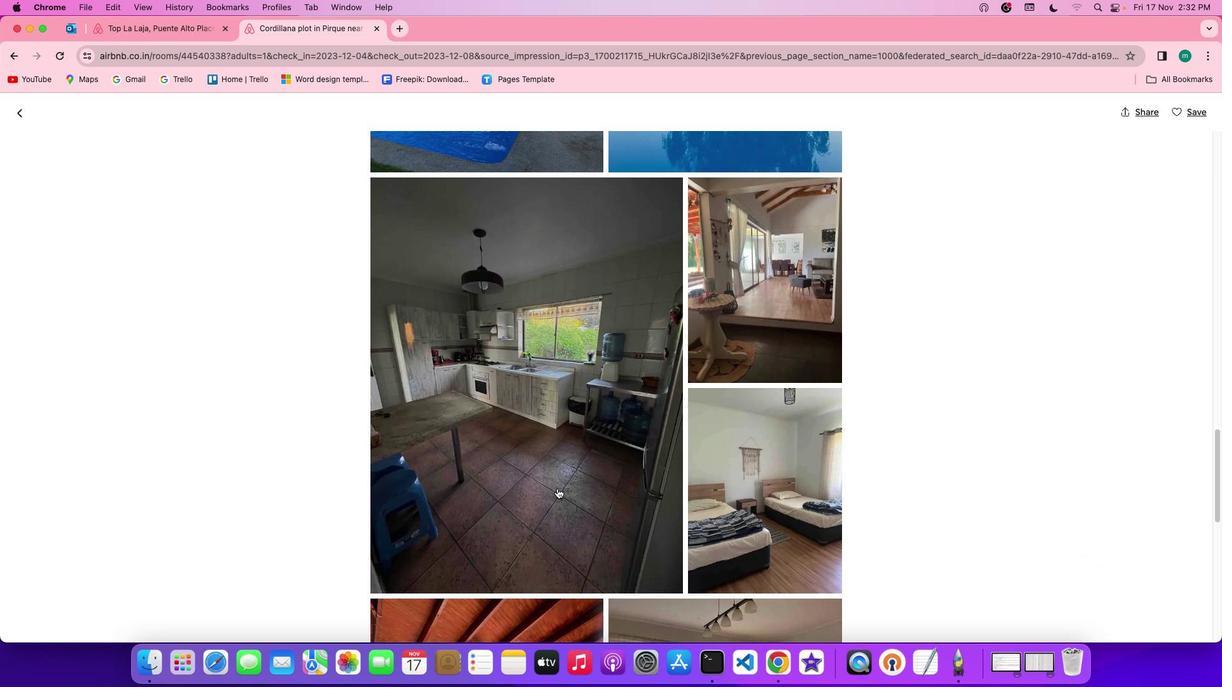 
Action: Mouse scrolled (556, 488) with delta (0, -1)
Screenshot: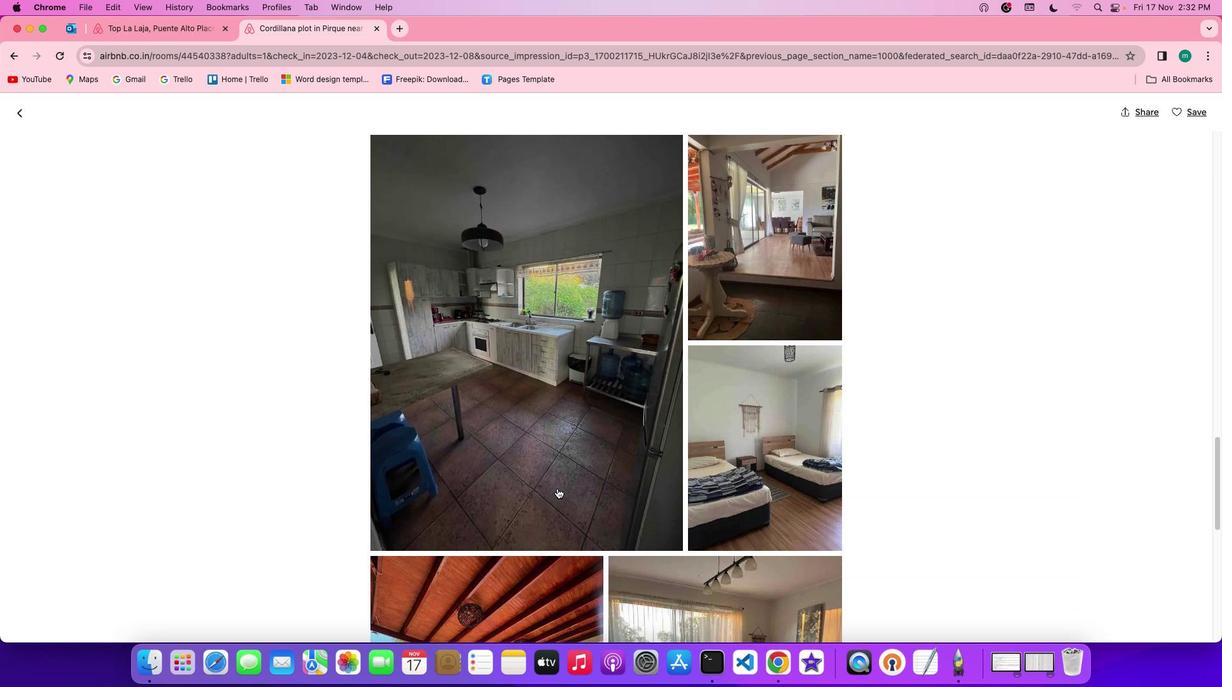 
Action: Mouse scrolled (556, 488) with delta (0, -1)
Screenshot: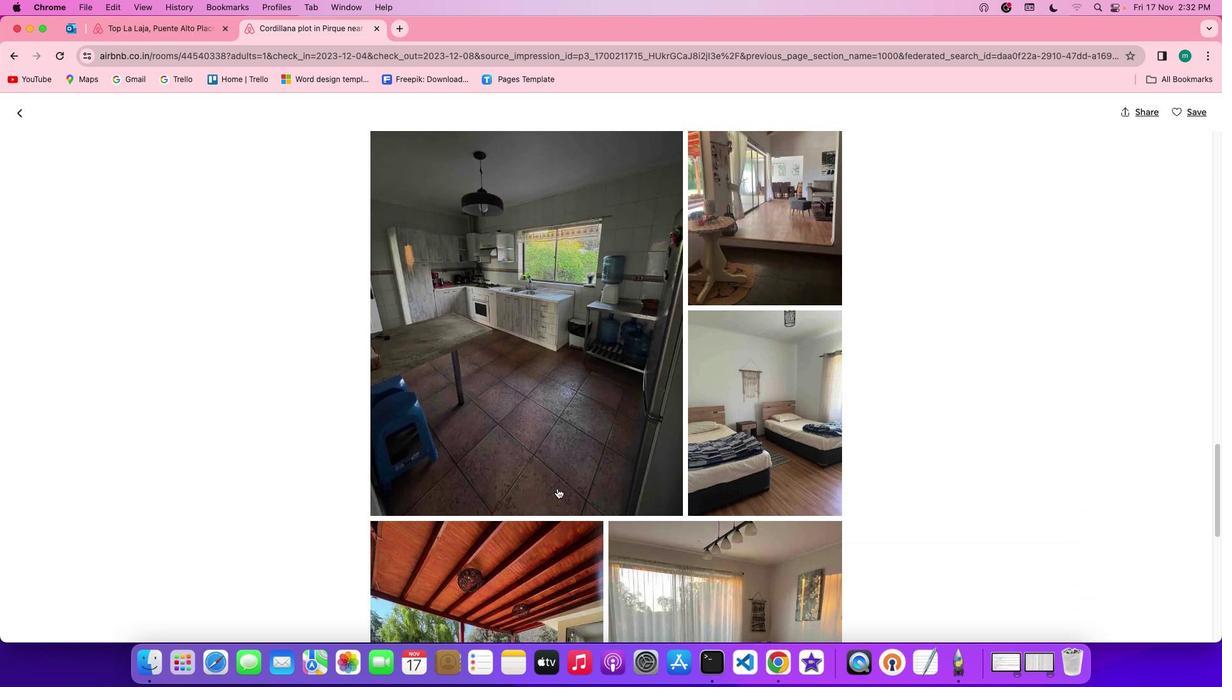 
Action: Mouse scrolled (556, 488) with delta (0, 0)
Screenshot: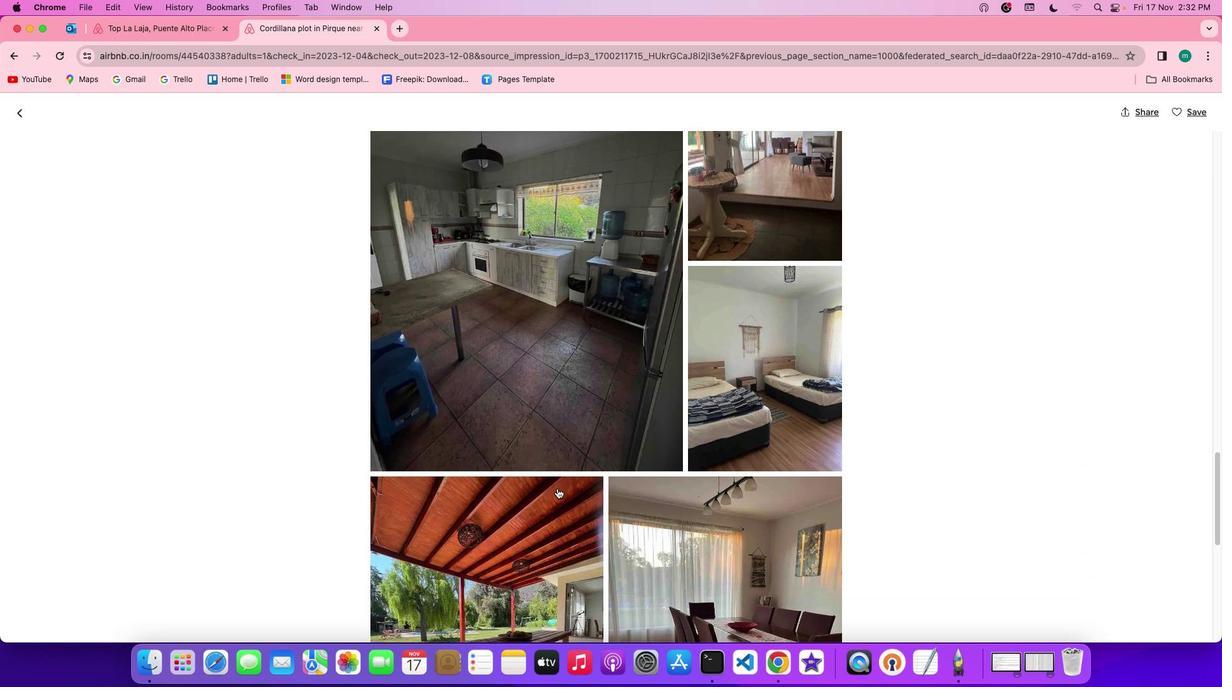 
Action: Mouse scrolled (556, 488) with delta (0, 0)
Screenshot: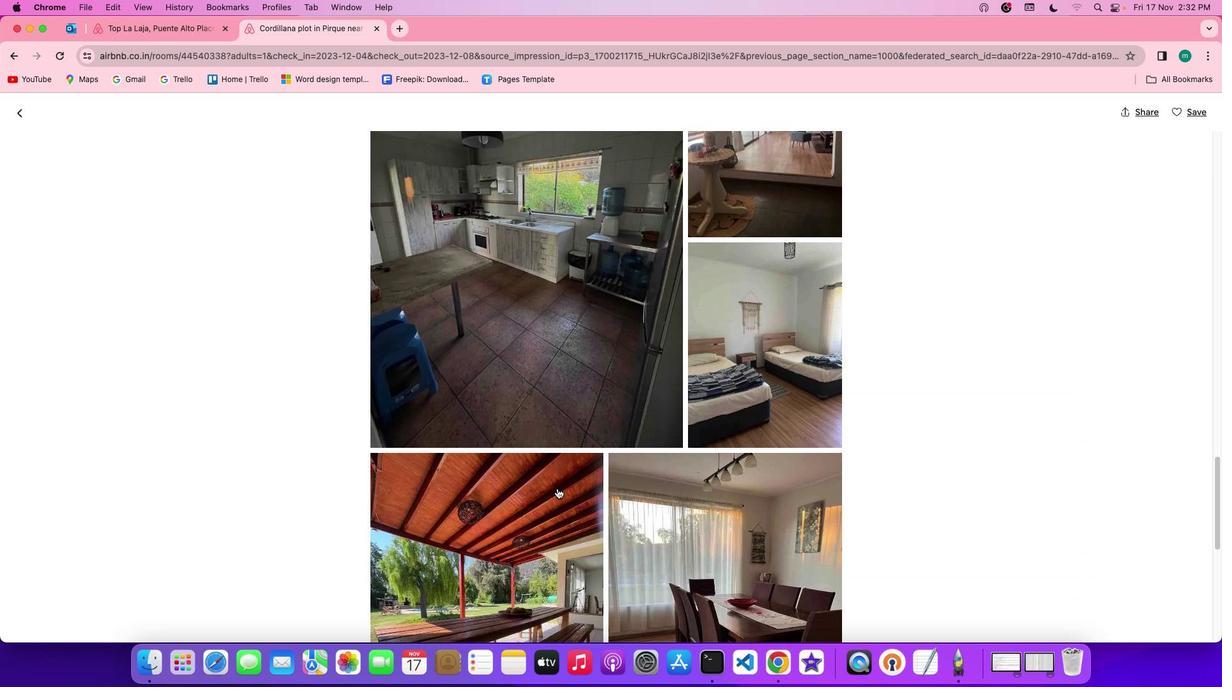 
Action: Mouse scrolled (556, 488) with delta (0, -1)
Screenshot: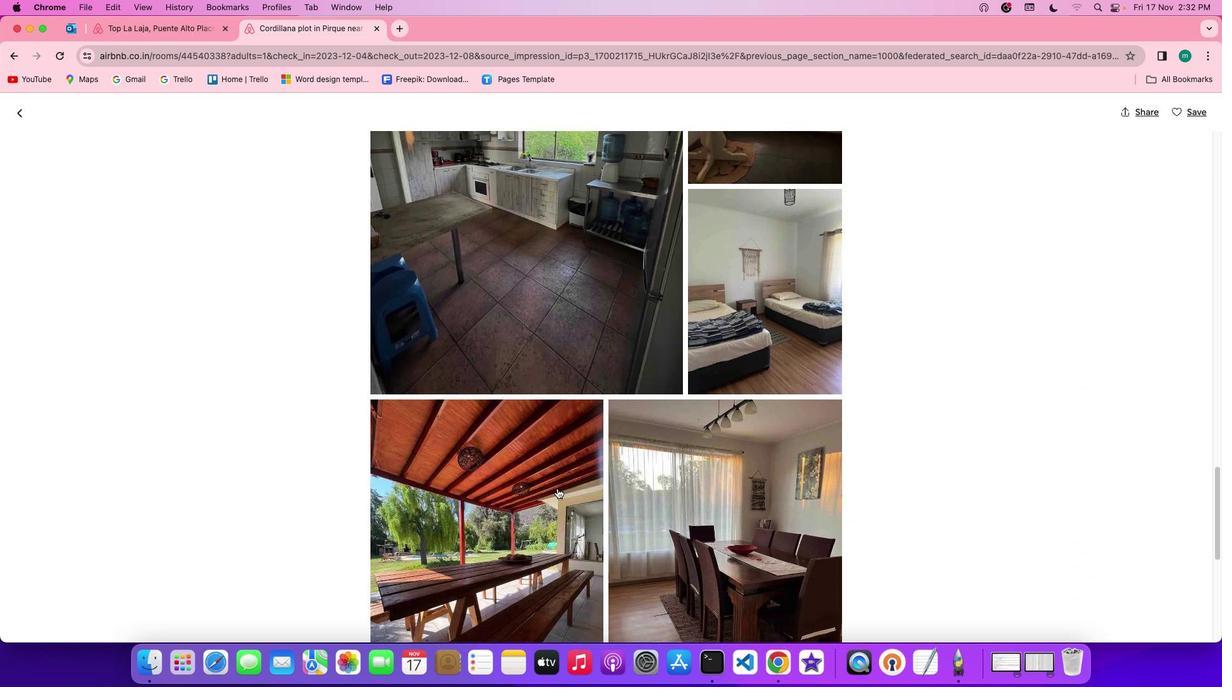
Action: Mouse scrolled (556, 488) with delta (0, -1)
Screenshot: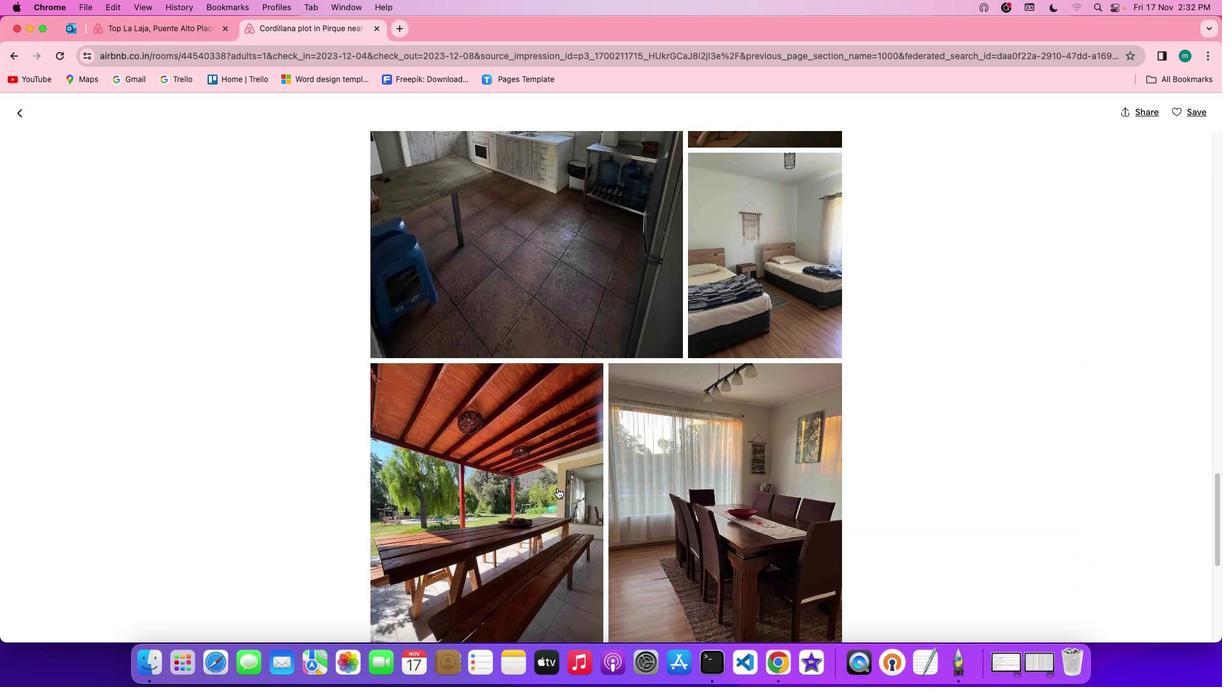 
Action: Mouse scrolled (556, 488) with delta (0, 0)
Screenshot: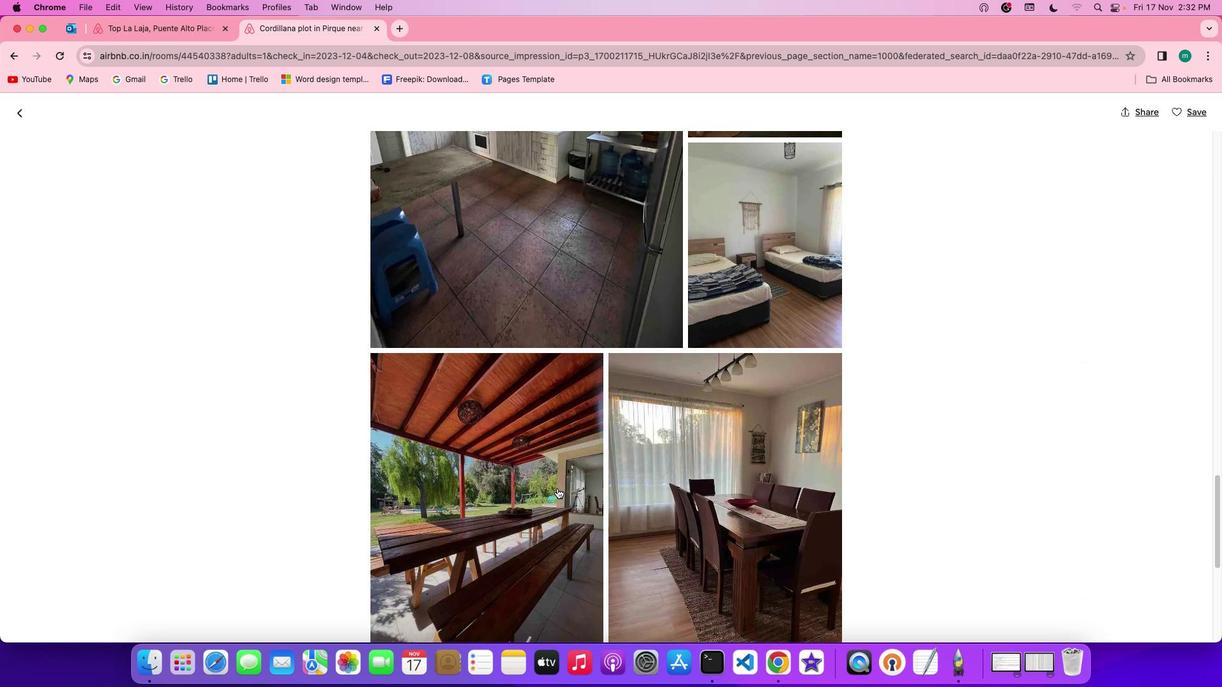
Action: Mouse scrolled (556, 488) with delta (0, 0)
Screenshot: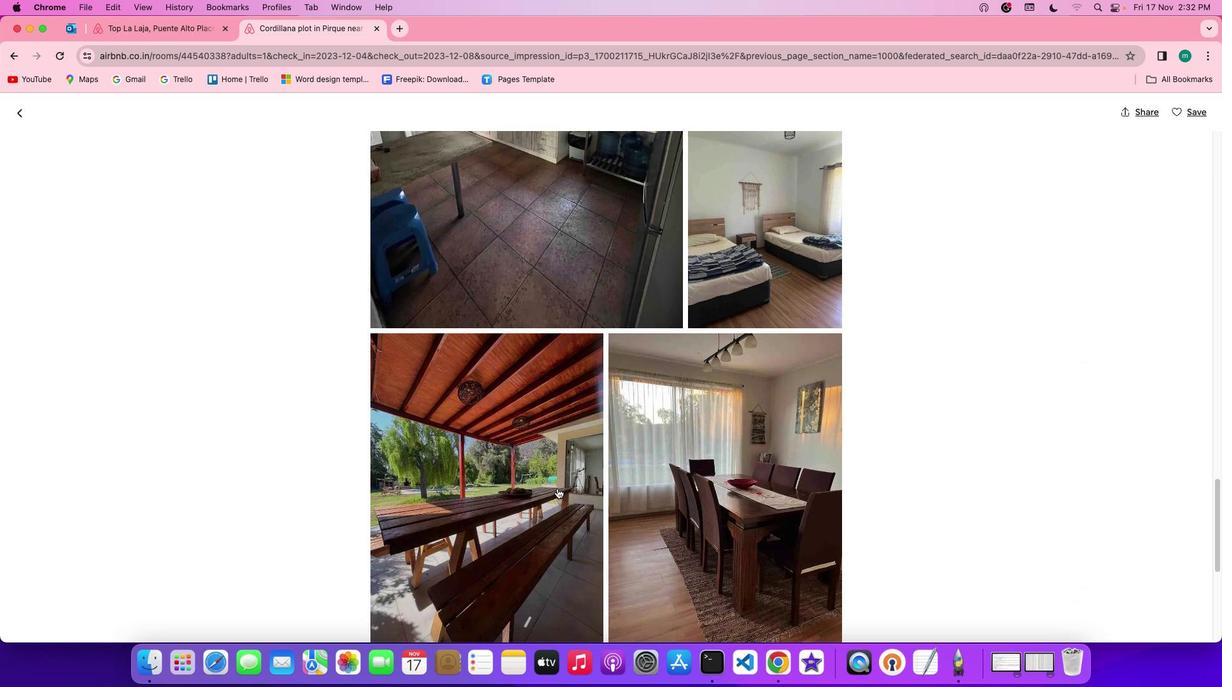 
Action: Mouse scrolled (556, 488) with delta (0, 0)
Screenshot: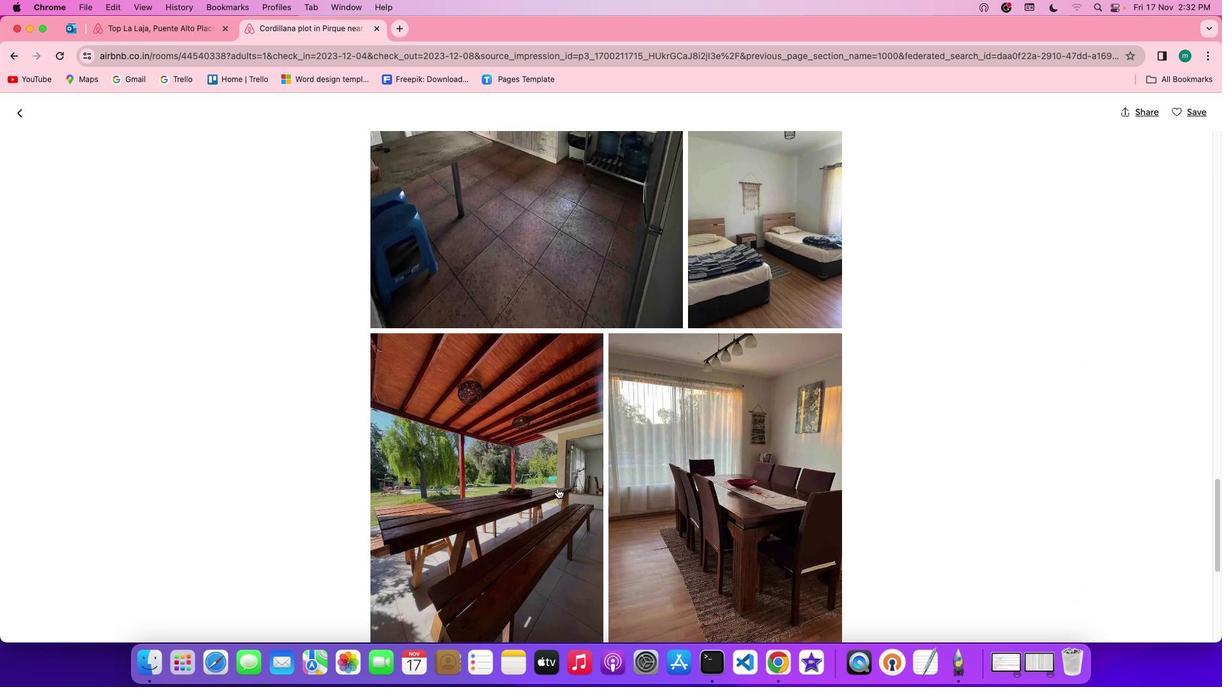 
Action: Mouse scrolled (556, 488) with delta (0, -1)
Screenshot: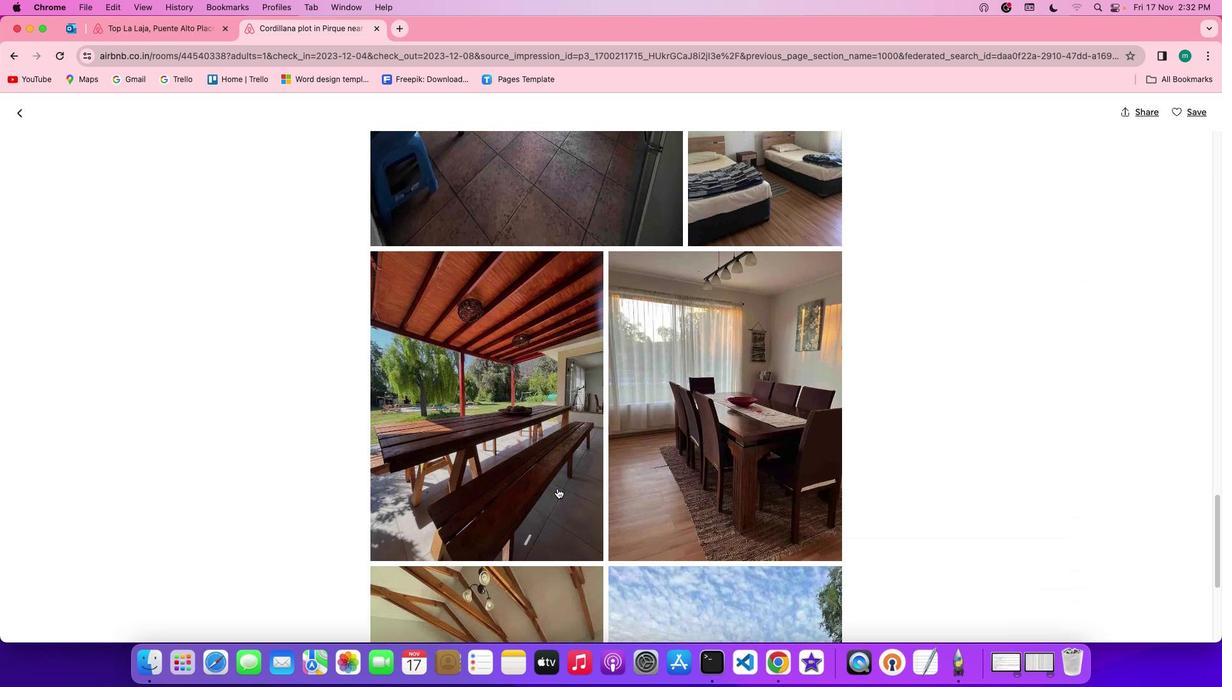 
Action: Mouse scrolled (556, 488) with delta (0, 0)
Screenshot: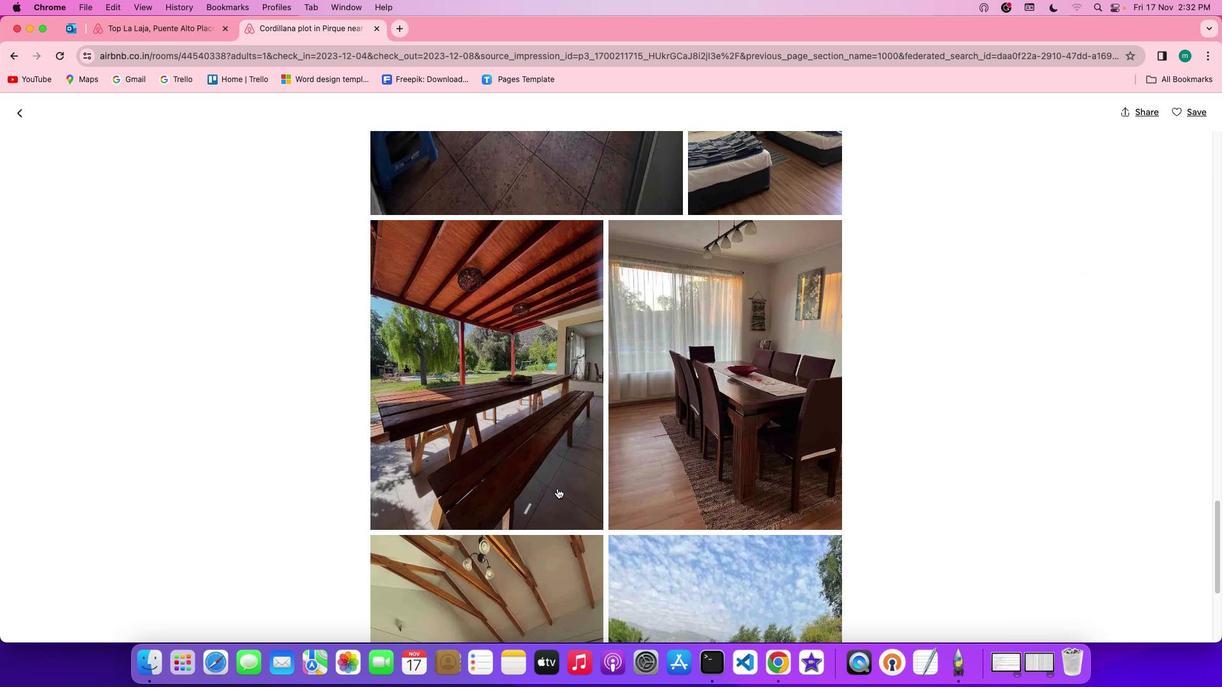 
Action: Mouse scrolled (556, 488) with delta (0, 0)
Screenshot: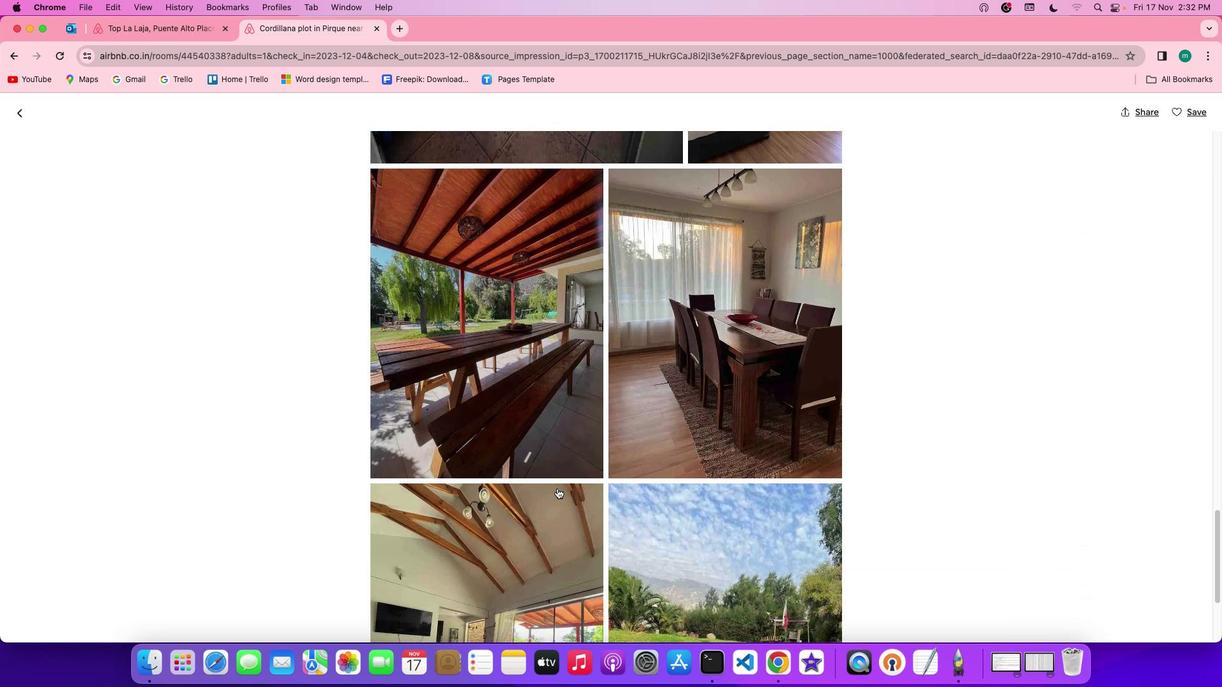 
Action: Mouse scrolled (556, 488) with delta (0, 0)
Screenshot: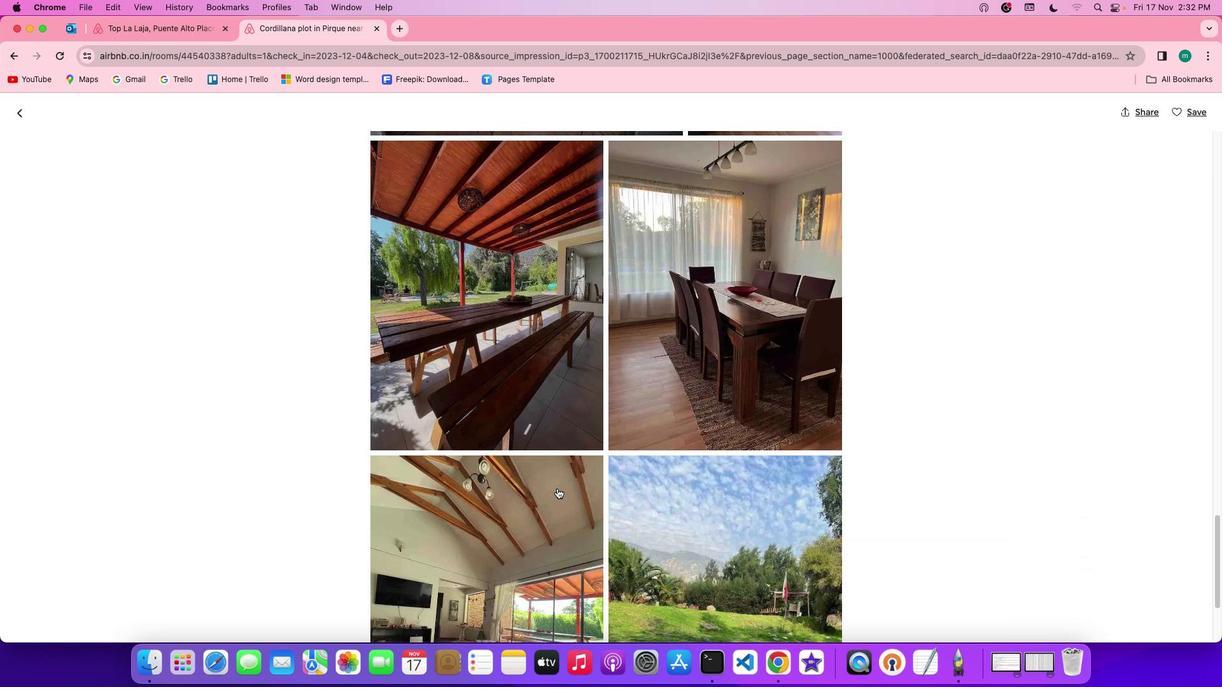 
Action: Mouse scrolled (556, 488) with delta (0, -1)
Screenshot: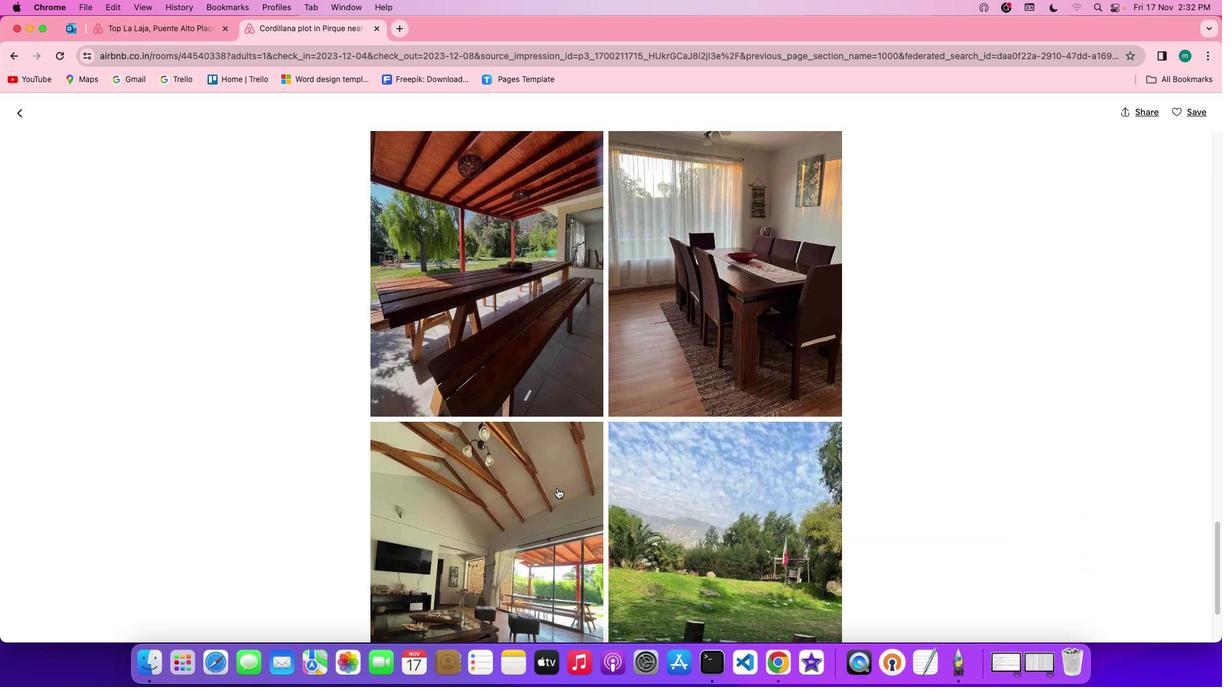 
Action: Mouse scrolled (556, 488) with delta (0, 0)
Screenshot: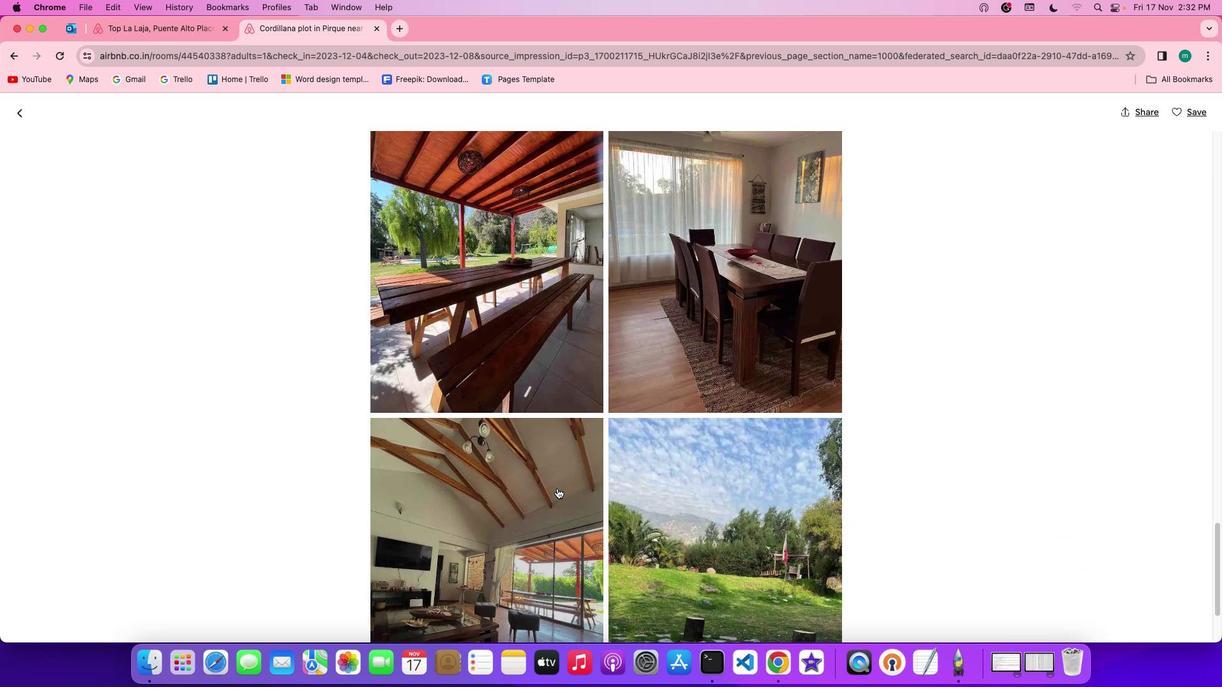 
Action: Mouse scrolled (556, 488) with delta (0, 0)
Screenshot: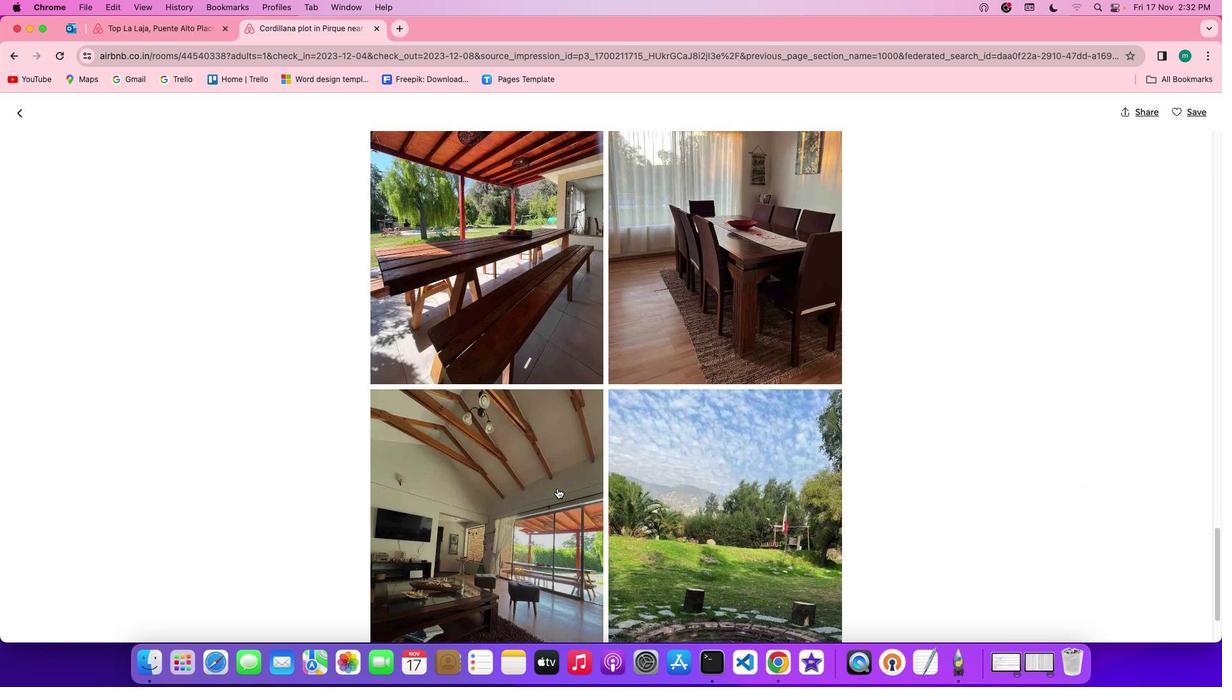 
Action: Mouse scrolled (556, 488) with delta (0, 0)
Screenshot: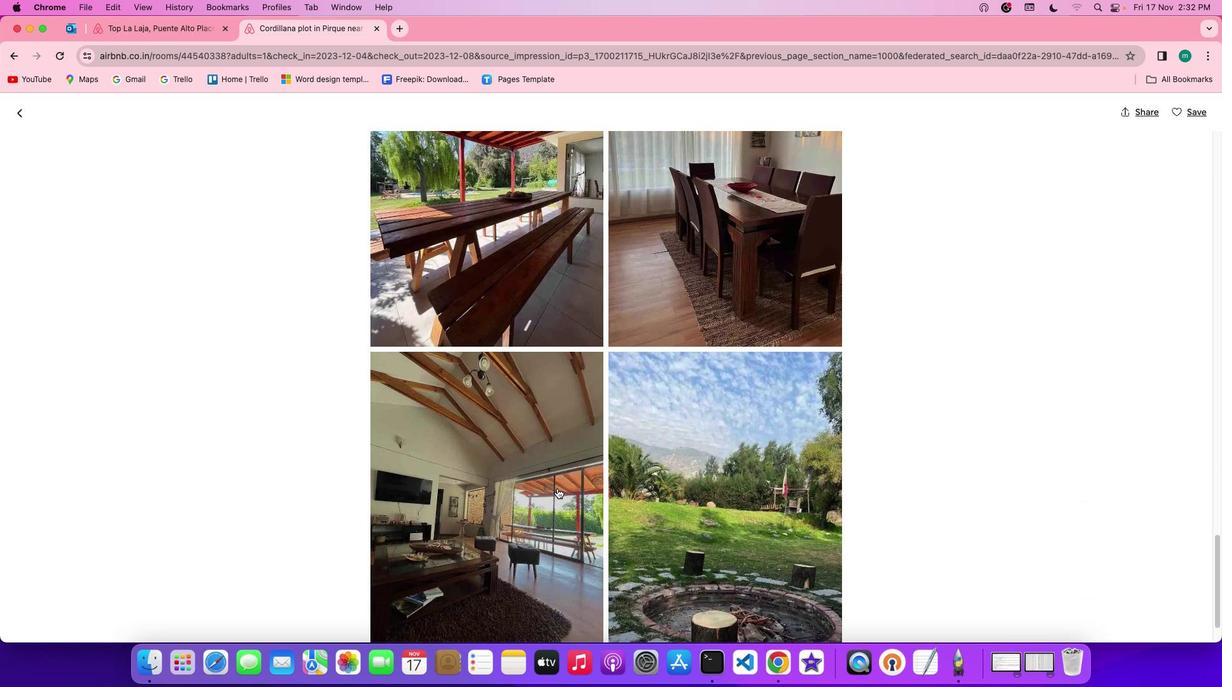 
Action: Mouse scrolled (556, 488) with delta (0, -1)
Screenshot: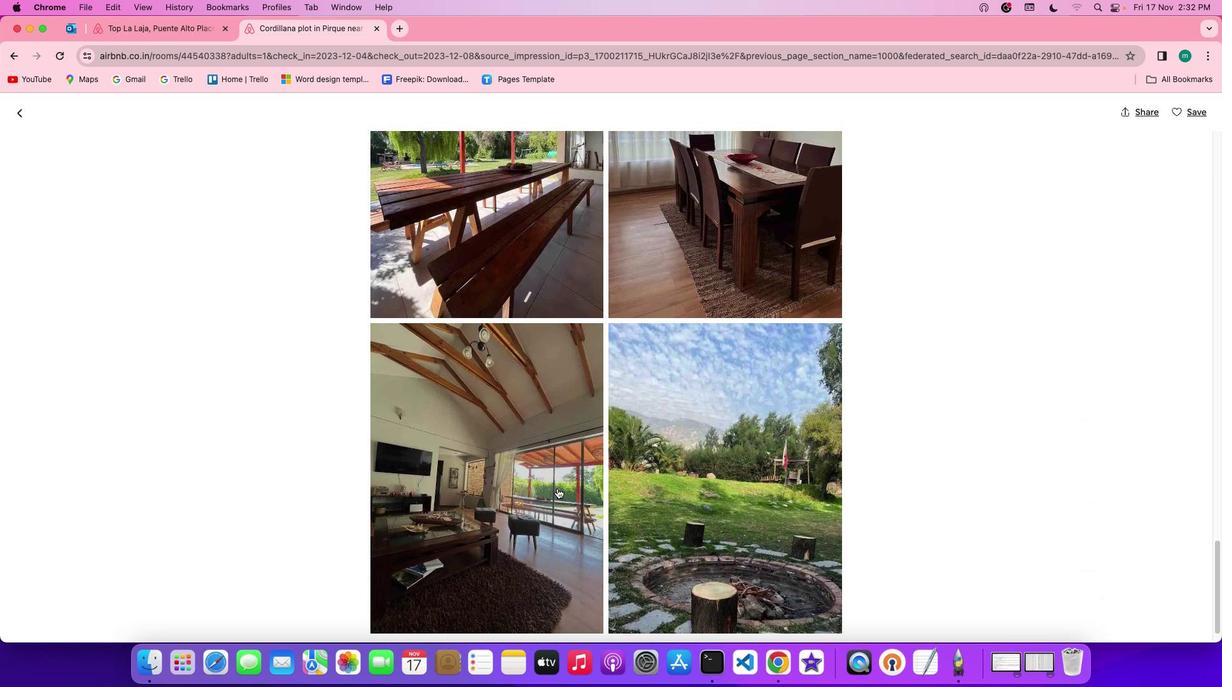 
Action: Mouse scrolled (556, 488) with delta (0, -1)
Screenshot: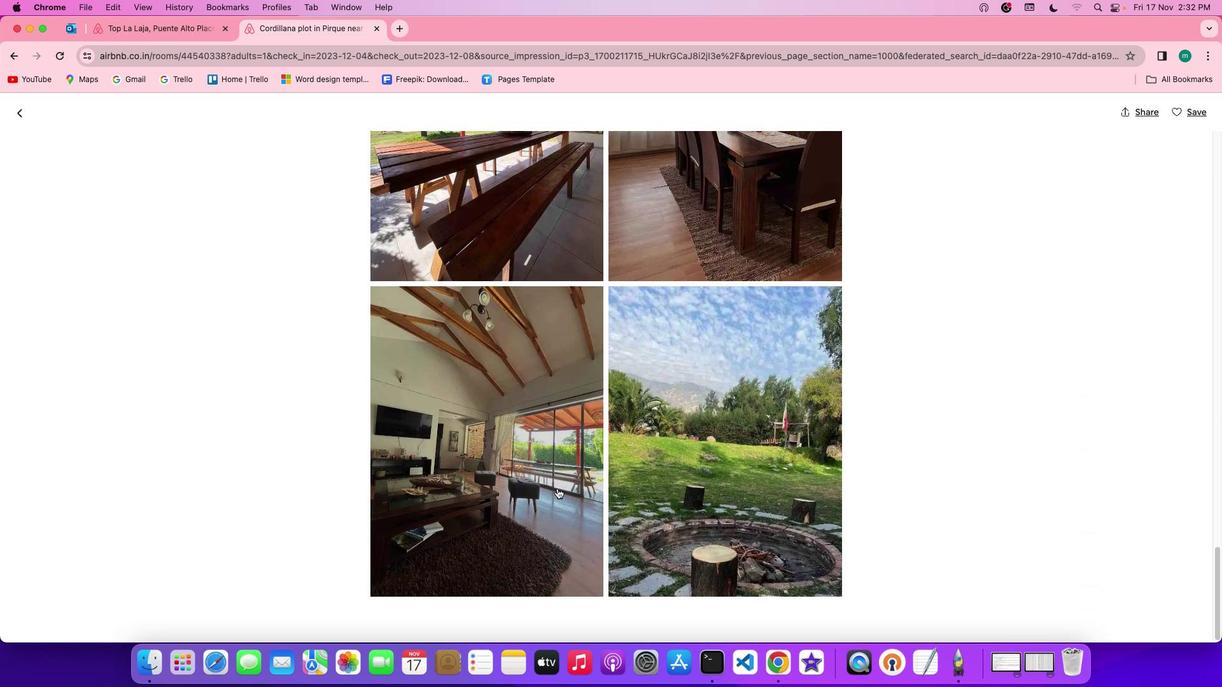 
Action: Mouse scrolled (556, 488) with delta (0, 0)
Screenshot: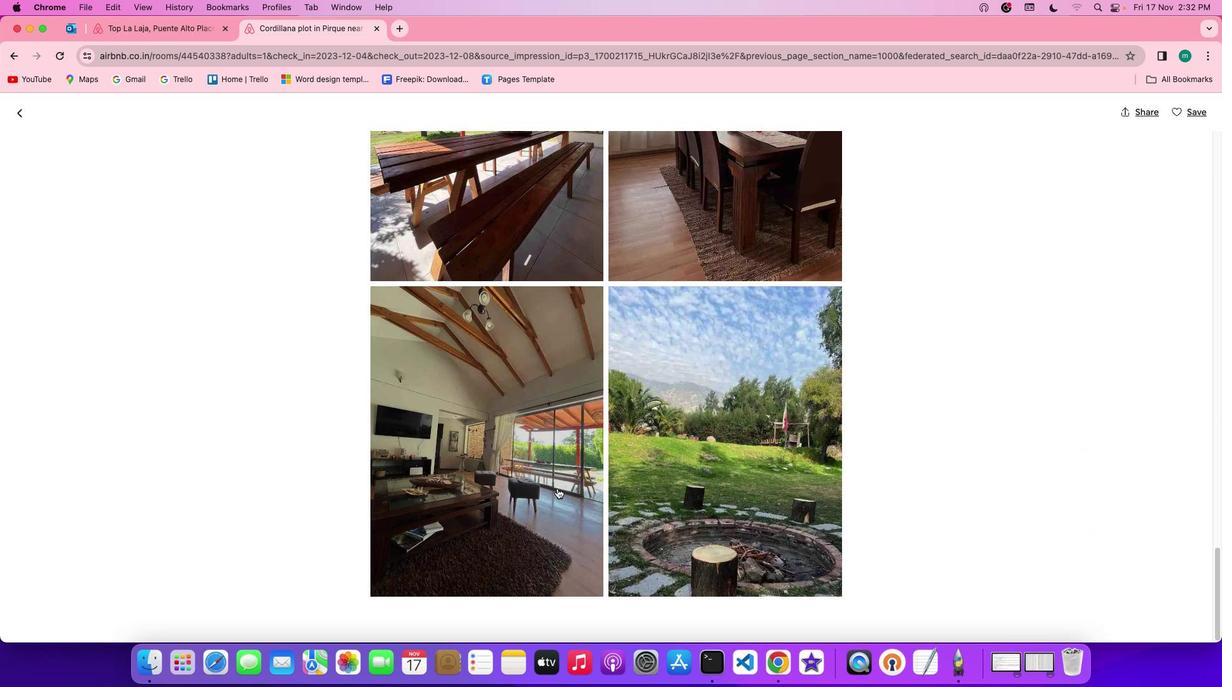 
Action: Mouse scrolled (556, 488) with delta (0, 0)
Screenshot: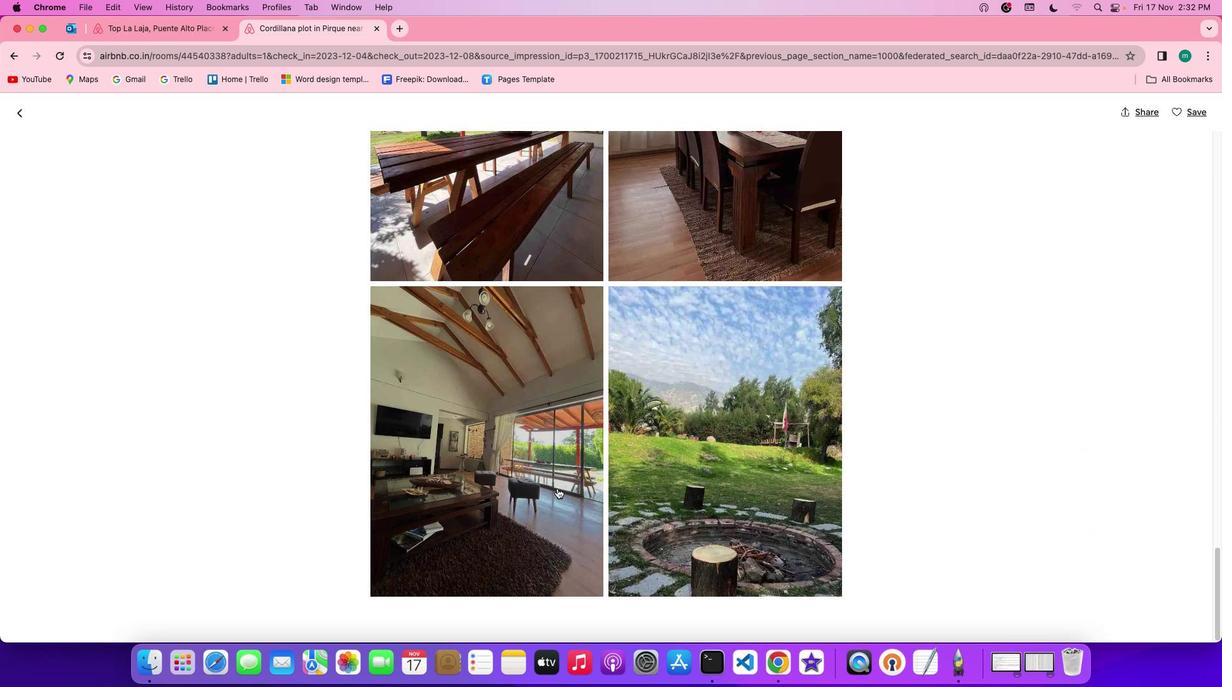 
Action: Mouse scrolled (556, 488) with delta (0, 0)
Screenshot: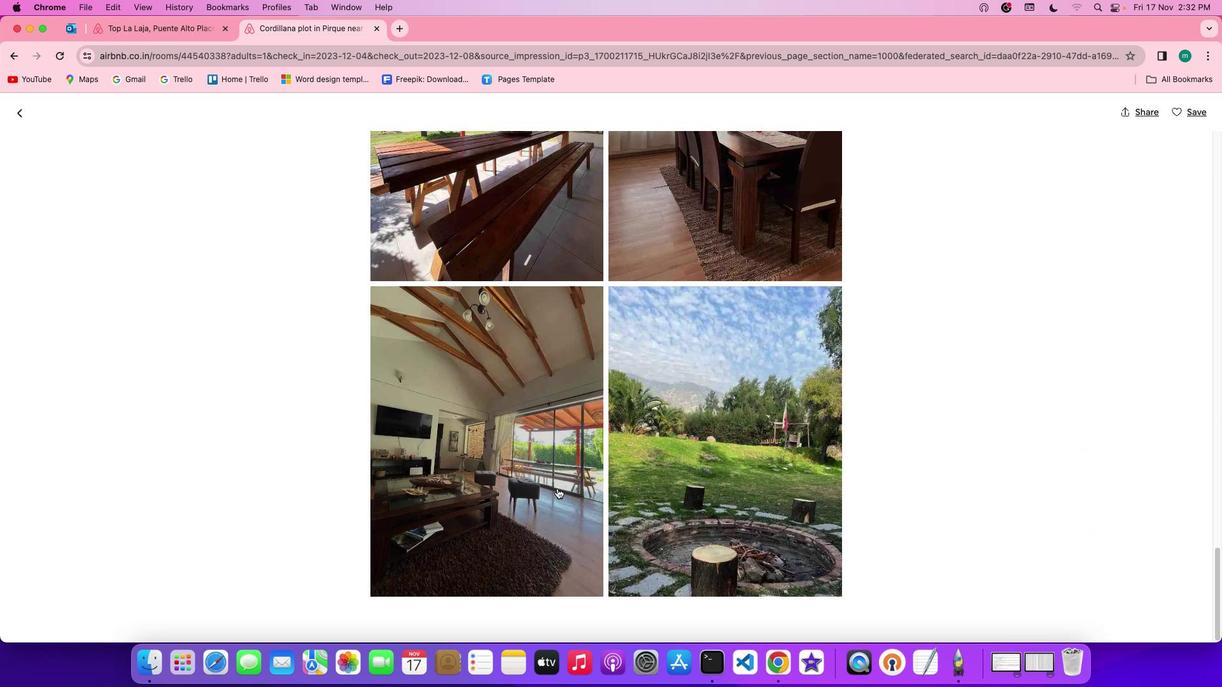 
Action: Mouse scrolled (556, 488) with delta (0, -1)
Screenshot: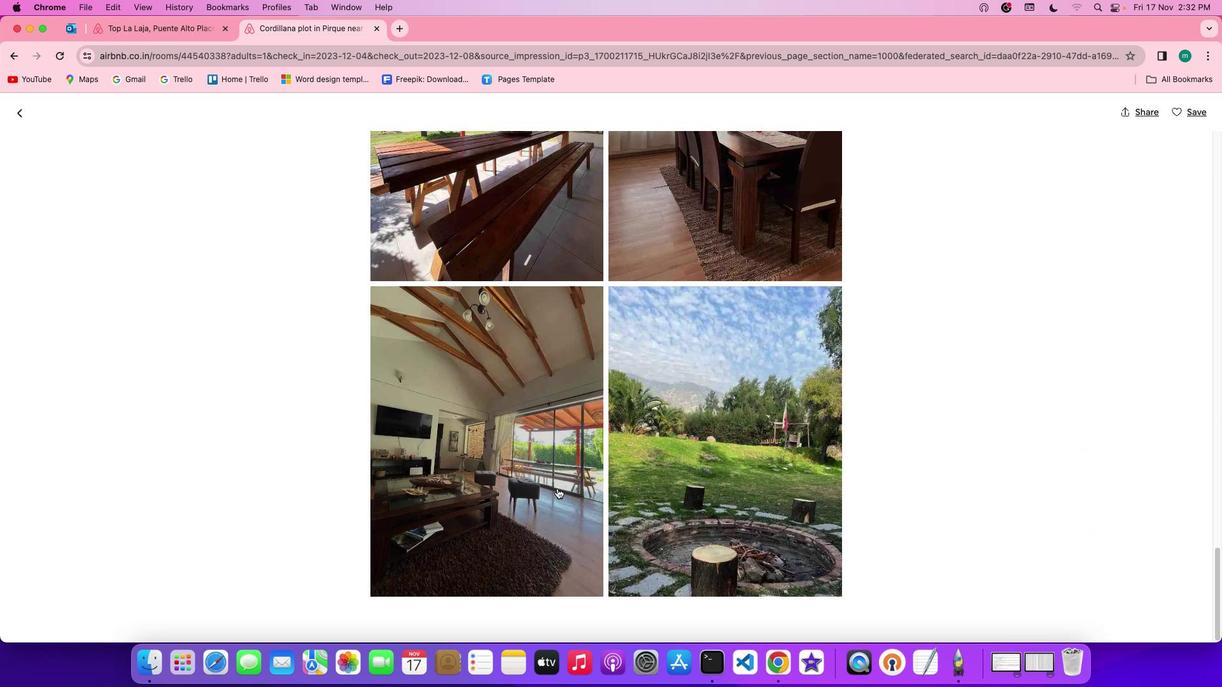 
Action: Mouse scrolled (556, 488) with delta (0, 0)
Screenshot: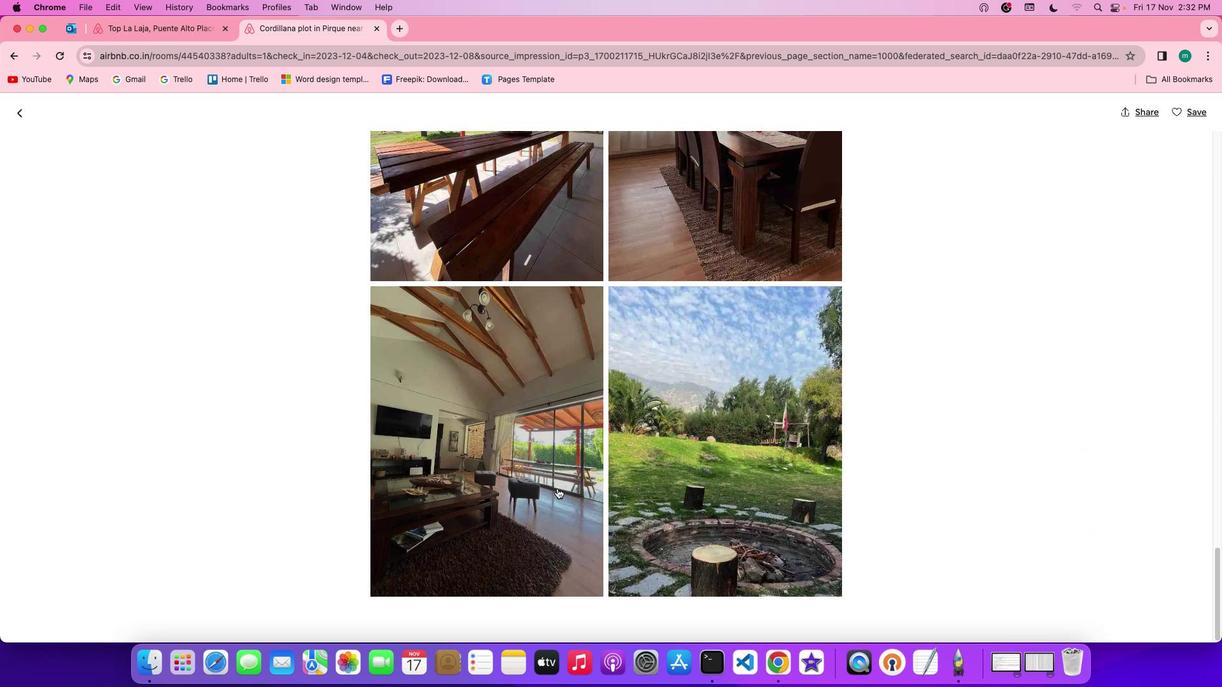 
Action: Mouse scrolled (556, 488) with delta (0, 0)
Screenshot: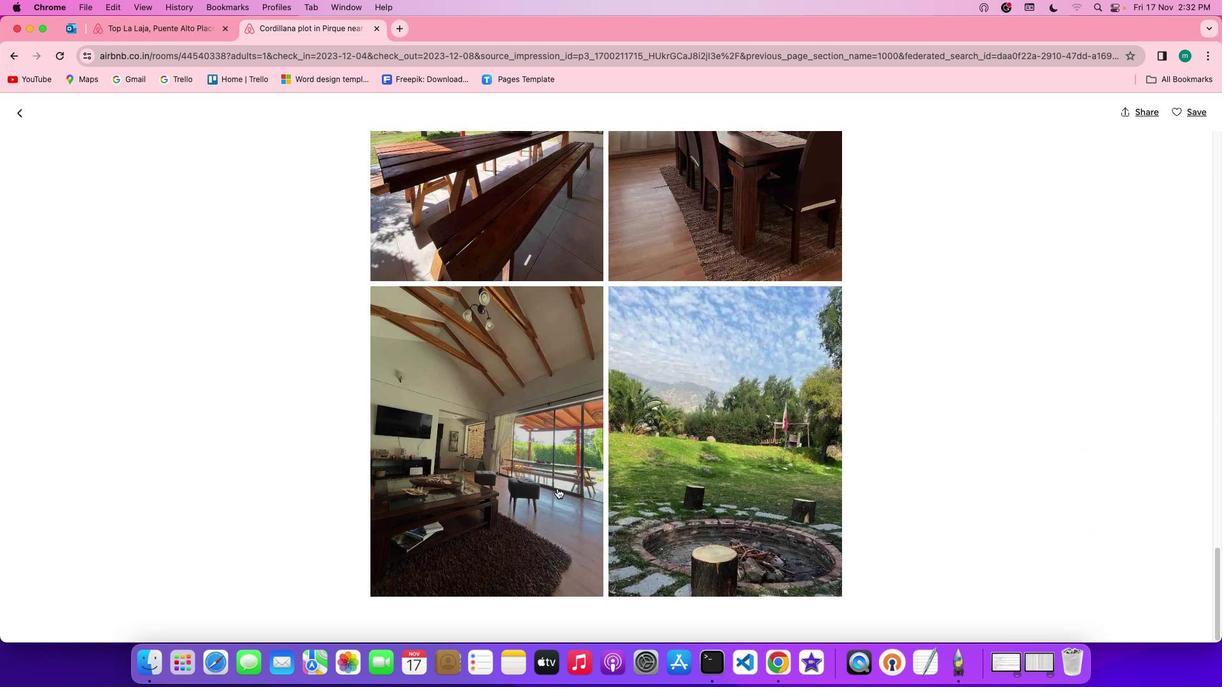 
Action: Mouse scrolled (556, 488) with delta (0, 0)
Screenshot: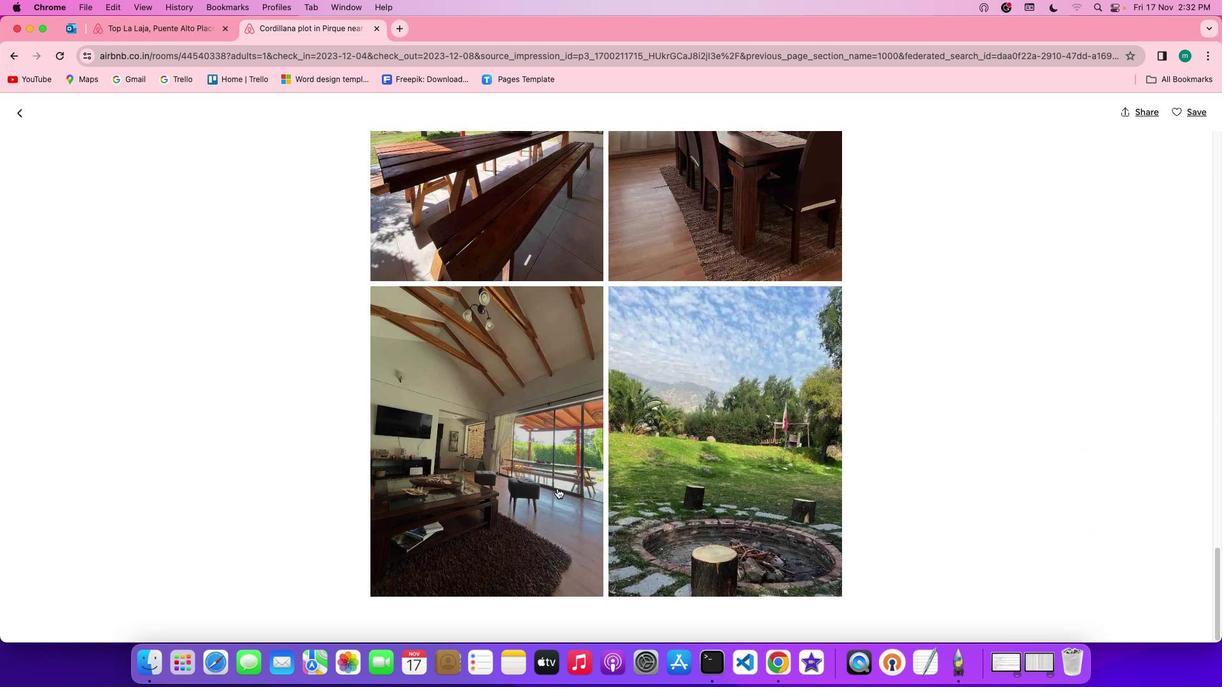 
Action: Mouse scrolled (556, 488) with delta (0, -1)
Screenshot: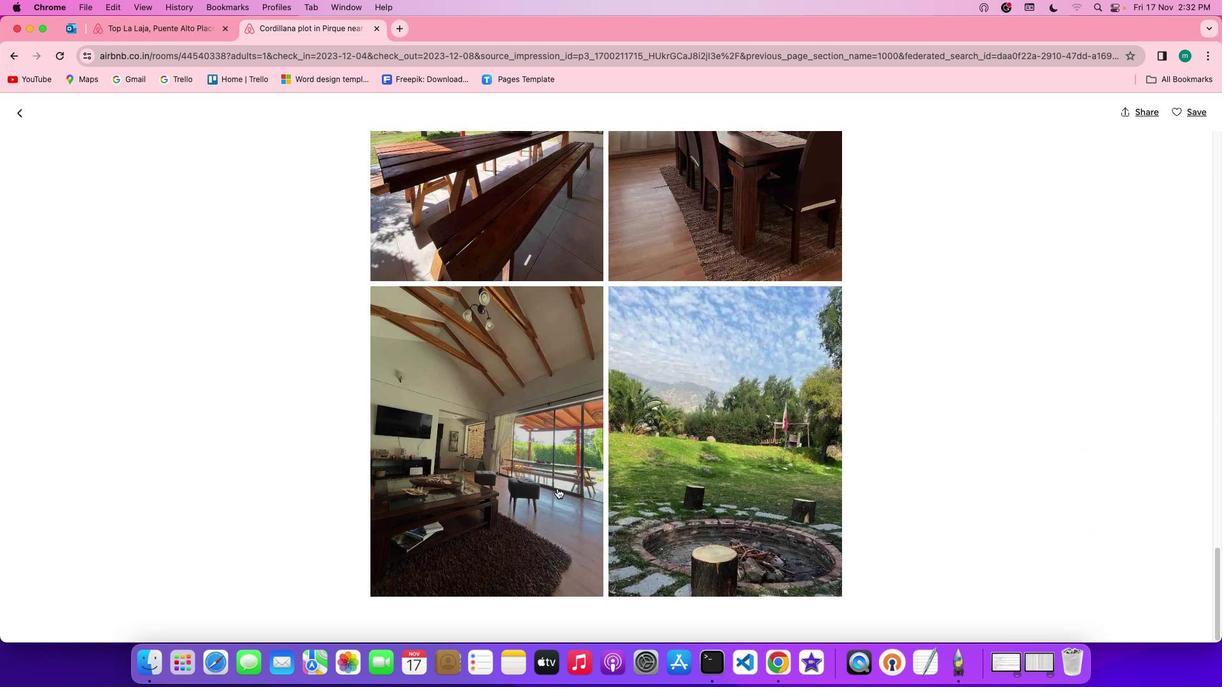 
Action: Mouse scrolled (556, 488) with delta (0, -2)
Screenshot: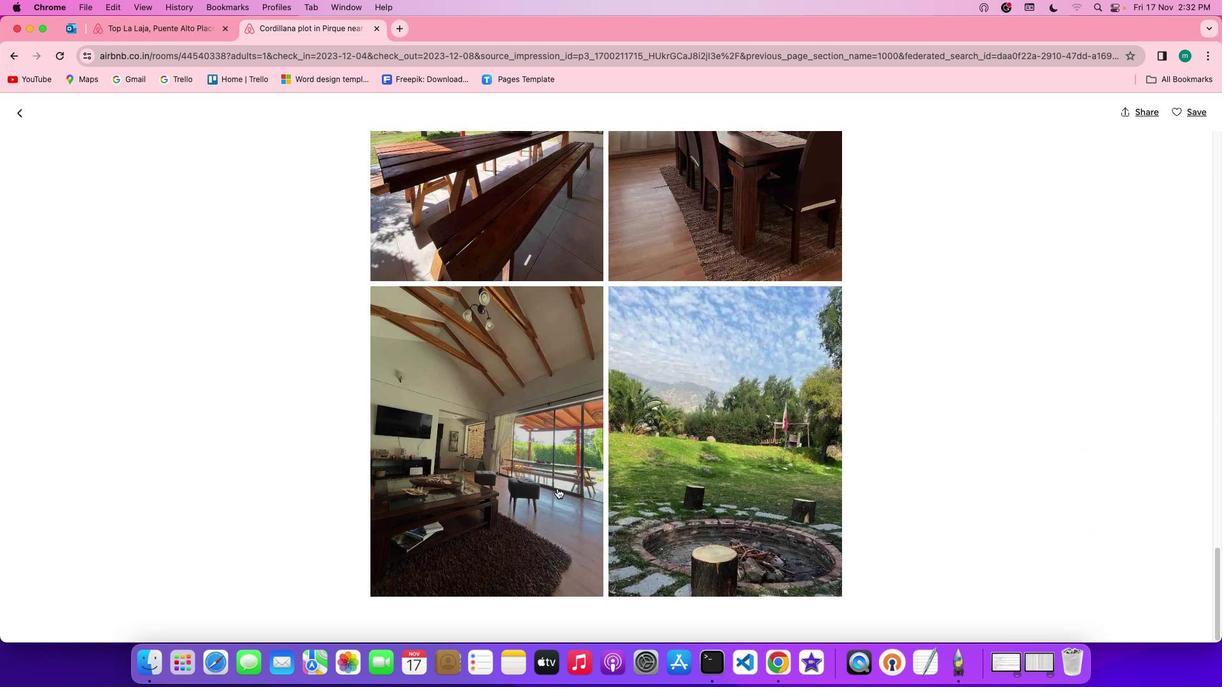 
Action: Mouse scrolled (556, 488) with delta (0, -2)
Screenshot: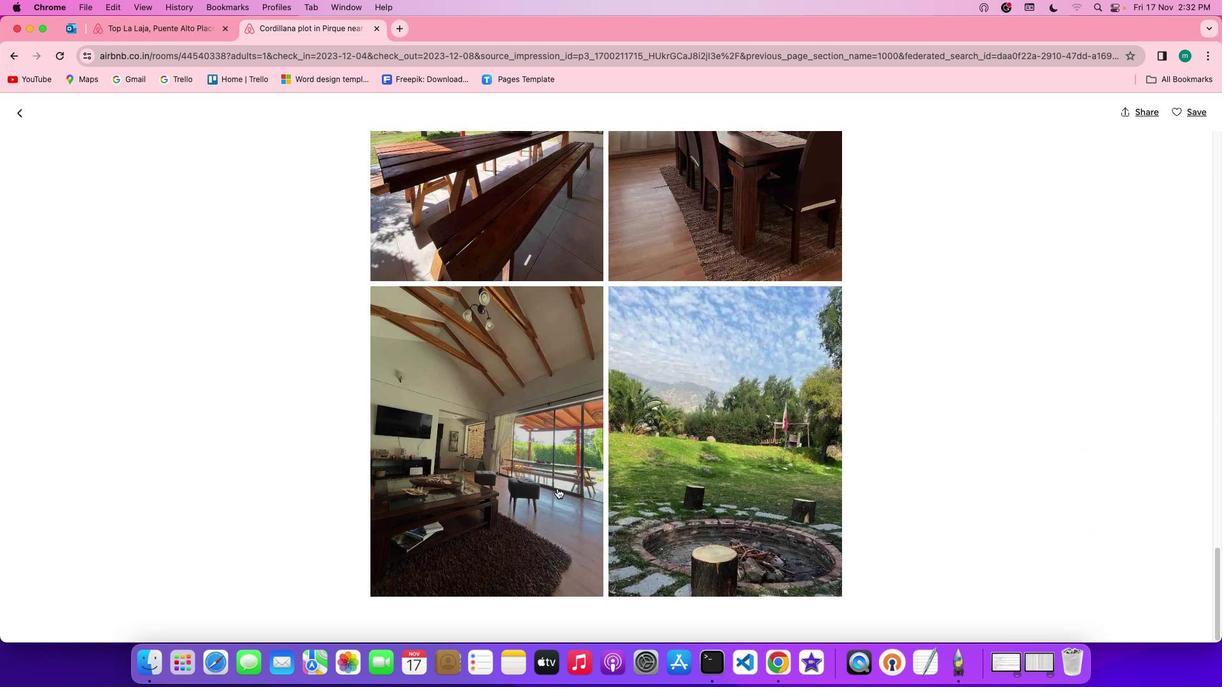 
Action: Mouse moved to (19, 109)
Screenshot: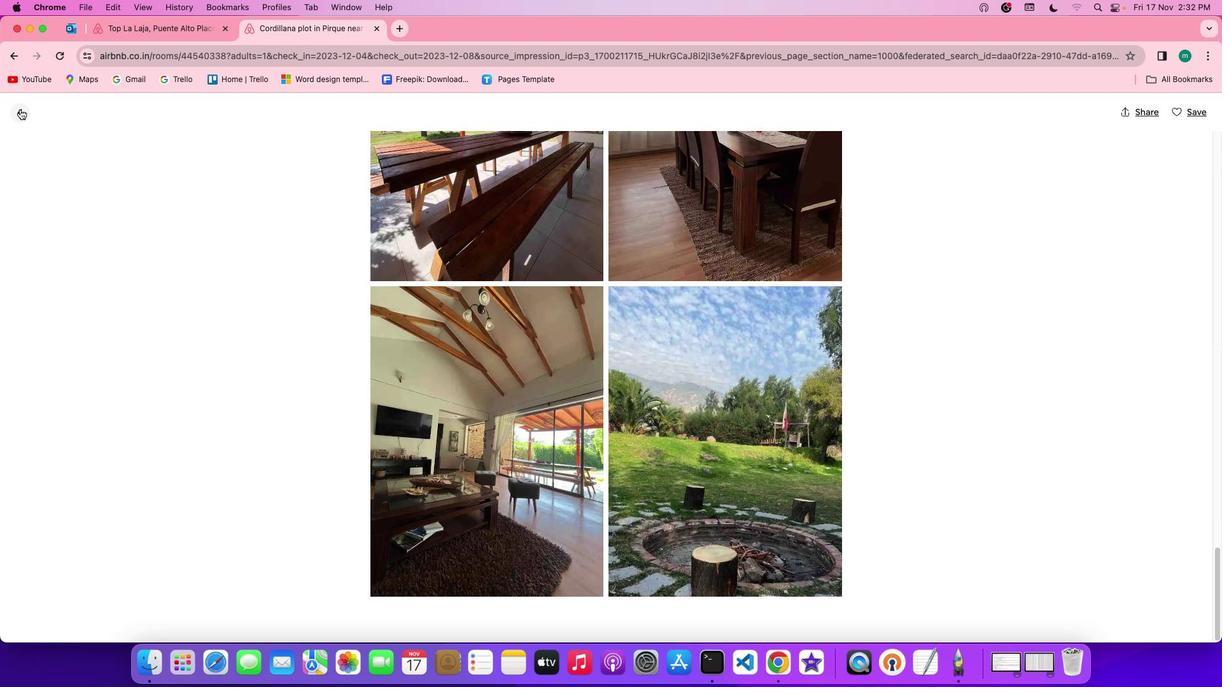 
Action: Mouse pressed left at (19, 109)
Screenshot: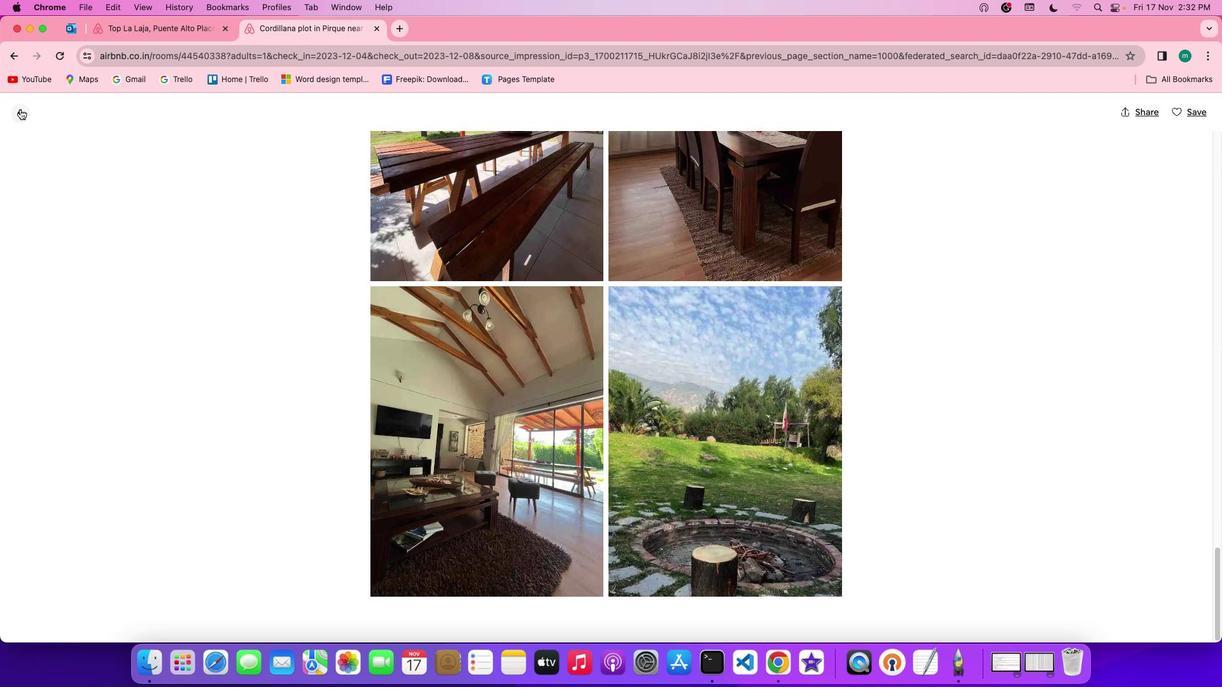 
Action: Mouse moved to (504, 513)
Screenshot: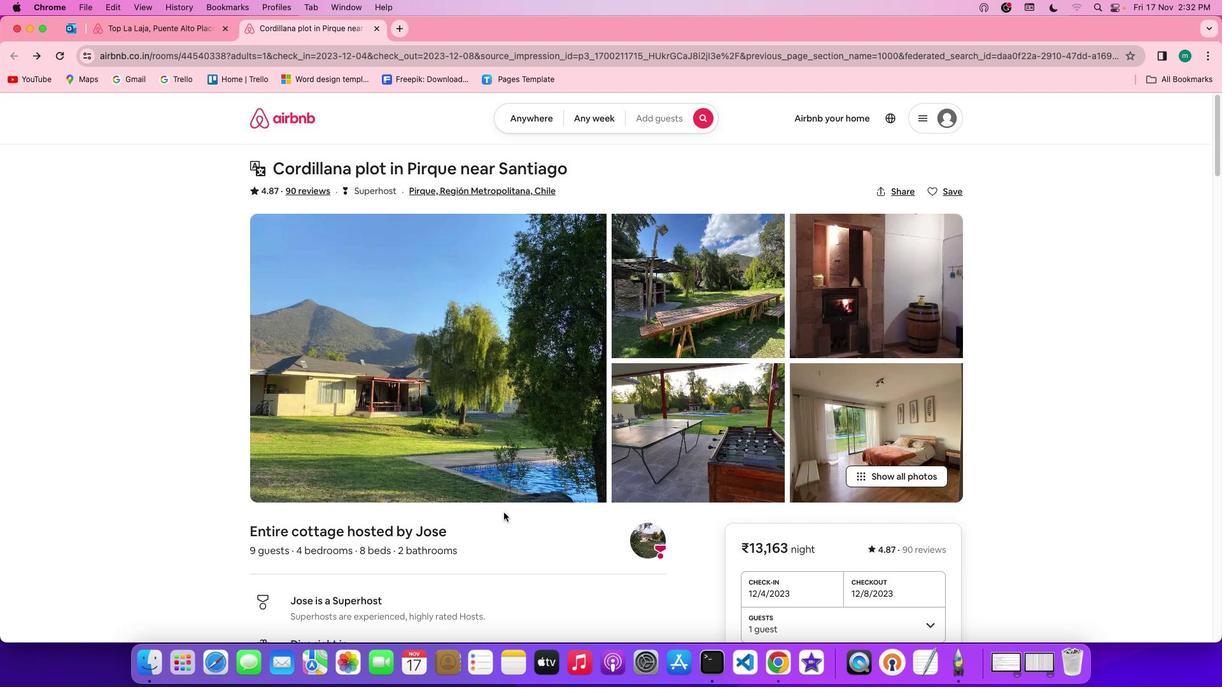 
Action: Mouse scrolled (504, 513) with delta (0, 0)
Screenshot: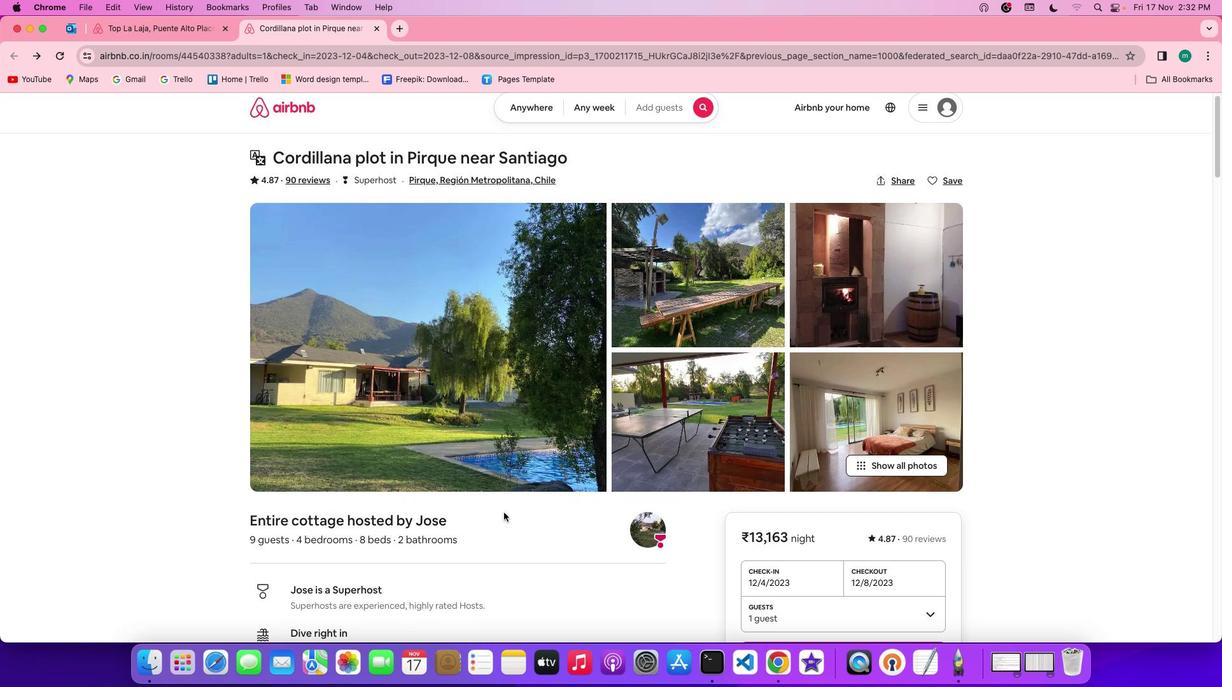 
Action: Mouse scrolled (504, 513) with delta (0, 0)
Screenshot: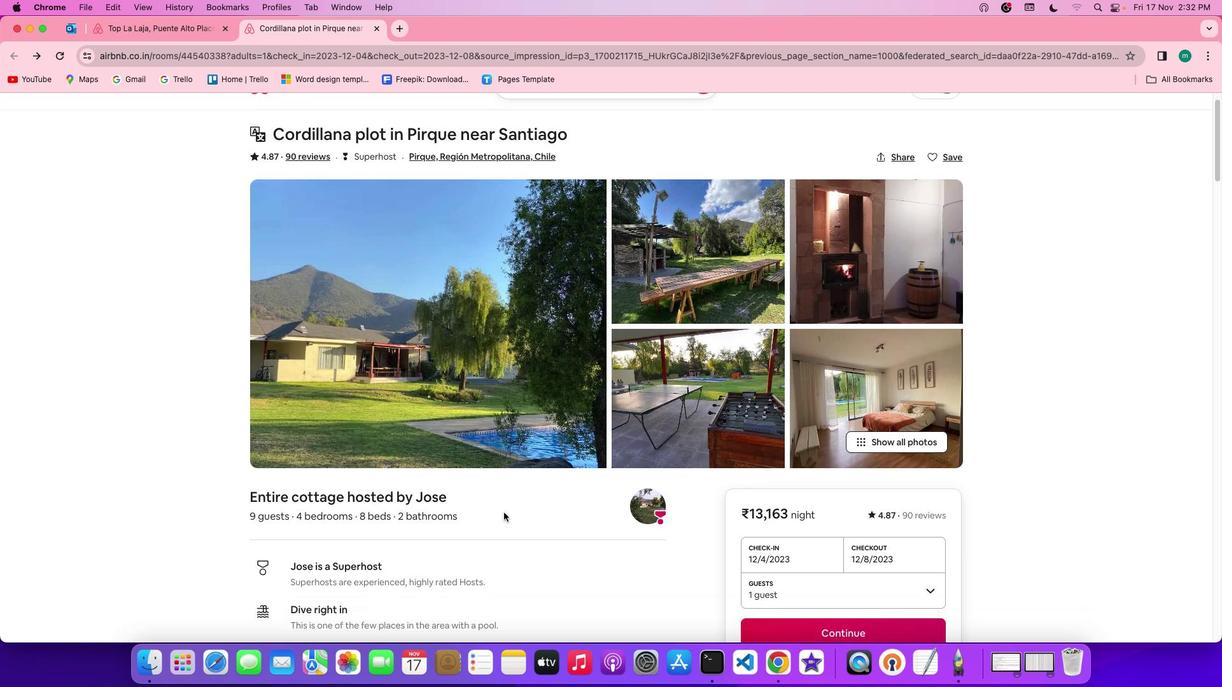 
Action: Mouse scrolled (504, 513) with delta (0, 0)
Screenshot: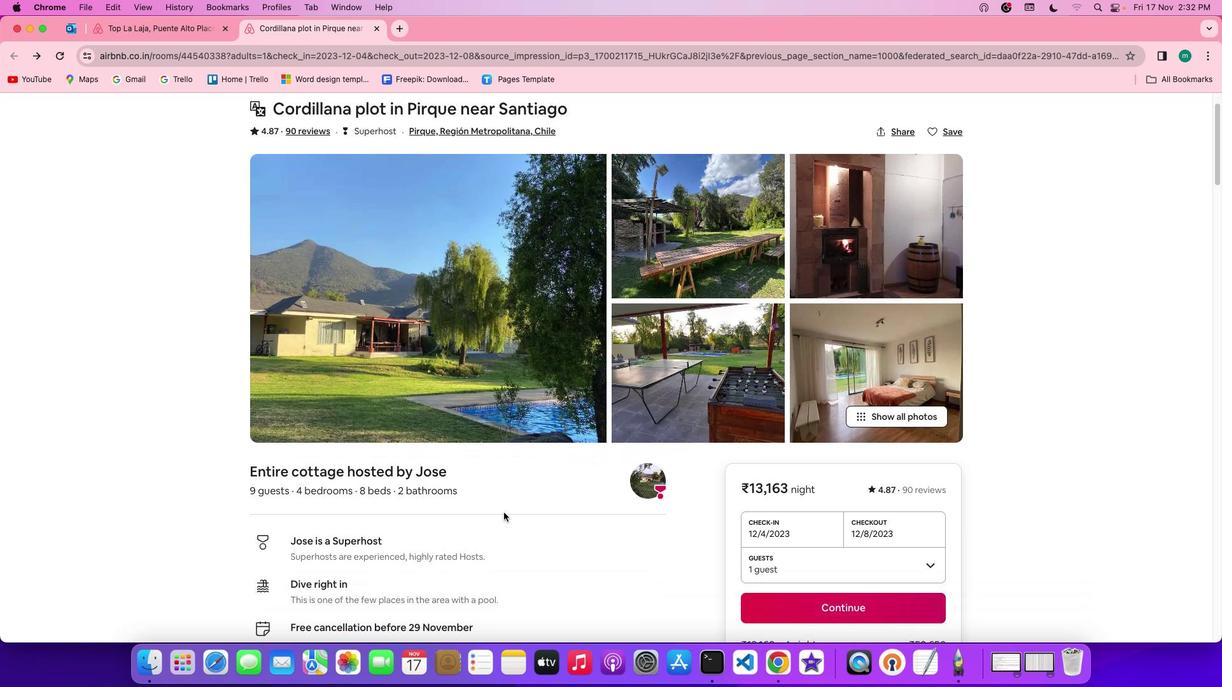 
Action: Mouse scrolled (504, 513) with delta (0, 0)
Screenshot: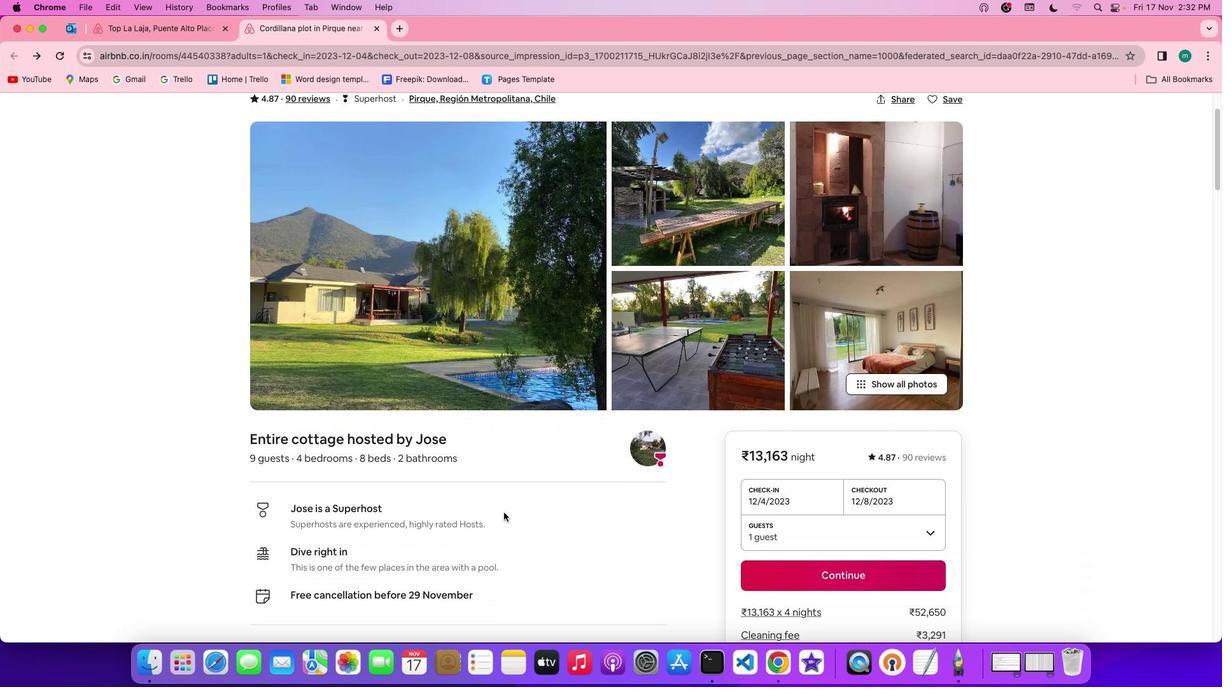 
Action: Mouse scrolled (504, 513) with delta (0, 0)
Screenshot: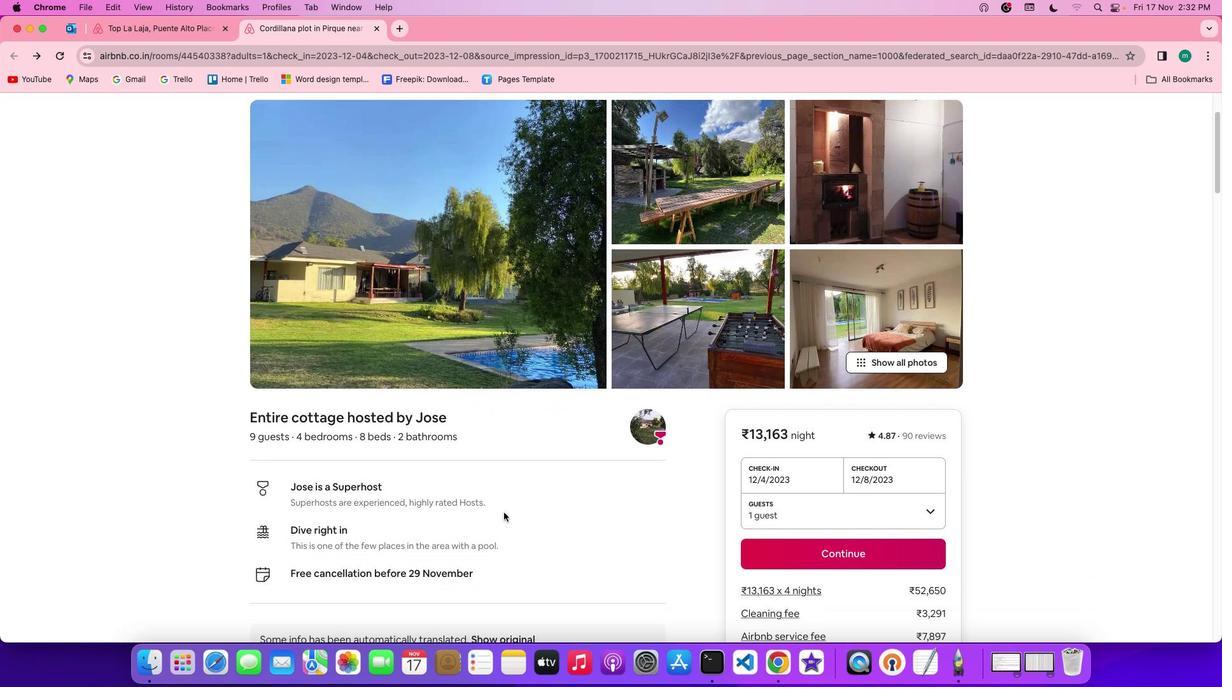 
Action: Mouse scrolled (504, 513) with delta (0, 0)
Screenshot: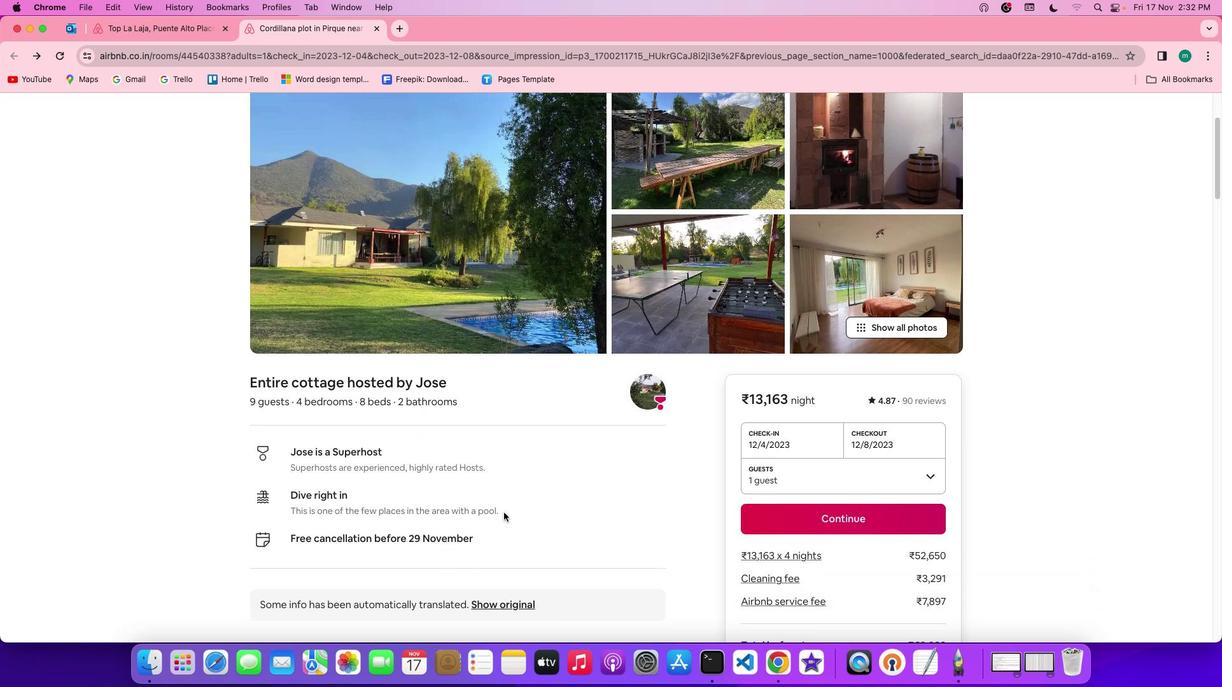 
Action: Mouse scrolled (504, 513) with delta (0, 0)
Screenshot: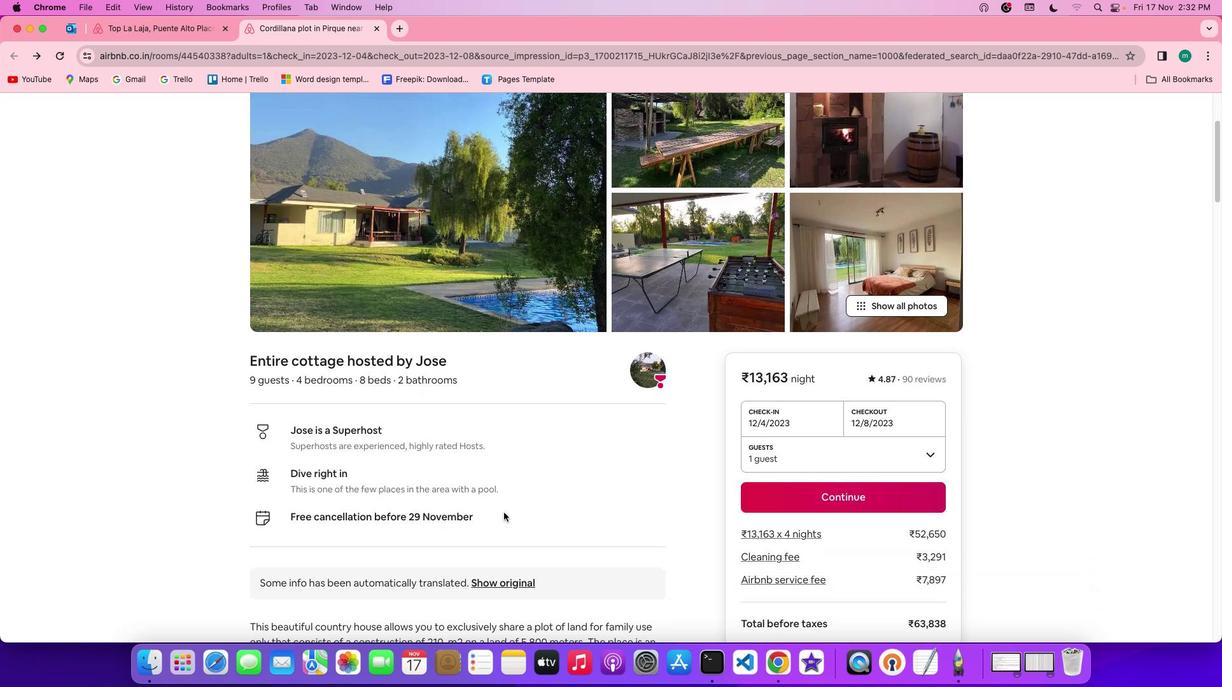 
Action: Mouse scrolled (504, 513) with delta (0, -1)
Screenshot: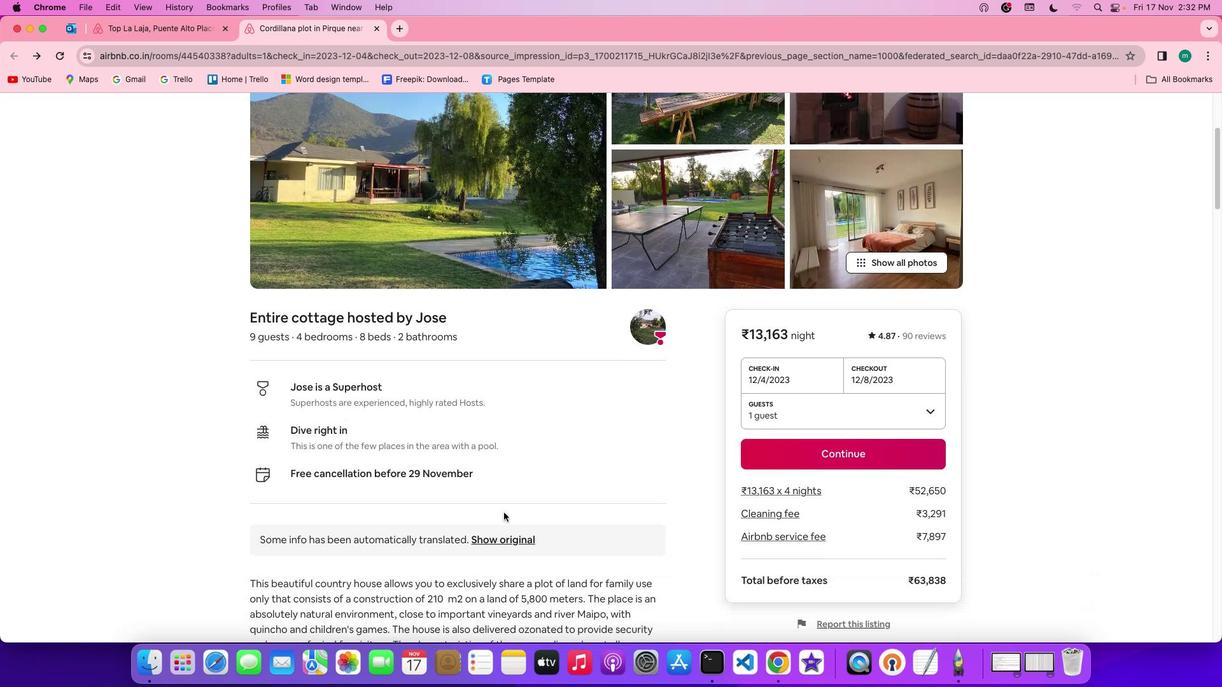 
Action: Mouse scrolled (504, 513) with delta (0, 0)
Screenshot: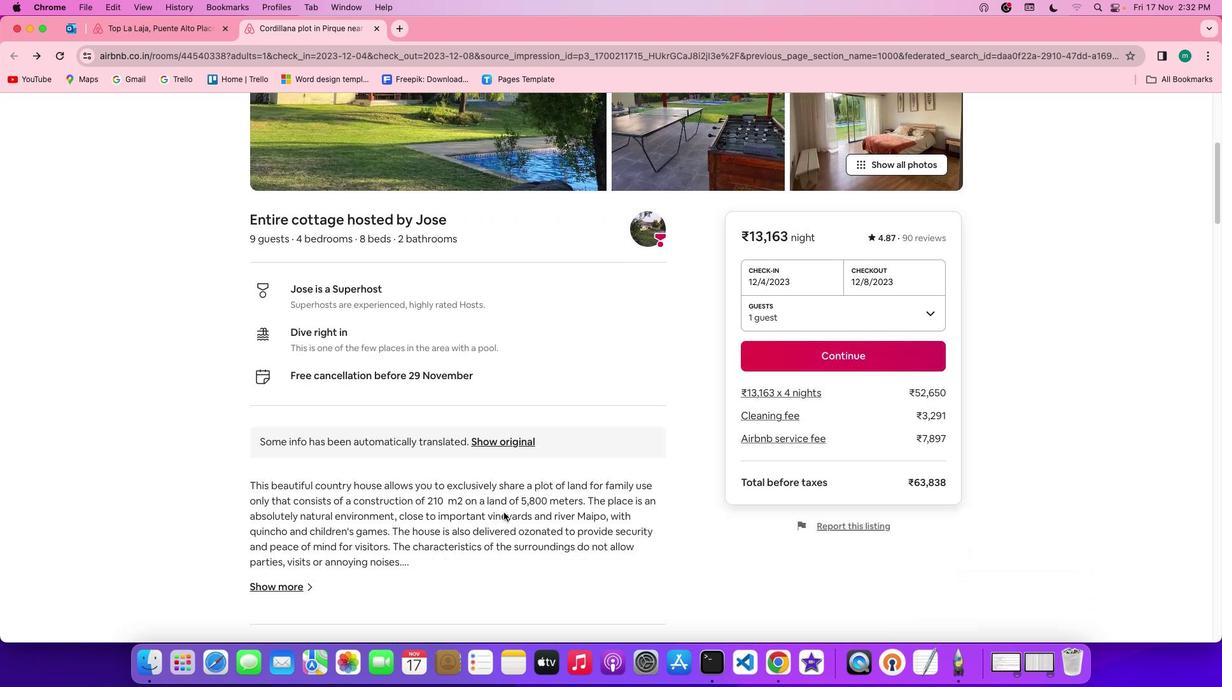 
Action: Mouse scrolled (504, 513) with delta (0, 0)
Screenshot: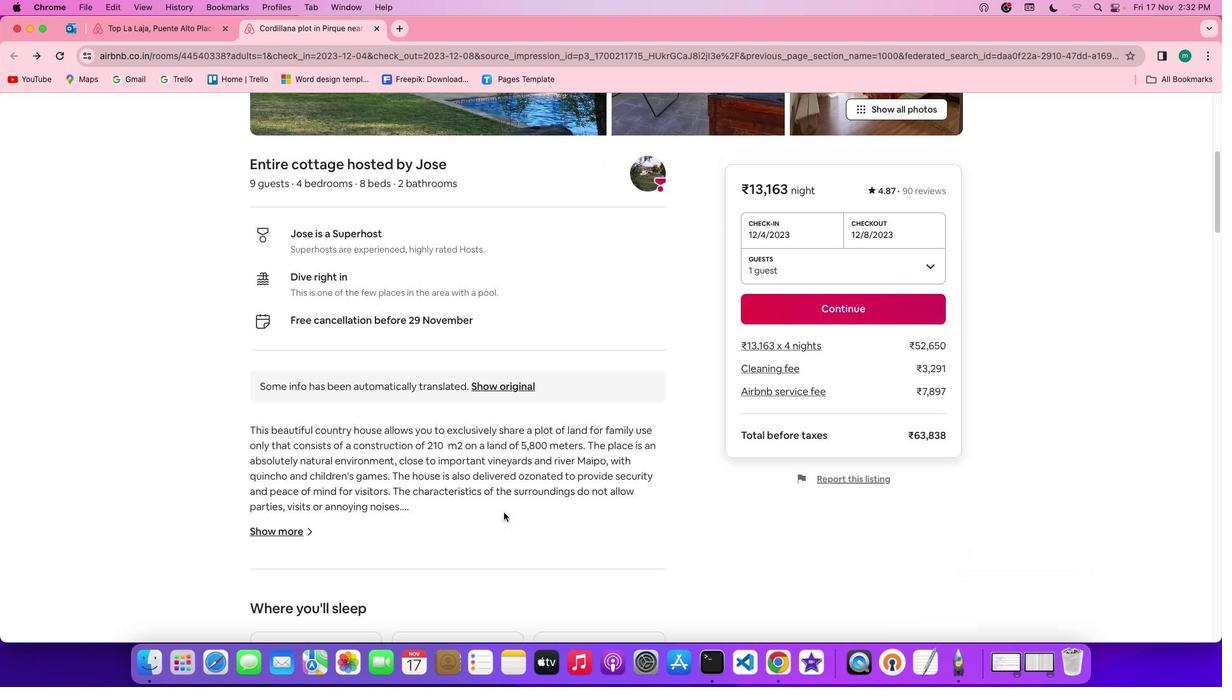 
Action: Mouse scrolled (504, 513) with delta (0, -1)
Screenshot: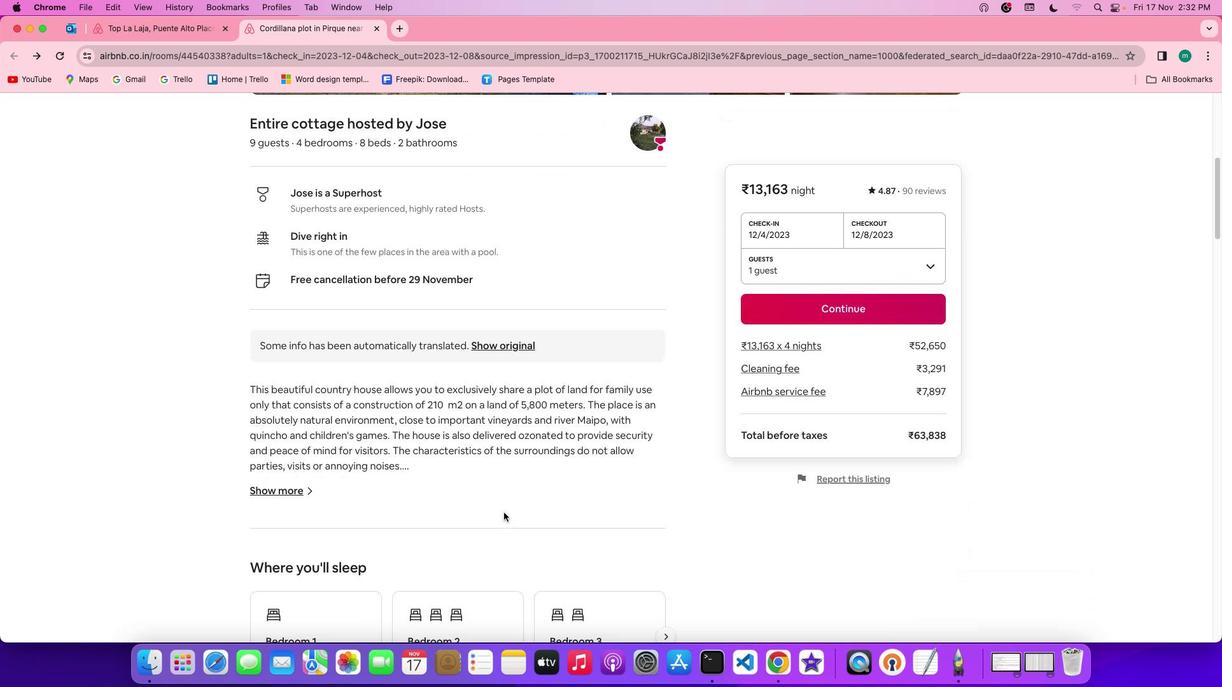 
Action: Mouse scrolled (504, 513) with delta (0, -2)
Screenshot: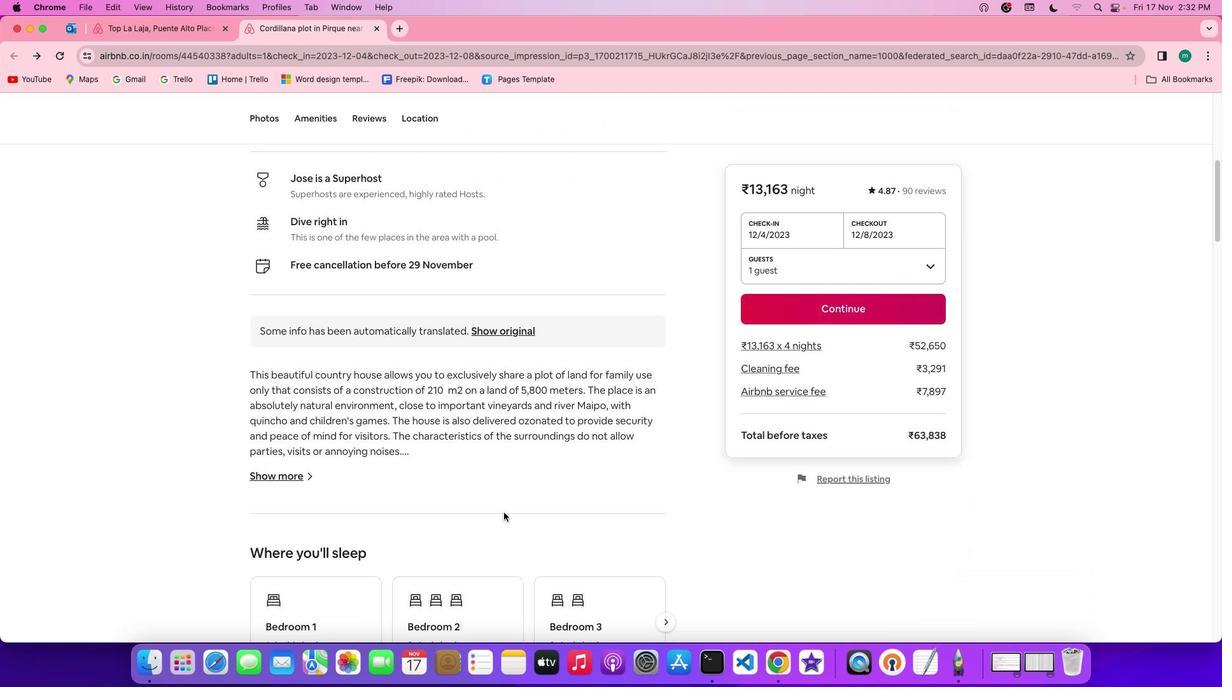 
Action: Mouse scrolled (504, 513) with delta (0, 0)
Screenshot: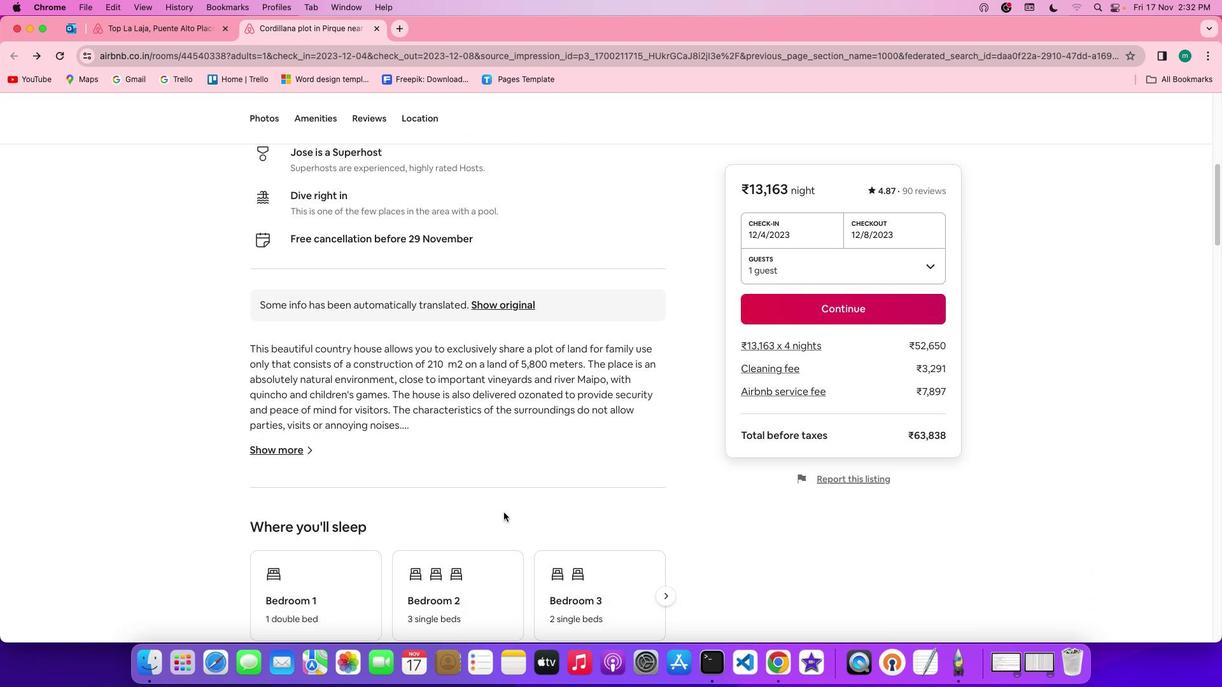 
Action: Mouse scrolled (504, 513) with delta (0, 0)
Screenshot: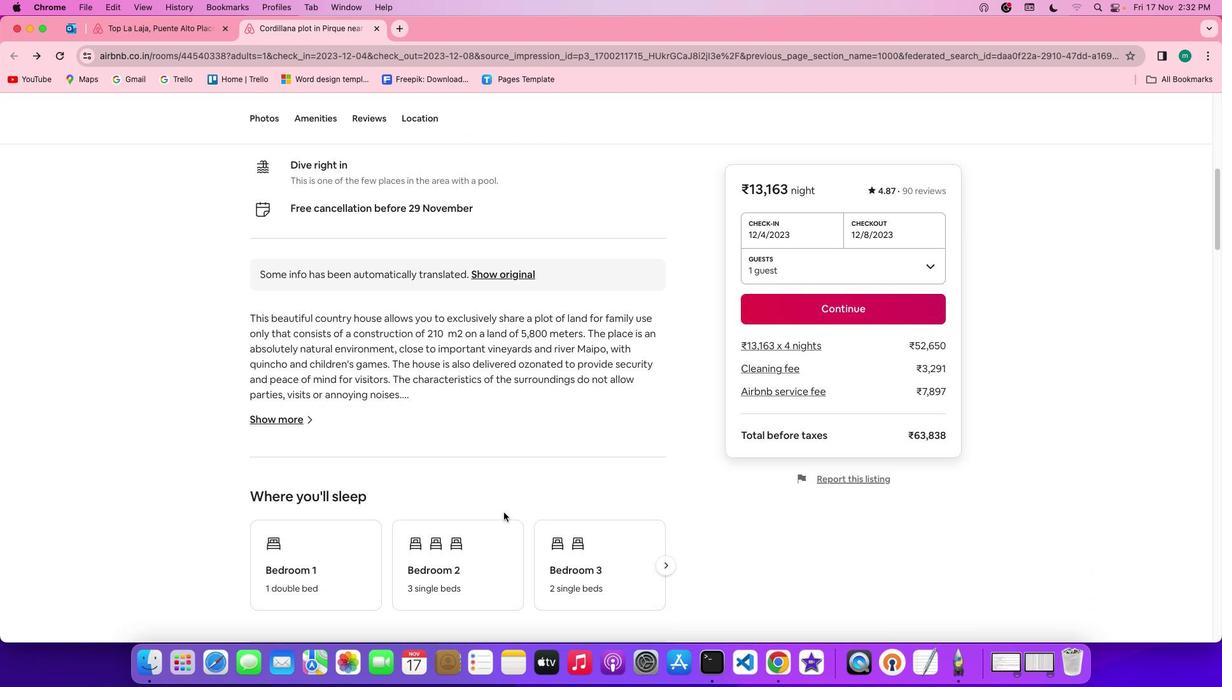 
Action: Mouse scrolled (504, 513) with delta (0, 0)
Screenshot: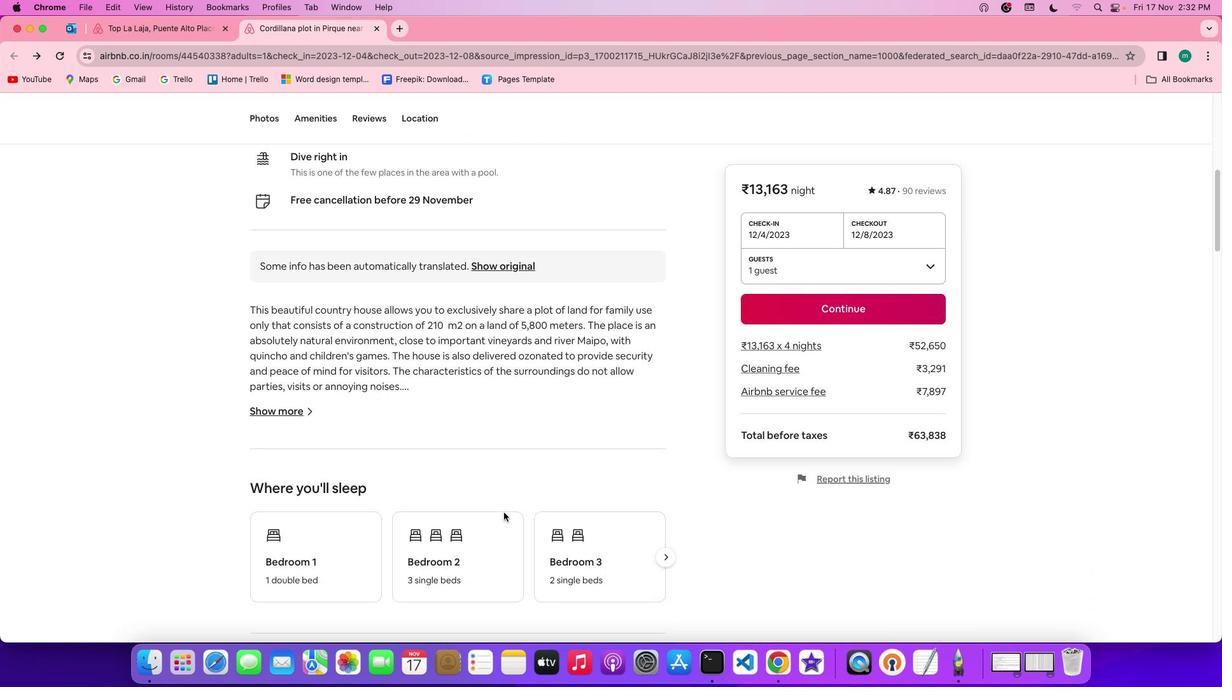 
Action: Mouse moved to (292, 402)
Screenshot: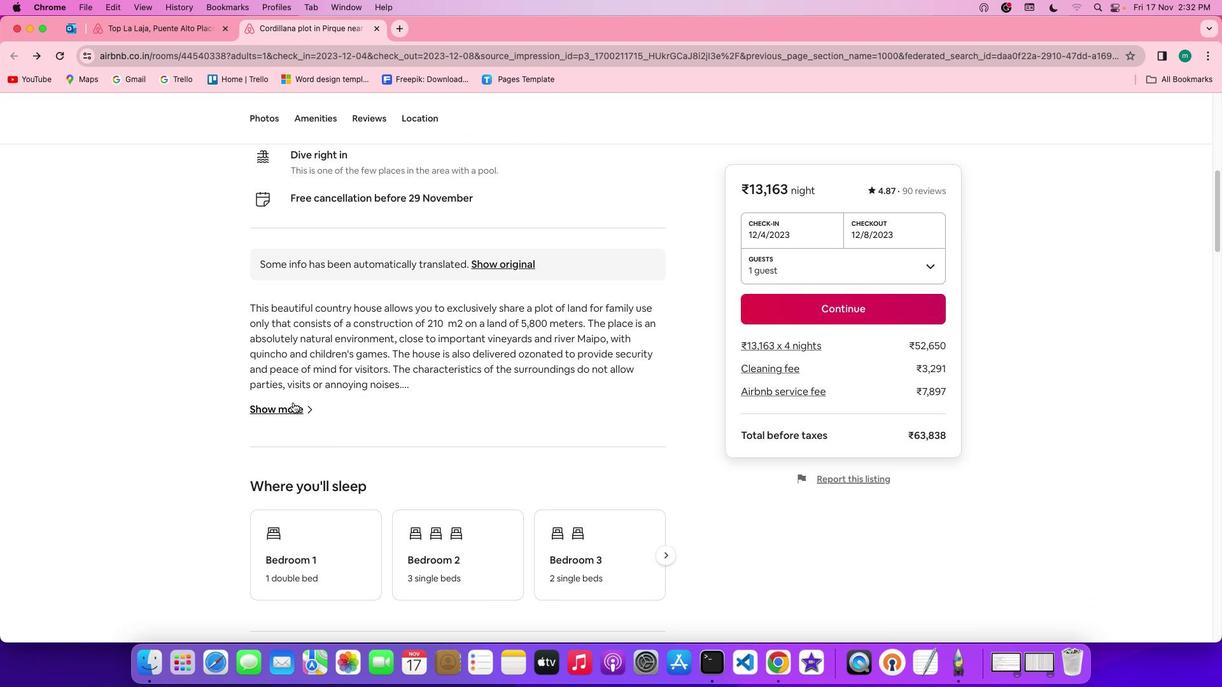 
Action: Mouse pressed left at (292, 402)
Screenshot: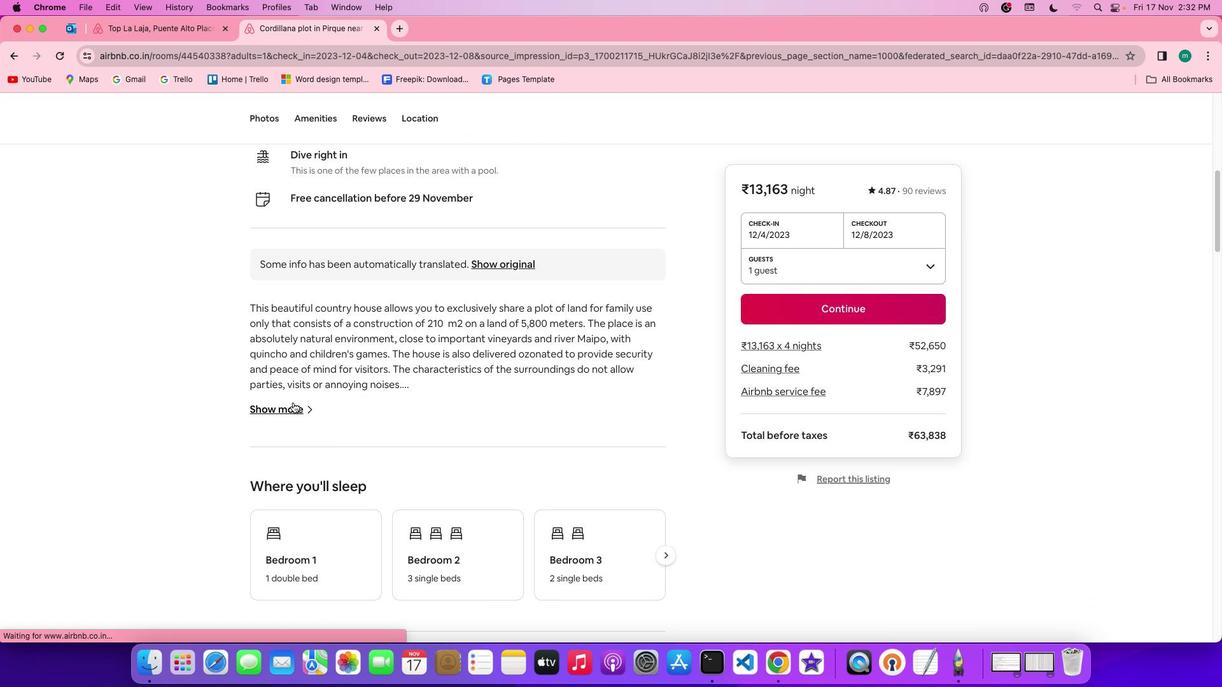 
Action: Mouse moved to (437, 467)
Screenshot: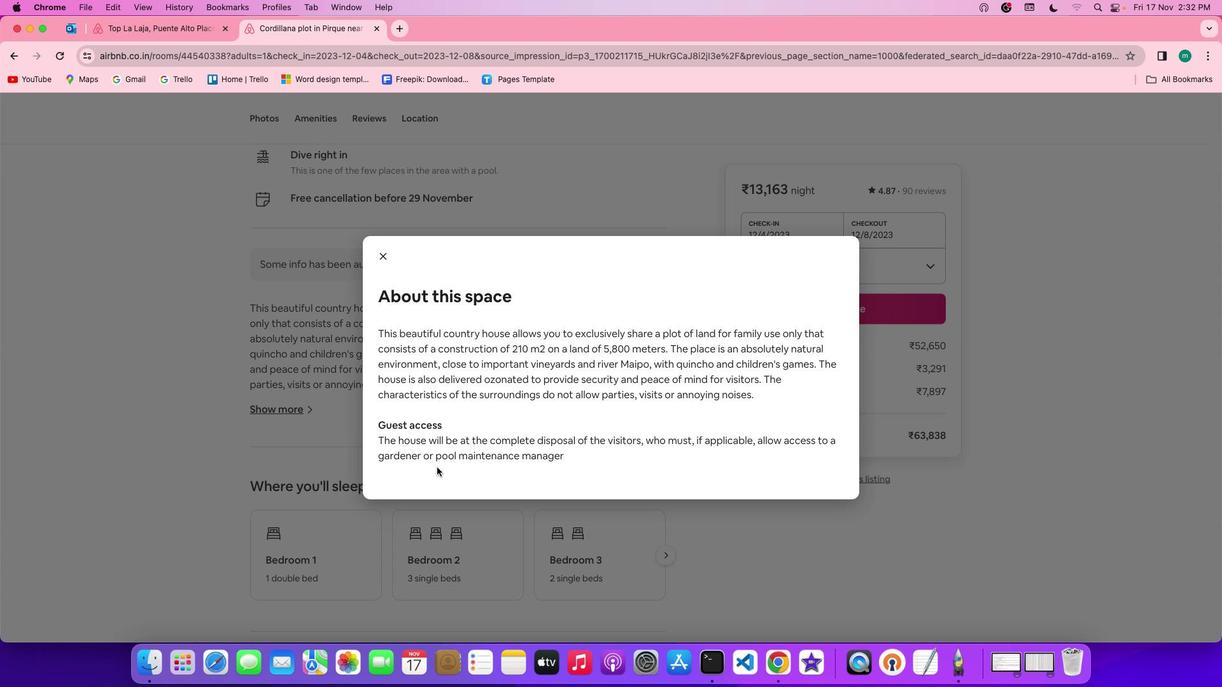
Action: Mouse scrolled (437, 467) with delta (0, 0)
Screenshot: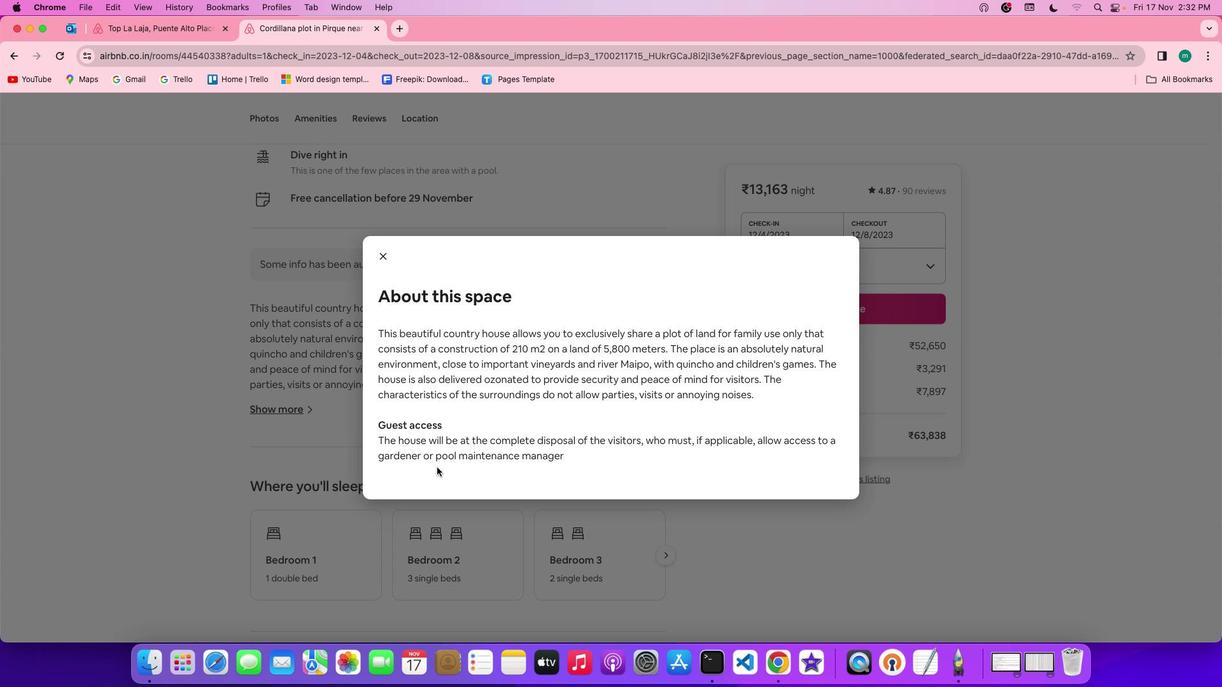 
Action: Mouse scrolled (437, 467) with delta (0, 0)
Screenshot: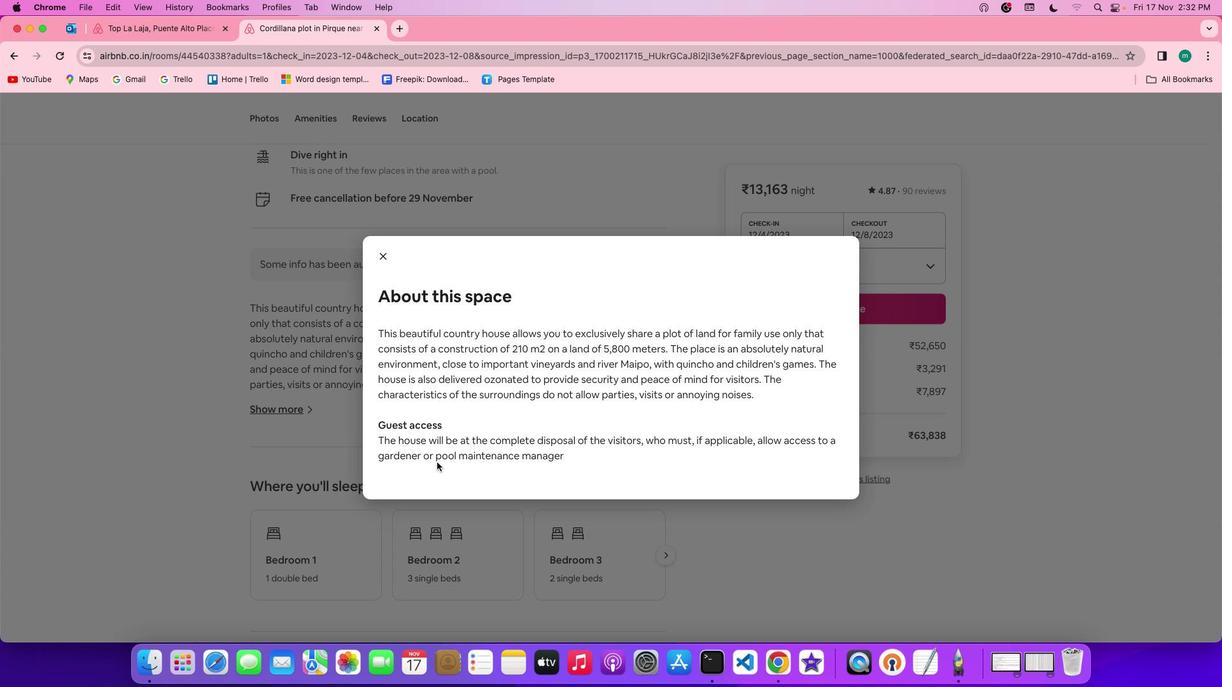 
Action: Mouse scrolled (437, 467) with delta (0, -1)
Screenshot: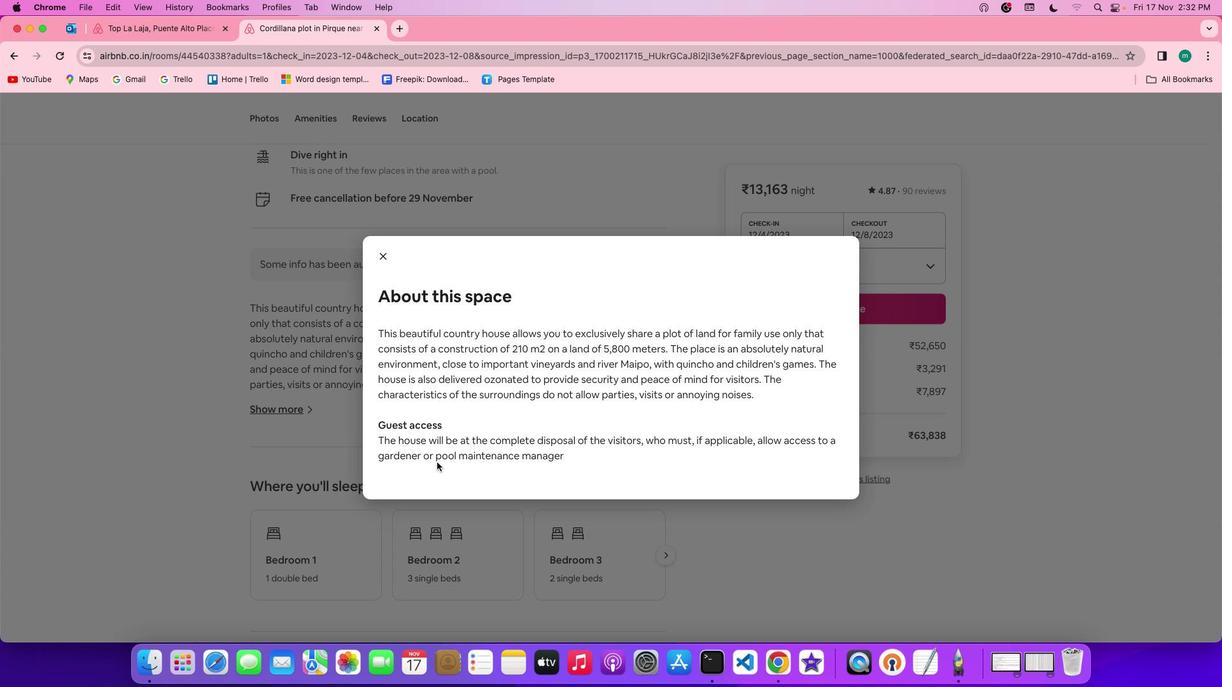 
Action: Mouse scrolled (437, 467) with delta (0, -2)
Screenshot: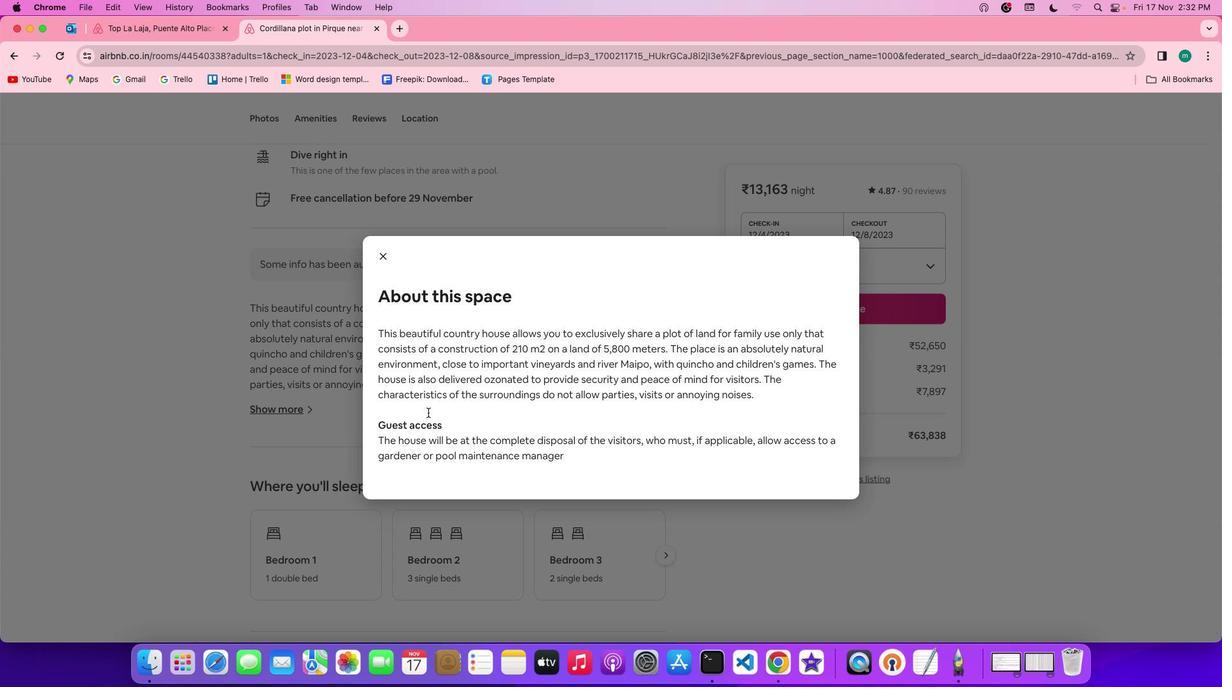 
Action: Mouse moved to (385, 247)
Screenshot: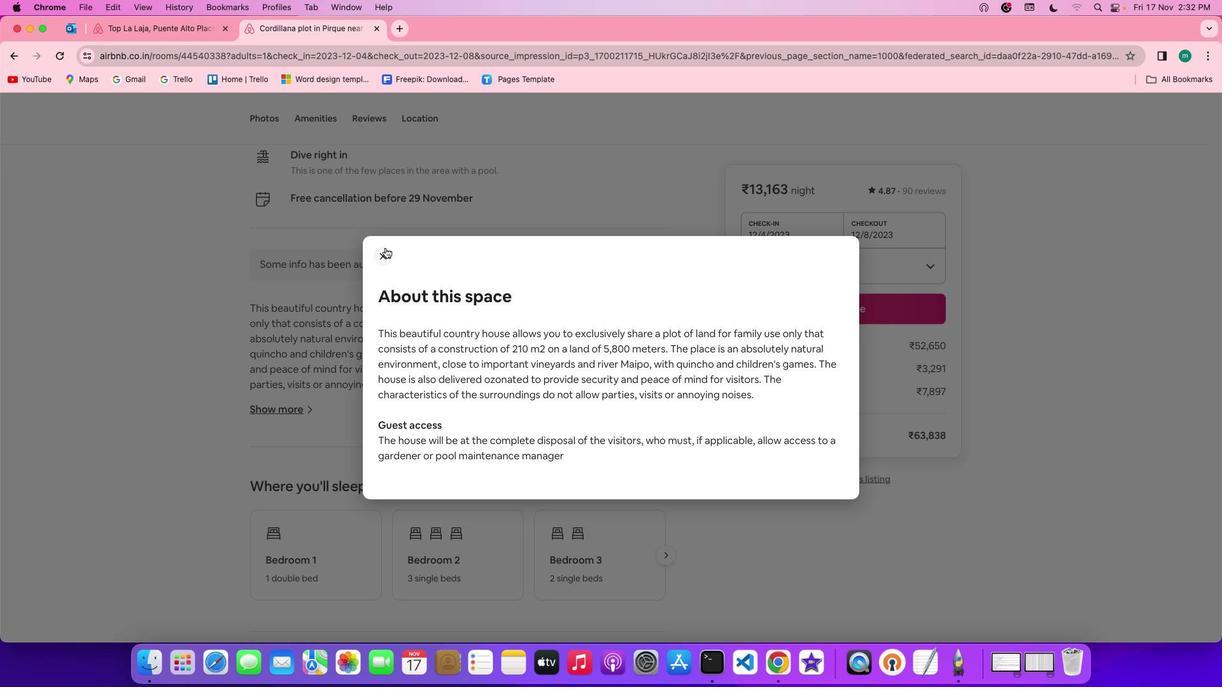 
Action: Mouse pressed left at (385, 247)
Screenshot: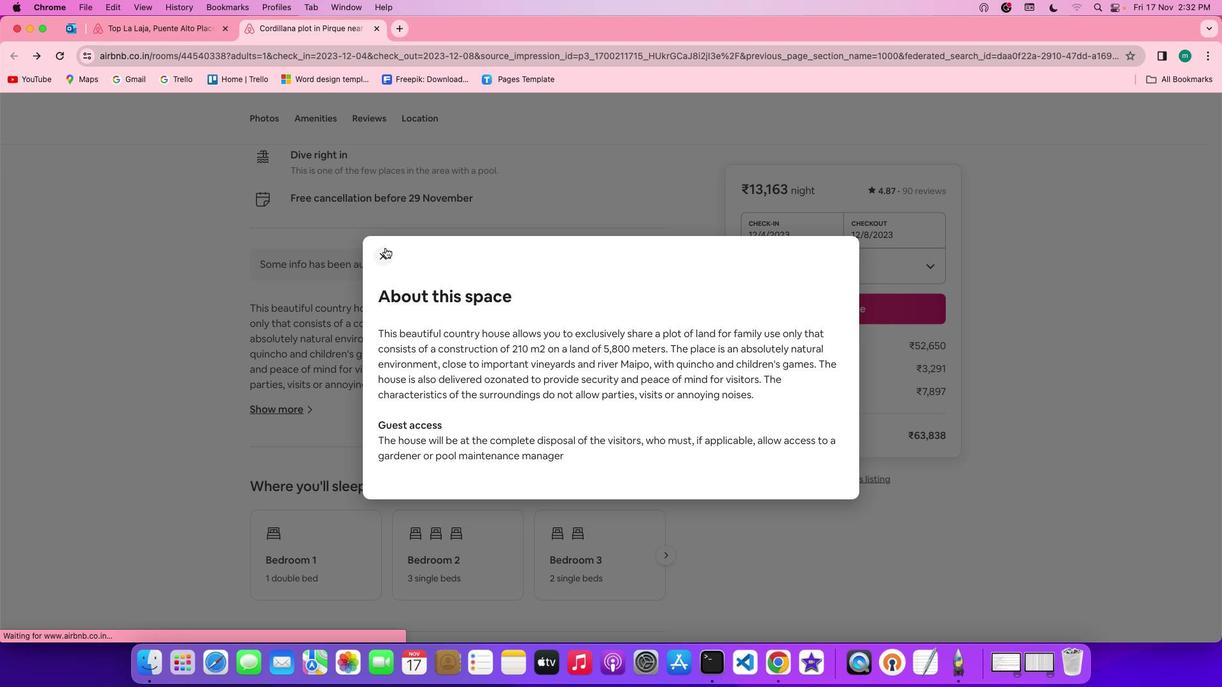 
Action: Mouse moved to (552, 471)
Screenshot: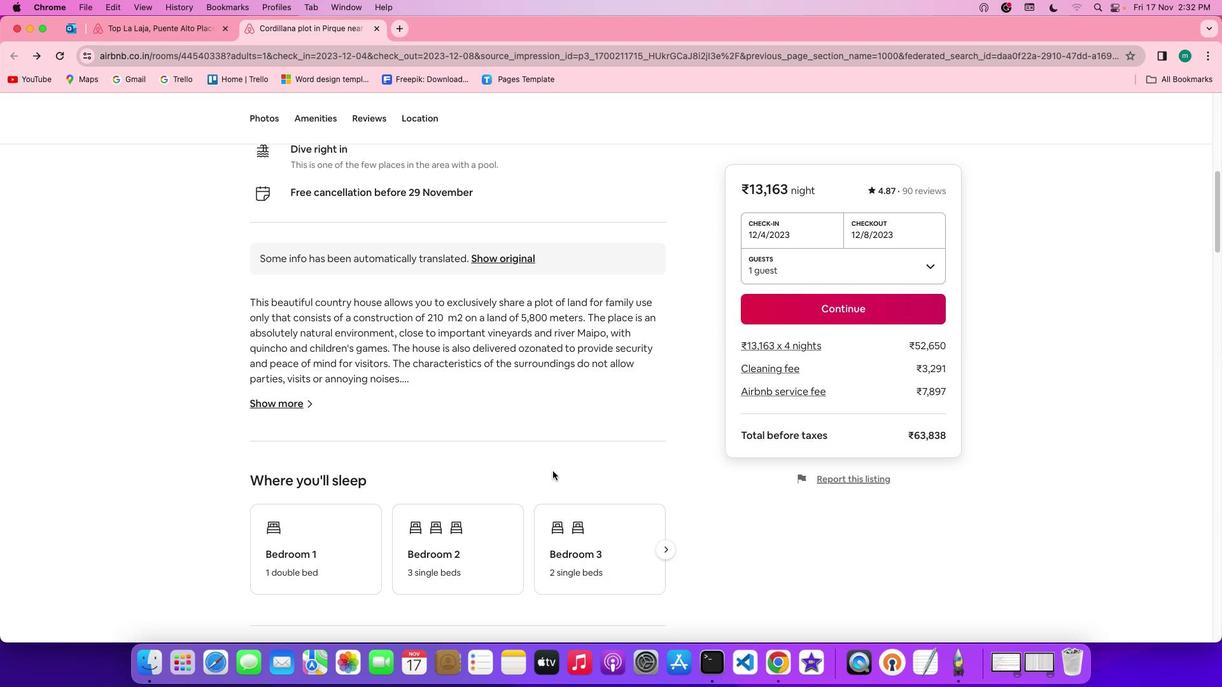 
Action: Mouse scrolled (552, 471) with delta (0, 0)
Screenshot: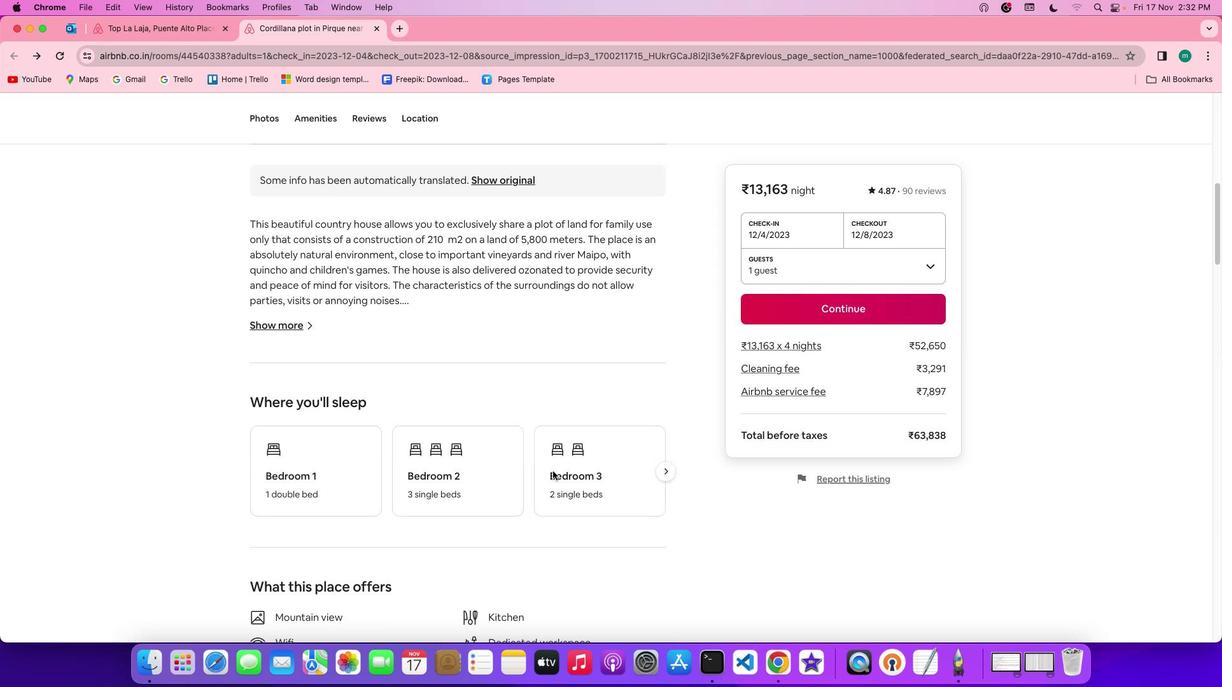
Action: Mouse scrolled (552, 471) with delta (0, 0)
Screenshot: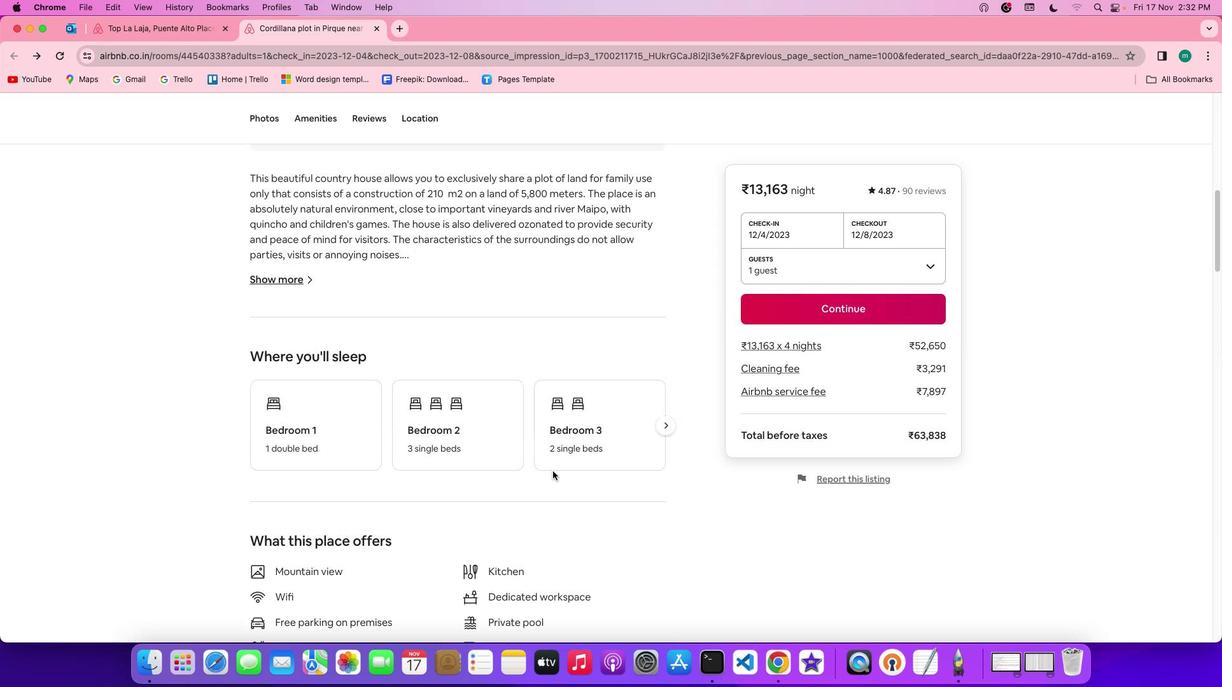 
Action: Mouse scrolled (552, 471) with delta (0, -1)
Screenshot: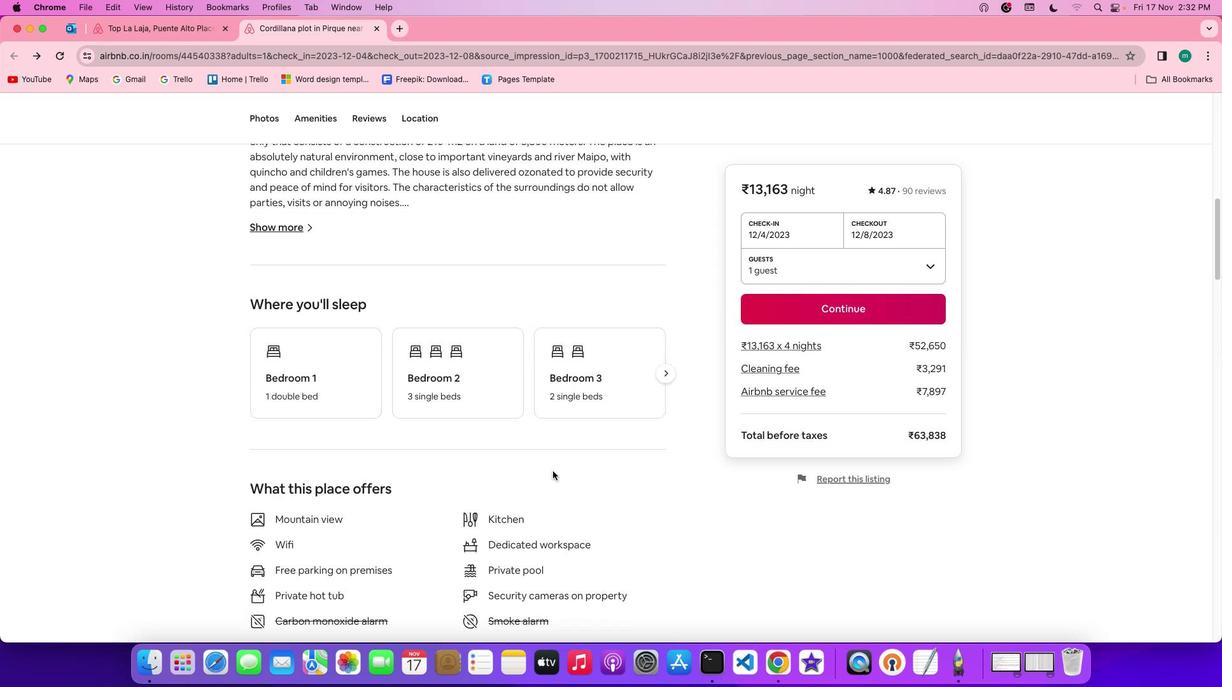 
Action: Mouse scrolled (552, 471) with delta (0, -1)
Screenshot: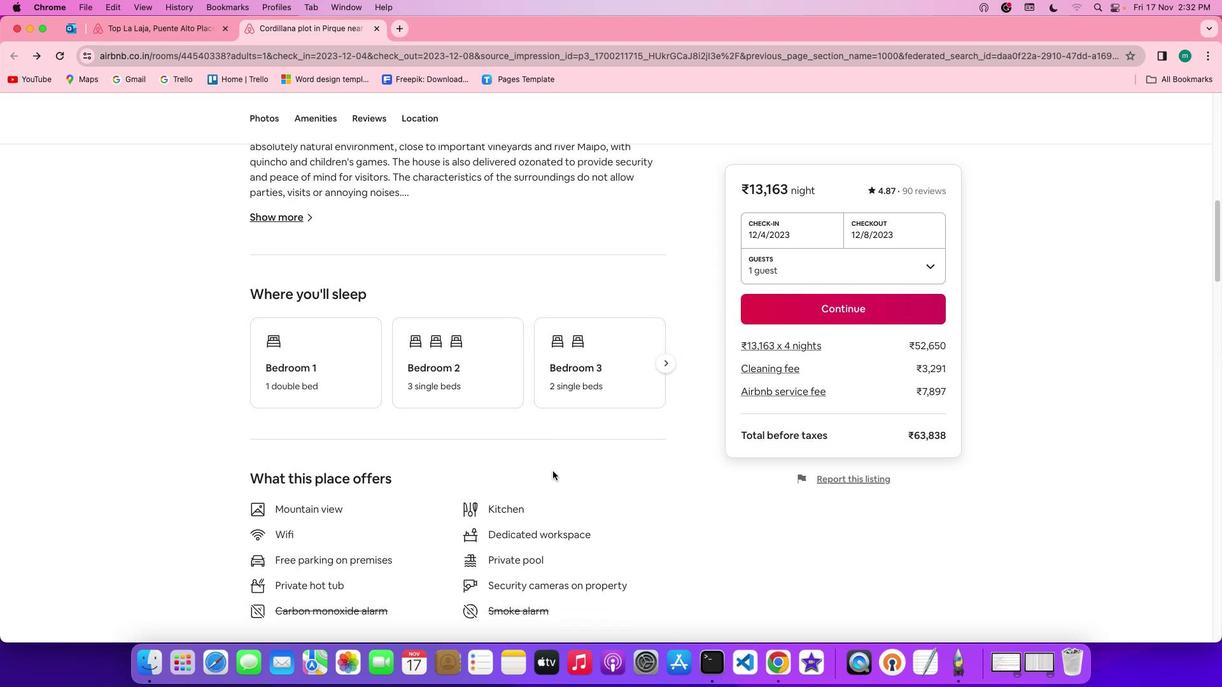 
Action: Mouse moved to (671, 359)
Screenshot: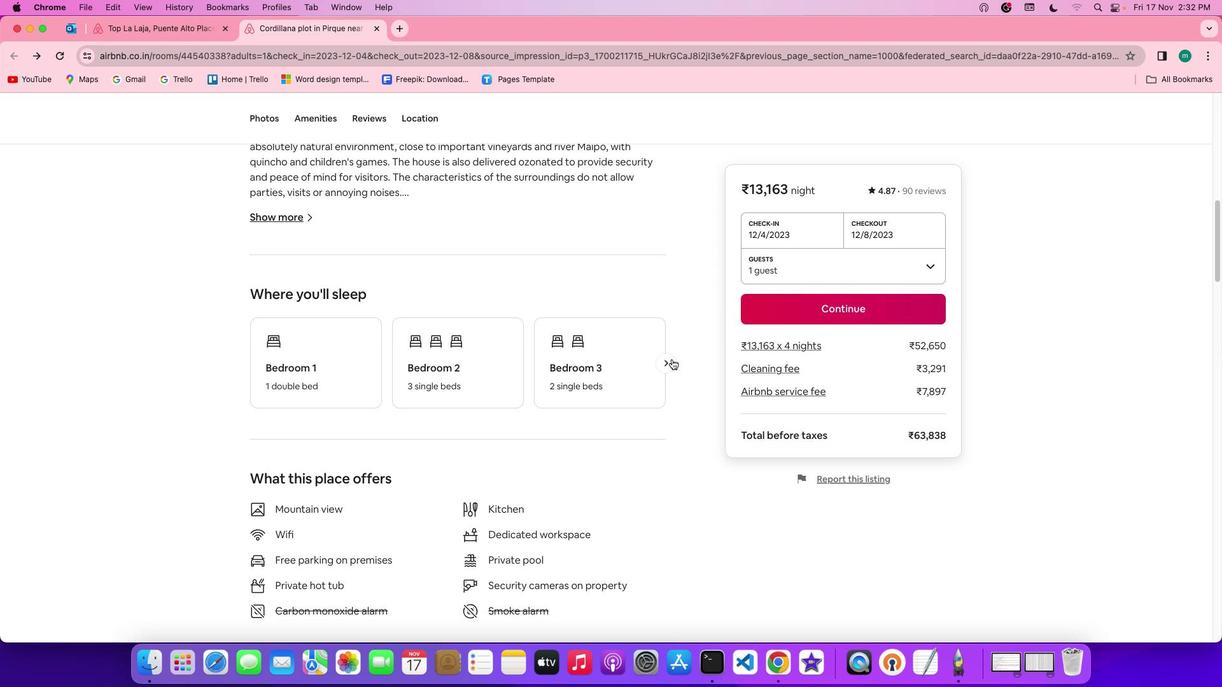 
Action: Mouse pressed left at (671, 359)
Screenshot: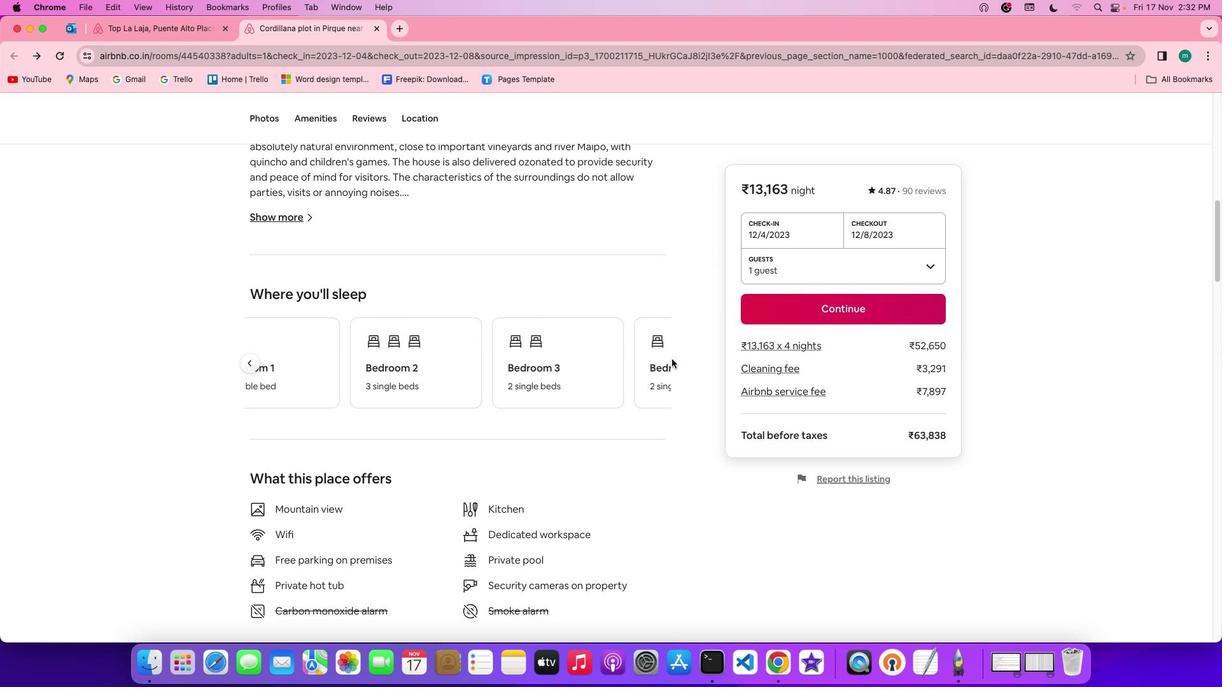 
Action: Mouse moved to (604, 465)
Screenshot: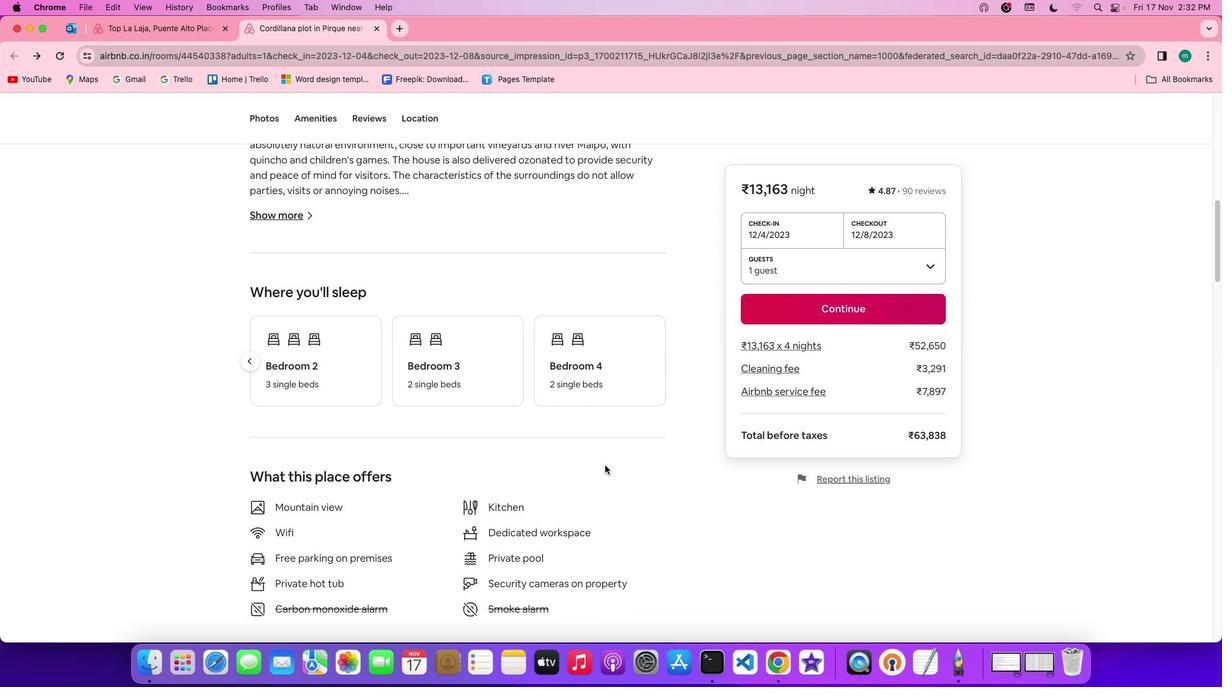 
Action: Mouse scrolled (604, 465) with delta (0, 0)
Screenshot: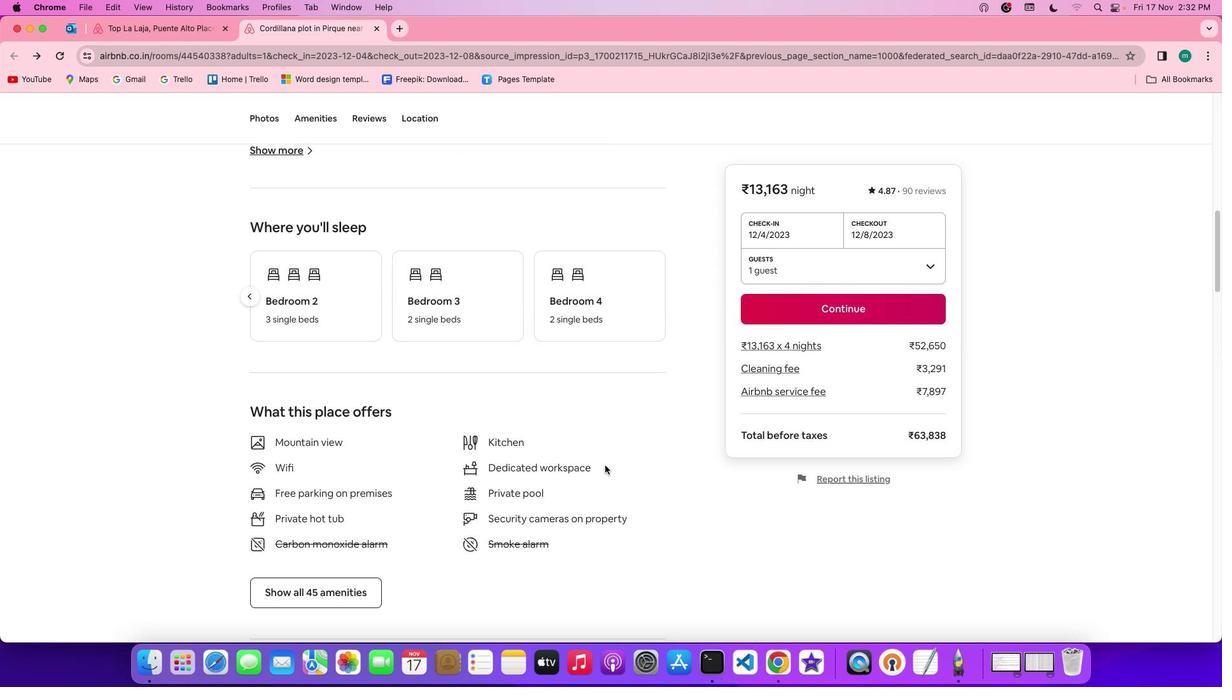 
Action: Mouse scrolled (604, 465) with delta (0, 0)
Screenshot: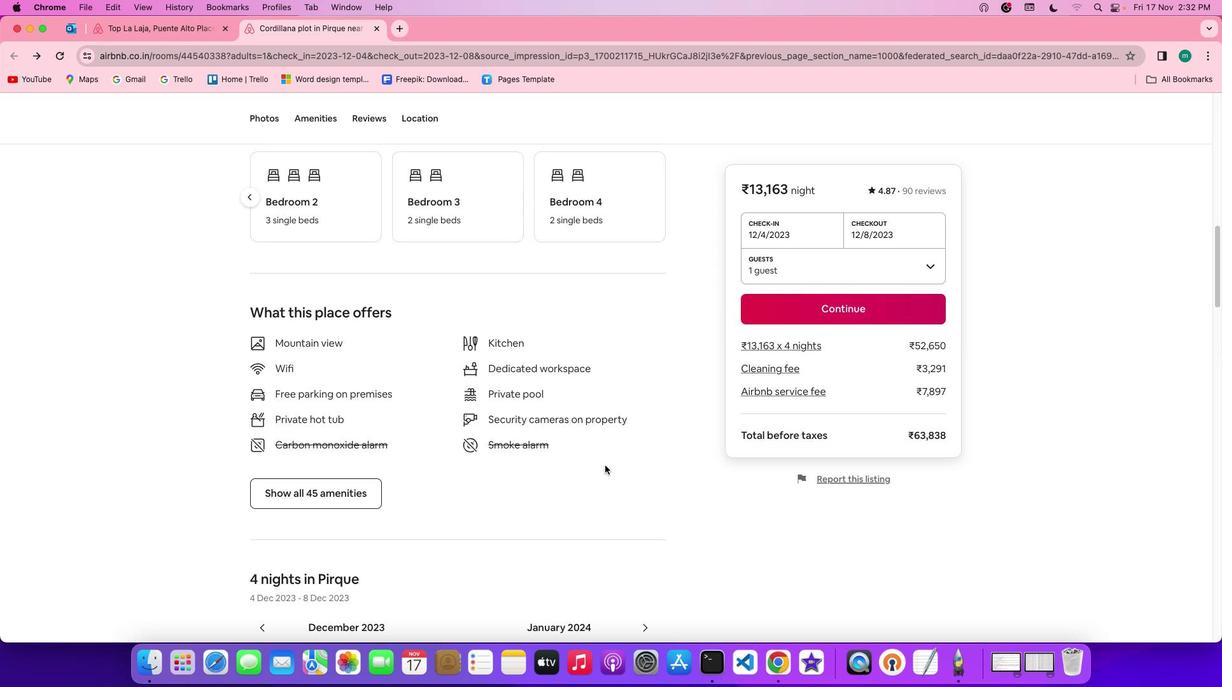 
Action: Mouse scrolled (604, 465) with delta (0, -1)
Screenshot: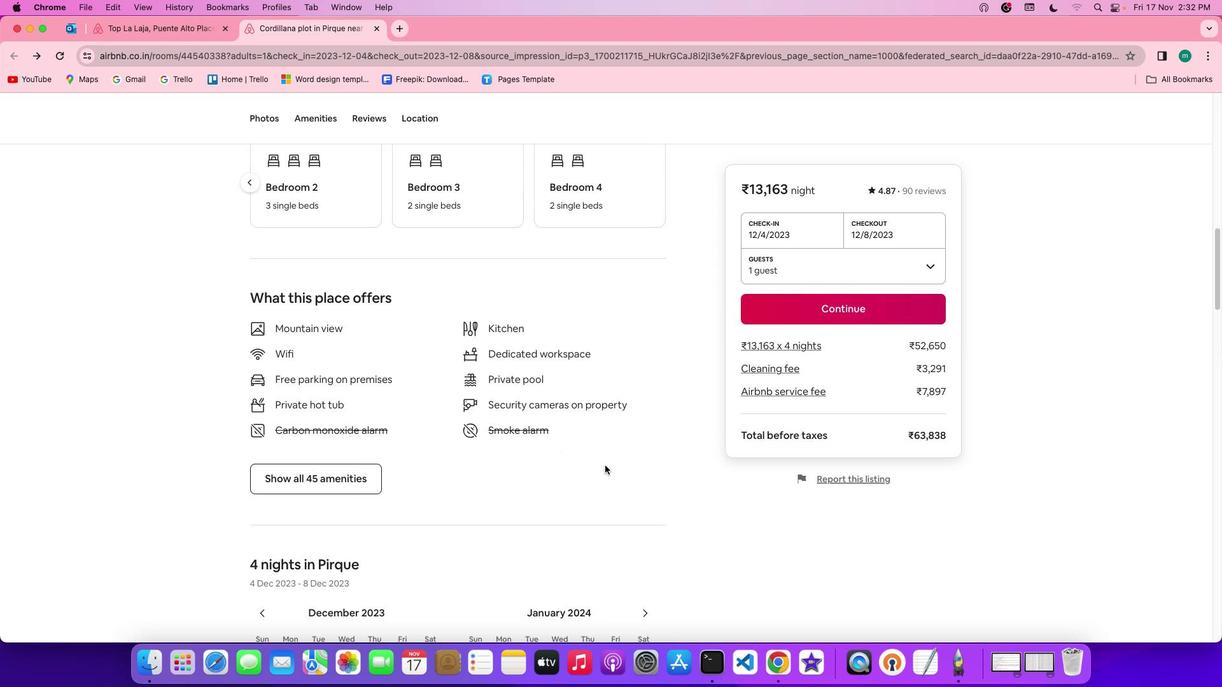 
Action: Mouse scrolled (604, 465) with delta (0, -1)
Screenshot: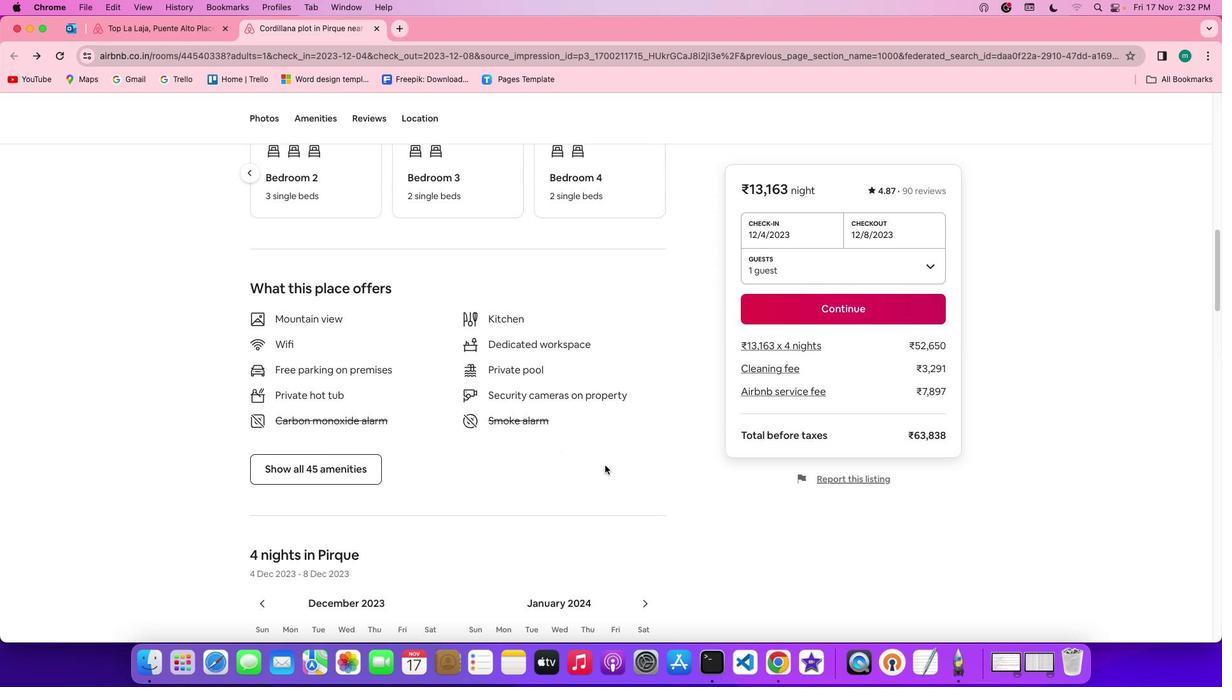 
Action: Mouse moved to (573, 462)
Screenshot: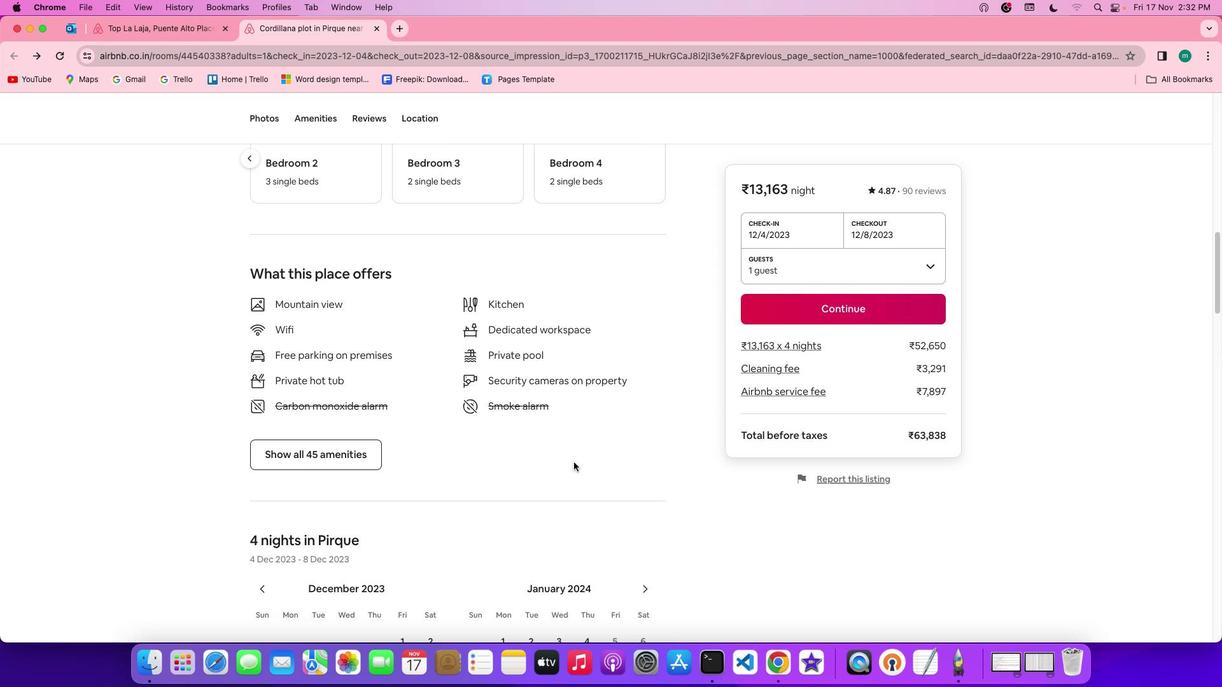 
Action: Mouse scrolled (573, 462) with delta (0, 0)
Screenshot: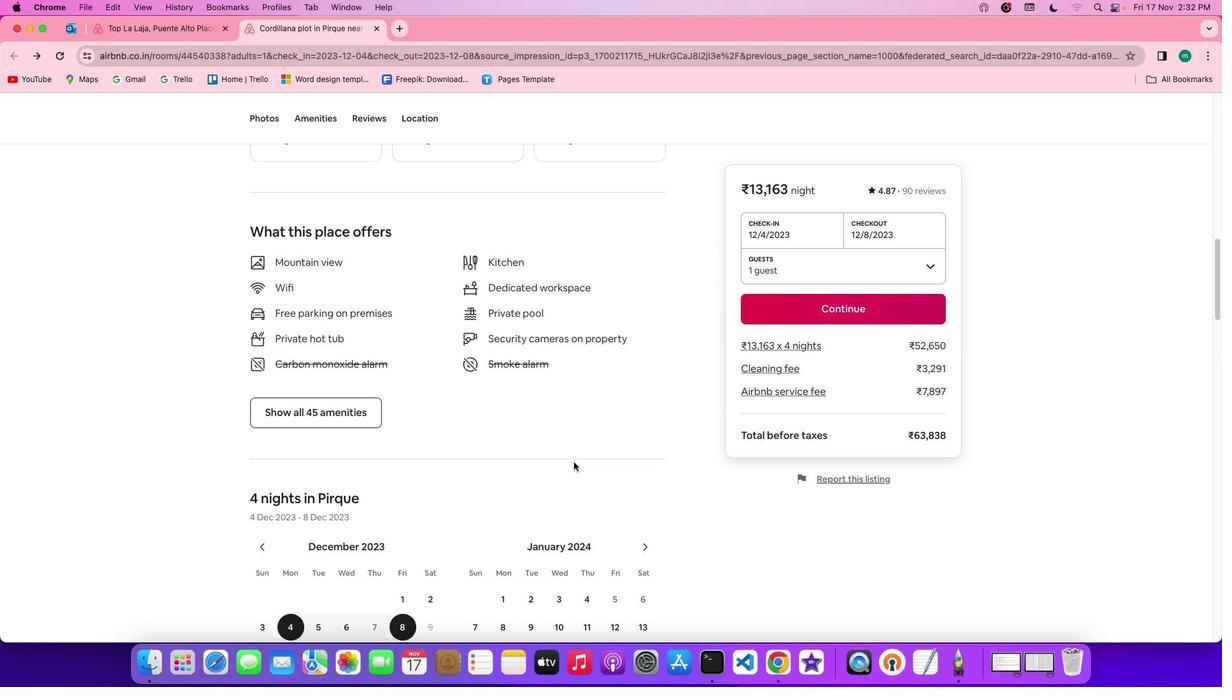 
Action: Mouse scrolled (573, 462) with delta (0, 0)
Screenshot: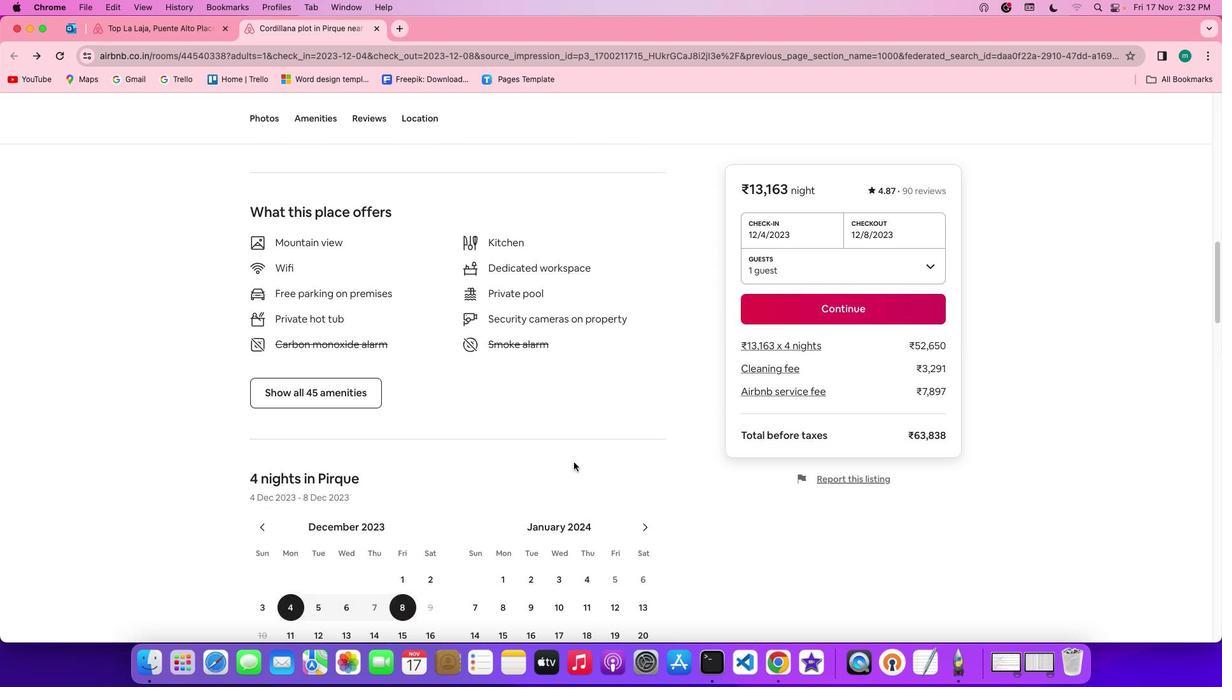 
Action: Mouse scrolled (573, 462) with delta (0, -1)
Screenshot: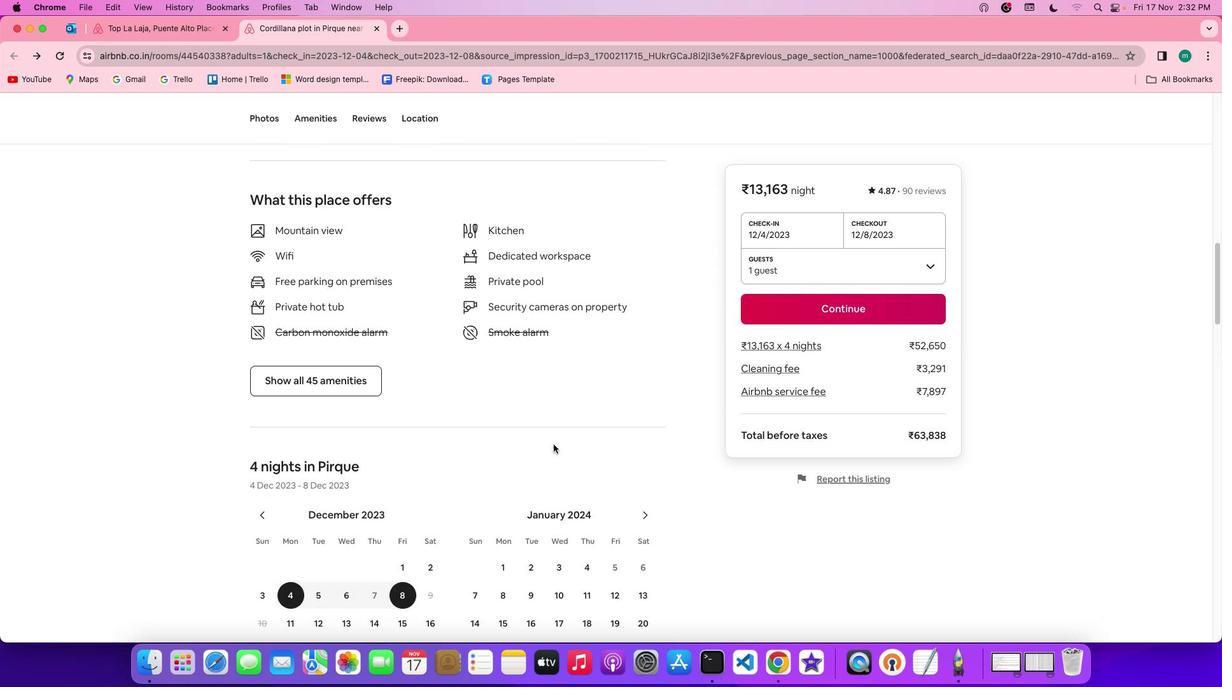 
Action: Mouse moved to (295, 365)
Screenshot: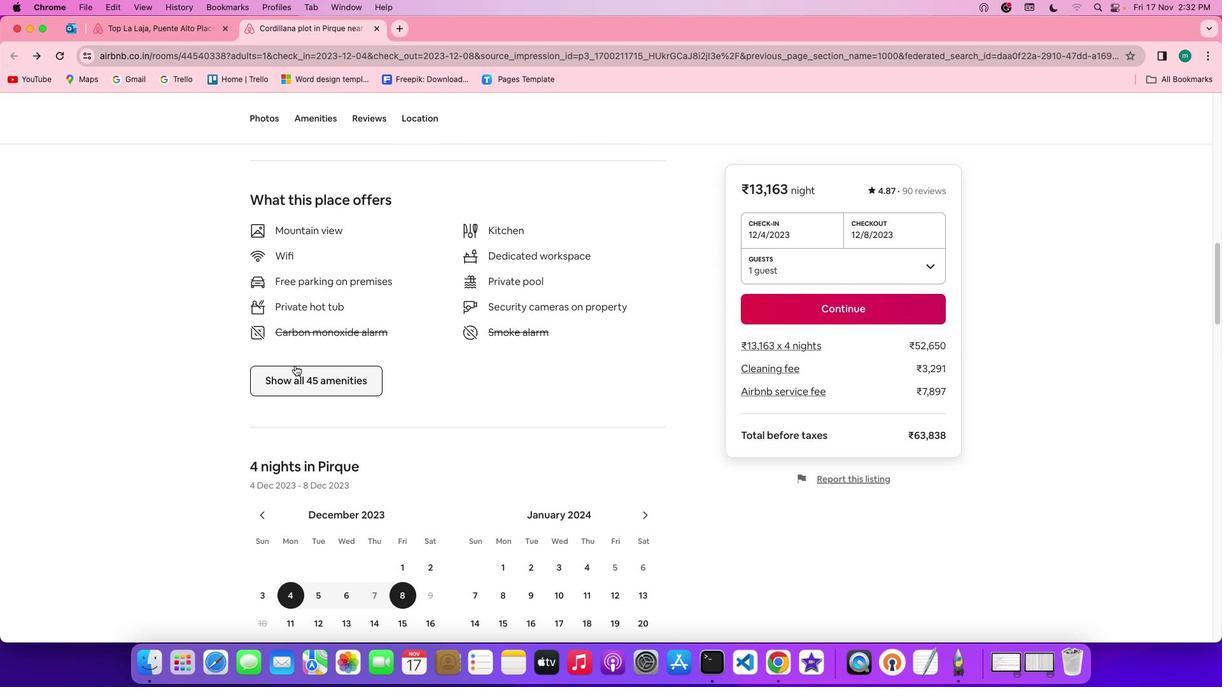 
Action: Mouse pressed left at (295, 365)
